 Task: Select the always-in-the-show folding controls.
Action: Mouse moved to (8, 608)
Screenshot: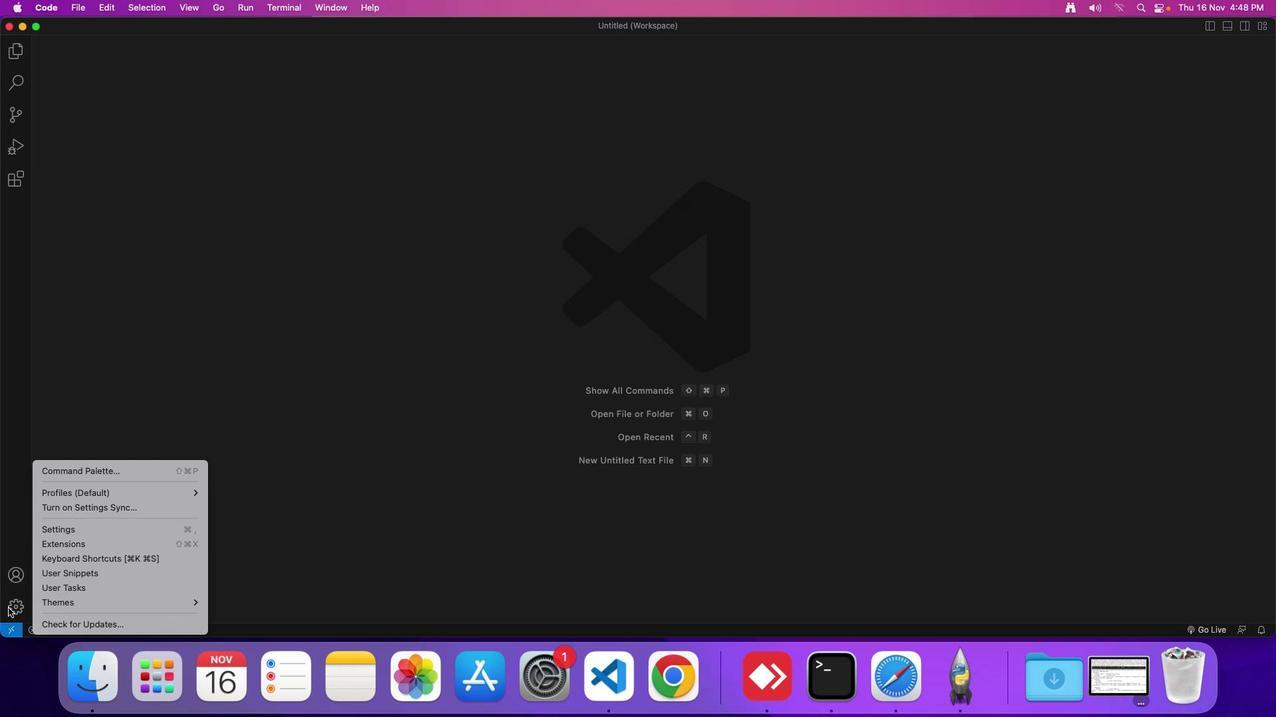 
Action: Mouse pressed left at (8, 608)
Screenshot: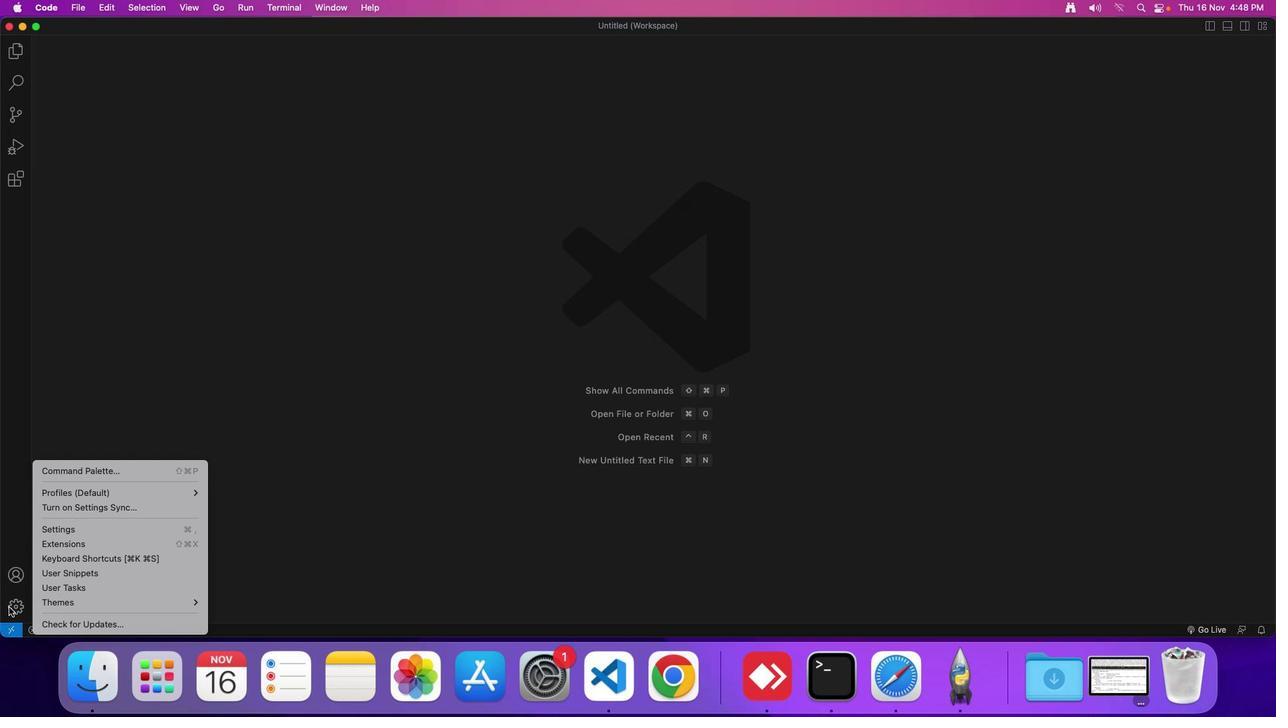 
Action: Mouse moved to (92, 532)
Screenshot: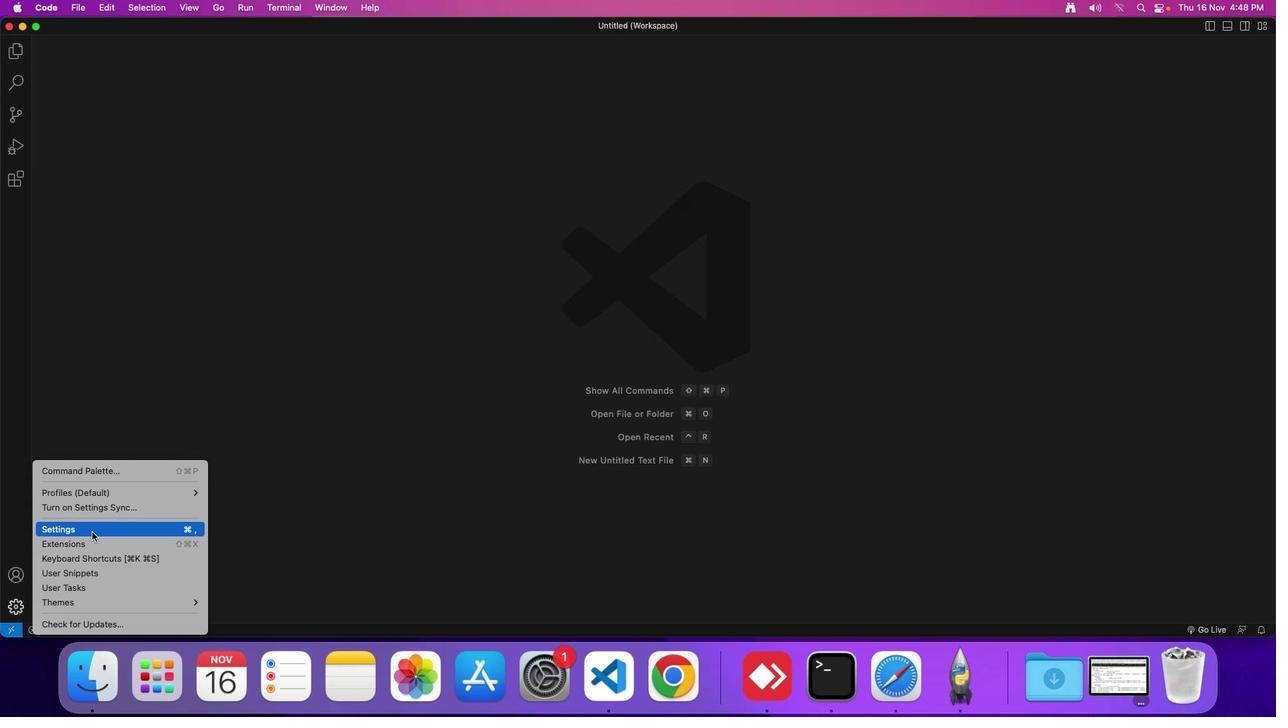 
Action: Mouse pressed left at (92, 532)
Screenshot: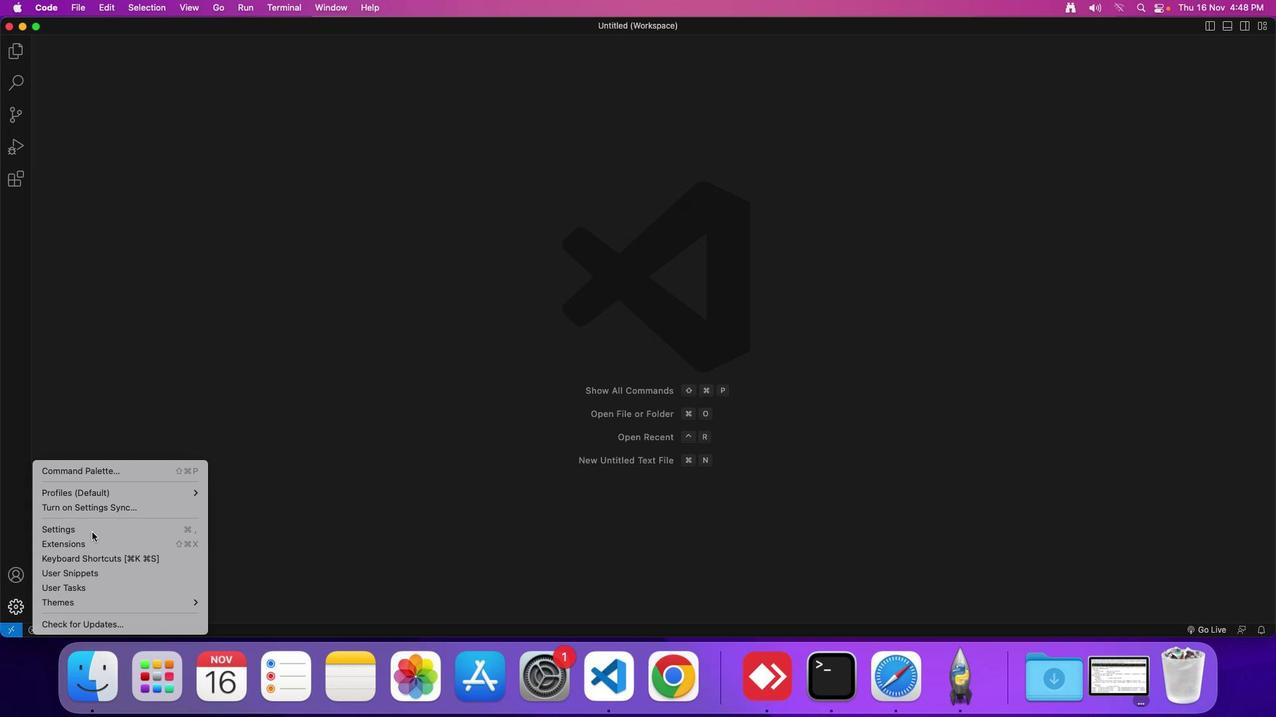 
Action: Mouse moved to (311, 107)
Screenshot: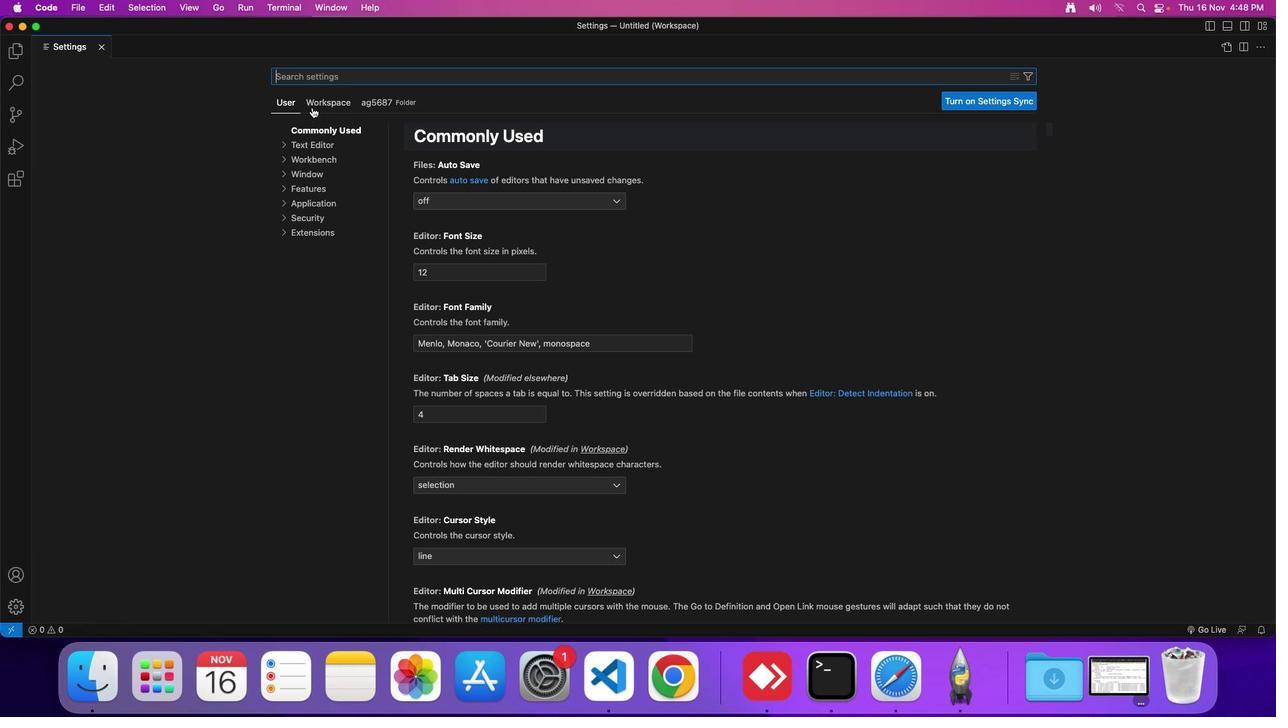 
Action: Mouse pressed left at (311, 107)
Screenshot: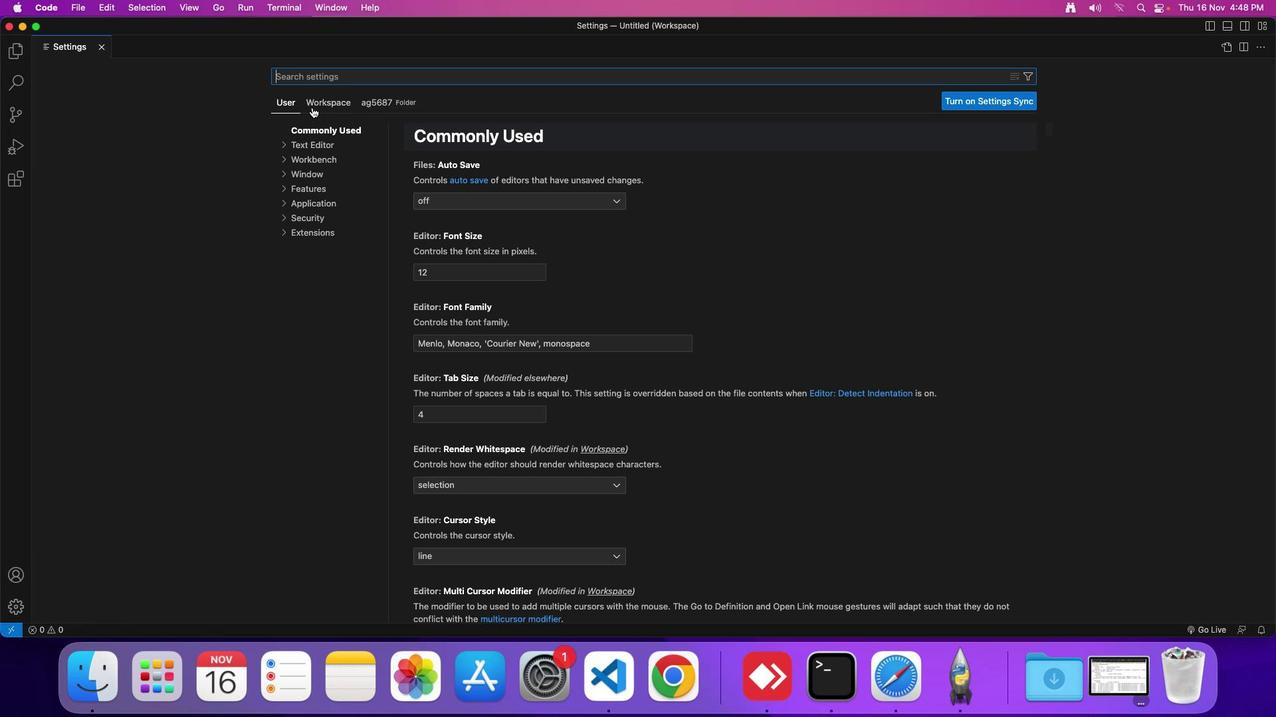 
Action: Mouse moved to (301, 138)
Screenshot: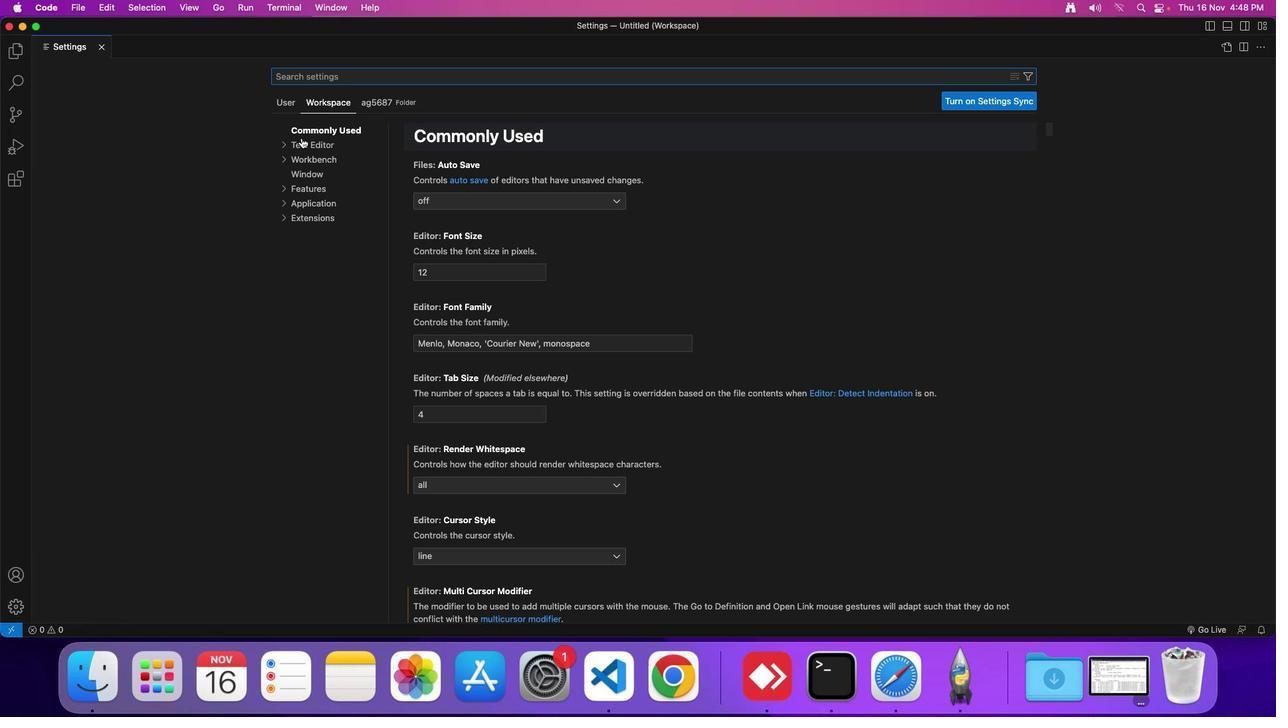 
Action: Mouse pressed left at (301, 138)
Screenshot: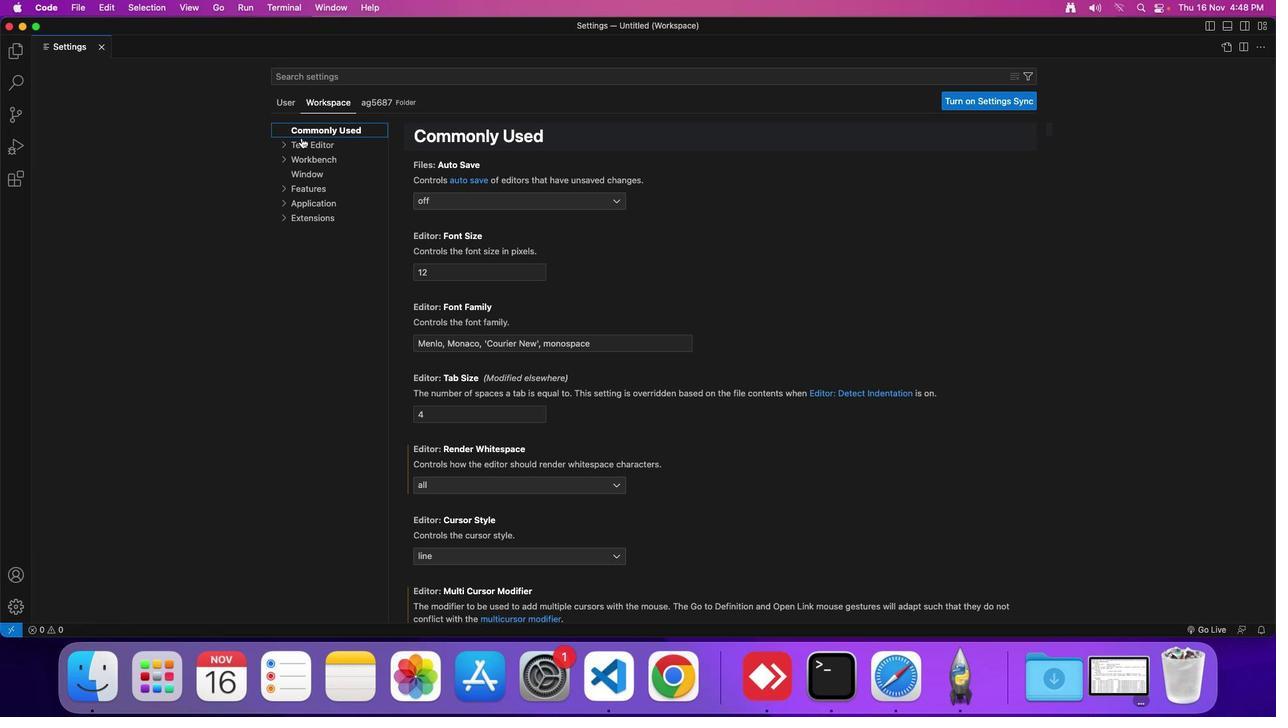 
Action: Mouse moved to (569, 402)
Screenshot: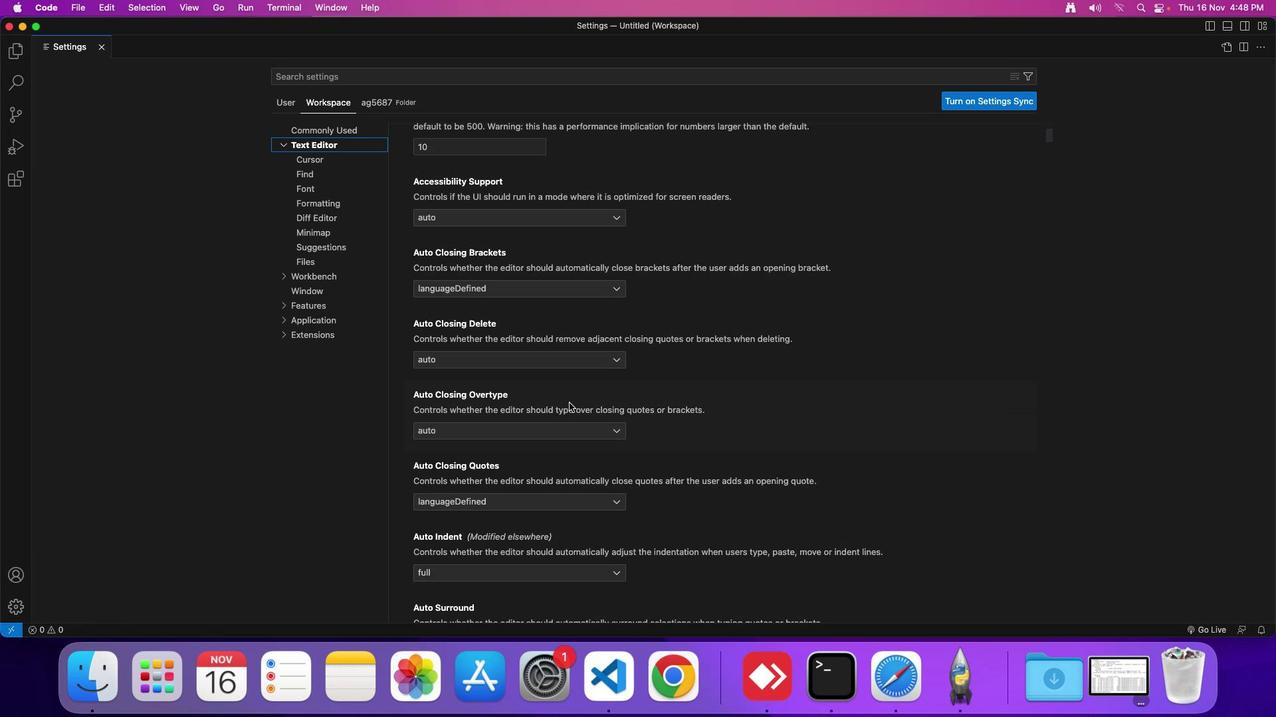 
Action: Mouse scrolled (569, 402) with delta (0, 0)
Screenshot: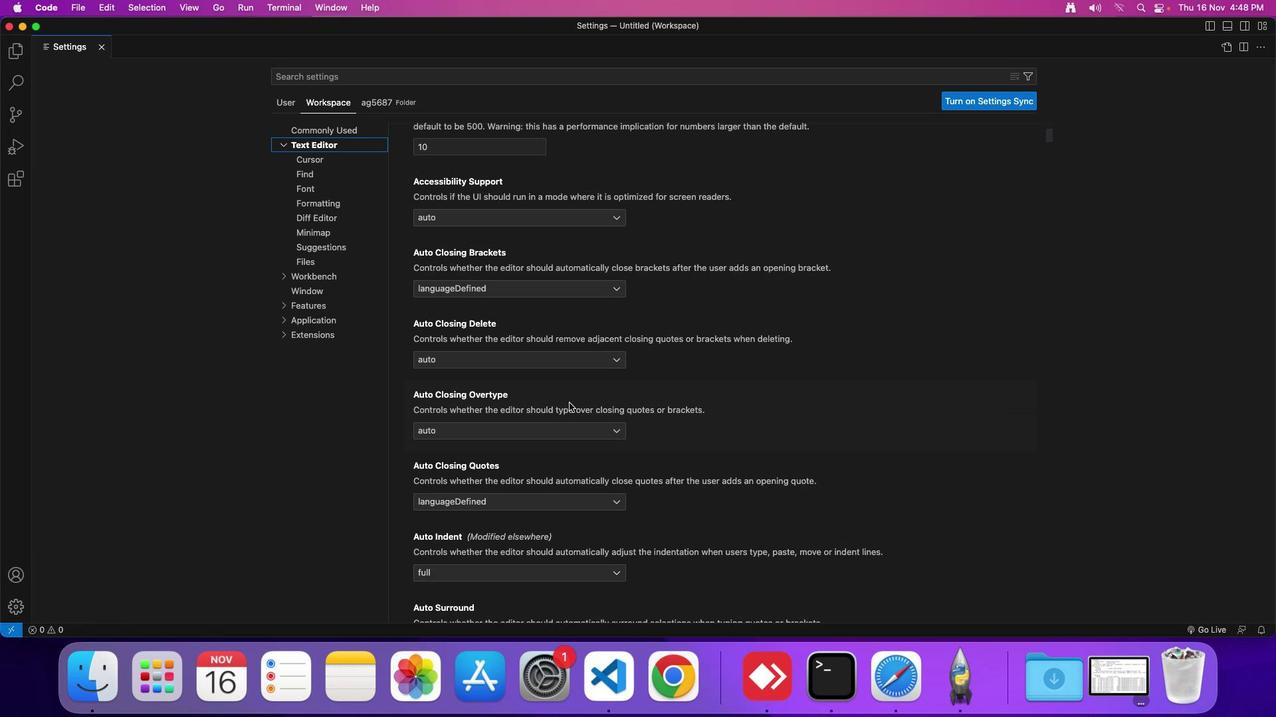 
Action: Mouse scrolled (569, 402) with delta (0, 0)
Screenshot: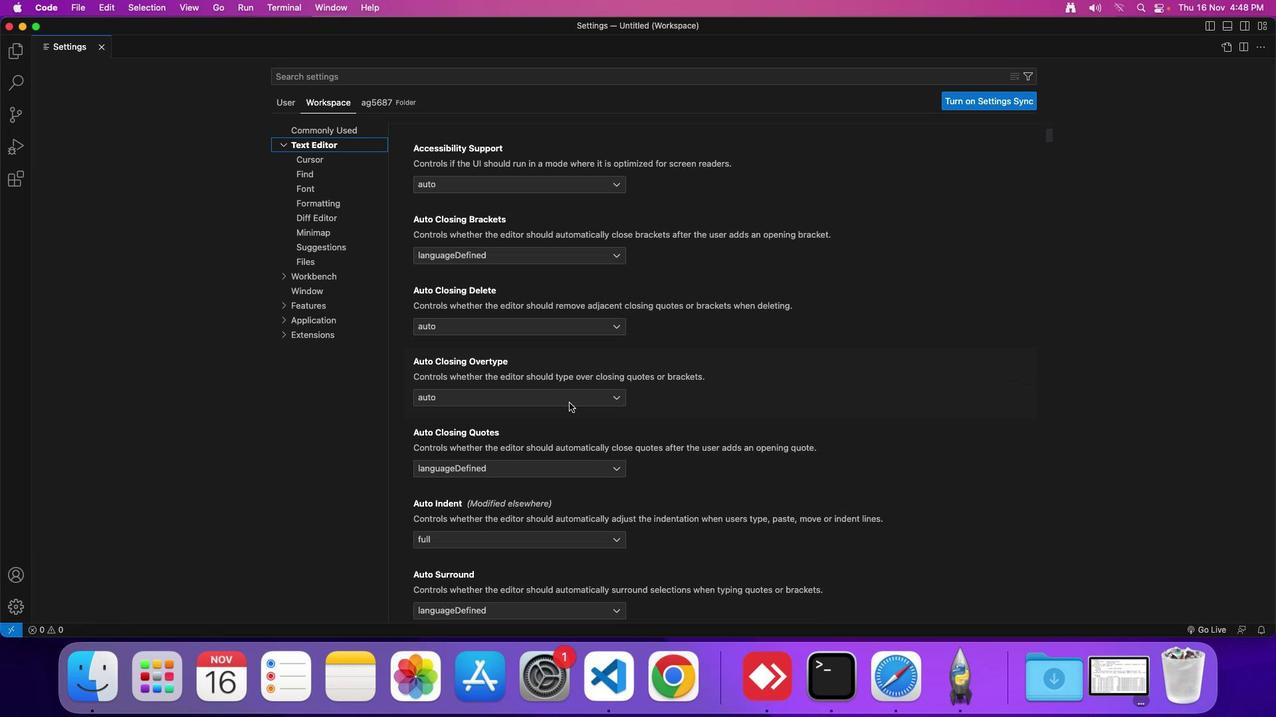 
Action: Mouse scrolled (569, 402) with delta (0, 0)
Screenshot: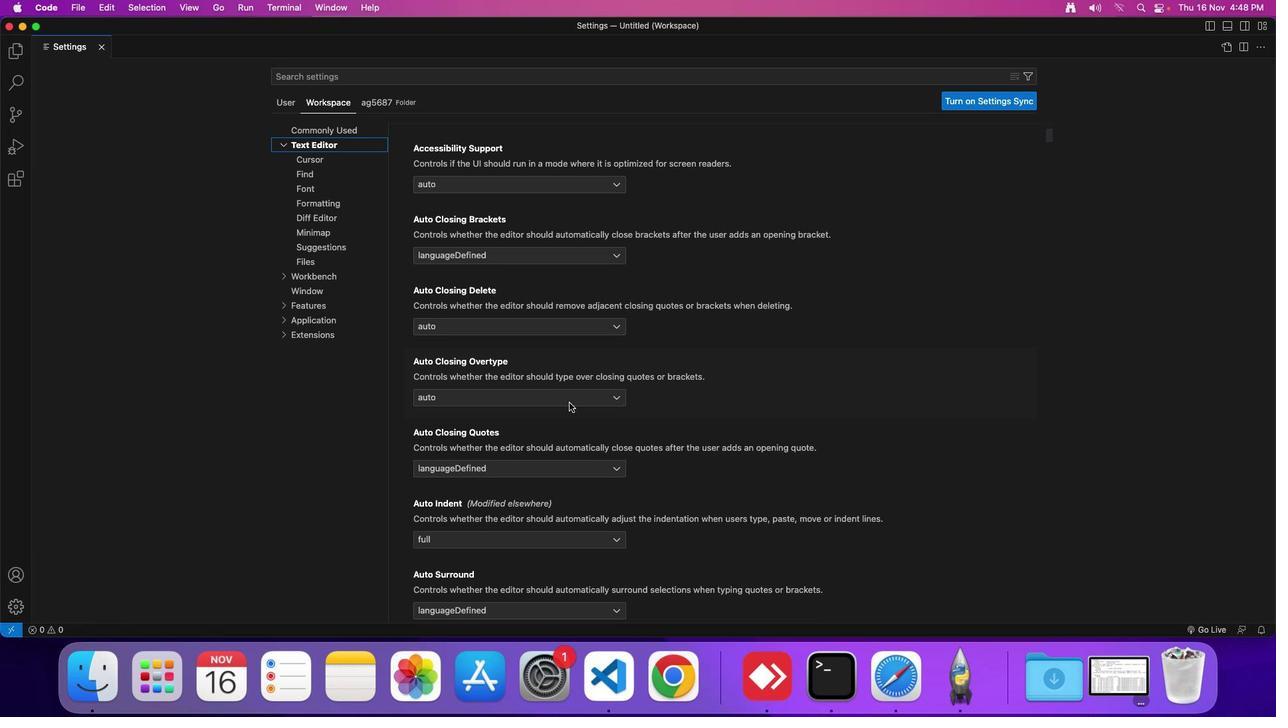 
Action: Mouse scrolled (569, 402) with delta (0, 0)
Screenshot: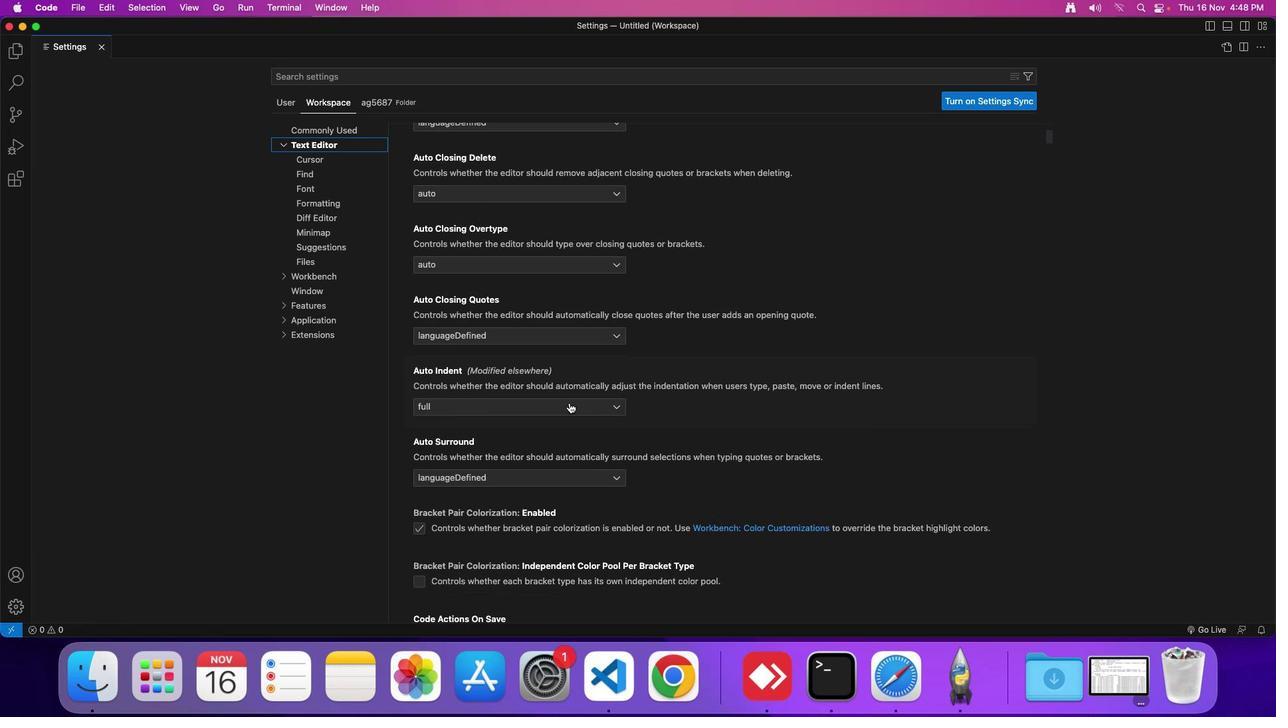 
Action: Mouse scrolled (569, 402) with delta (0, 0)
Screenshot: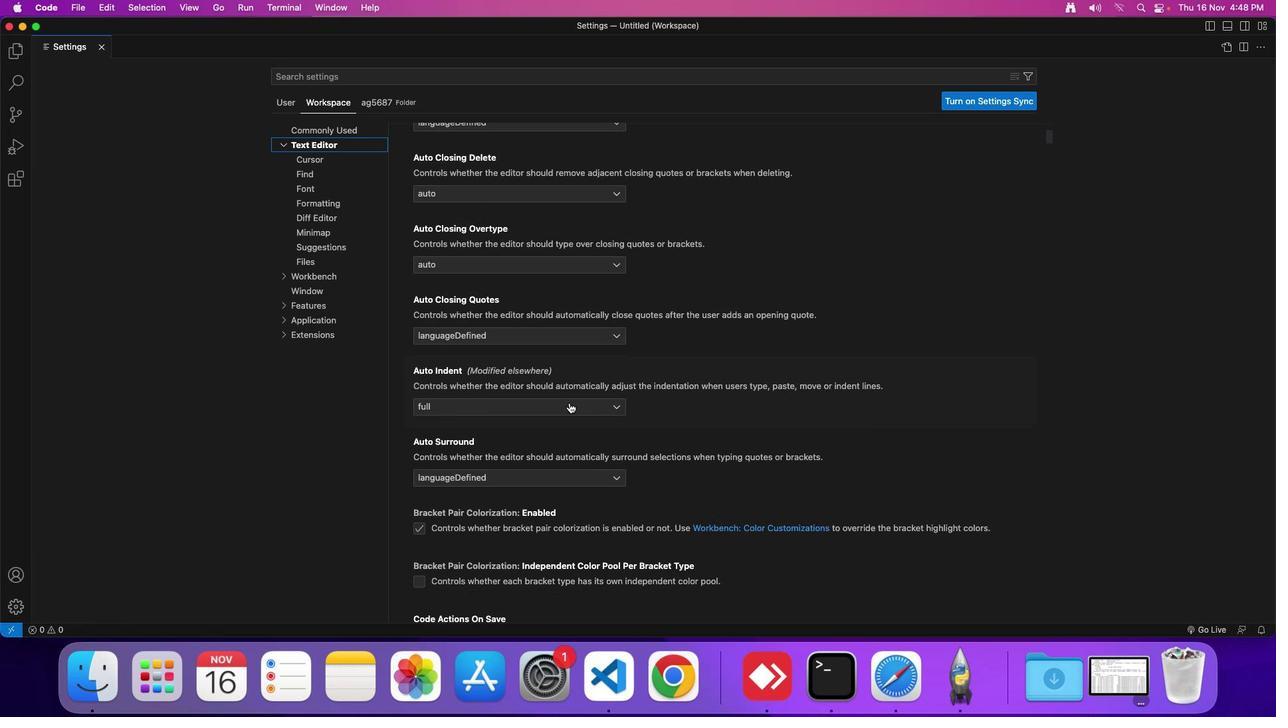 
Action: Mouse scrolled (569, 402) with delta (0, -1)
Screenshot: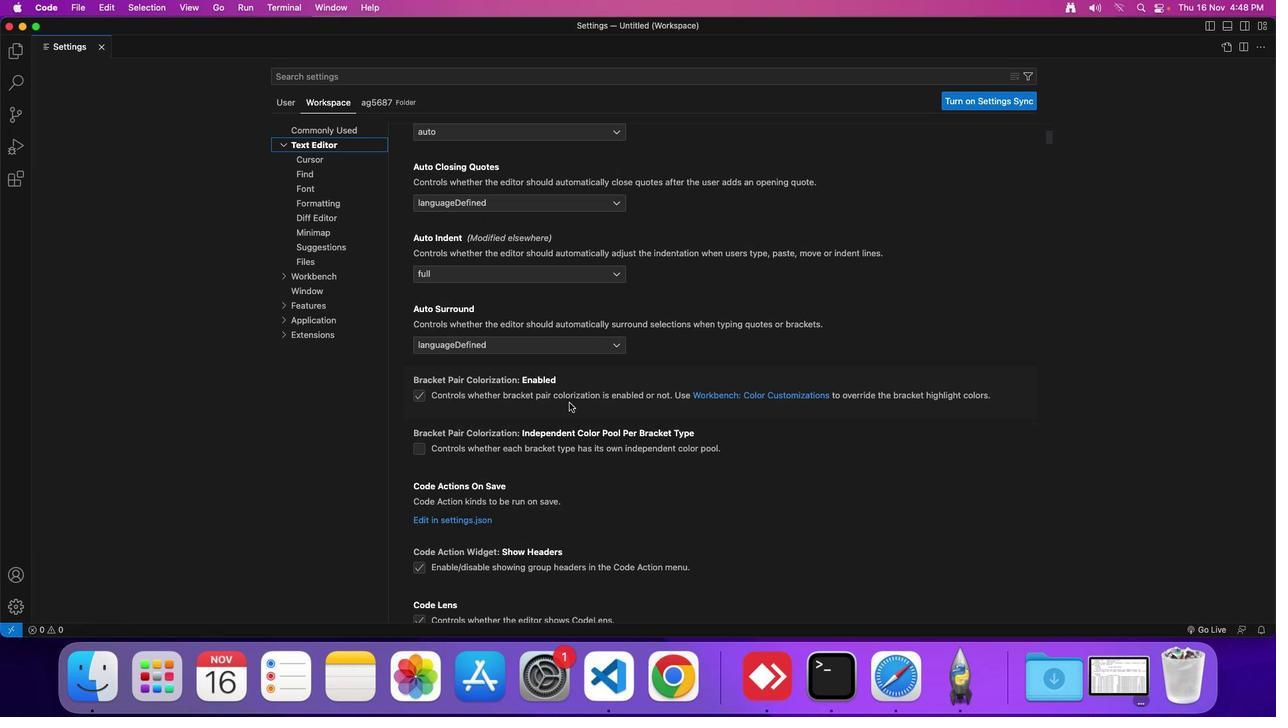 
Action: Mouse scrolled (569, 402) with delta (0, -2)
Screenshot: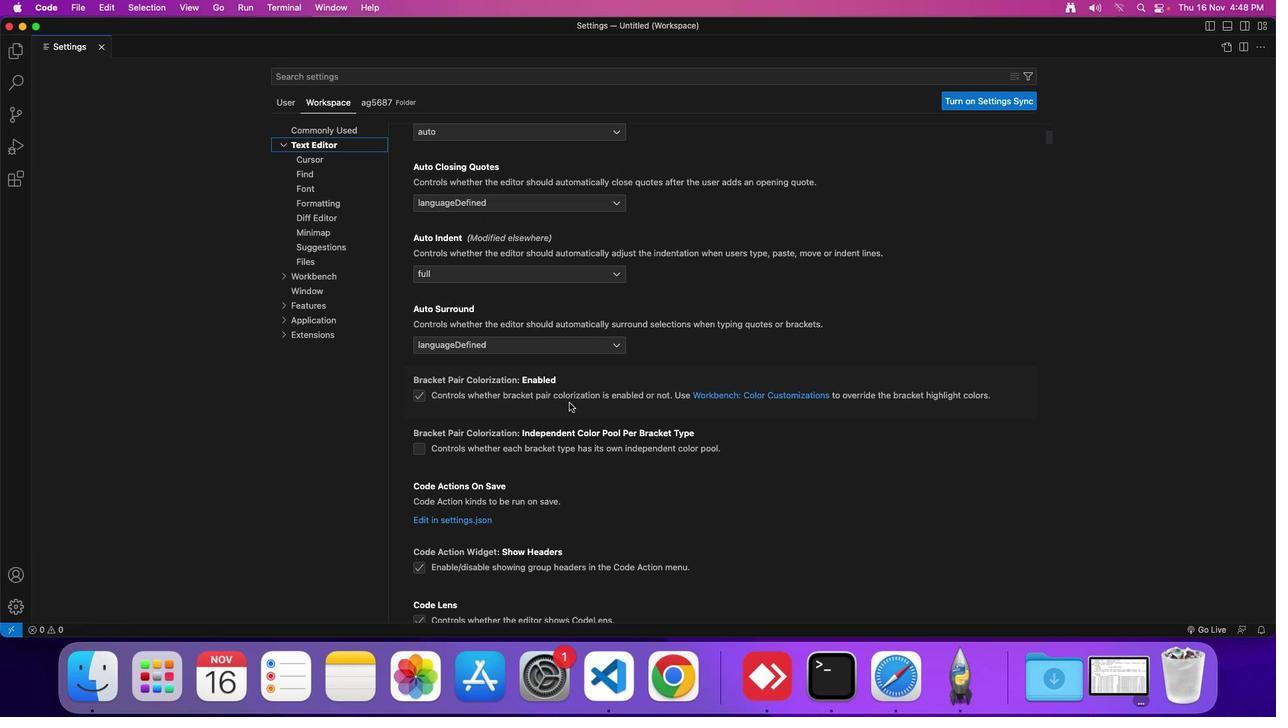 
Action: Mouse scrolled (569, 402) with delta (0, 0)
Screenshot: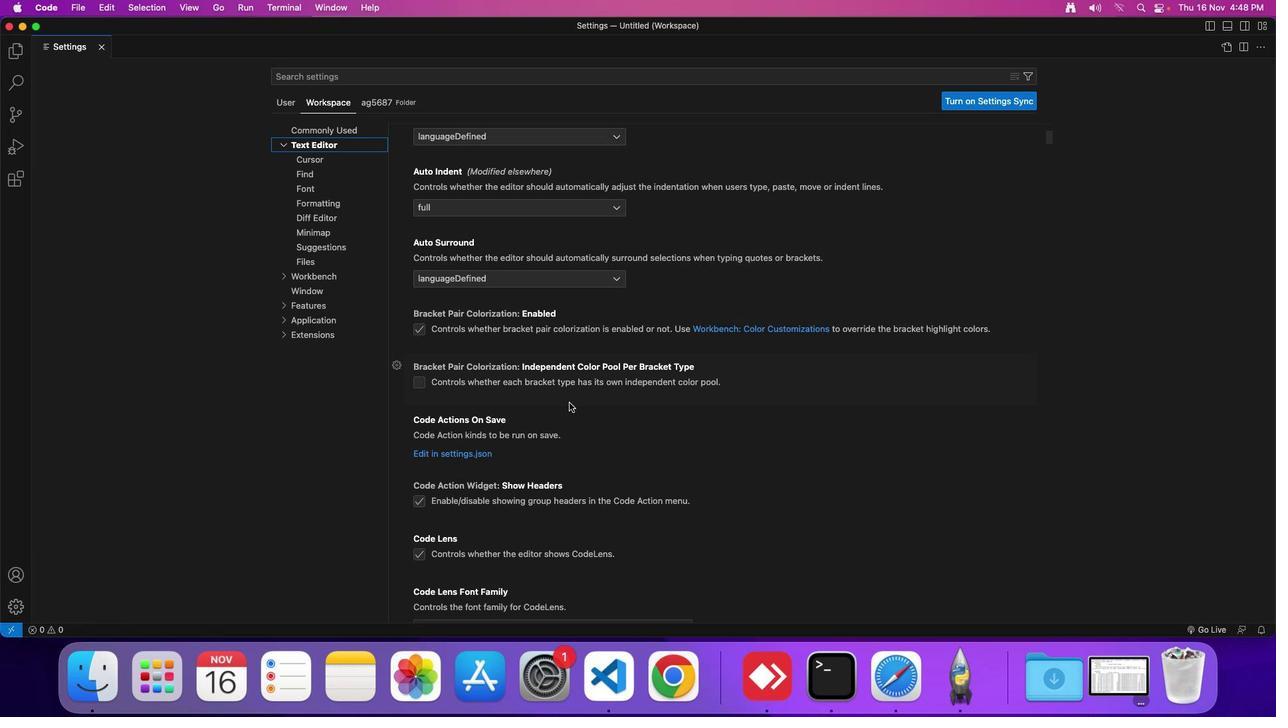 
Action: Mouse scrolled (569, 402) with delta (0, 0)
Screenshot: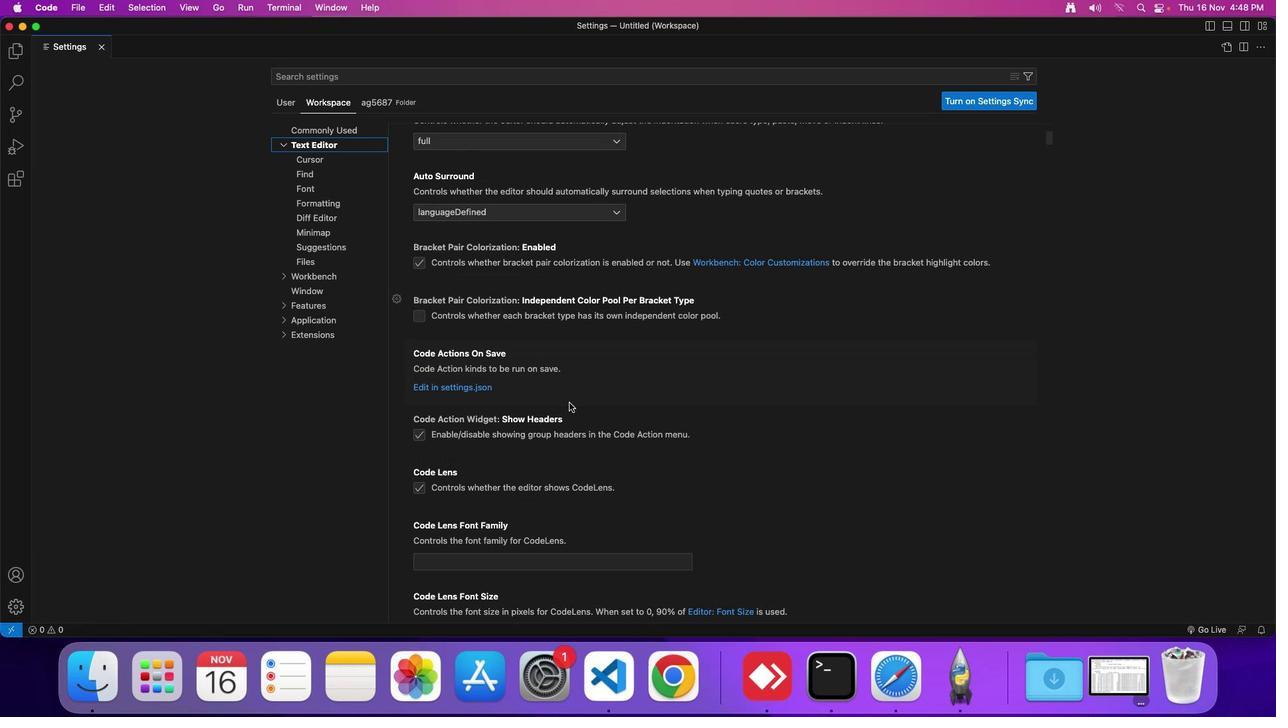 
Action: Mouse scrolled (569, 402) with delta (0, -1)
Screenshot: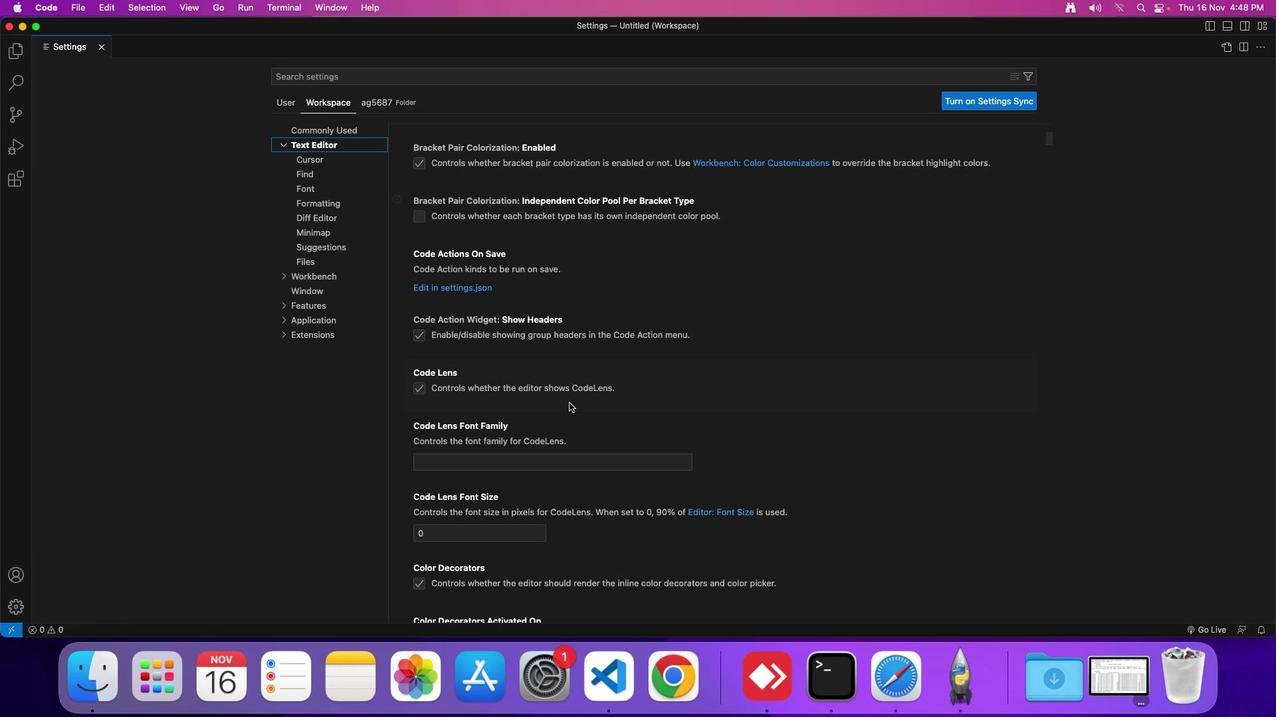 
Action: Mouse scrolled (569, 402) with delta (0, -1)
Screenshot: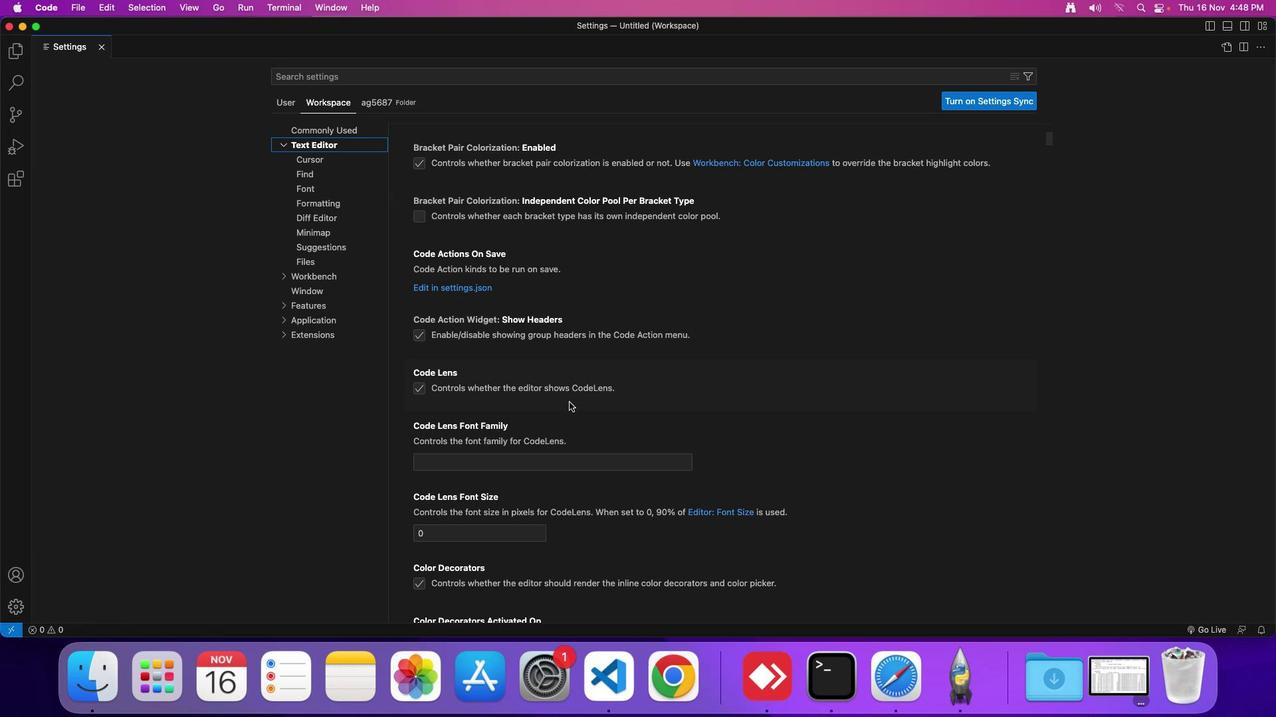 
Action: Mouse moved to (569, 403)
Screenshot: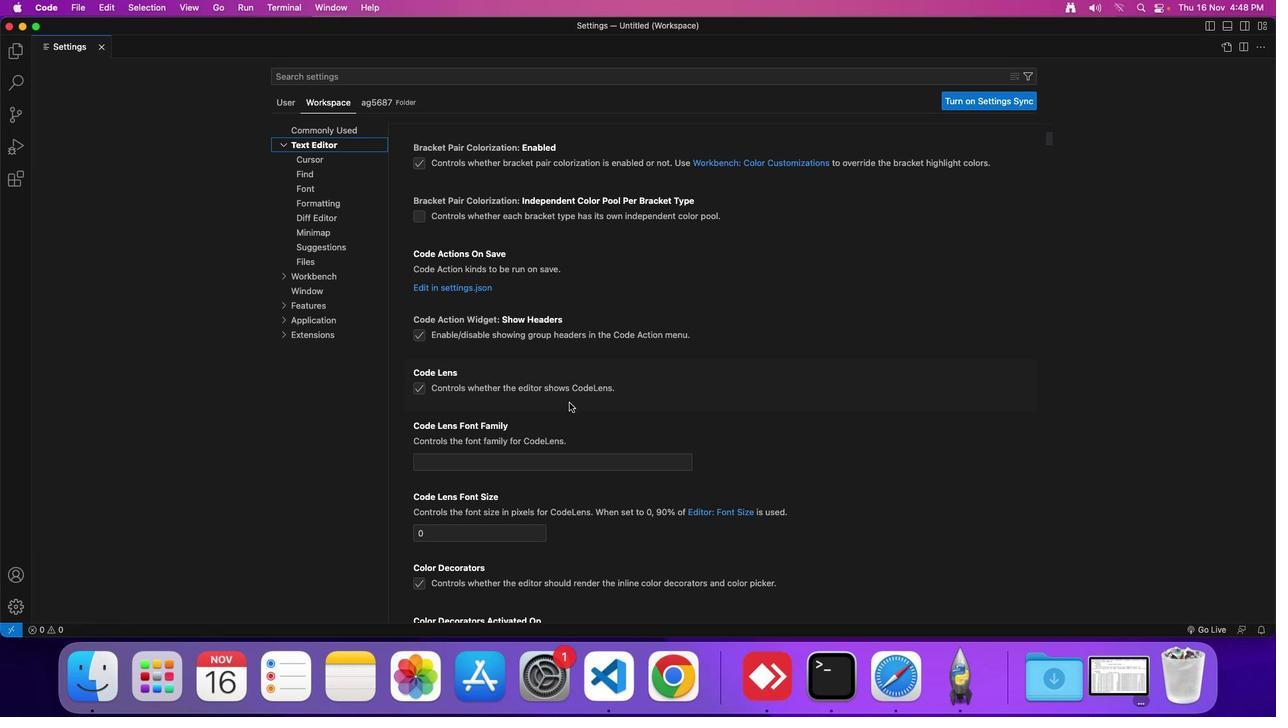 
Action: Mouse scrolled (569, 403) with delta (0, 0)
Screenshot: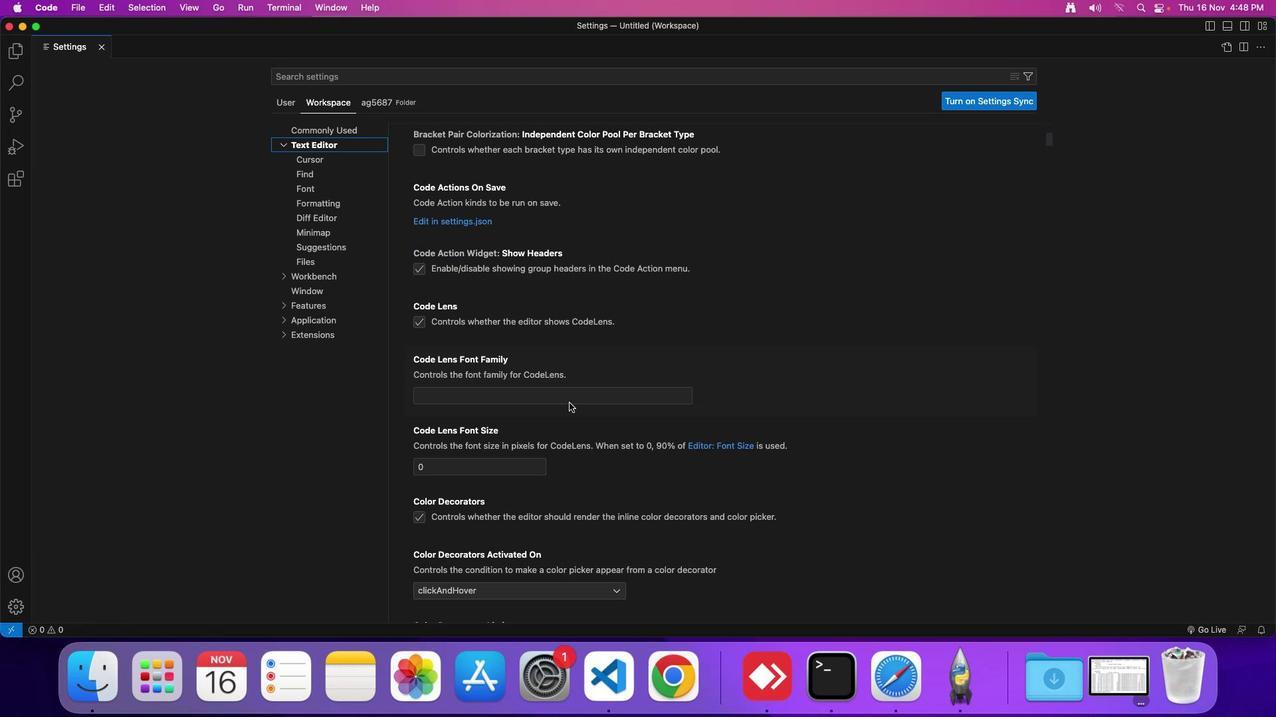
Action: Mouse scrolled (569, 403) with delta (0, 0)
Screenshot: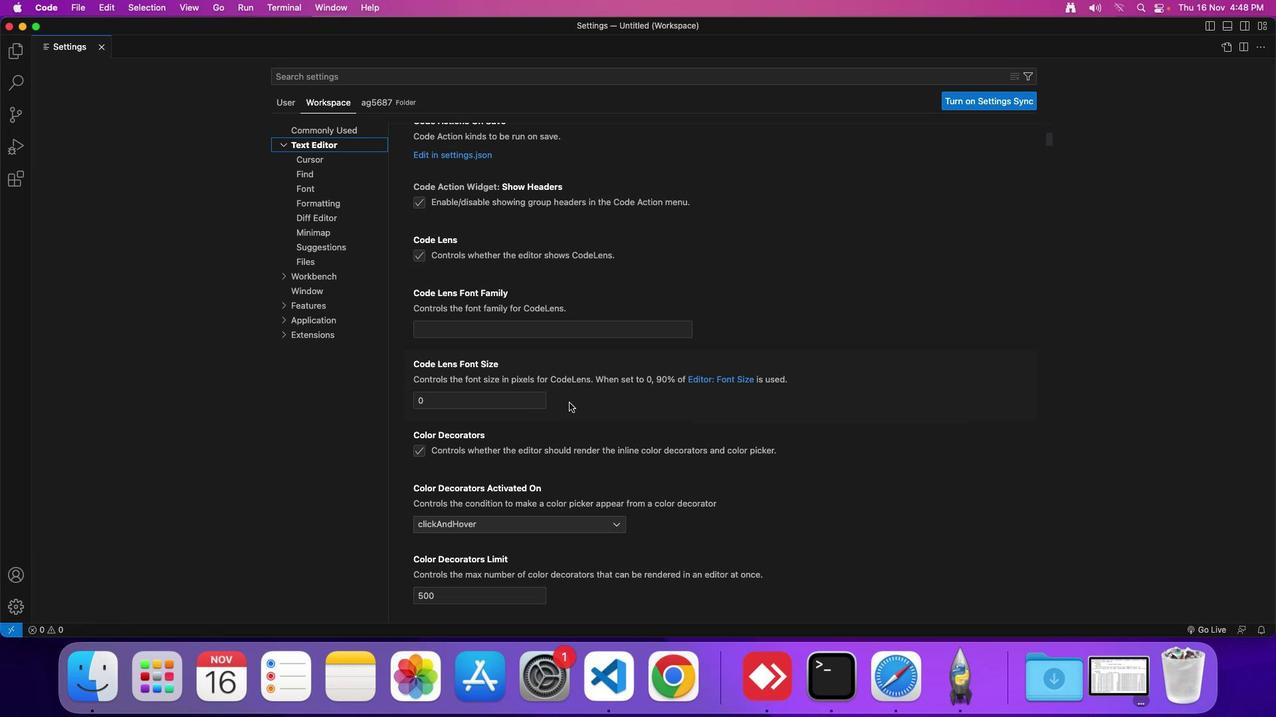 
Action: Mouse scrolled (569, 403) with delta (0, -1)
Screenshot: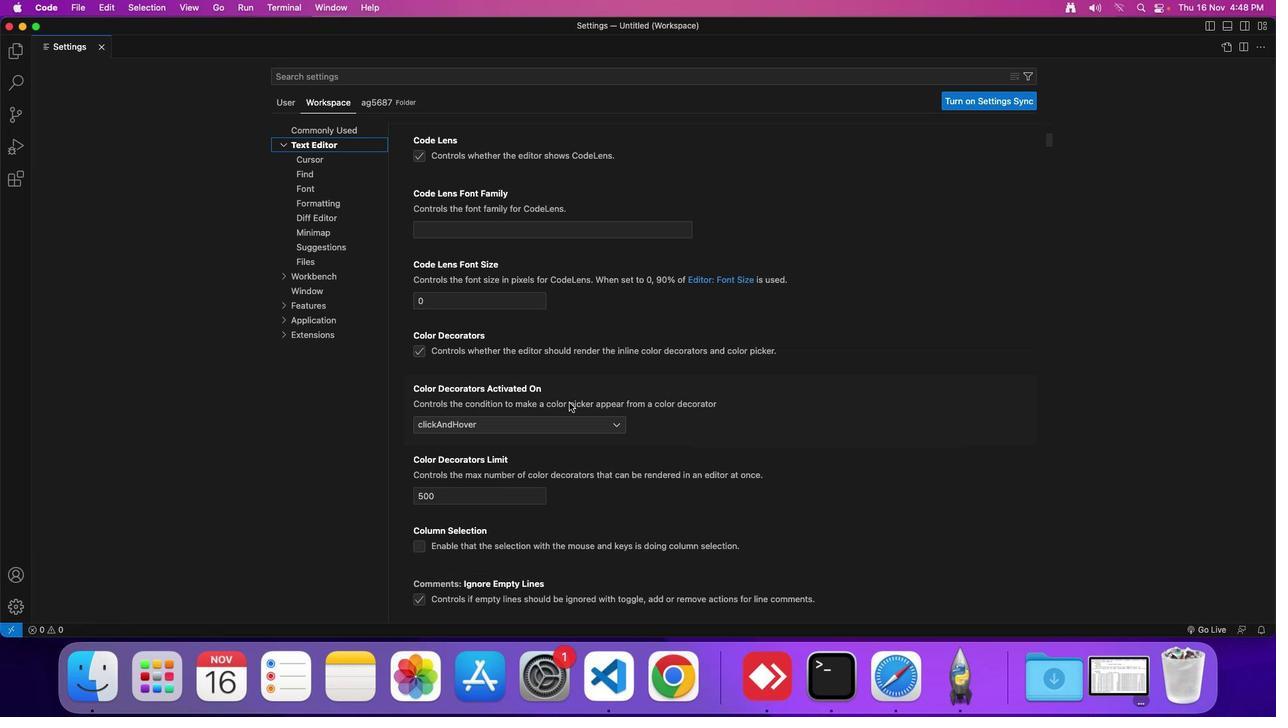 
Action: Mouse scrolled (569, 403) with delta (0, -1)
Screenshot: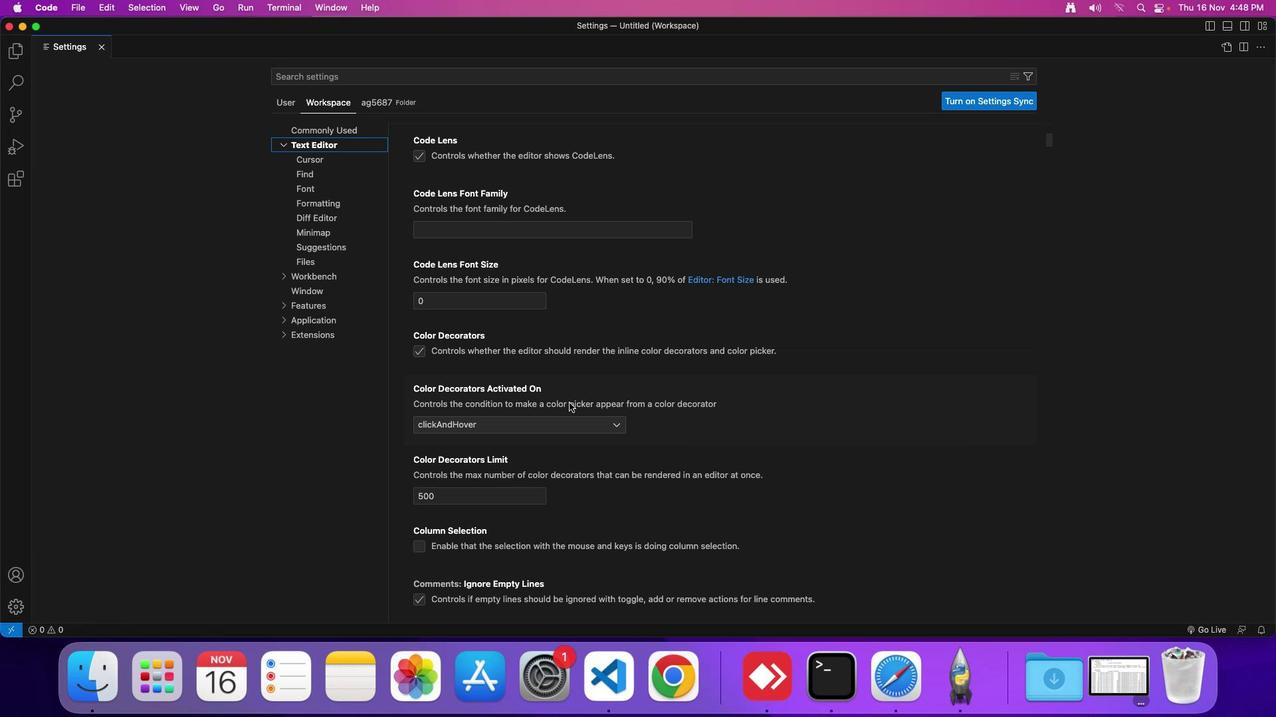 
Action: Mouse scrolled (569, 403) with delta (0, 0)
Screenshot: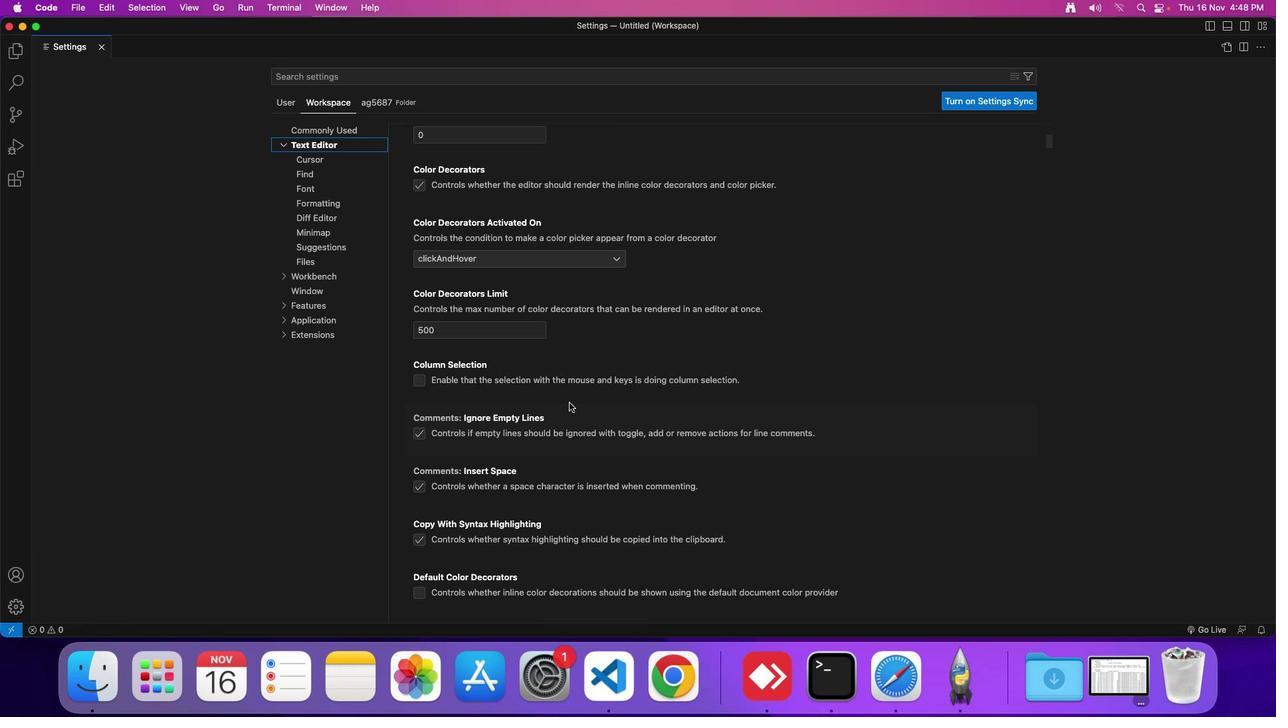 
Action: Mouse scrolled (569, 403) with delta (0, 0)
Screenshot: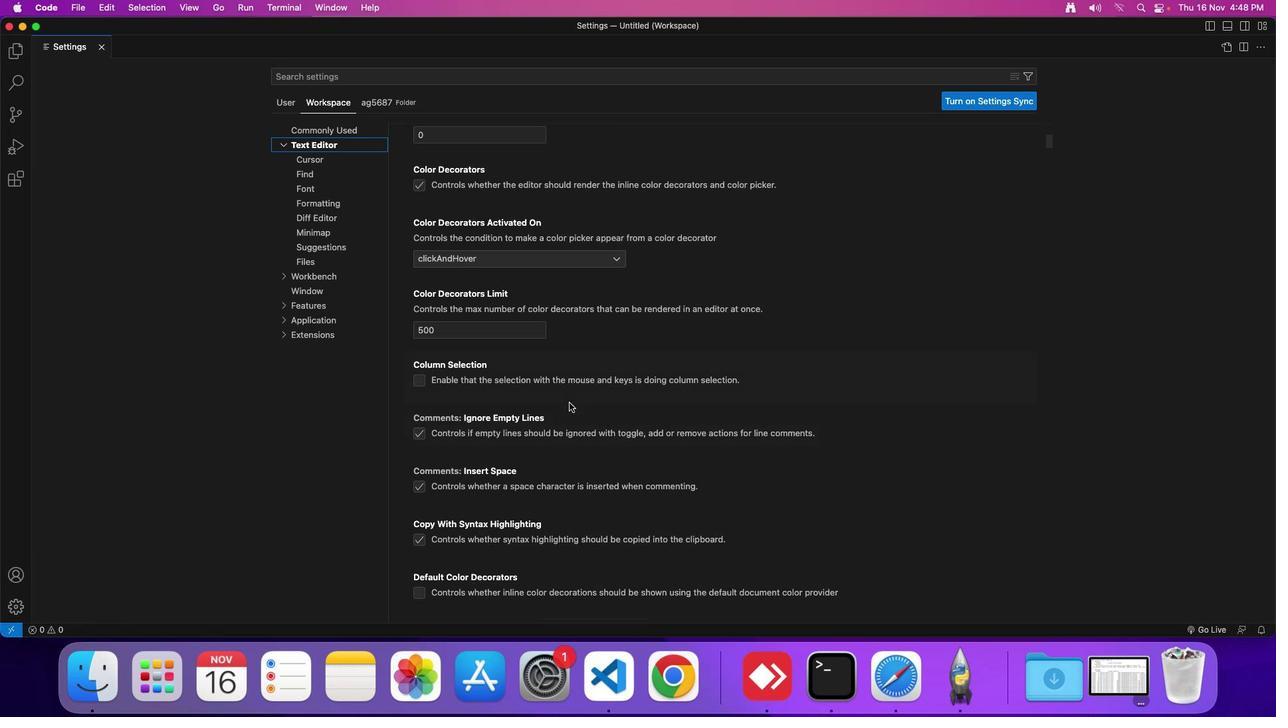 
Action: Mouse scrolled (569, 403) with delta (0, -1)
Screenshot: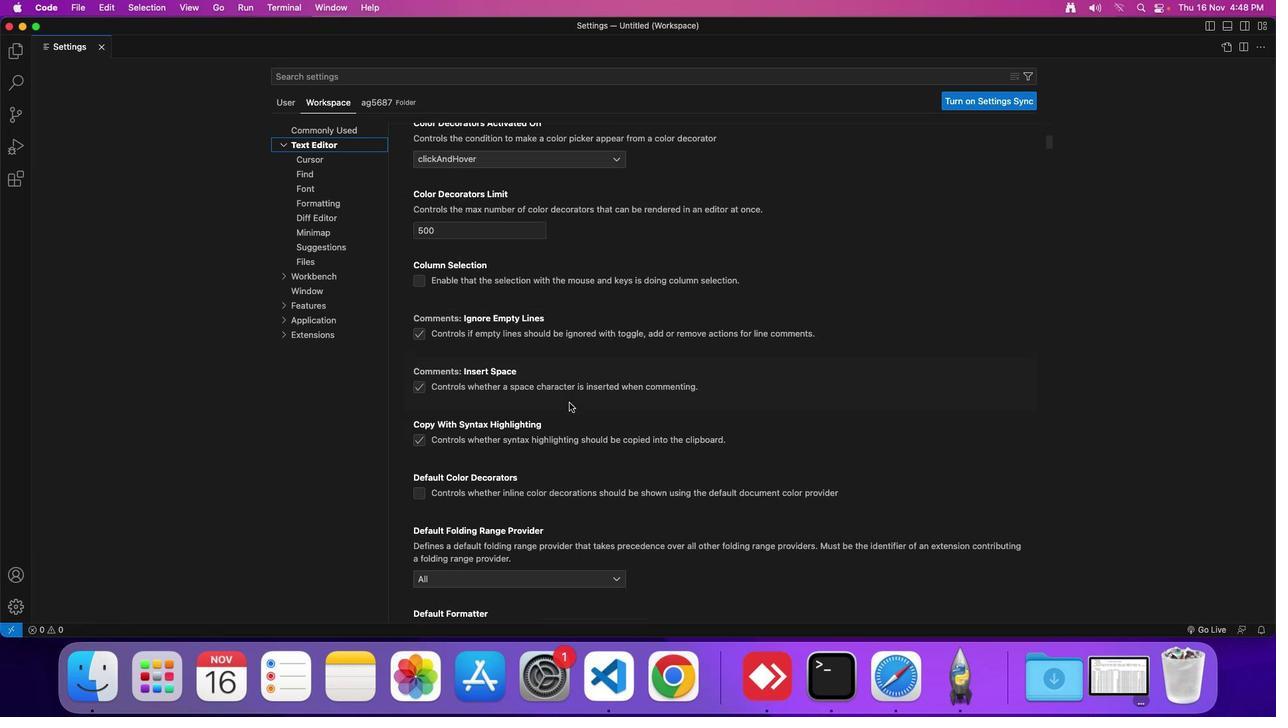 
Action: Mouse moved to (569, 402)
Screenshot: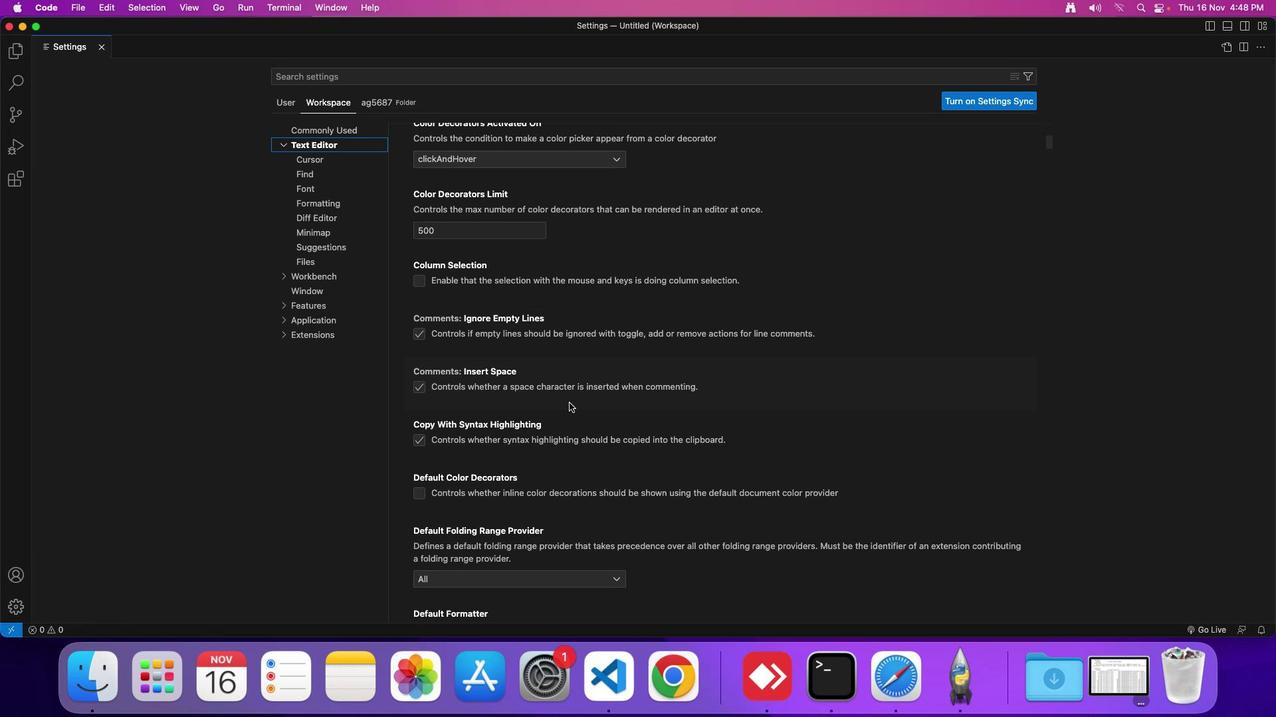 
Action: Mouse scrolled (569, 402) with delta (0, -1)
Screenshot: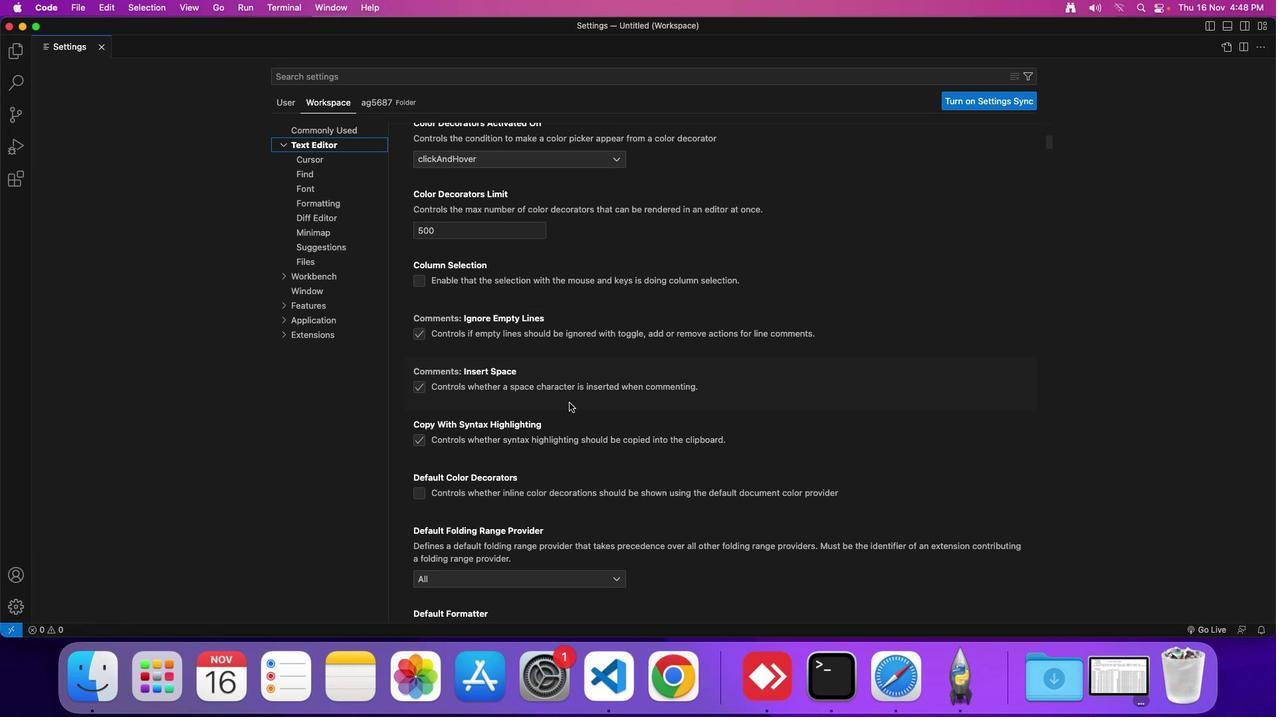 
Action: Mouse scrolled (569, 402) with delta (0, 0)
Screenshot: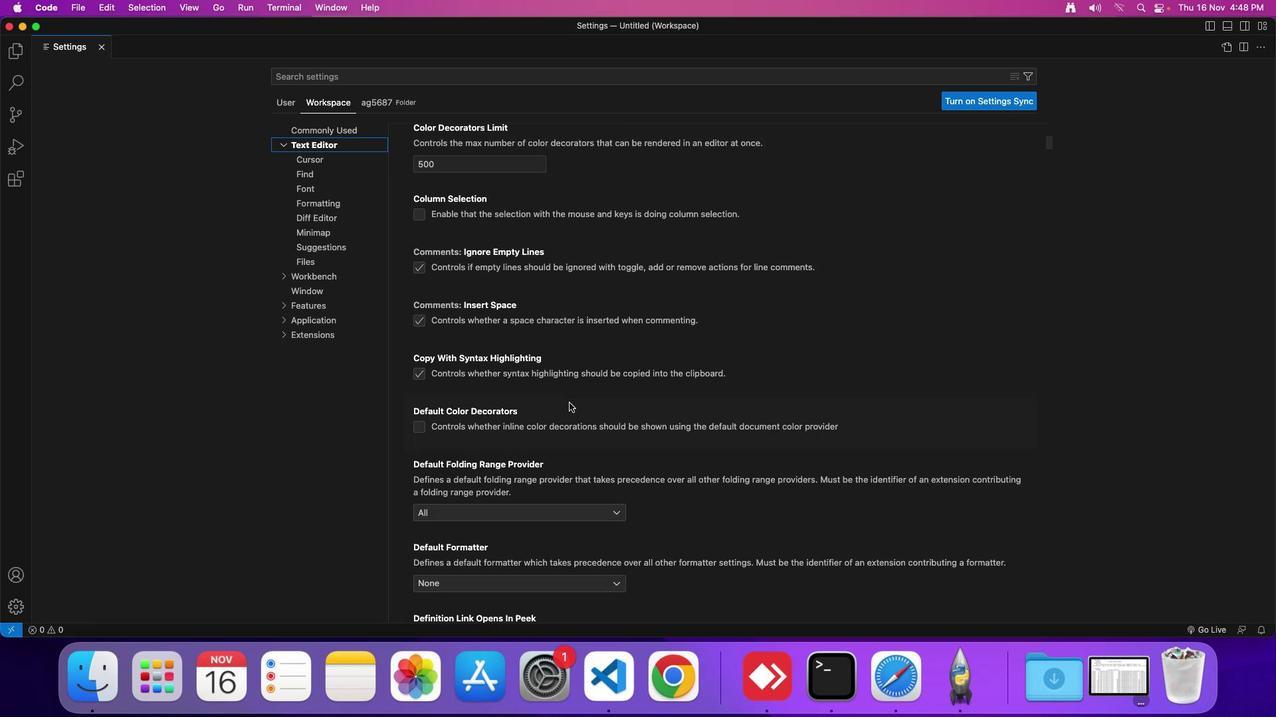 
Action: Mouse scrolled (569, 402) with delta (0, 0)
Screenshot: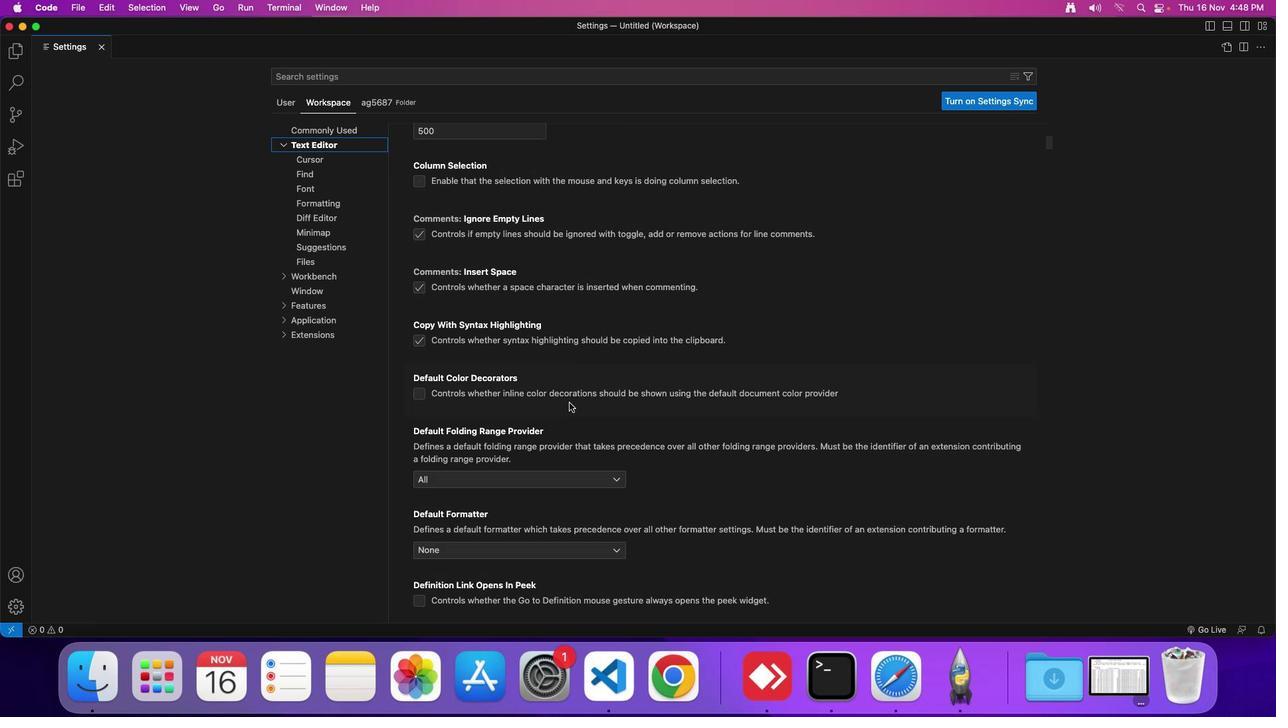 
Action: Mouse scrolled (569, 402) with delta (0, 0)
Screenshot: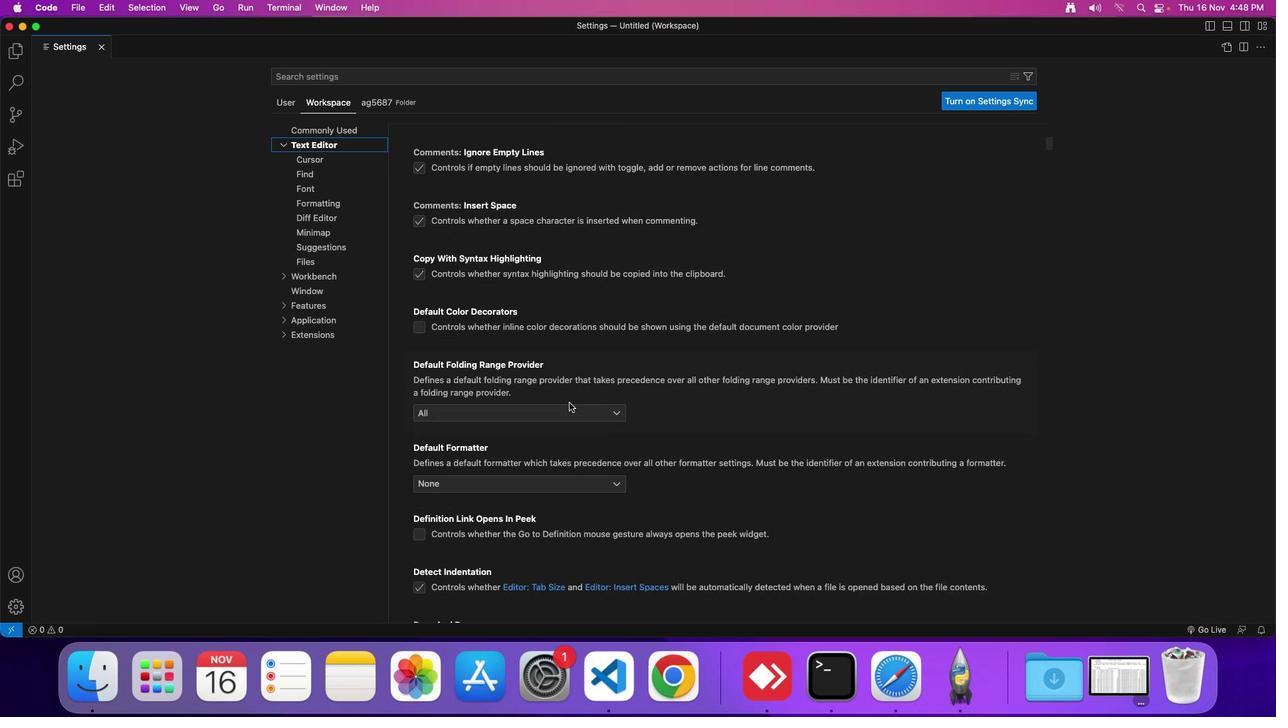 
Action: Mouse moved to (569, 402)
Screenshot: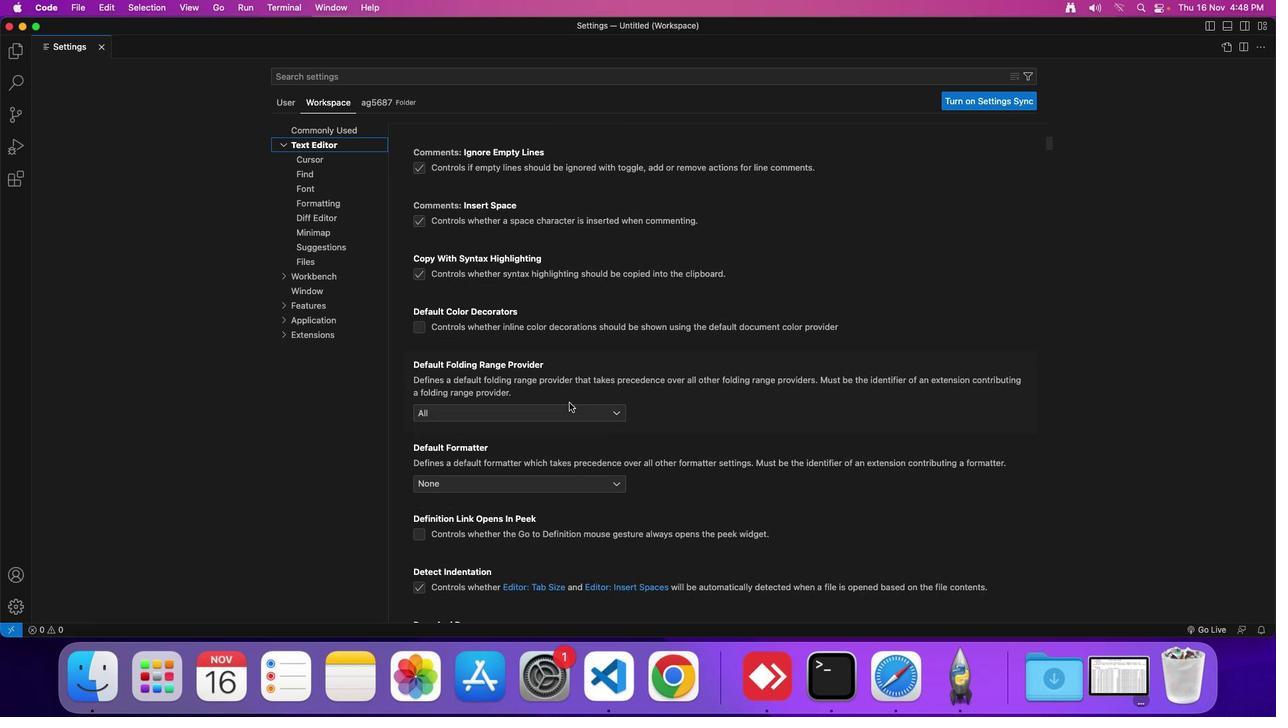 
Action: Mouse scrolled (569, 402) with delta (0, -1)
Screenshot: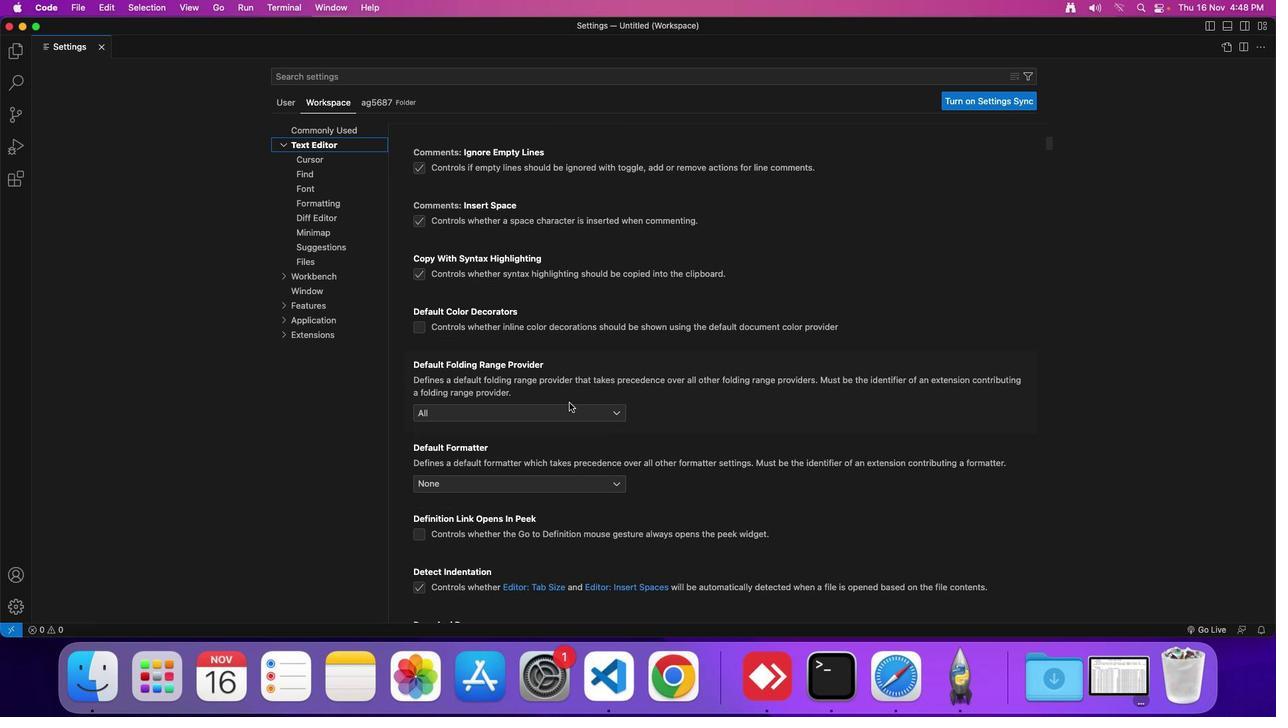 
Action: Mouse moved to (569, 403)
Screenshot: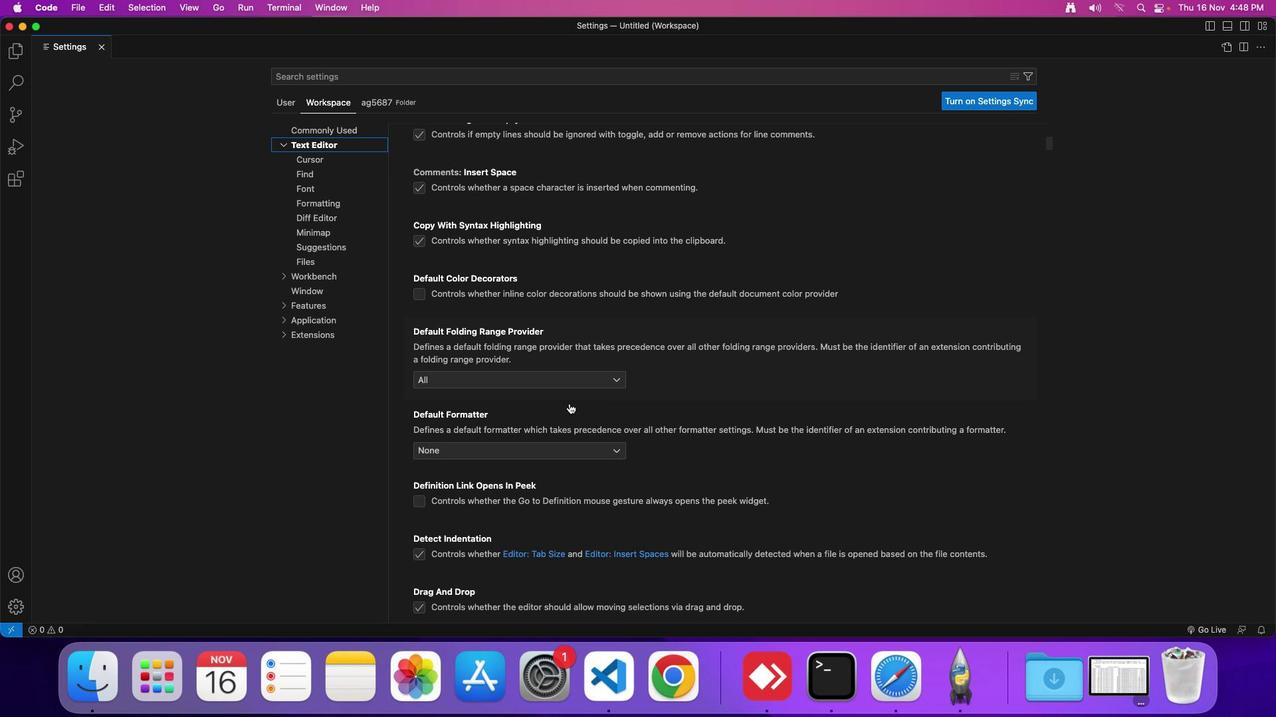 
Action: Mouse scrolled (569, 403) with delta (0, 0)
Screenshot: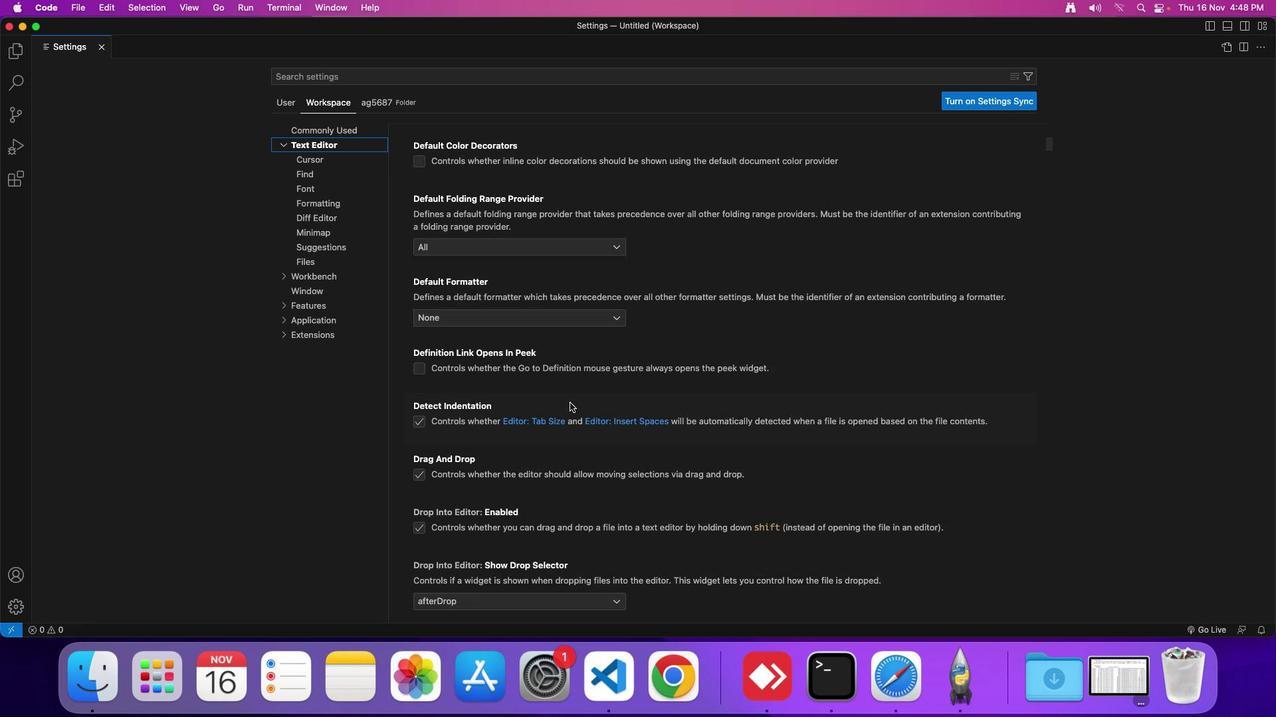 
Action: Mouse scrolled (569, 403) with delta (0, 0)
Screenshot: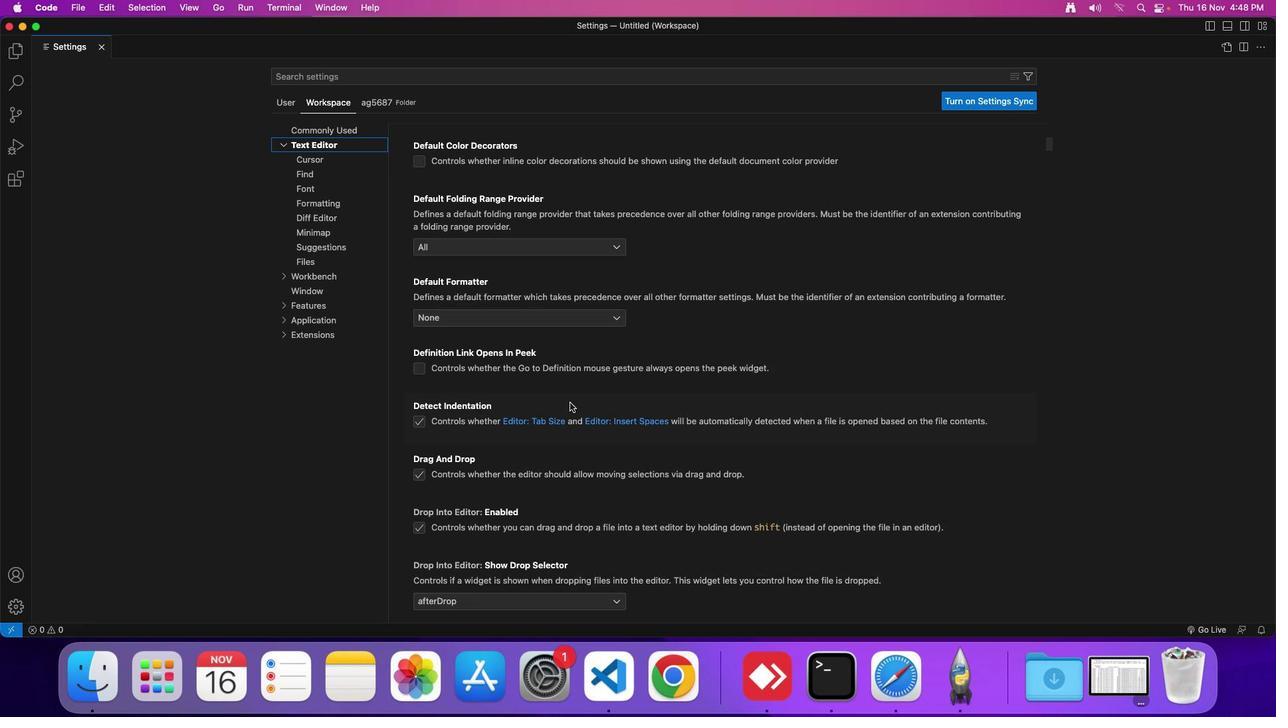 
Action: Mouse moved to (569, 403)
Screenshot: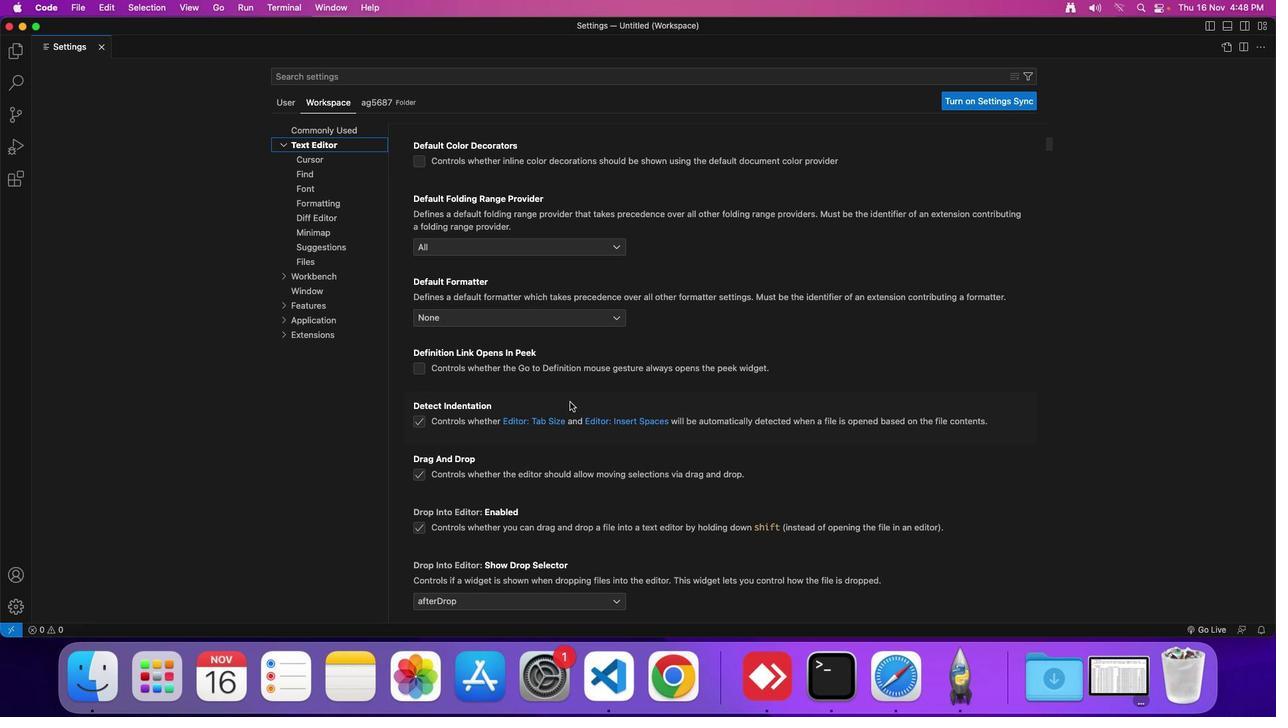 
Action: Mouse scrolled (569, 403) with delta (0, -1)
Screenshot: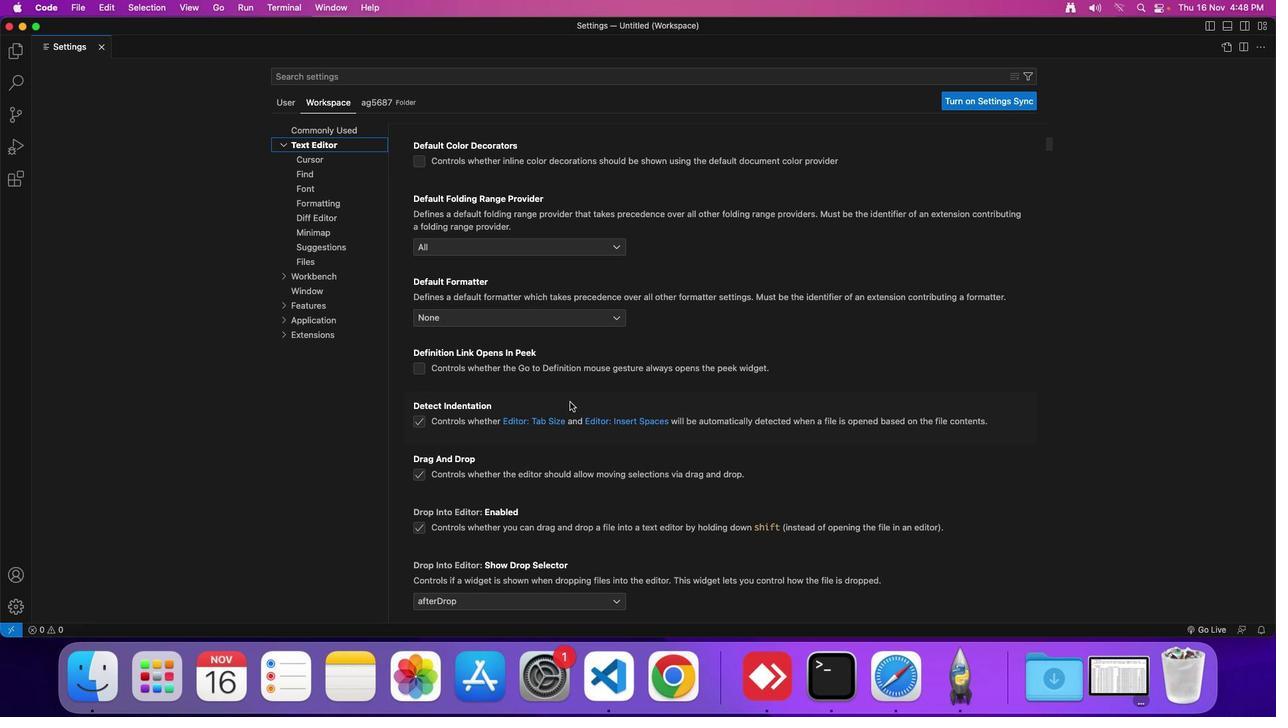 
Action: Mouse moved to (570, 402)
Screenshot: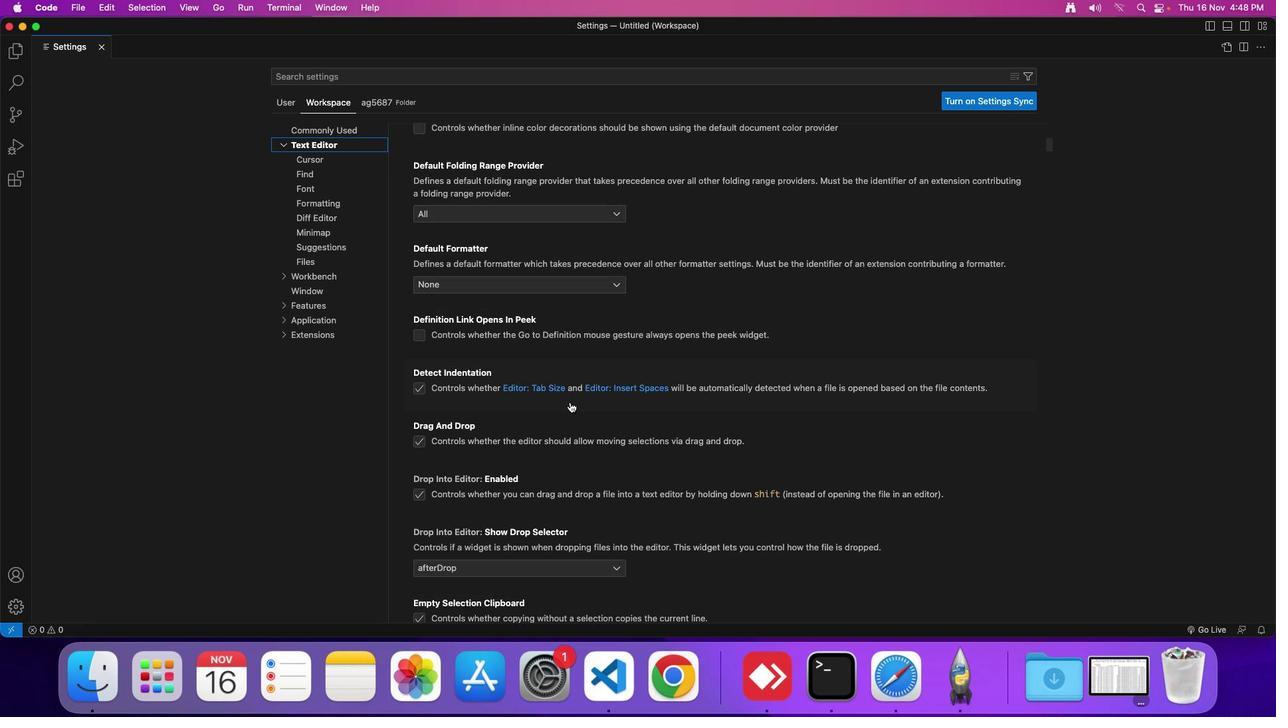 
Action: Mouse scrolled (570, 402) with delta (0, 0)
Screenshot: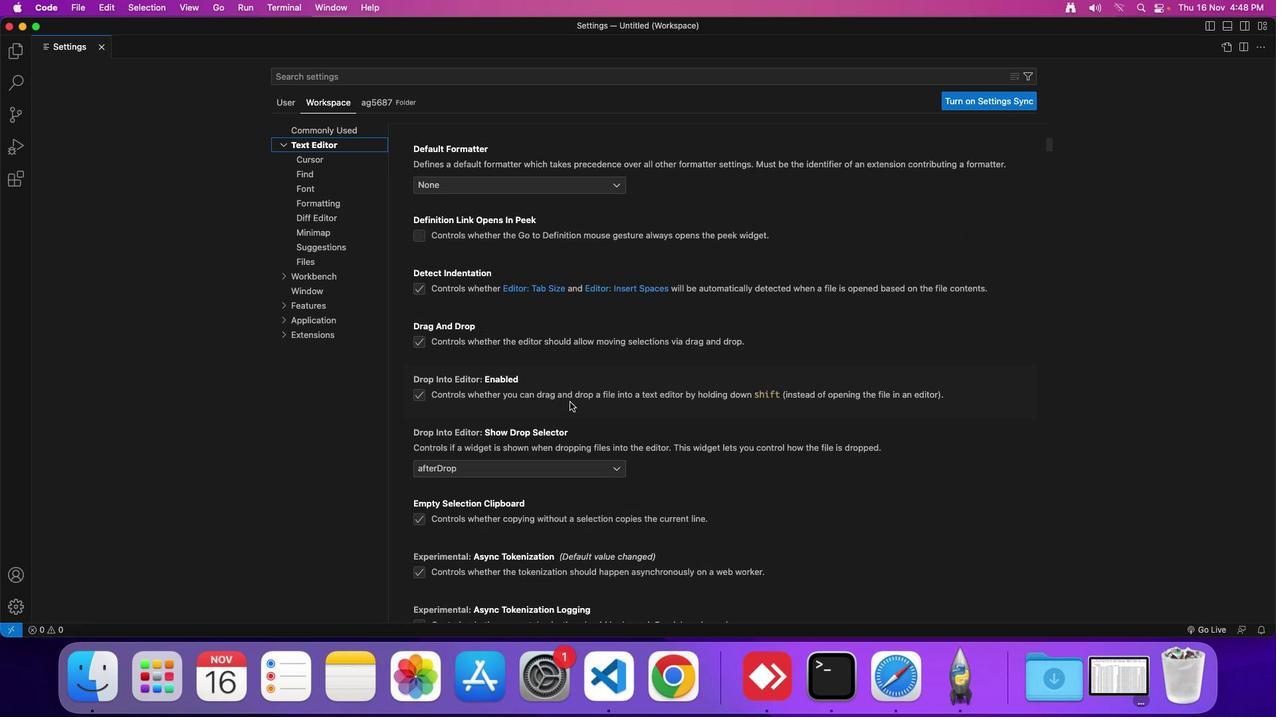 
Action: Mouse scrolled (570, 402) with delta (0, 0)
Screenshot: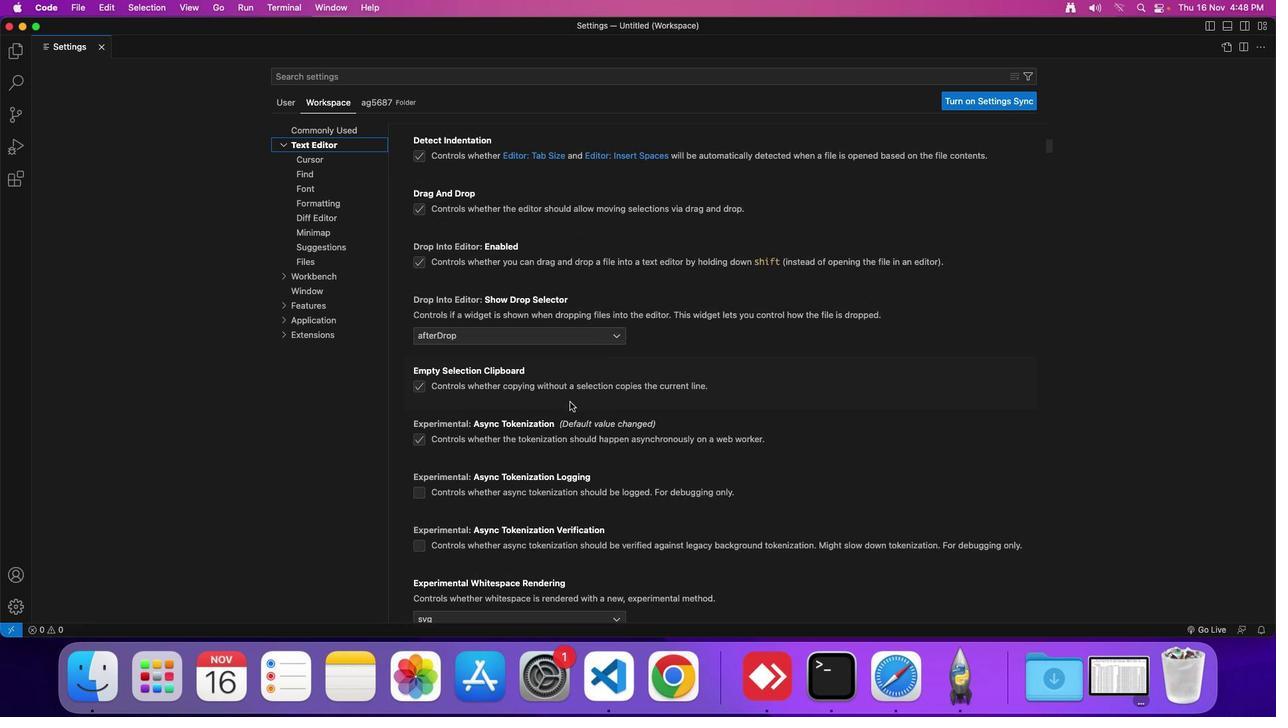 
Action: Mouse scrolled (570, 402) with delta (0, -1)
Screenshot: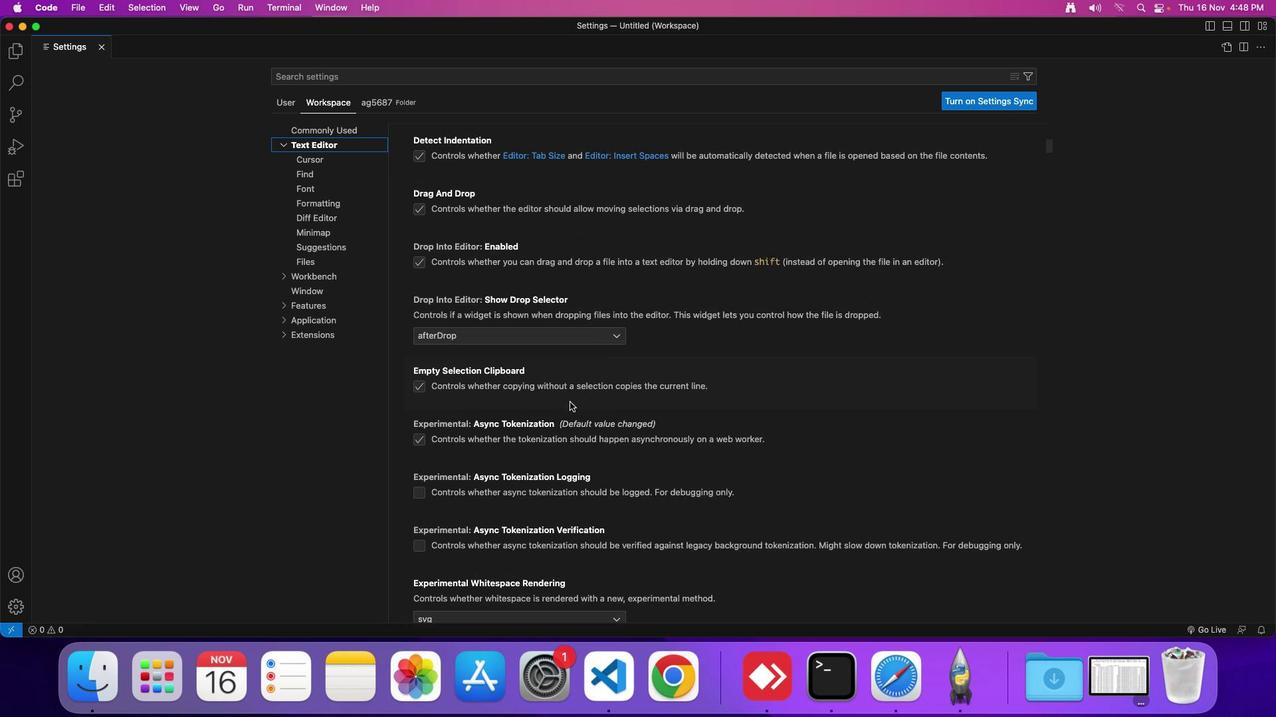 
Action: Mouse scrolled (570, 402) with delta (0, -2)
Screenshot: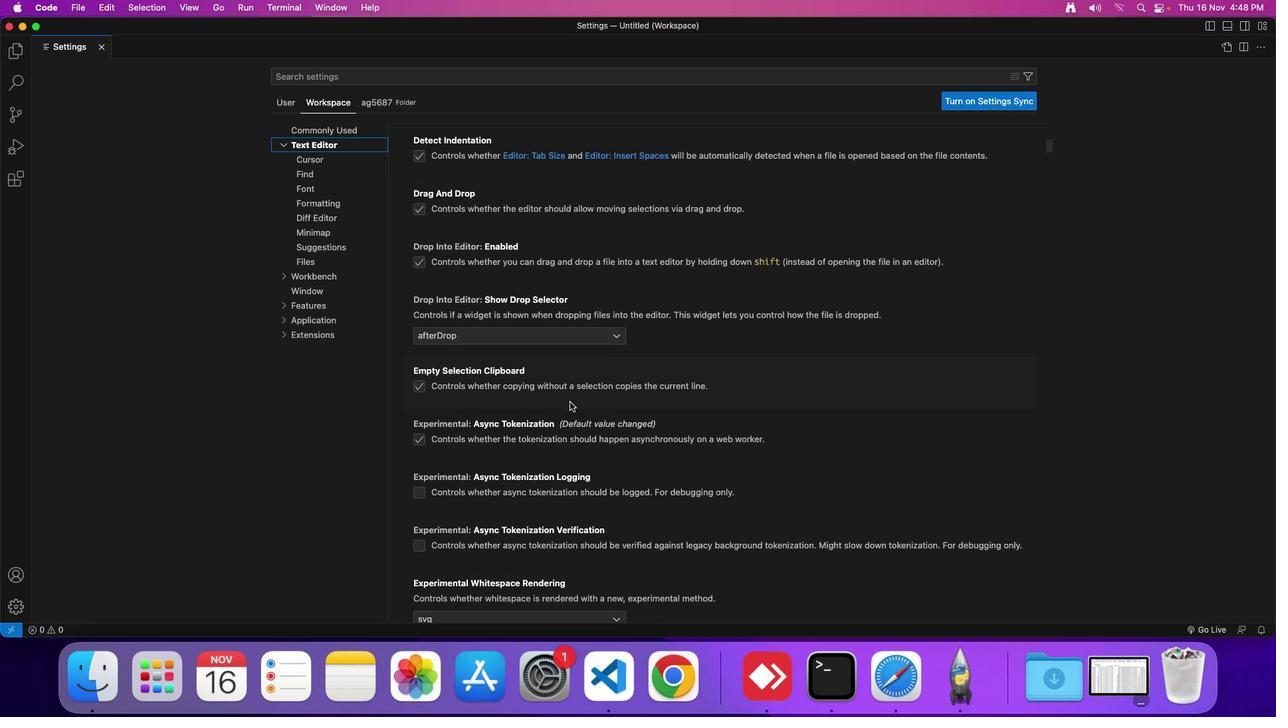 
Action: Mouse moved to (570, 402)
Screenshot: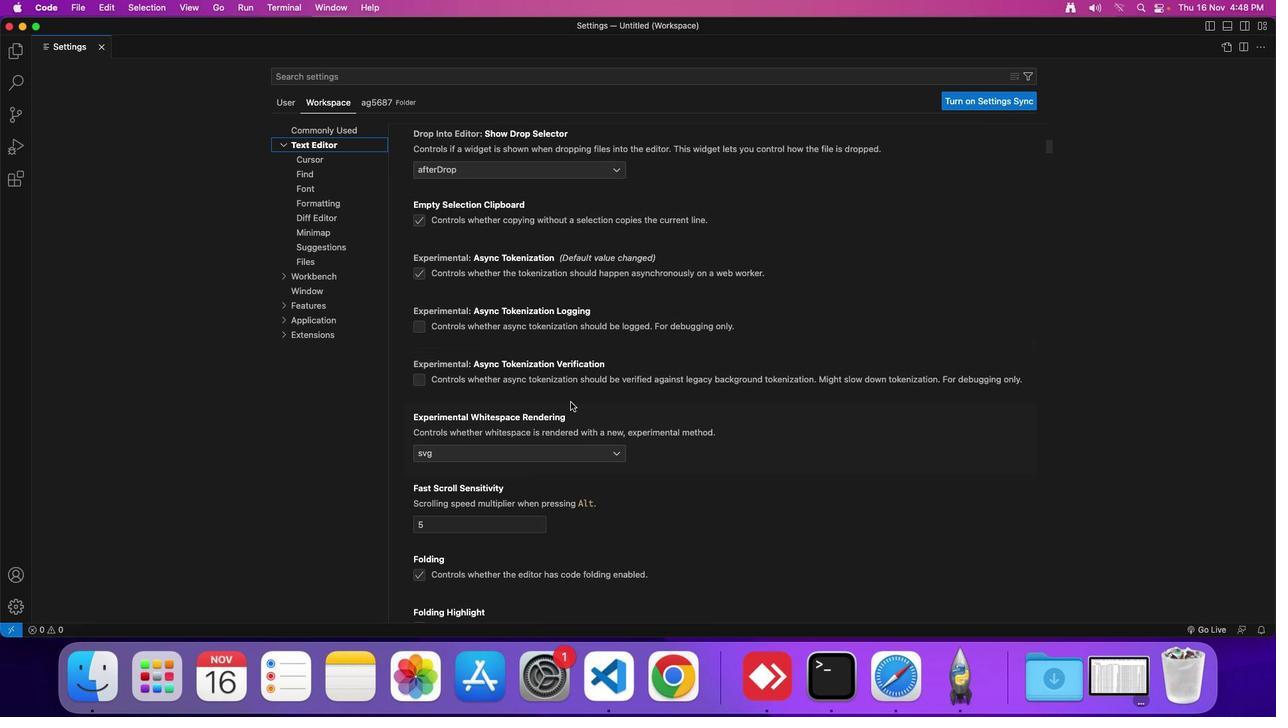 
Action: Mouse scrolled (570, 402) with delta (0, 0)
Screenshot: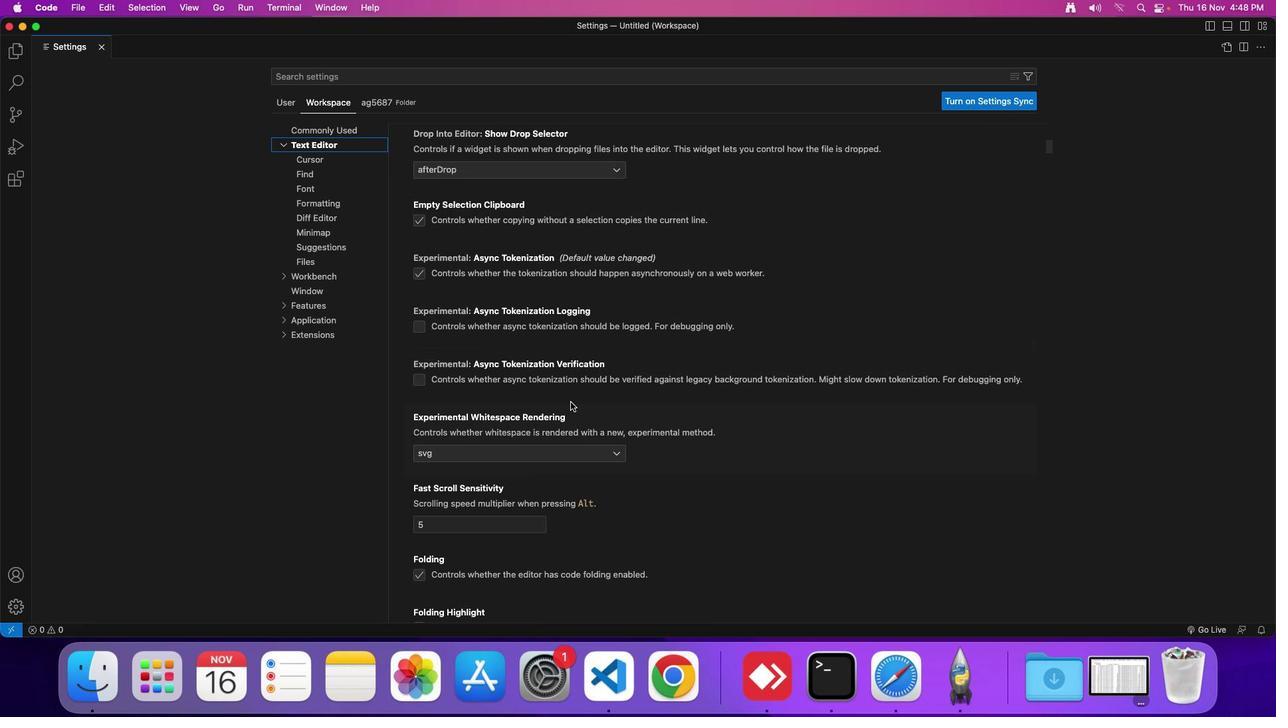 
Action: Mouse scrolled (570, 402) with delta (0, 0)
Screenshot: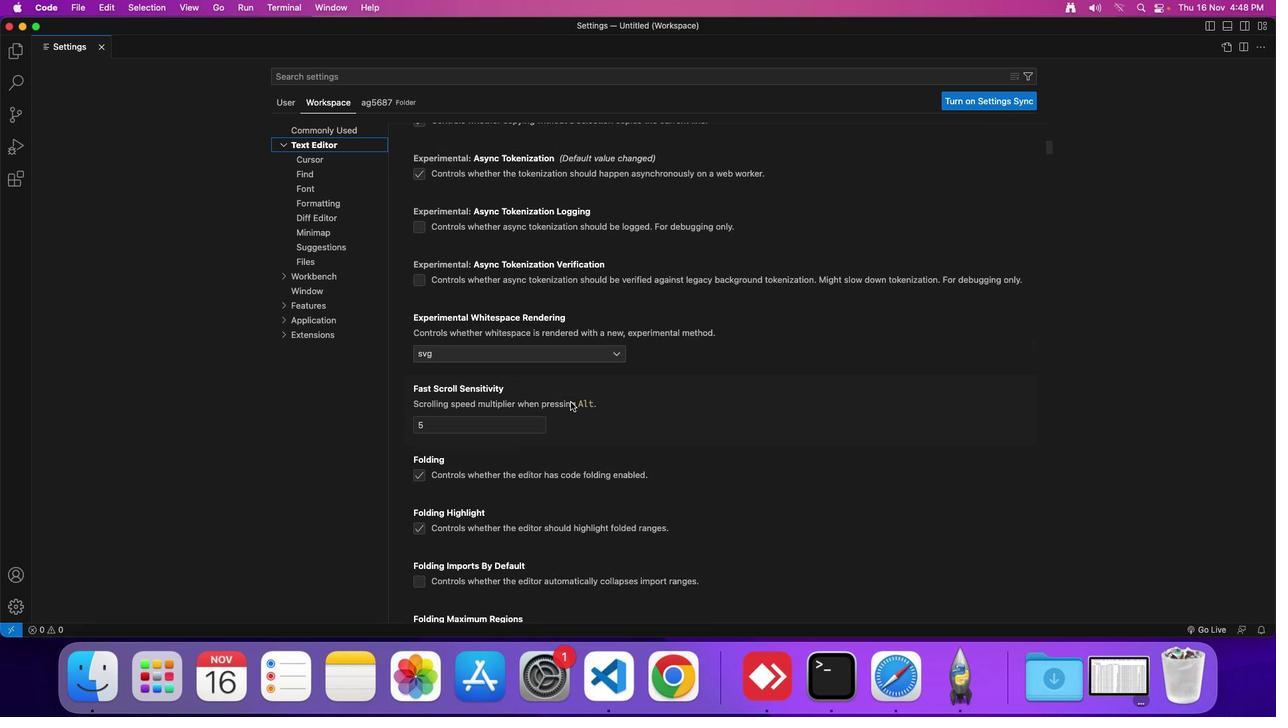 
Action: Mouse scrolled (570, 402) with delta (0, -1)
Screenshot: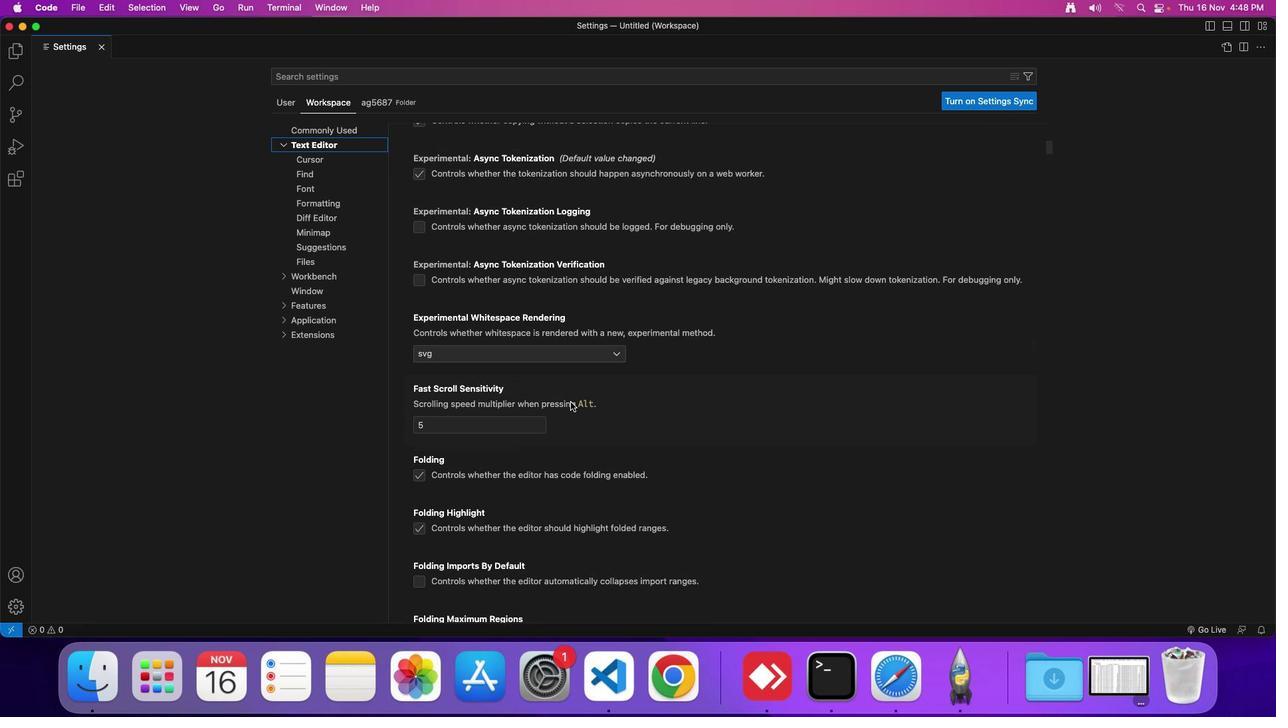 
Action: Mouse scrolled (570, 402) with delta (0, -1)
Screenshot: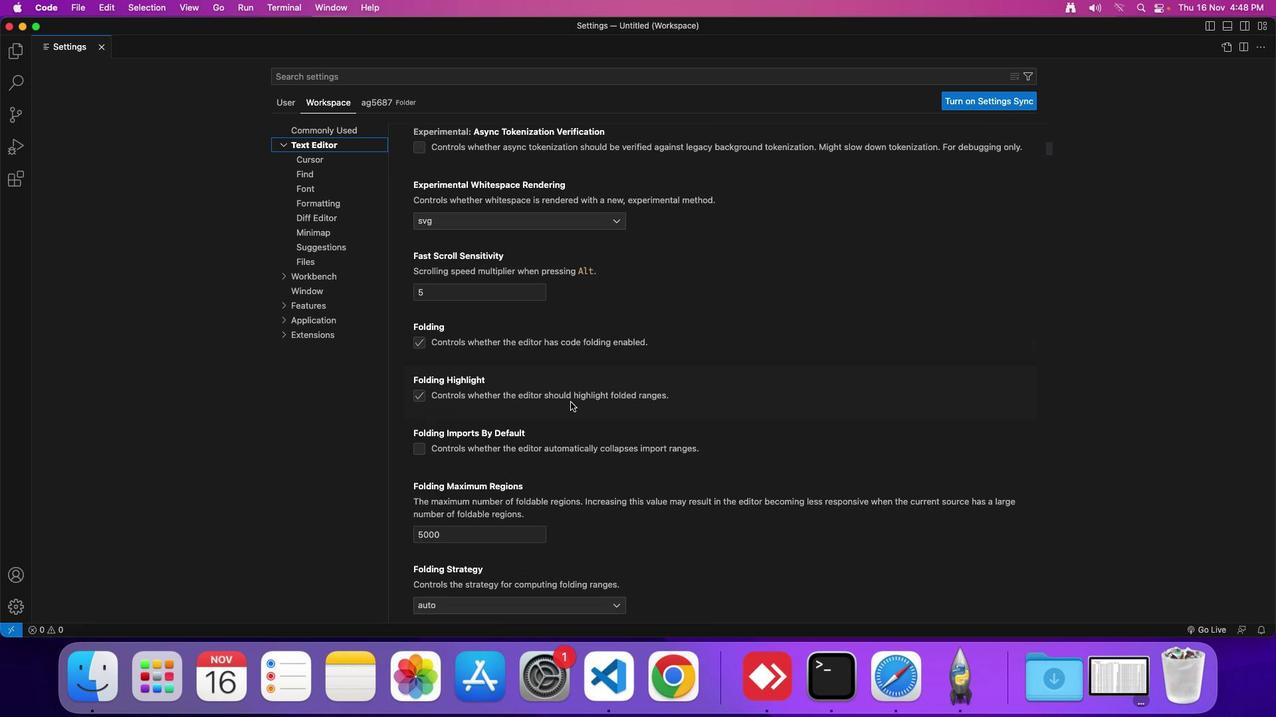 
Action: Mouse scrolled (570, 402) with delta (0, -2)
Screenshot: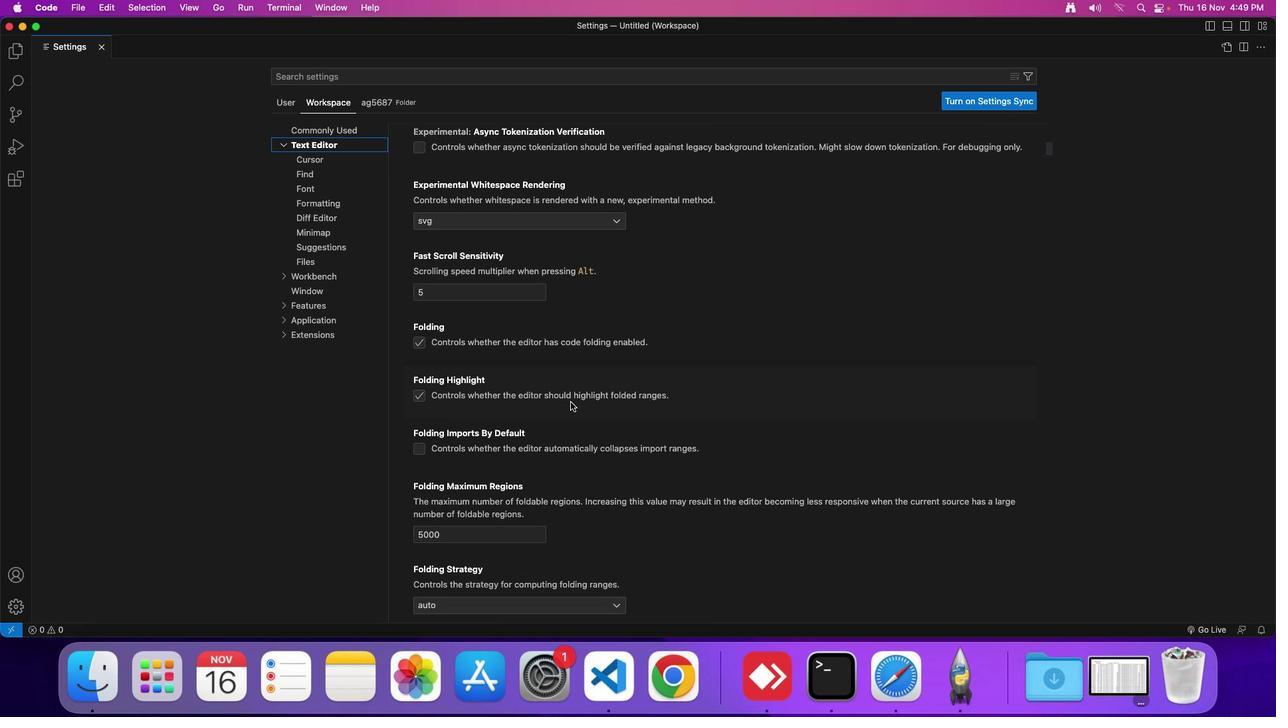 
Action: Mouse moved to (570, 402)
Screenshot: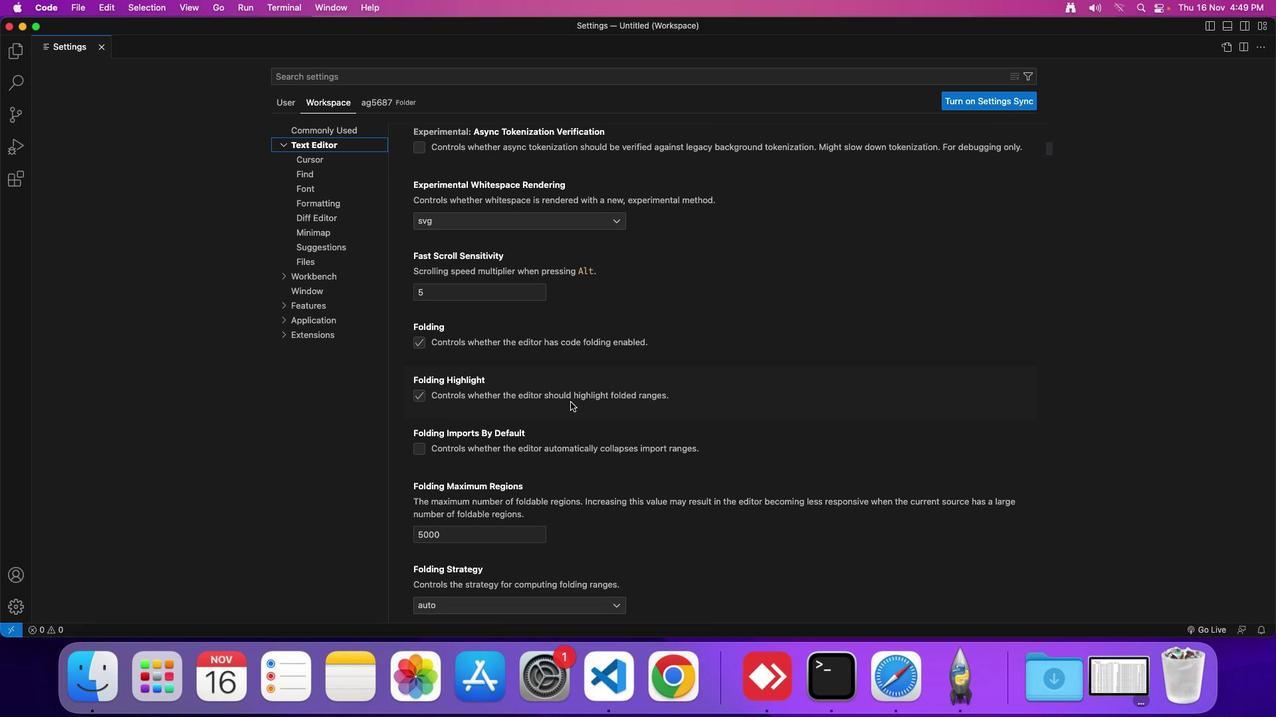 
Action: Mouse scrolled (570, 402) with delta (0, 0)
Screenshot: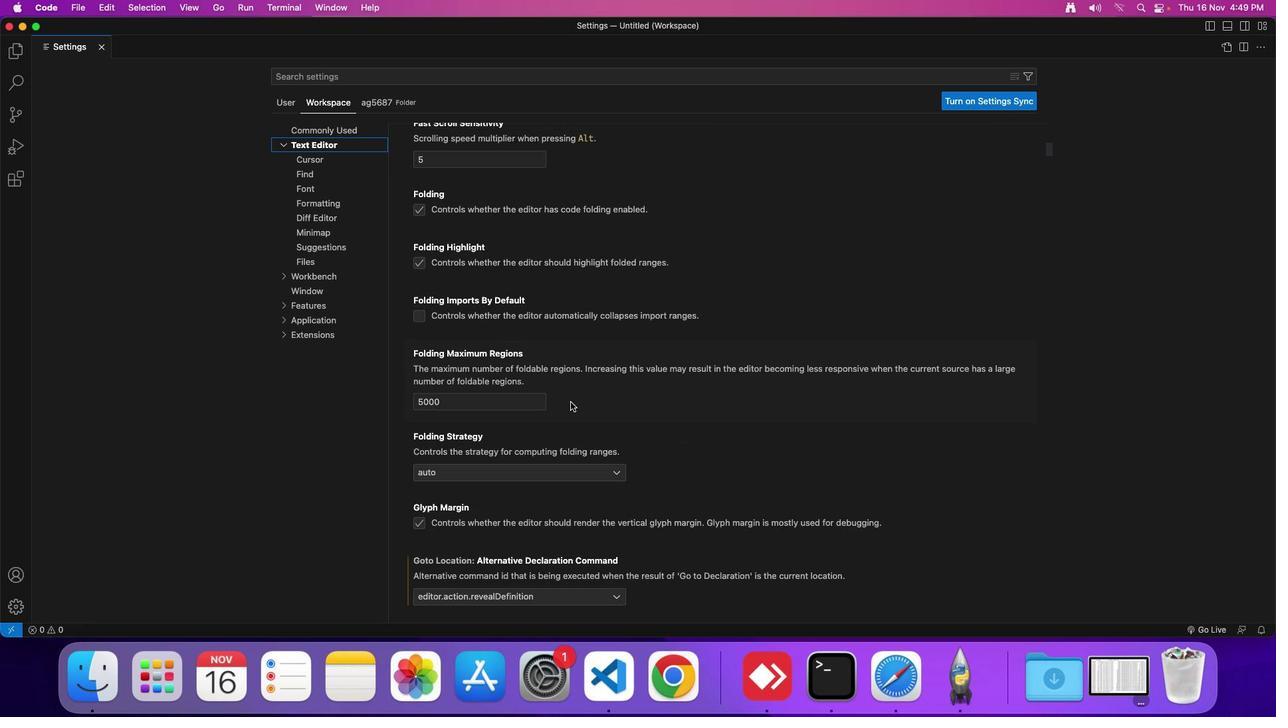 
Action: Mouse scrolled (570, 402) with delta (0, 0)
Screenshot: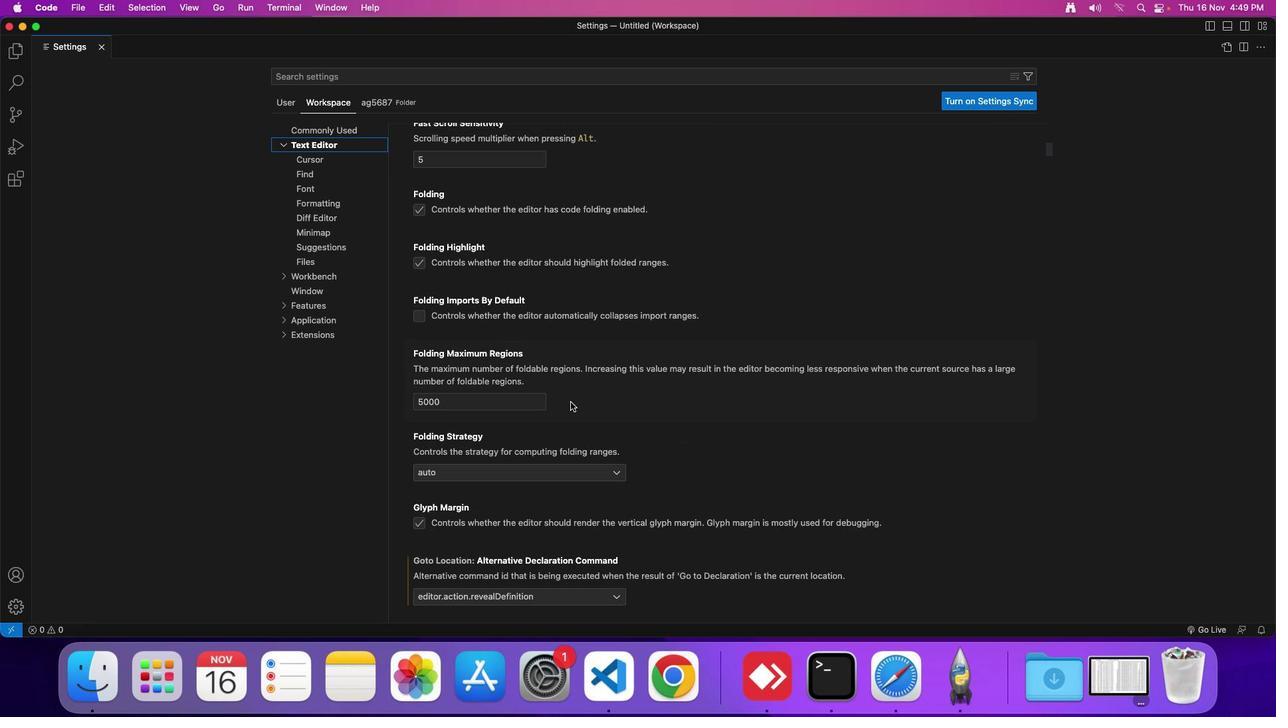 
Action: Mouse scrolled (570, 402) with delta (0, -1)
Screenshot: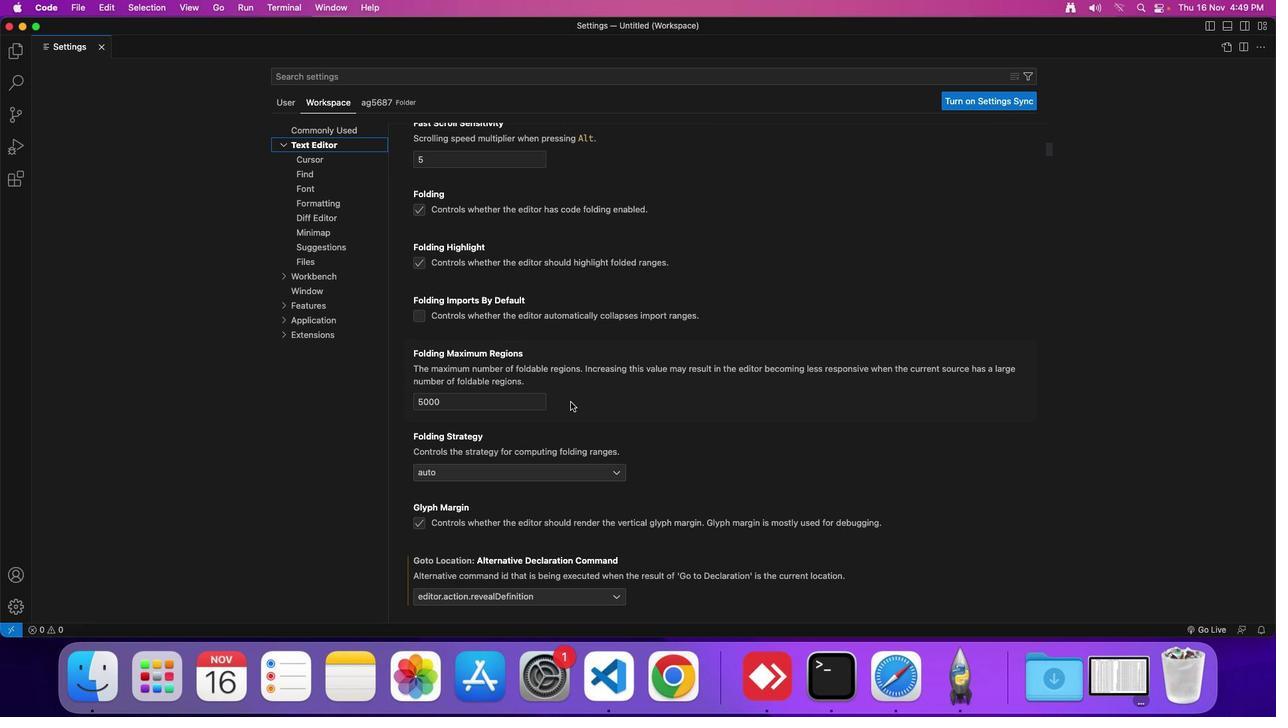 
Action: Mouse moved to (570, 404)
Screenshot: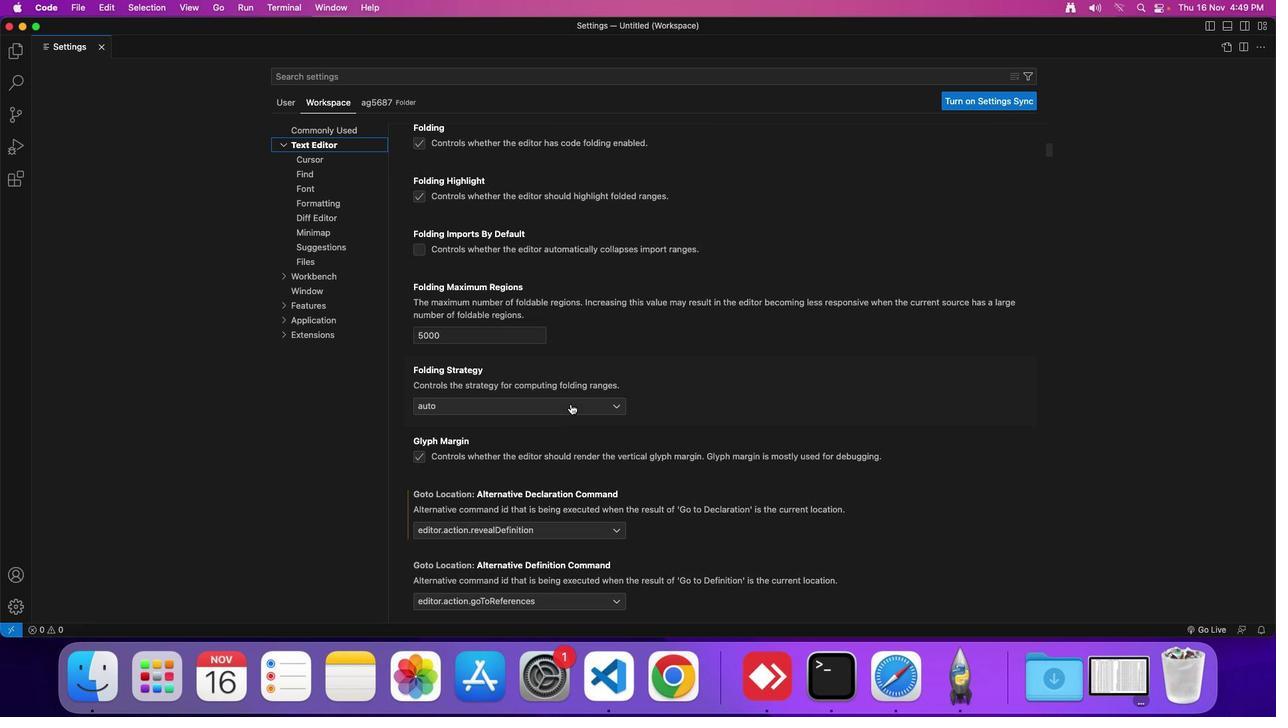 
Action: Mouse scrolled (570, 404) with delta (0, 0)
Screenshot: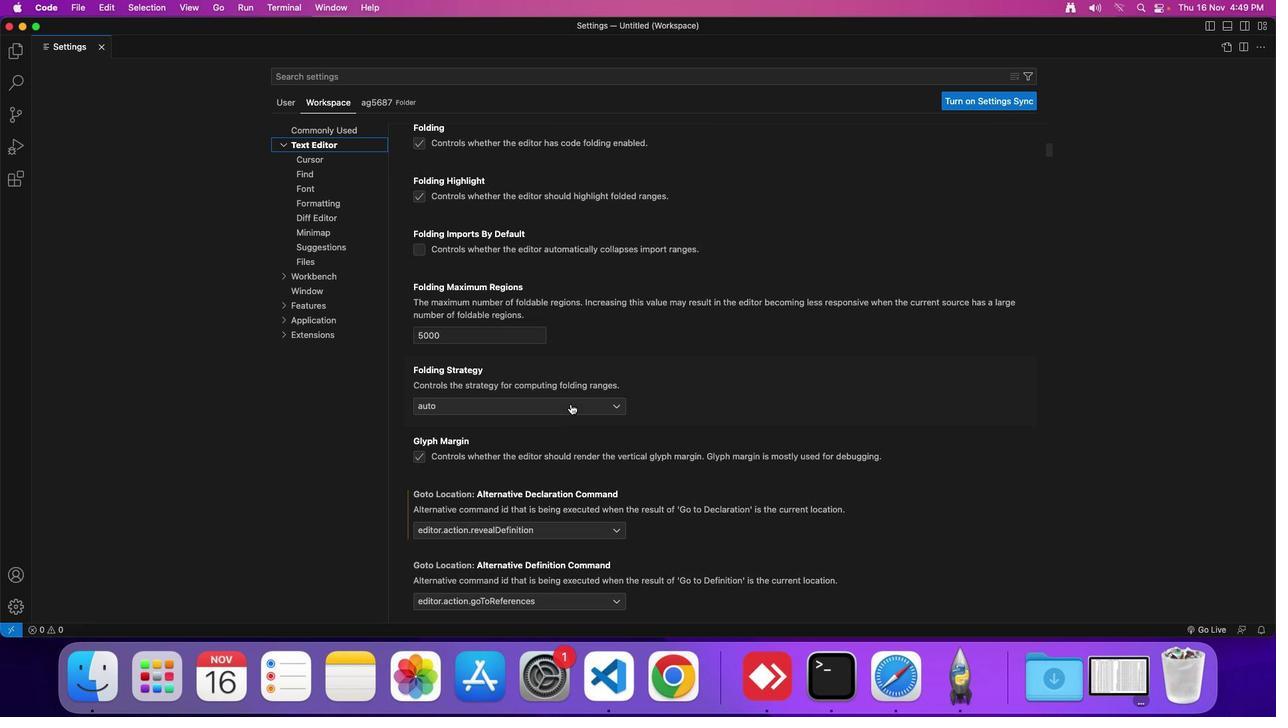 
Action: Mouse scrolled (570, 404) with delta (0, 0)
Screenshot: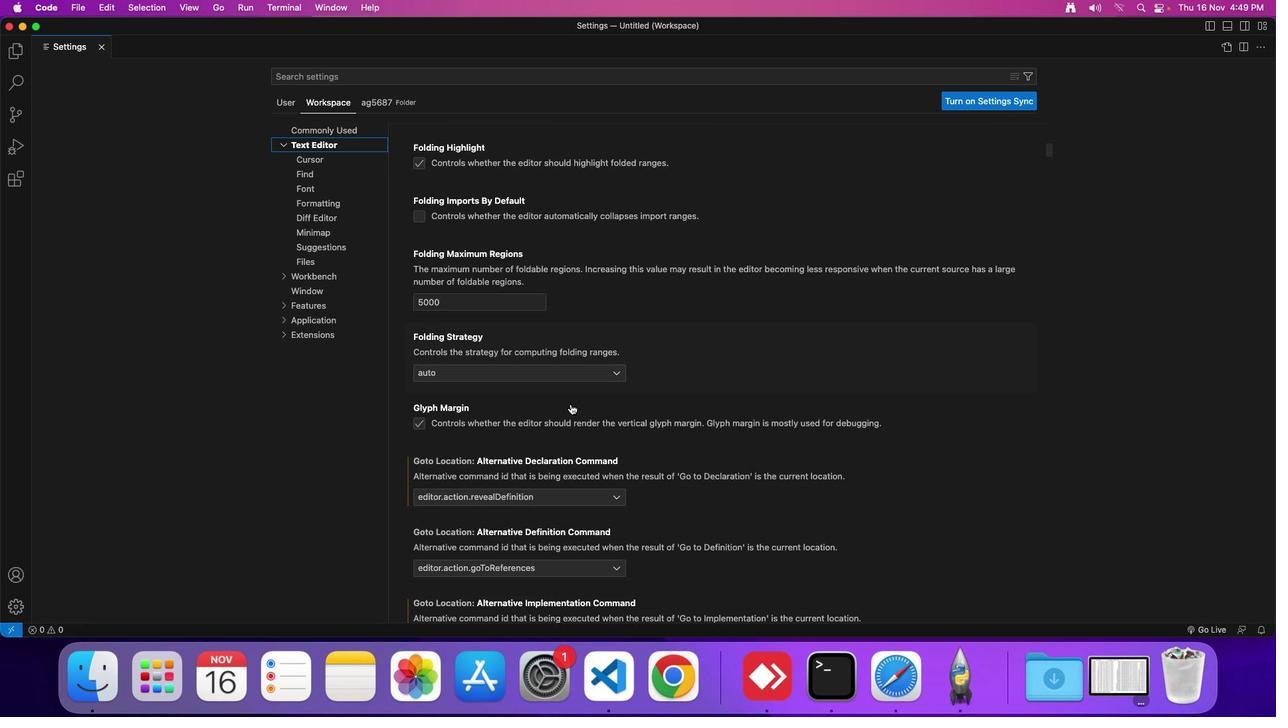 
Action: Mouse scrolled (570, 404) with delta (0, 0)
Screenshot: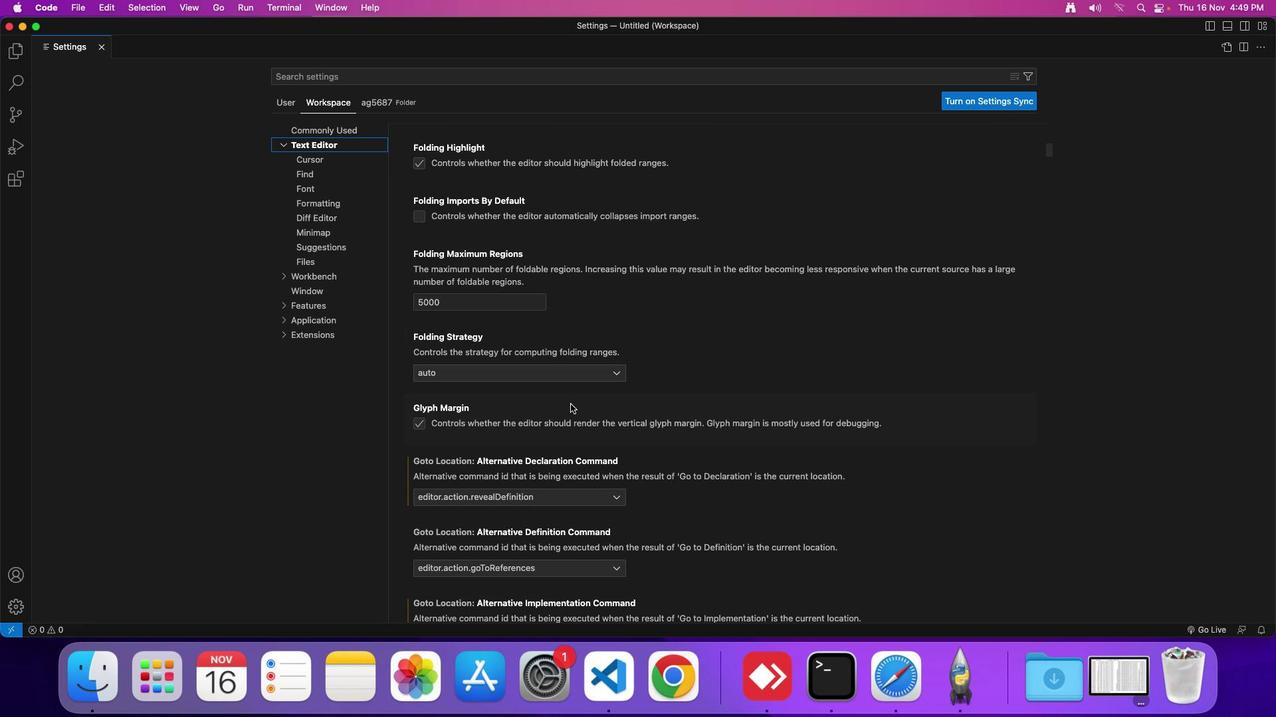 
Action: Mouse moved to (570, 404)
Screenshot: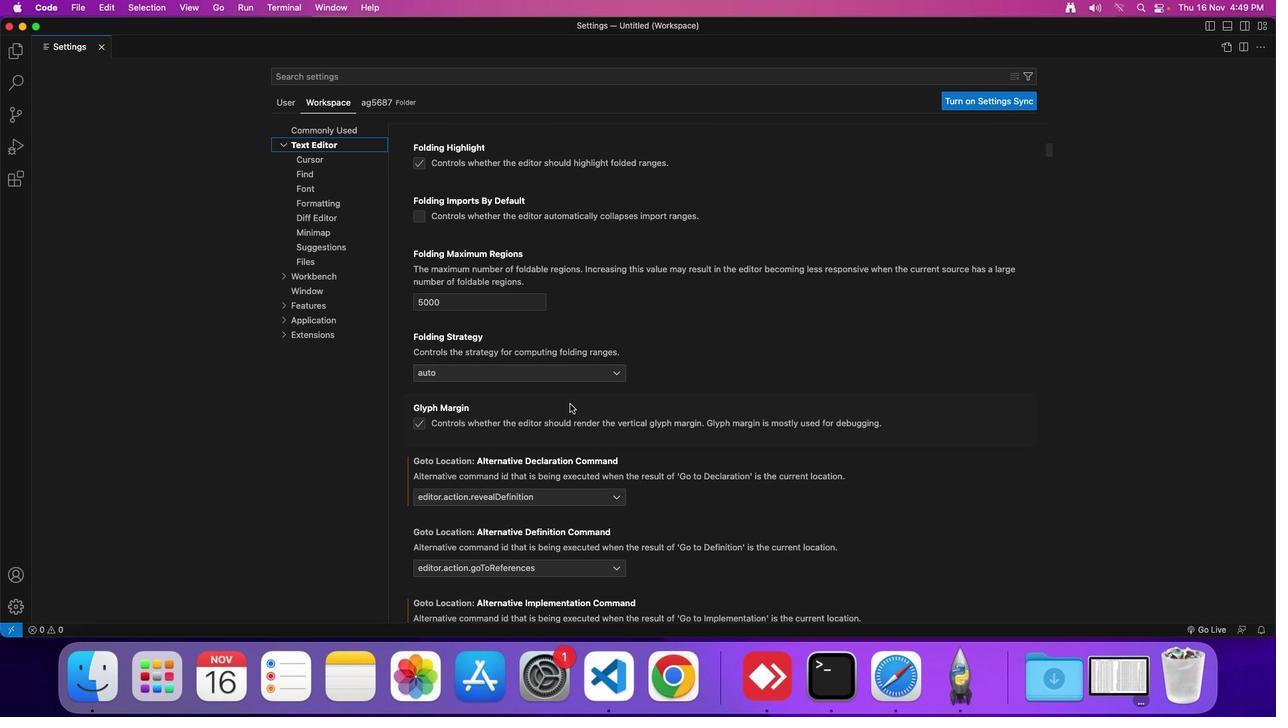 
Action: Mouse scrolled (570, 404) with delta (0, 0)
Screenshot: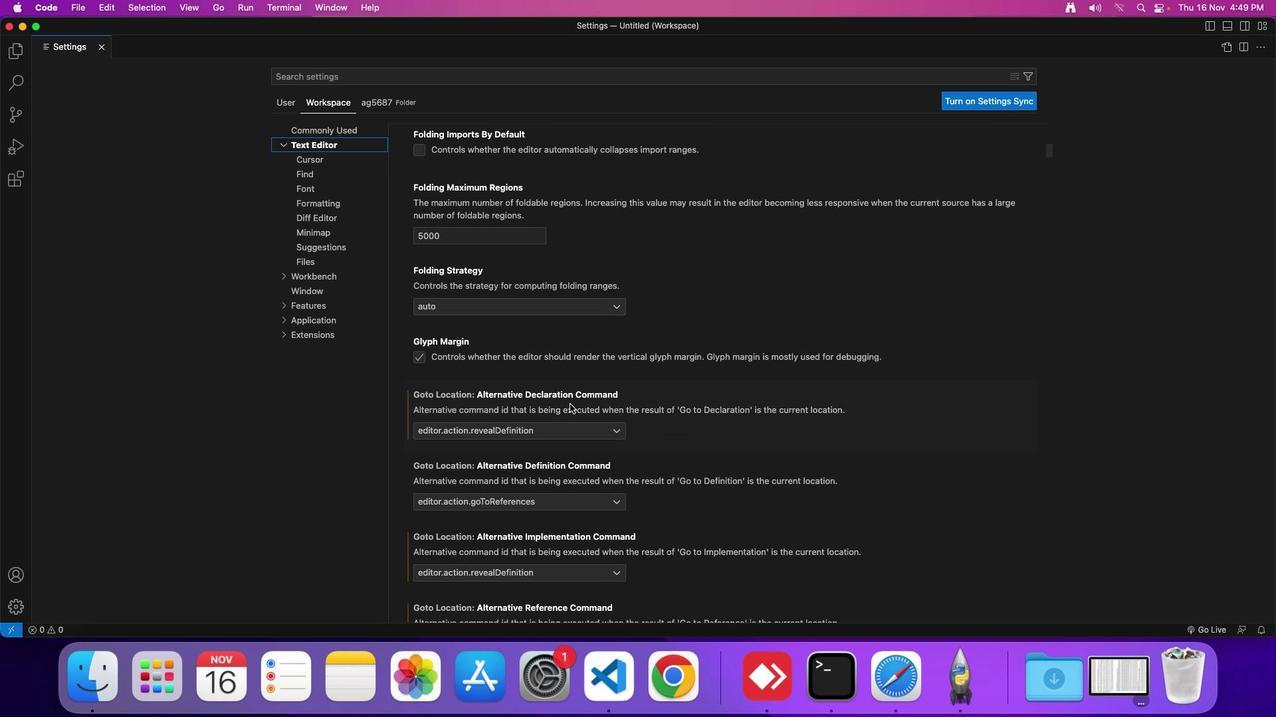 
Action: Mouse scrolled (570, 404) with delta (0, 0)
Screenshot: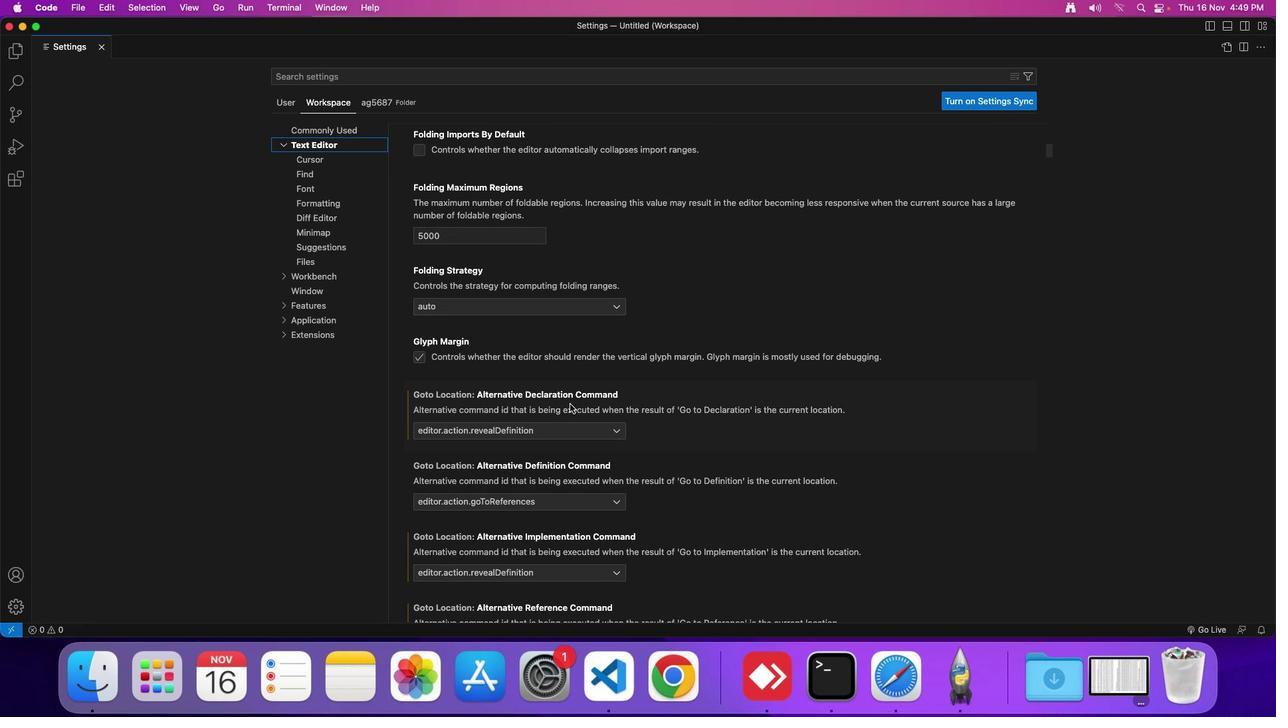 
Action: Mouse moved to (569, 404)
Screenshot: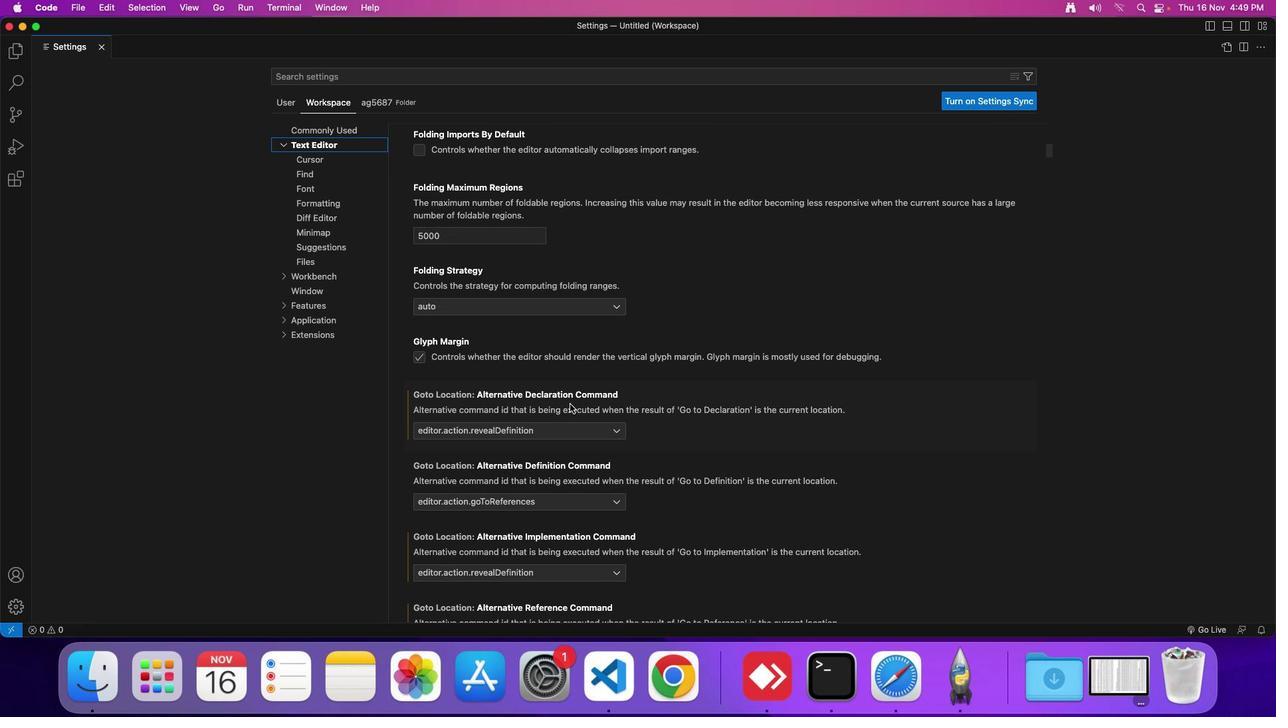 
Action: Mouse scrolled (569, 404) with delta (0, 0)
Screenshot: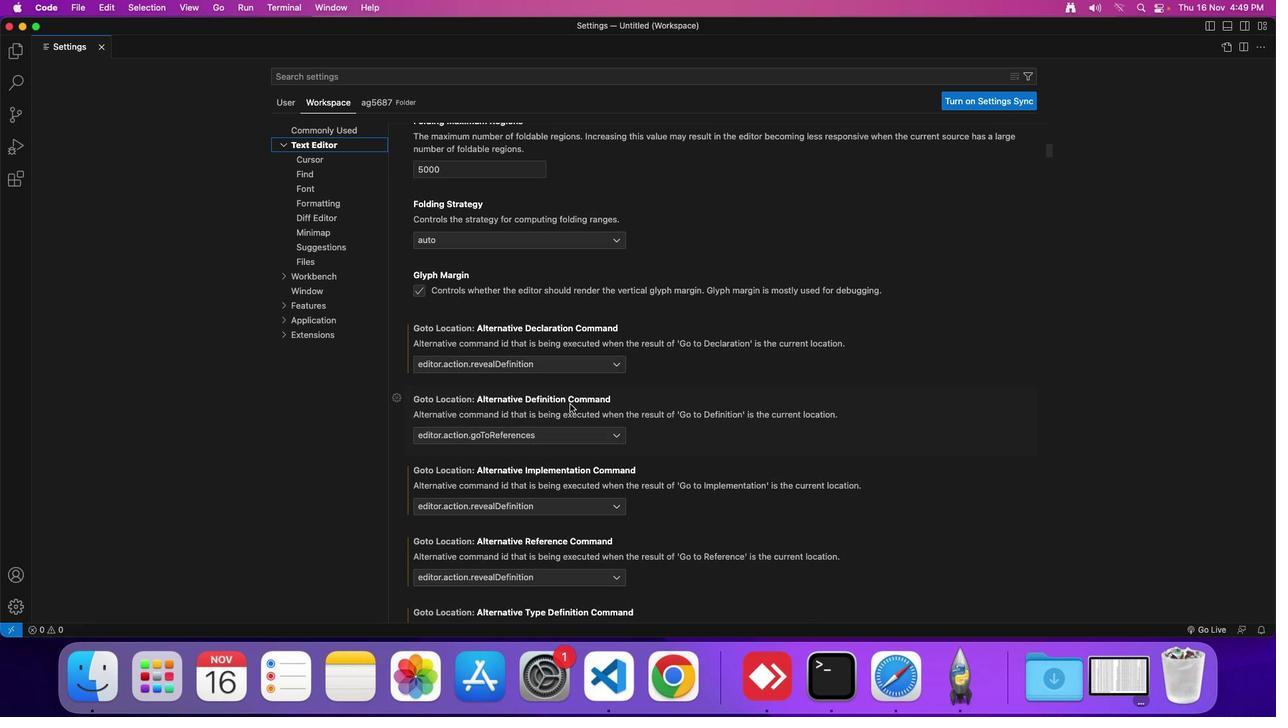 
Action: Mouse scrolled (569, 404) with delta (0, 0)
Screenshot: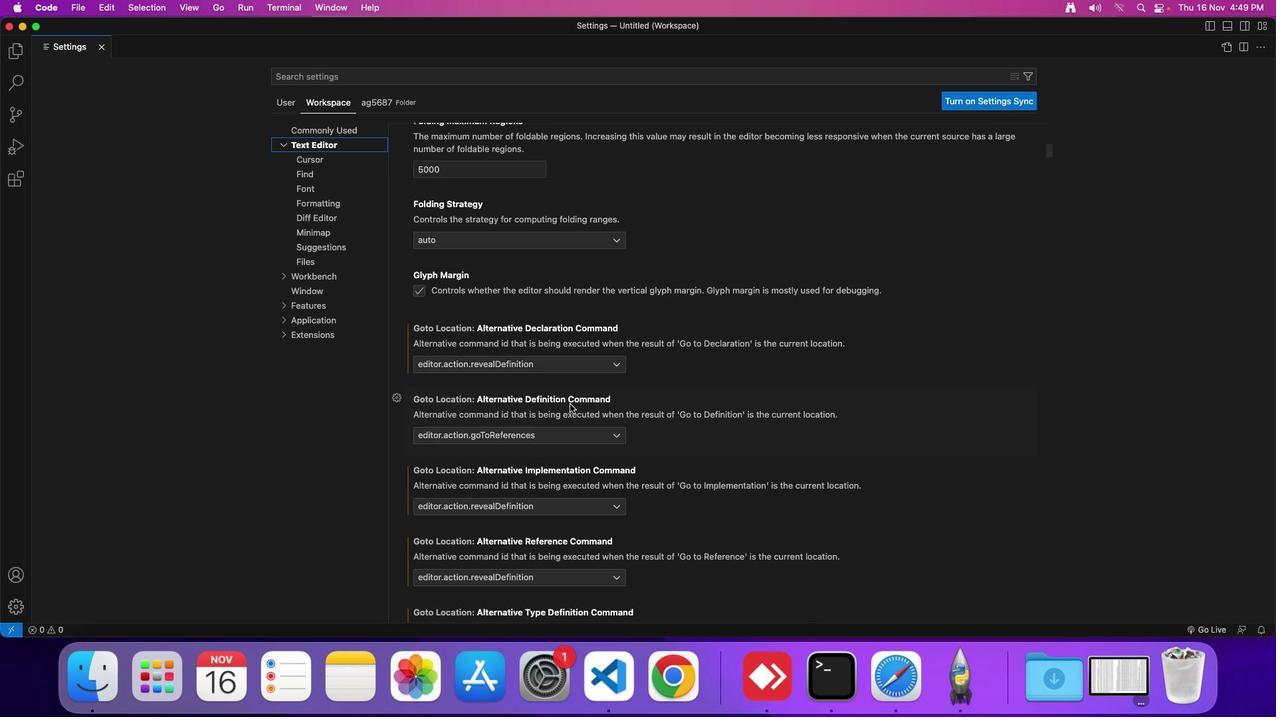 
Action: Mouse scrolled (569, 404) with delta (0, 0)
Screenshot: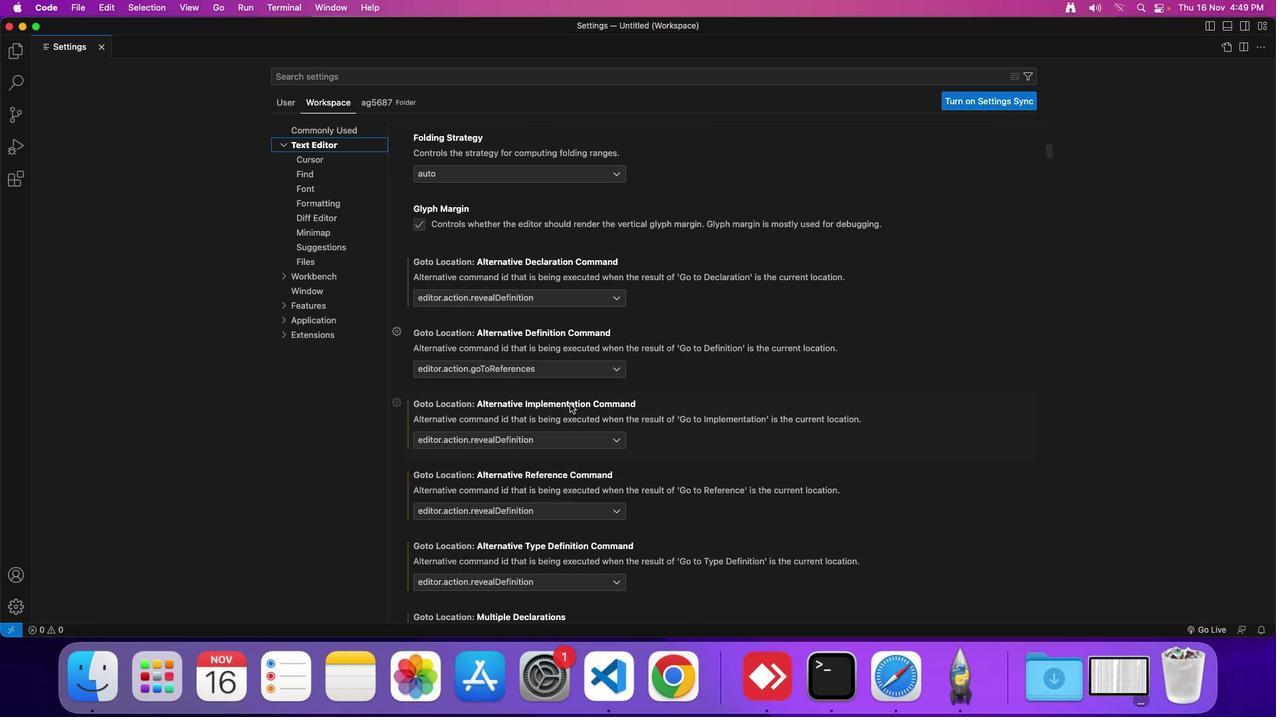 
Action: Mouse scrolled (569, 404) with delta (0, 0)
Screenshot: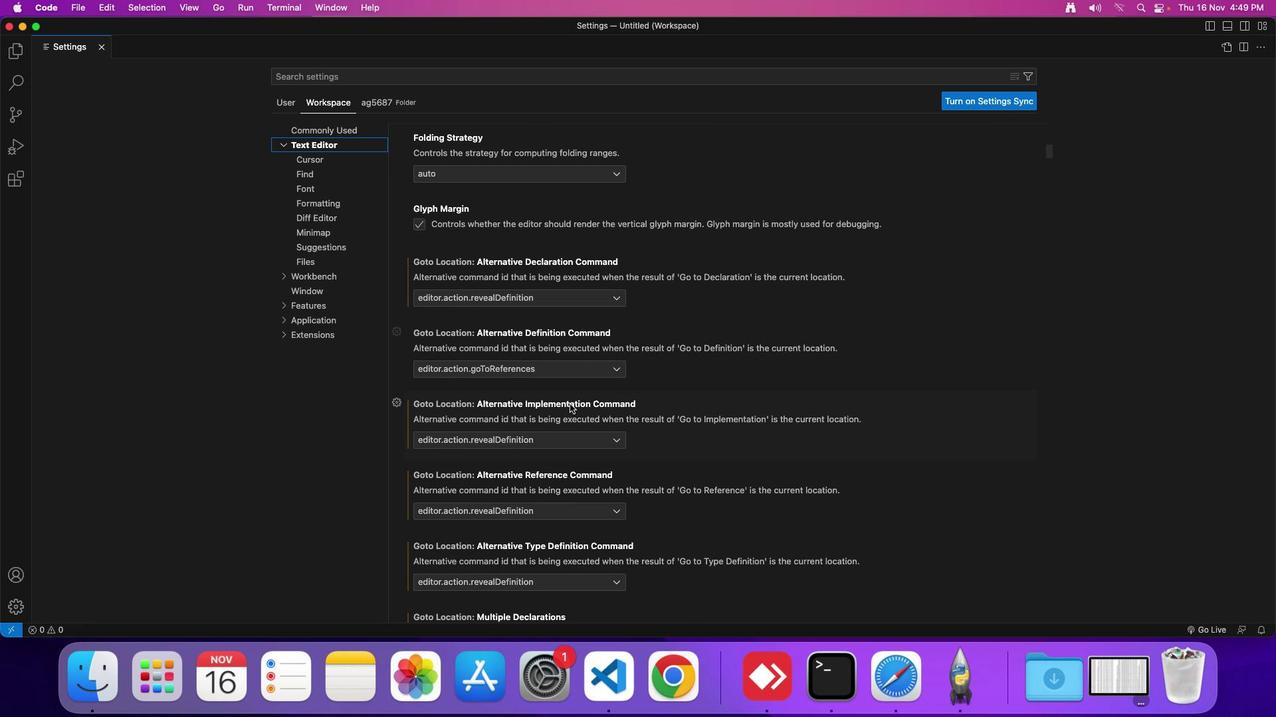 
Action: Mouse moved to (569, 404)
Screenshot: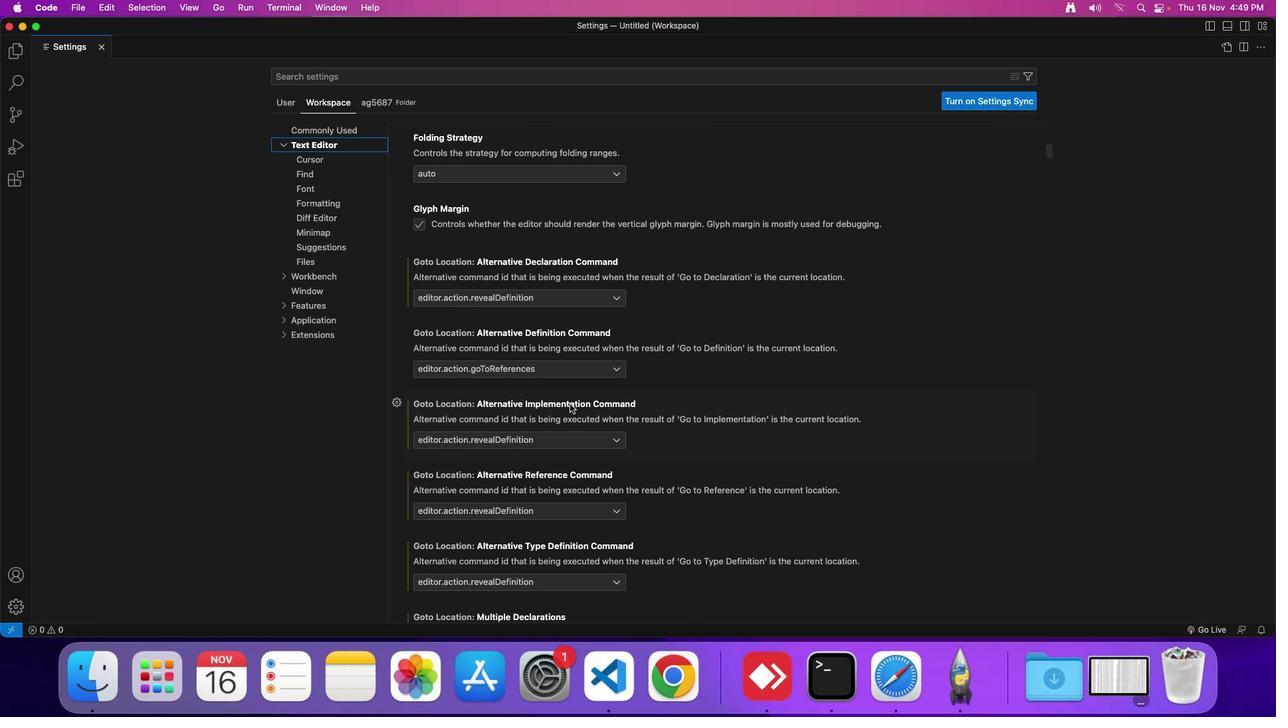 
Action: Mouse scrolled (569, 404) with delta (0, 0)
Screenshot: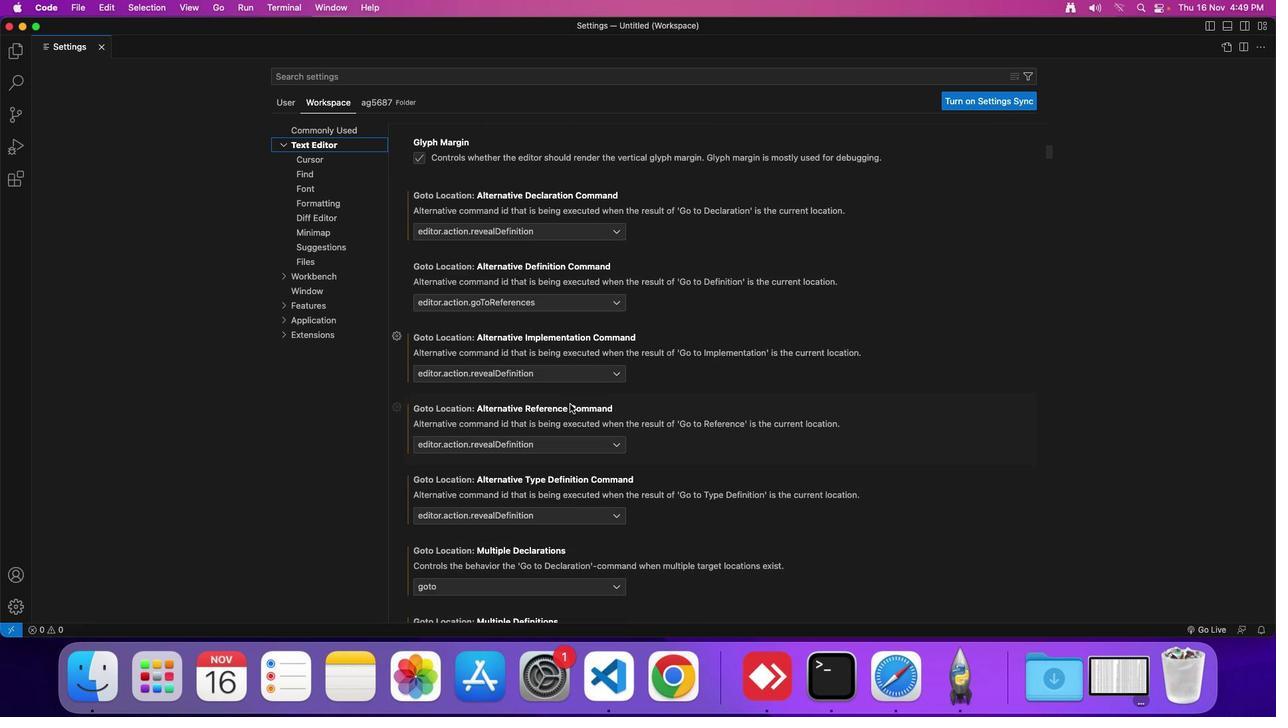 
Action: Mouse scrolled (569, 404) with delta (0, 0)
Screenshot: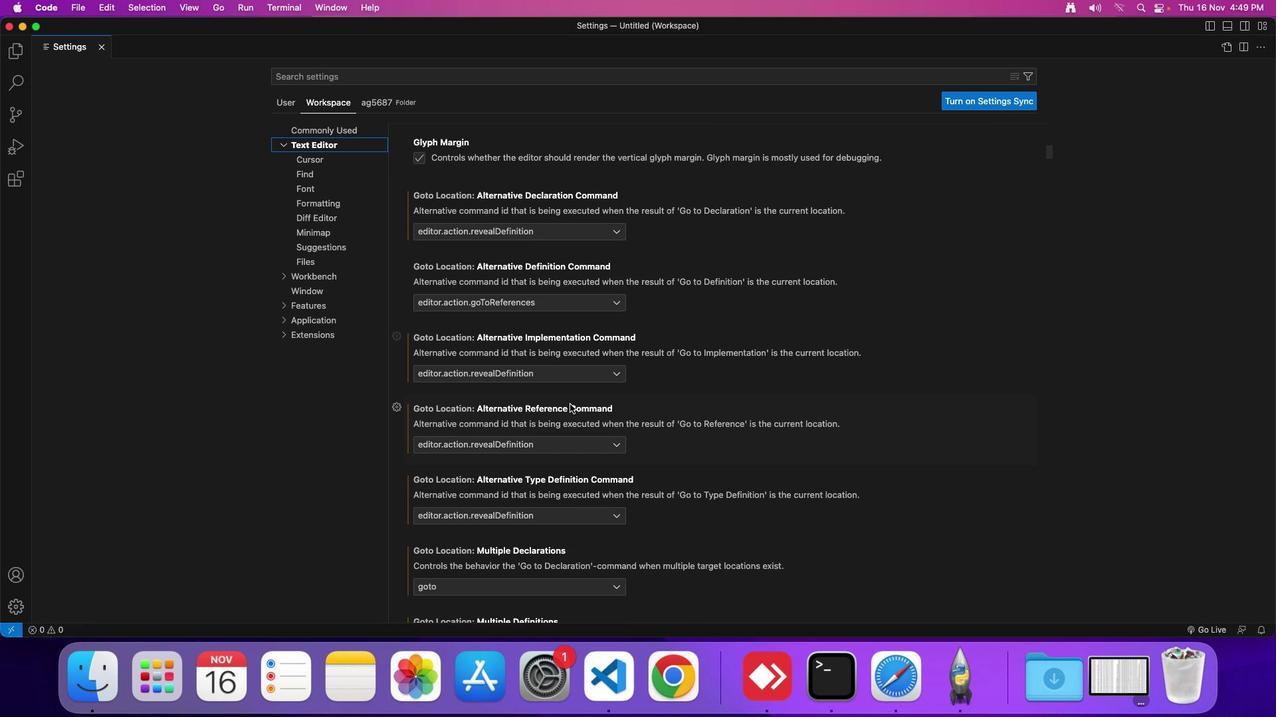 
Action: Mouse scrolled (569, 404) with delta (0, 0)
Screenshot: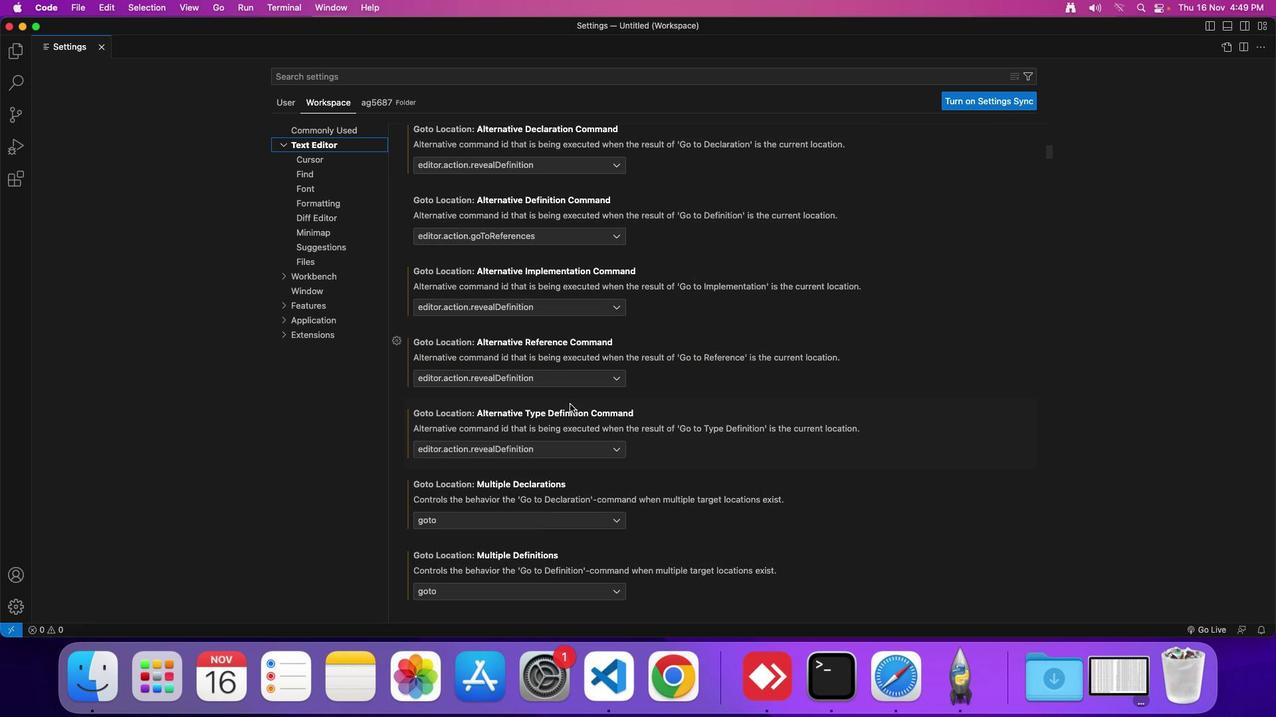 
Action: Mouse scrolled (569, 404) with delta (0, 0)
Screenshot: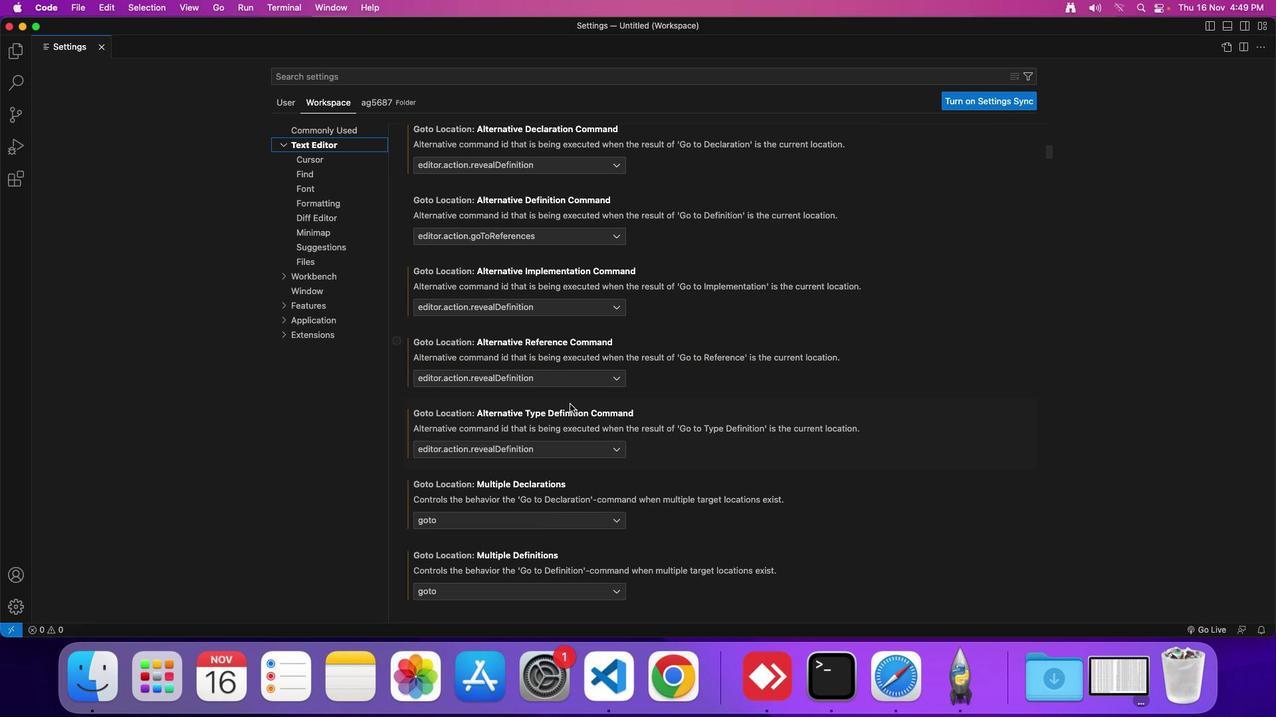 
Action: Mouse scrolled (569, 404) with delta (0, 0)
Screenshot: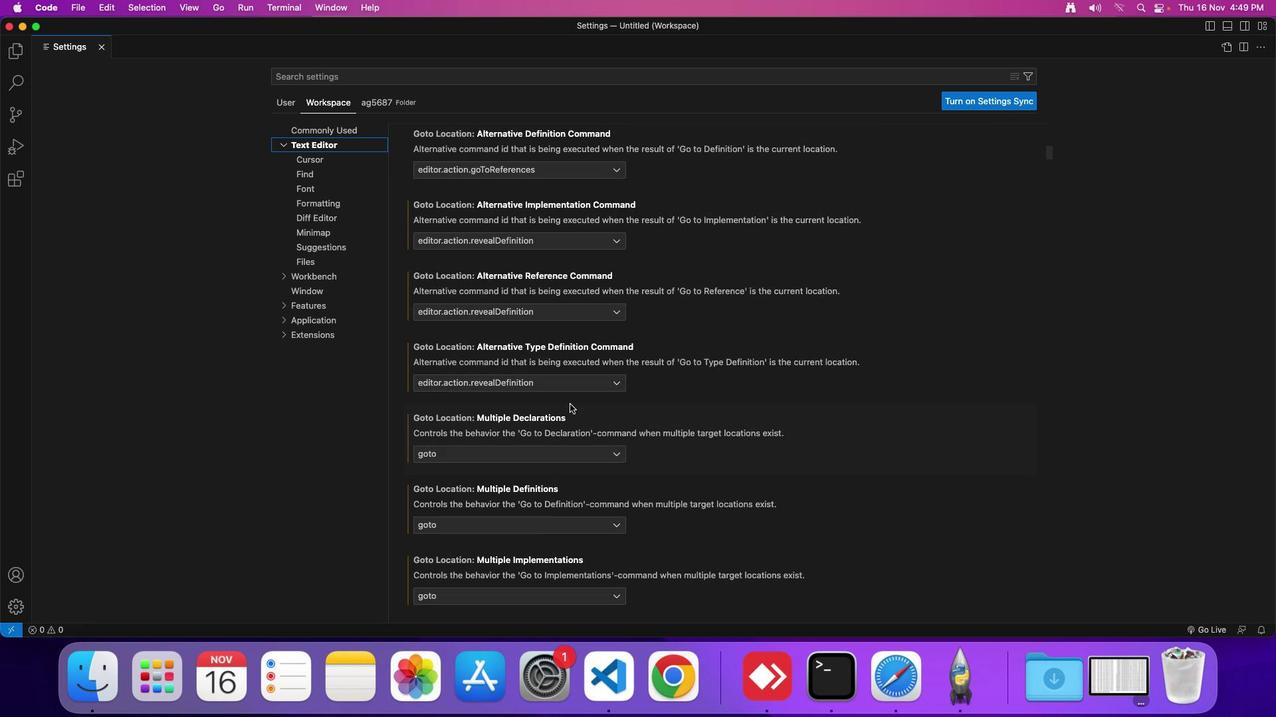 
Action: Mouse moved to (569, 404)
Screenshot: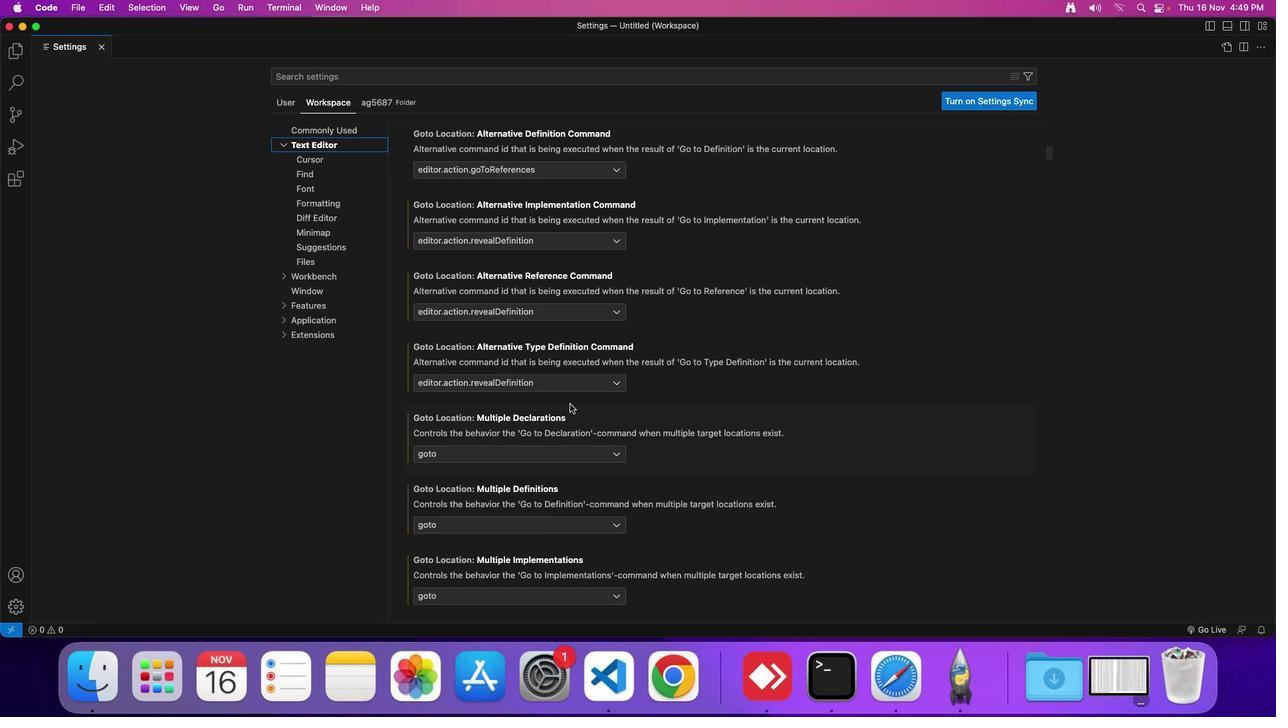 
Action: Mouse scrolled (569, 404) with delta (0, 0)
Screenshot: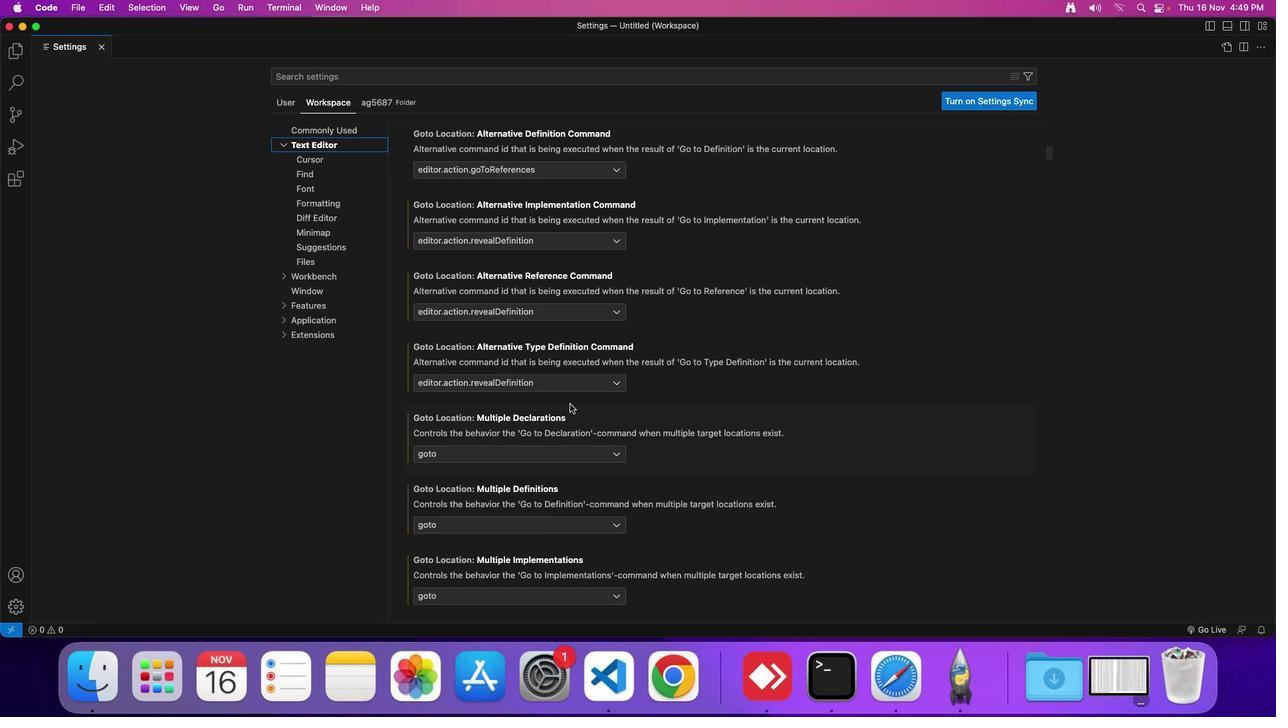 
Action: Mouse moved to (569, 404)
Screenshot: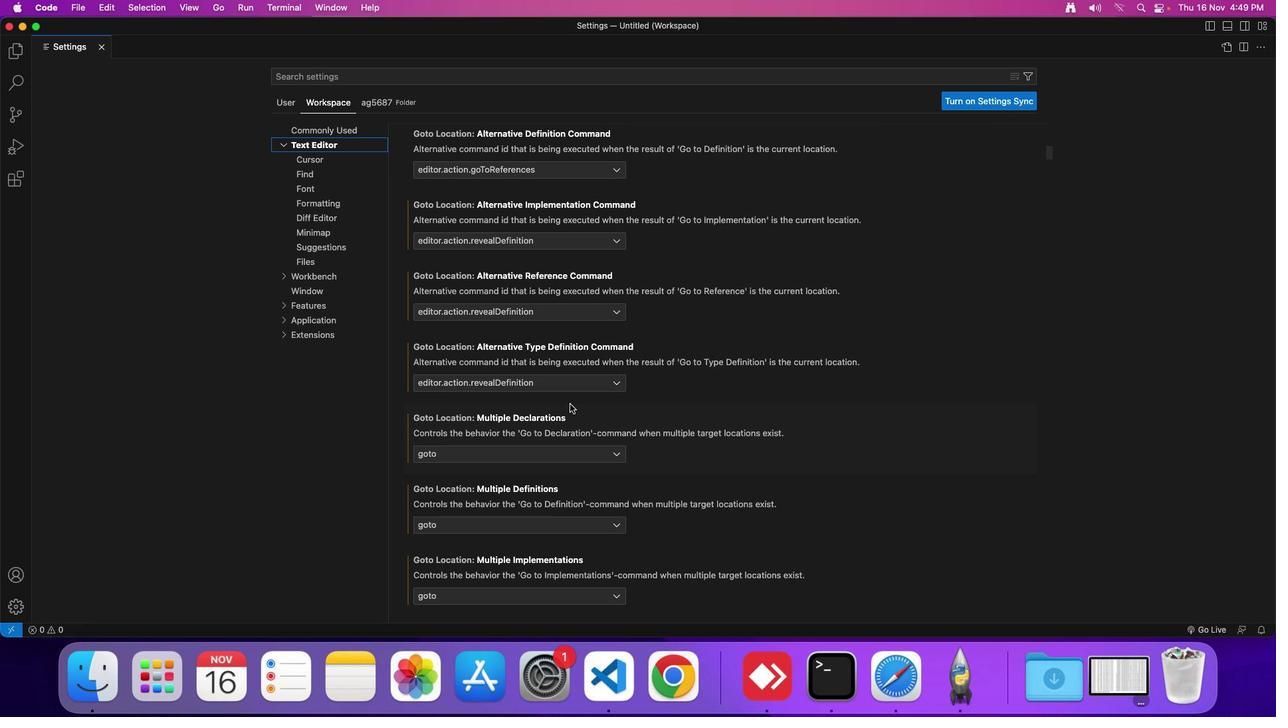 
Action: Mouse scrolled (569, 404) with delta (0, 0)
Screenshot: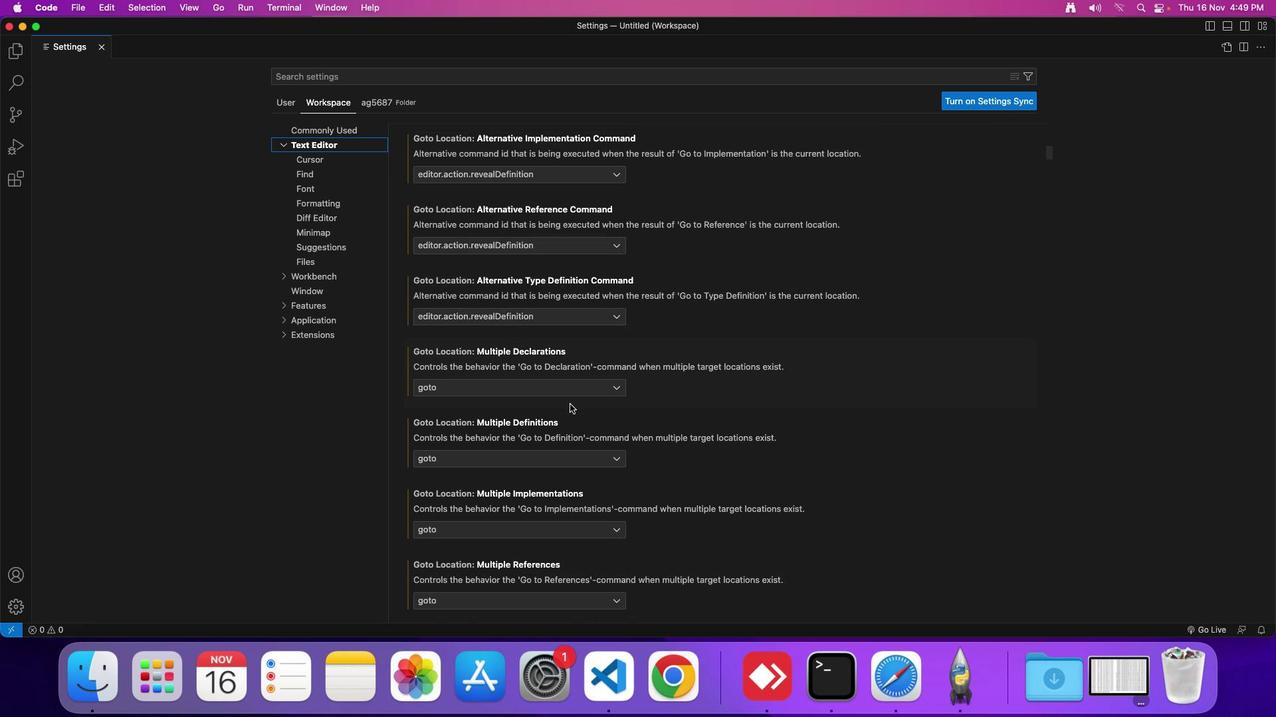 
Action: Mouse scrolled (569, 404) with delta (0, 0)
Screenshot: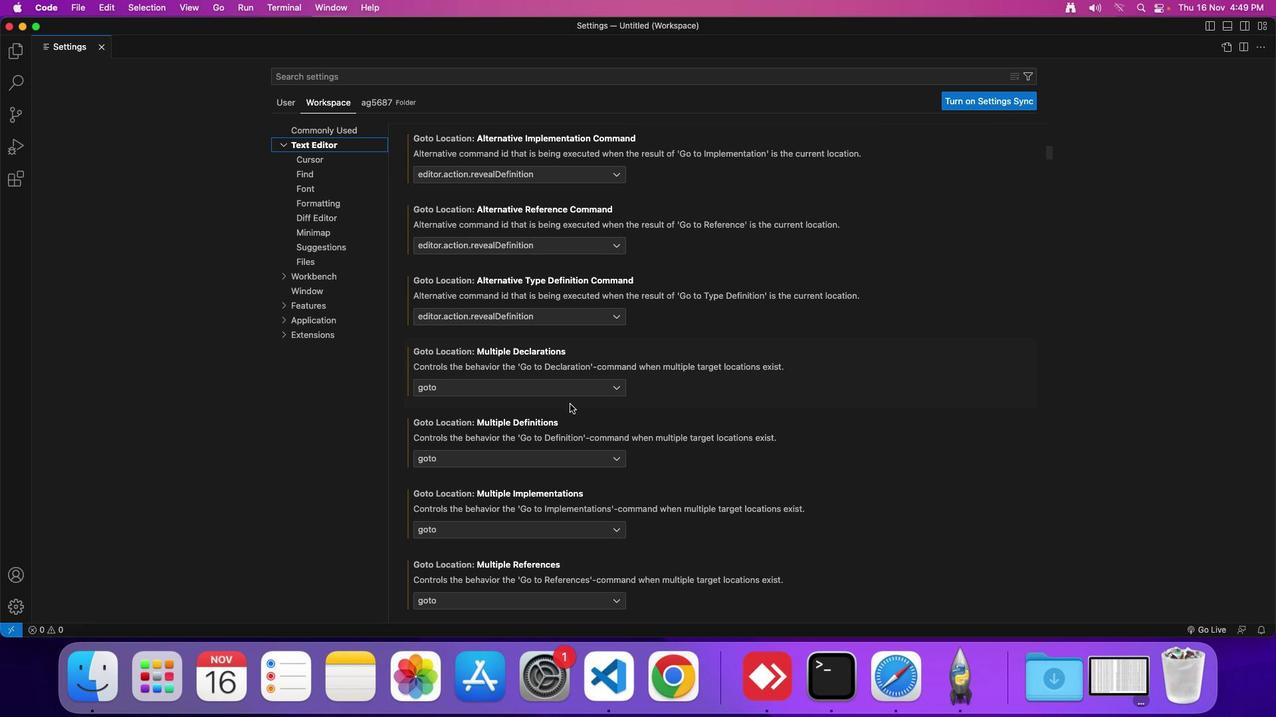 
Action: Mouse scrolled (569, 404) with delta (0, 0)
Screenshot: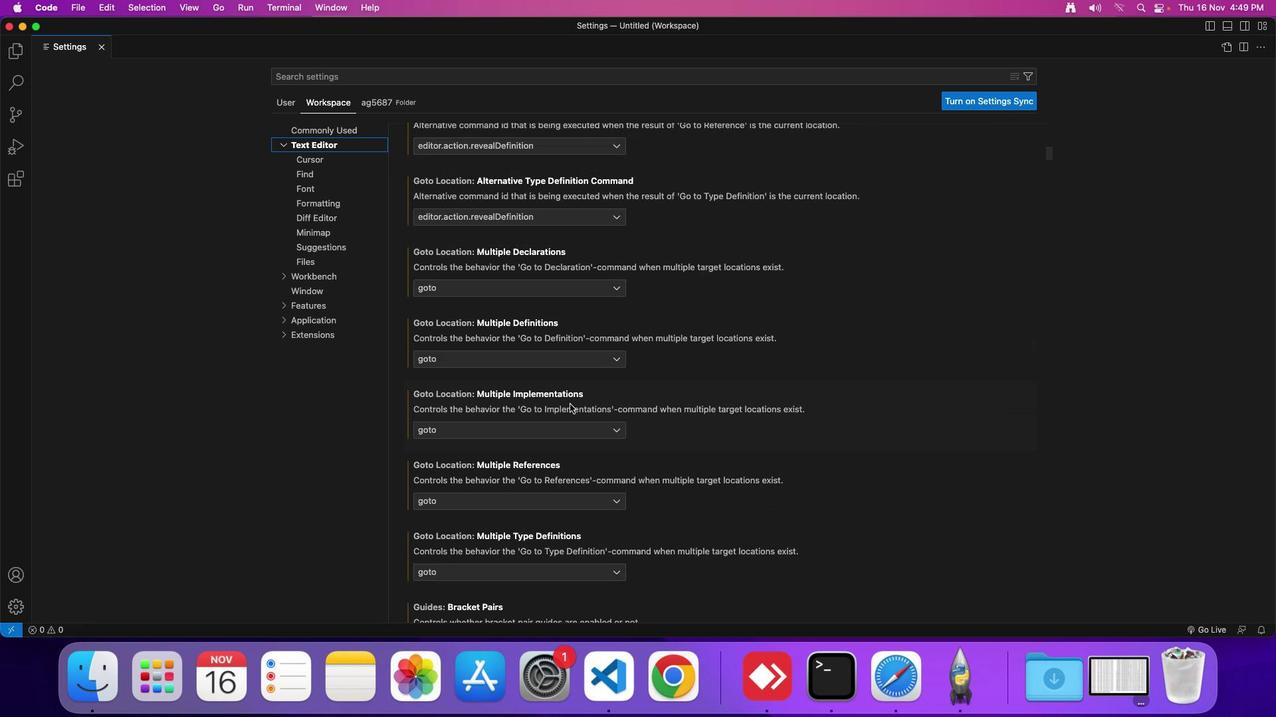 
Action: Mouse scrolled (569, 404) with delta (0, 0)
Screenshot: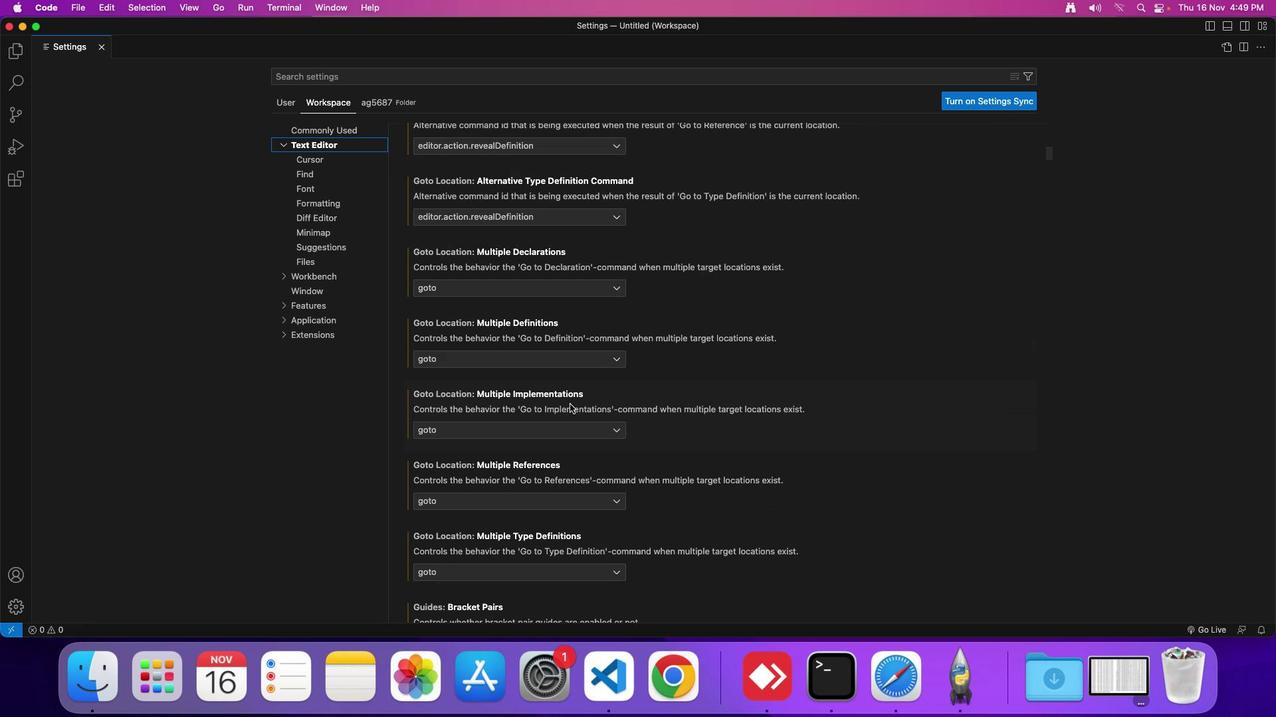 
Action: Mouse scrolled (569, 404) with delta (0, 0)
Screenshot: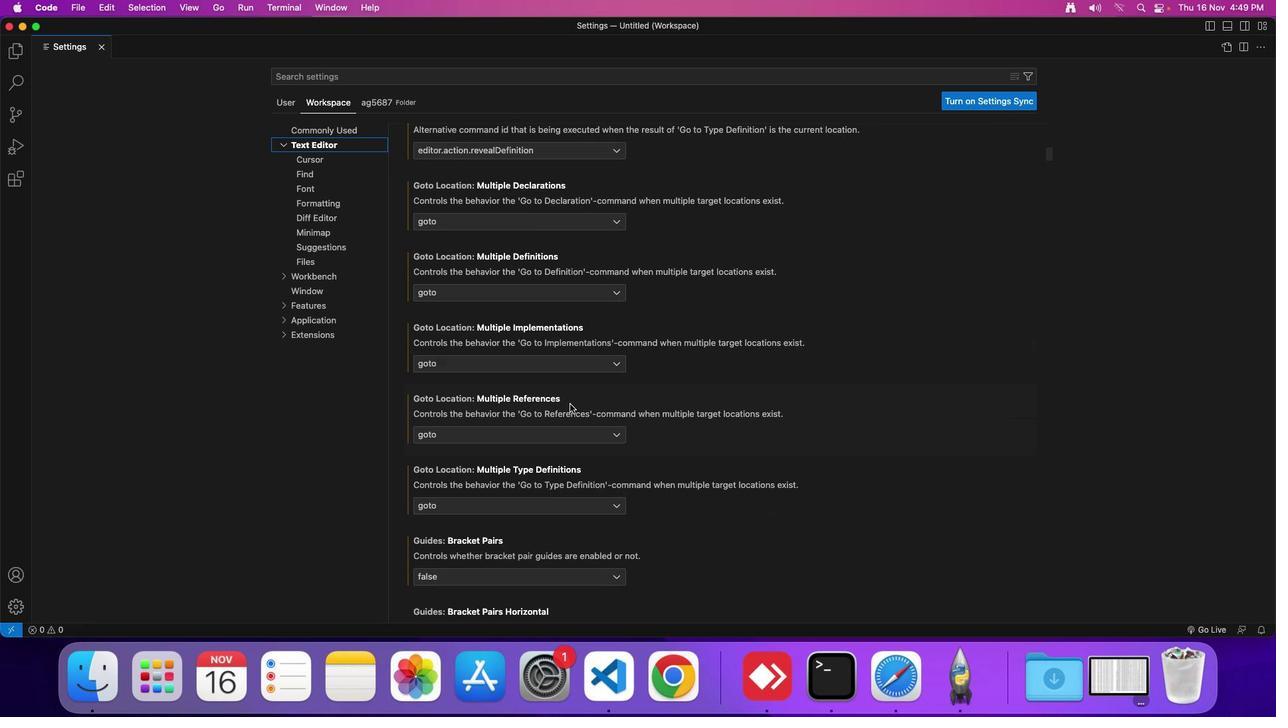 
Action: Mouse scrolled (569, 404) with delta (0, -1)
Screenshot: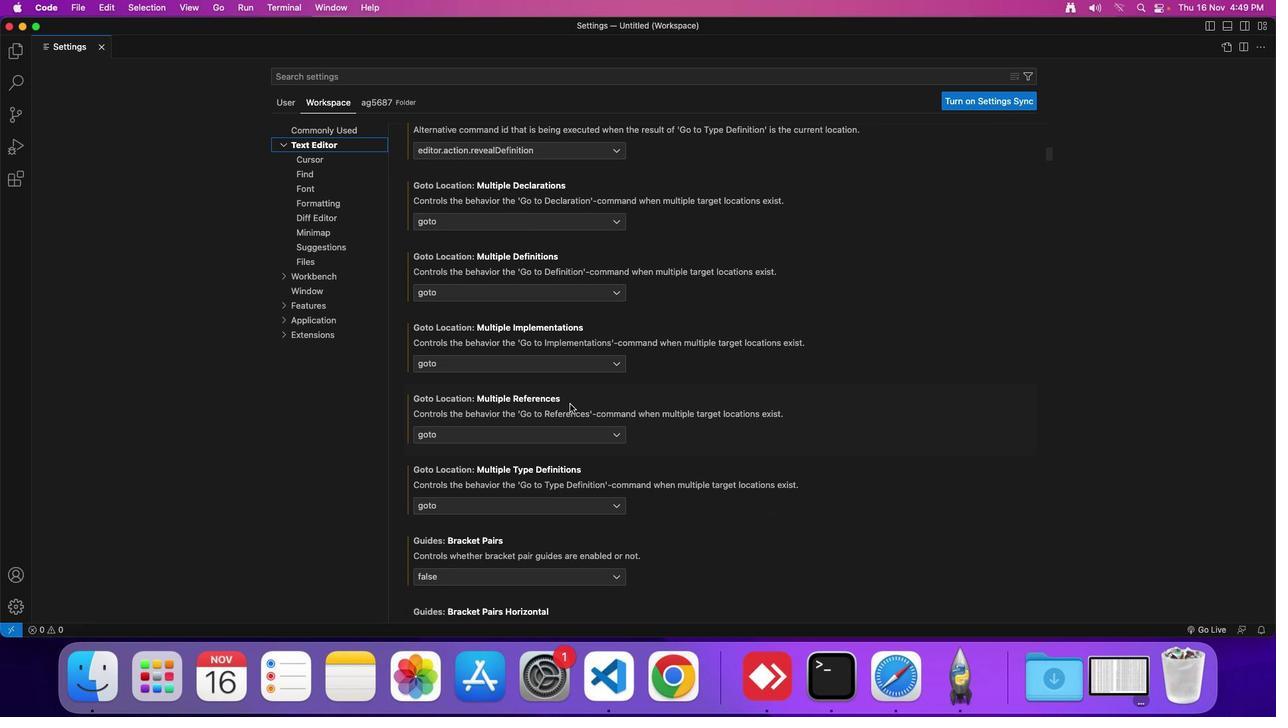 
Action: Mouse scrolled (569, 404) with delta (0, 0)
Screenshot: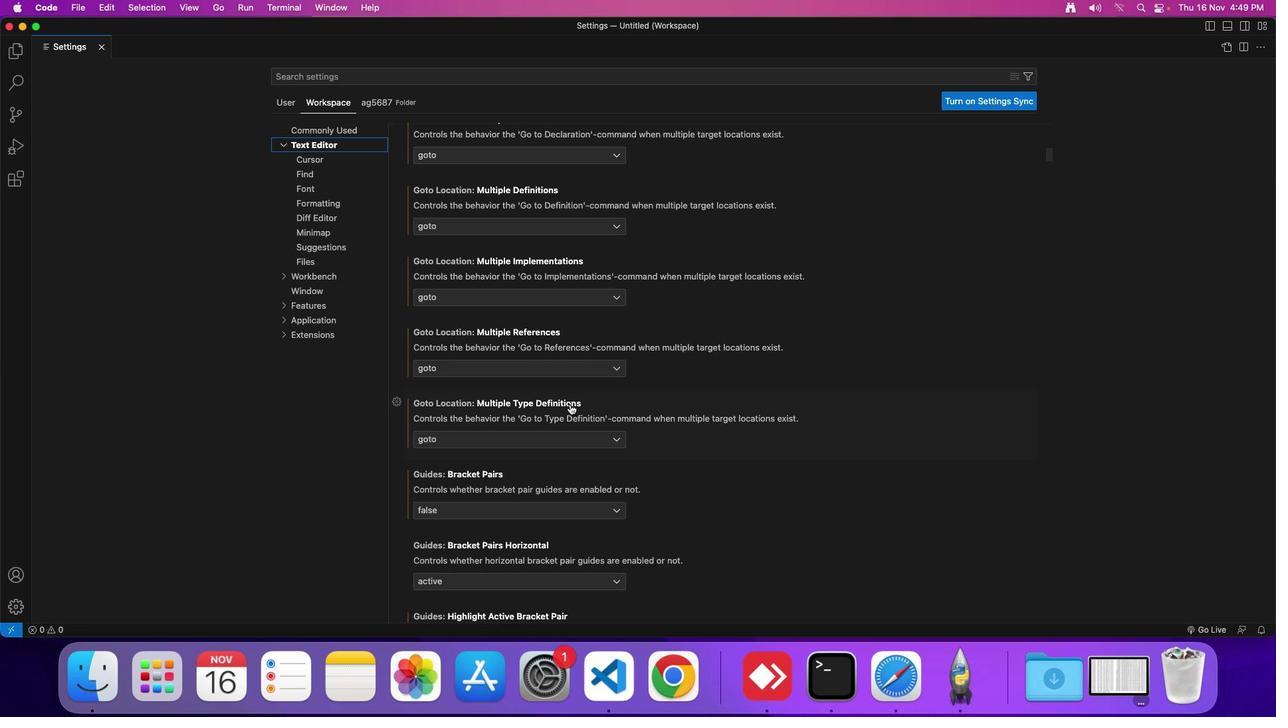 
Action: Mouse scrolled (569, 404) with delta (0, 0)
Screenshot: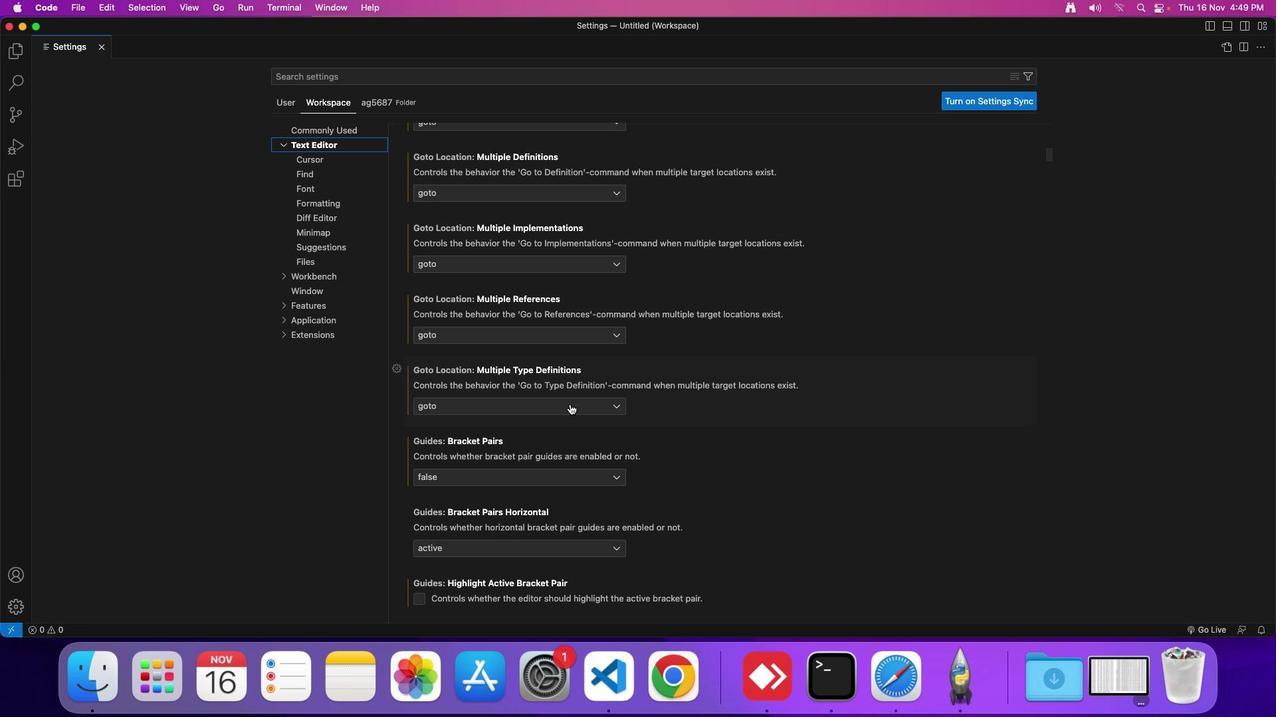 
Action: Mouse scrolled (569, 404) with delta (0, 0)
Screenshot: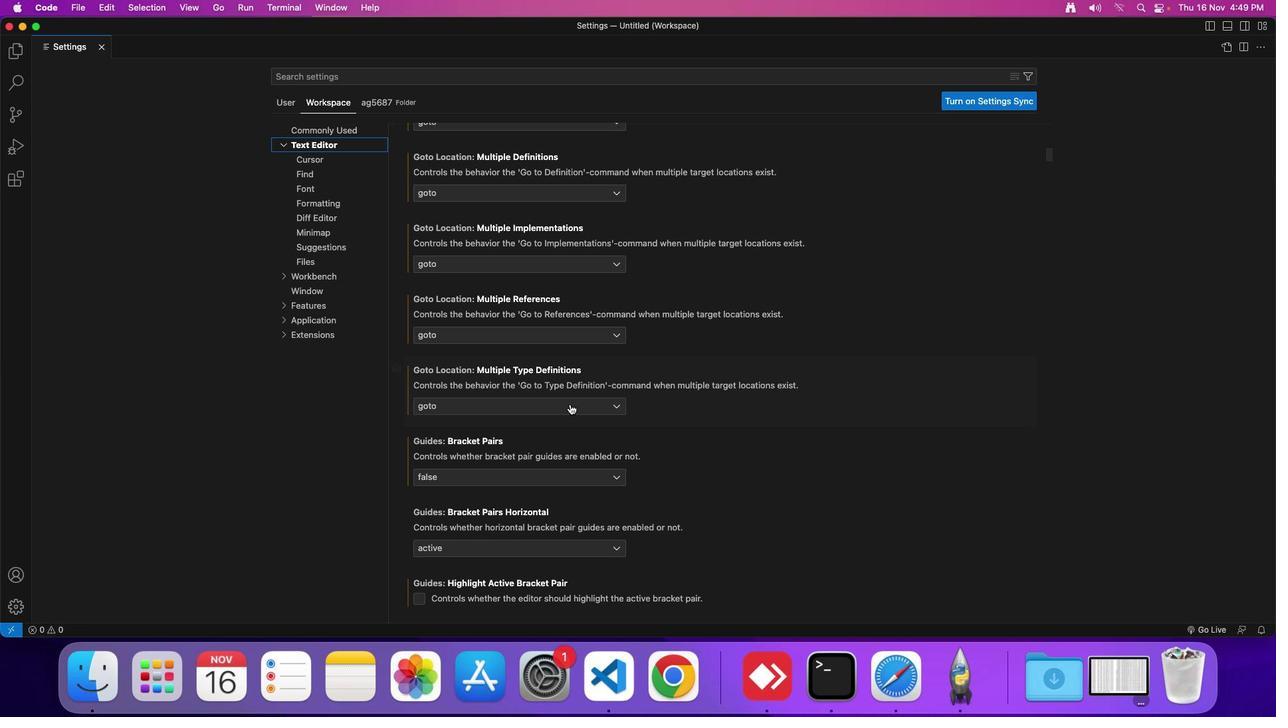 
Action: Mouse scrolled (569, 404) with delta (0, 0)
Screenshot: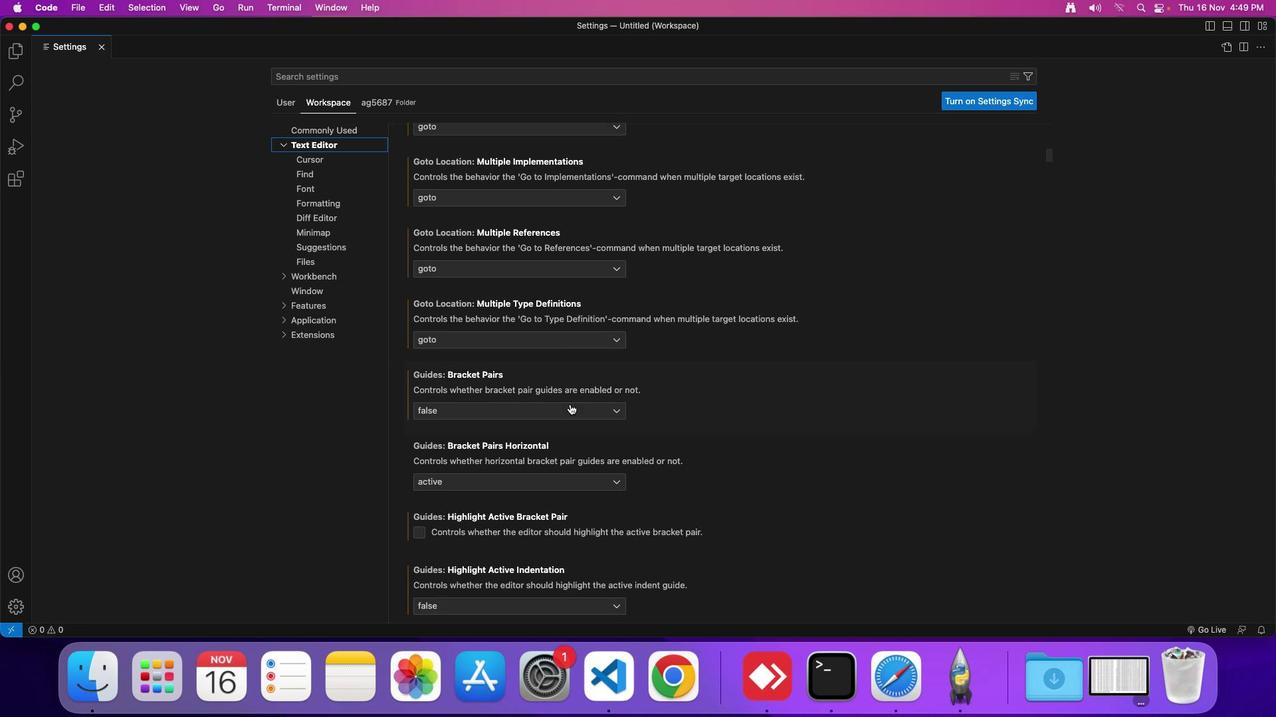 
Action: Mouse scrolled (569, 404) with delta (0, 0)
Screenshot: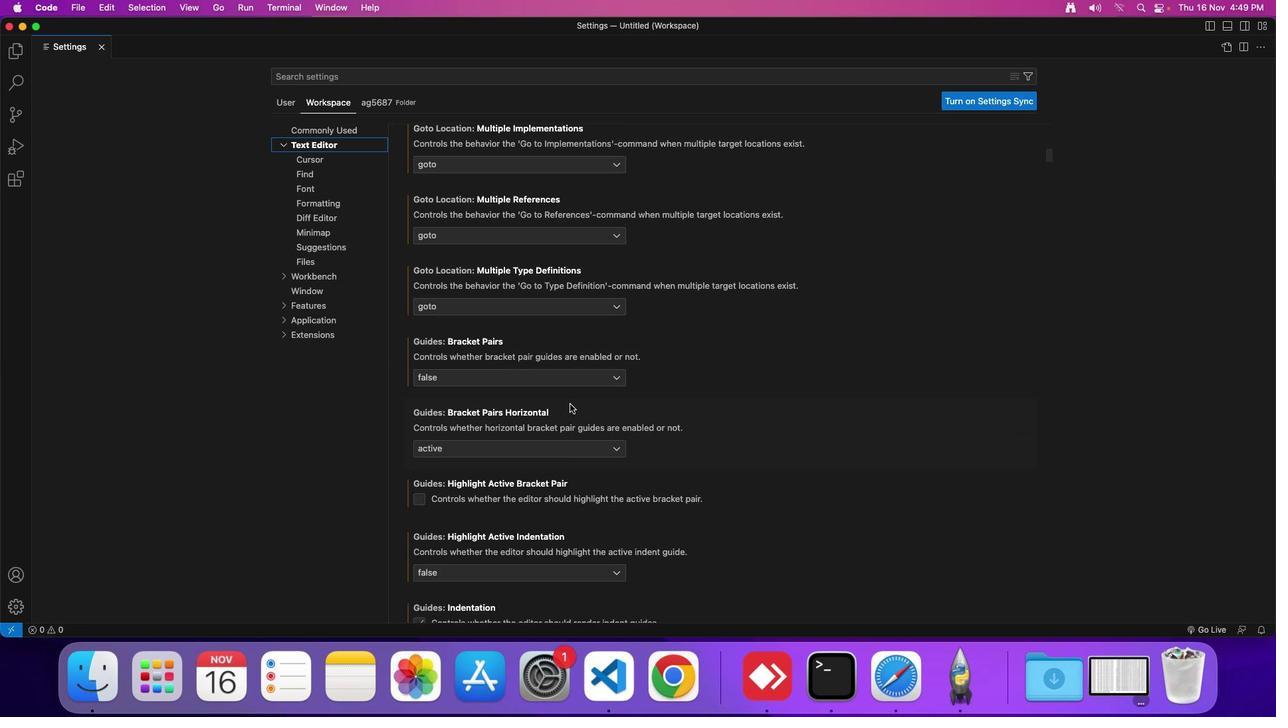 
Action: Mouse scrolled (569, 404) with delta (0, 0)
Screenshot: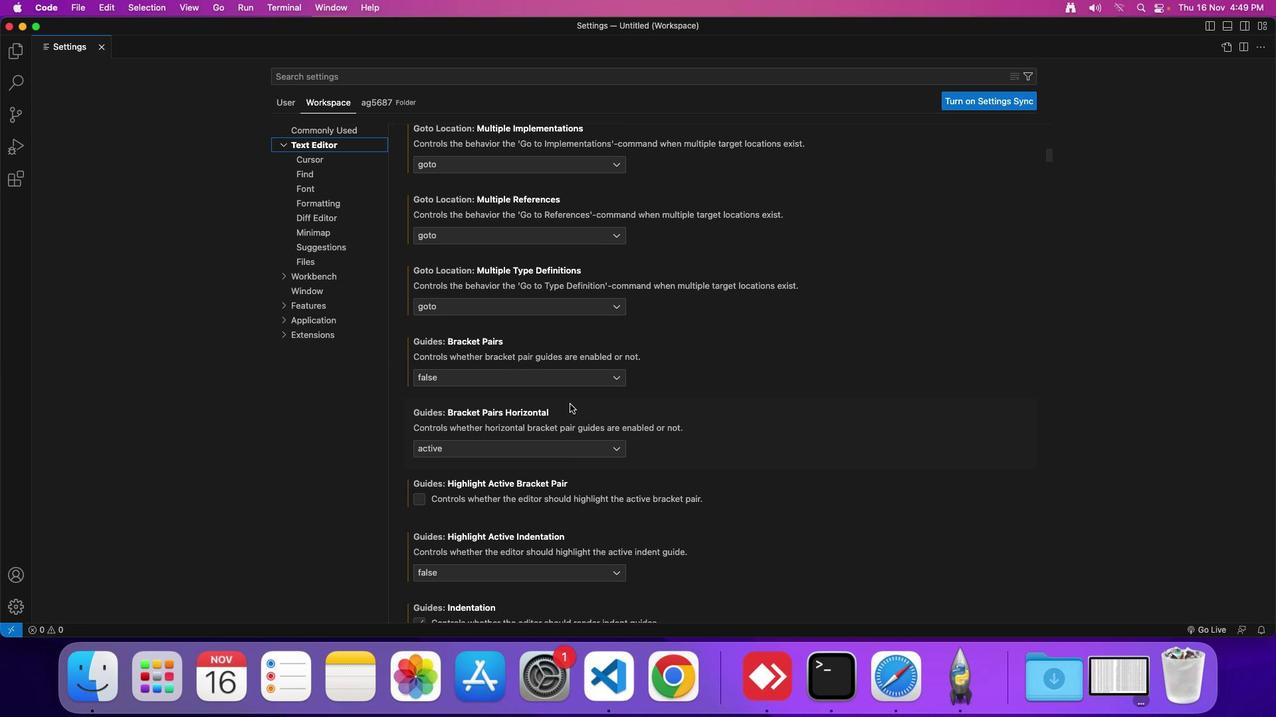 
Action: Mouse scrolled (569, 404) with delta (0, 0)
Screenshot: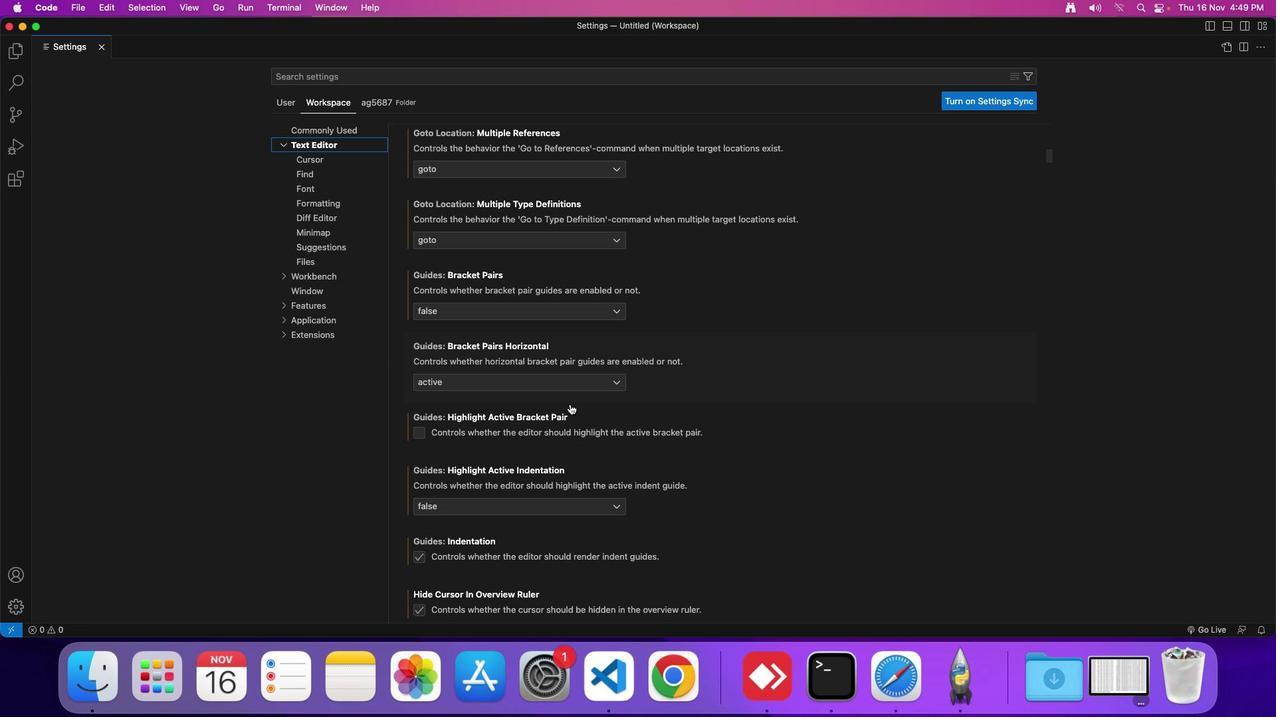 
Action: Mouse scrolled (569, 404) with delta (0, 0)
Screenshot: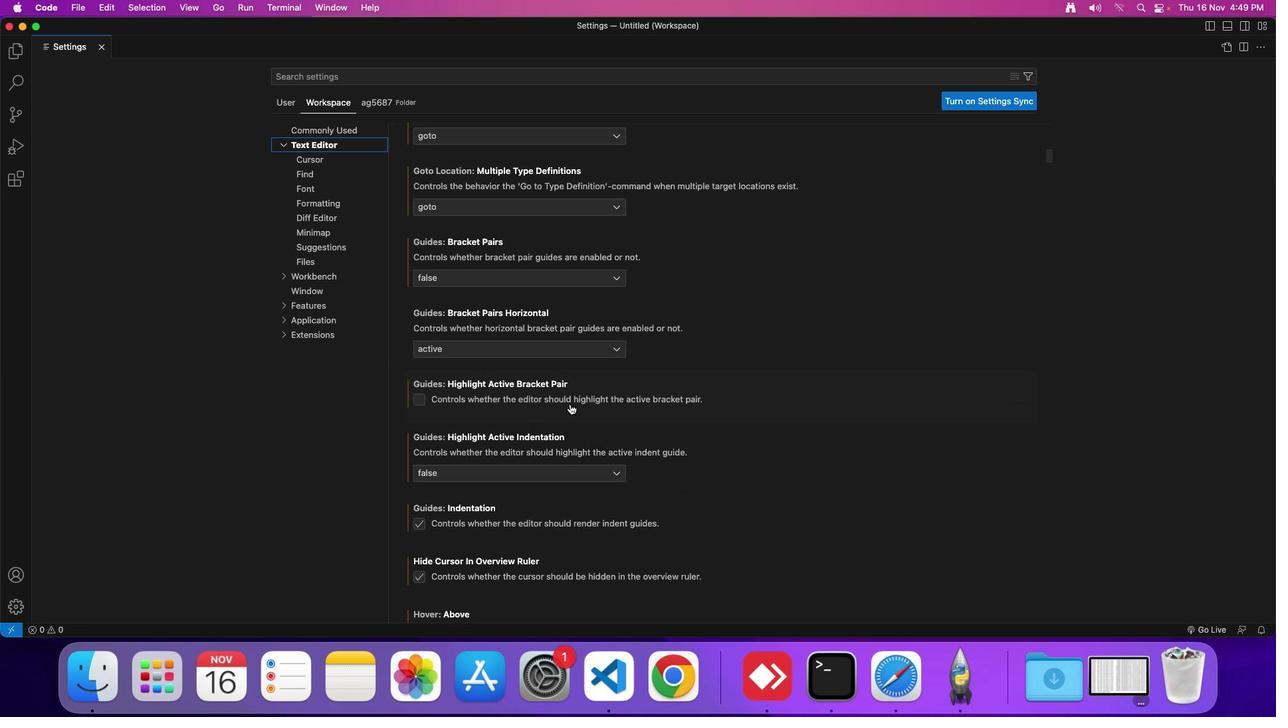 
Action: Mouse scrolled (569, 404) with delta (0, 0)
Screenshot: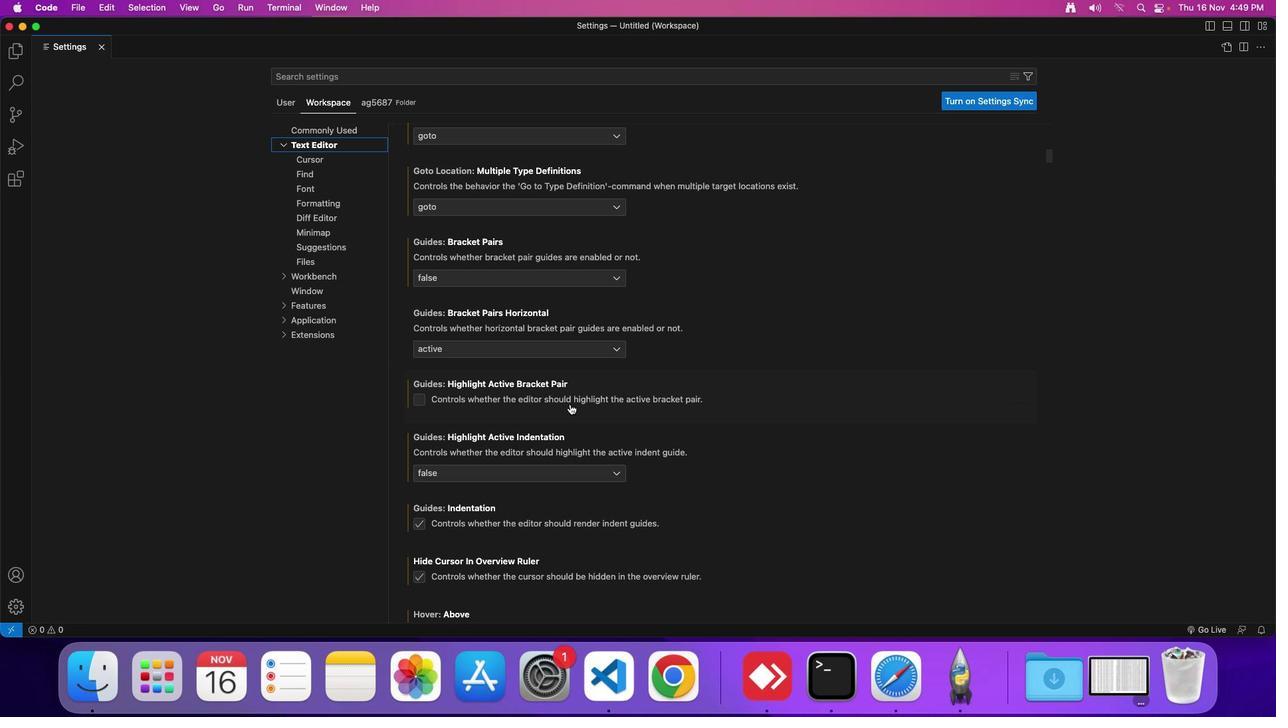 
Action: Mouse scrolled (569, 404) with delta (0, 0)
Screenshot: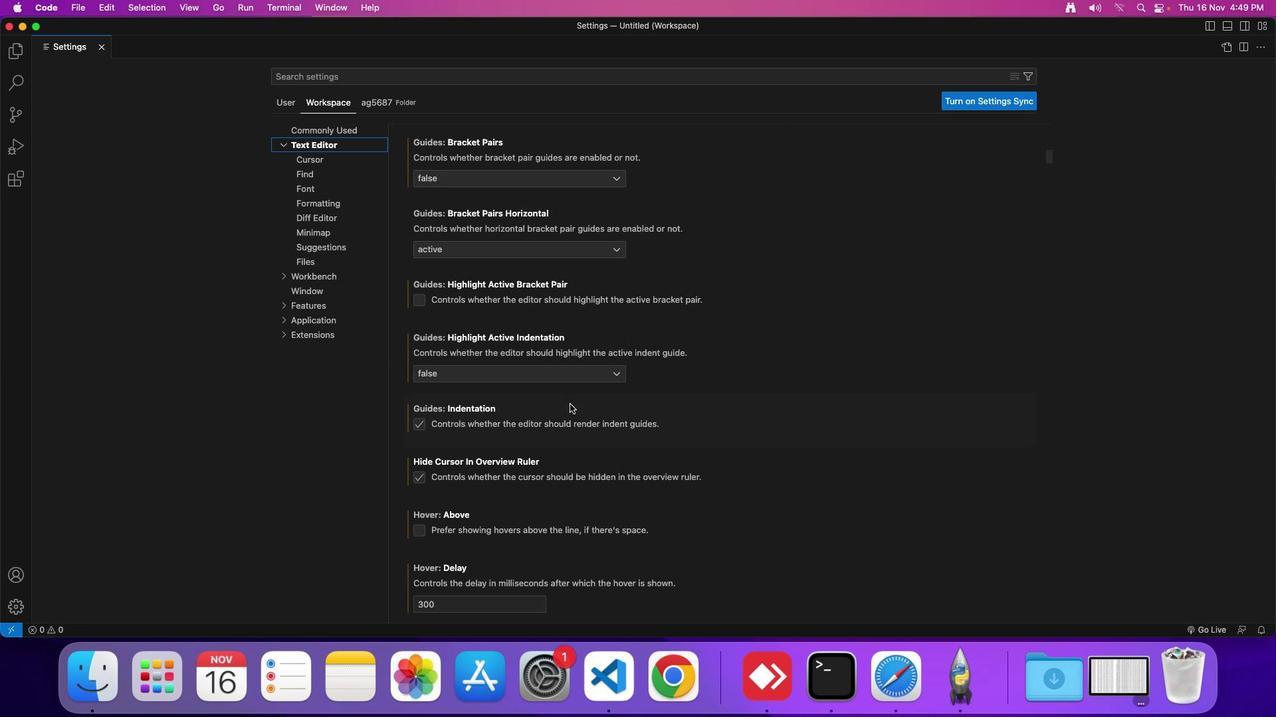 
Action: Mouse scrolled (569, 404) with delta (0, 0)
Screenshot: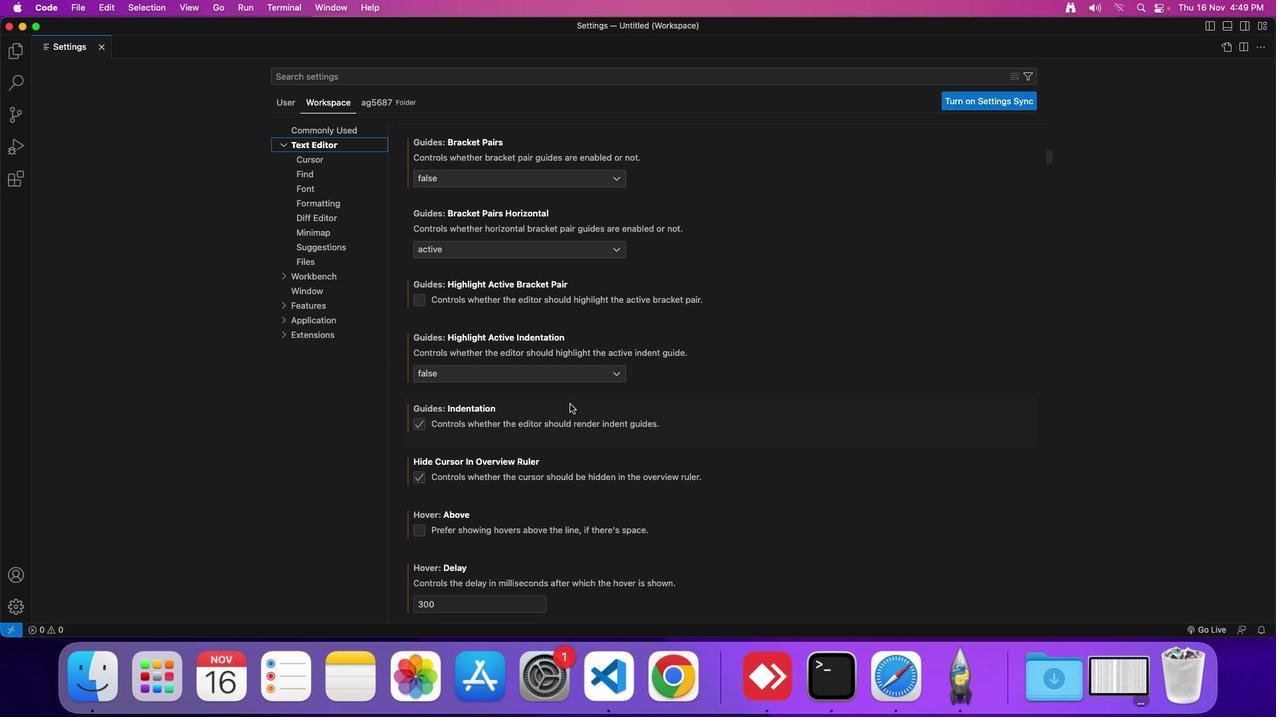 
Action: Mouse scrolled (569, 404) with delta (0, 0)
Screenshot: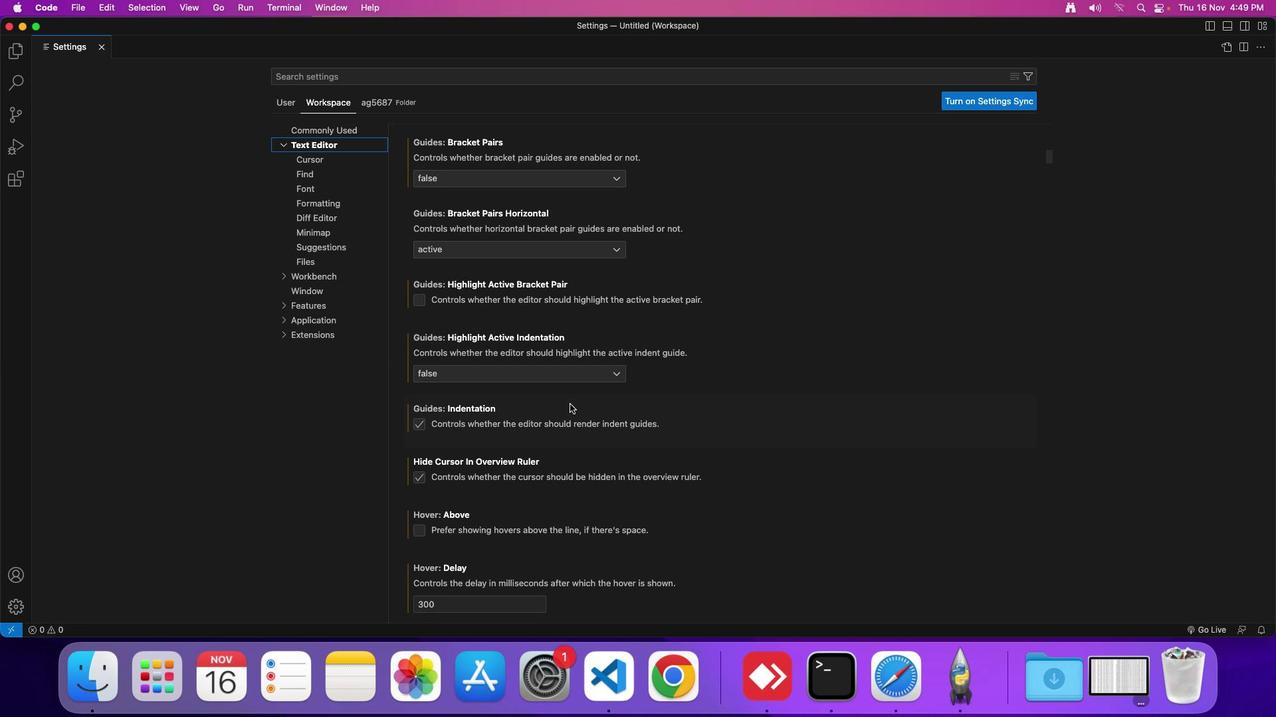 
Action: Mouse scrolled (569, 404) with delta (0, 0)
Screenshot: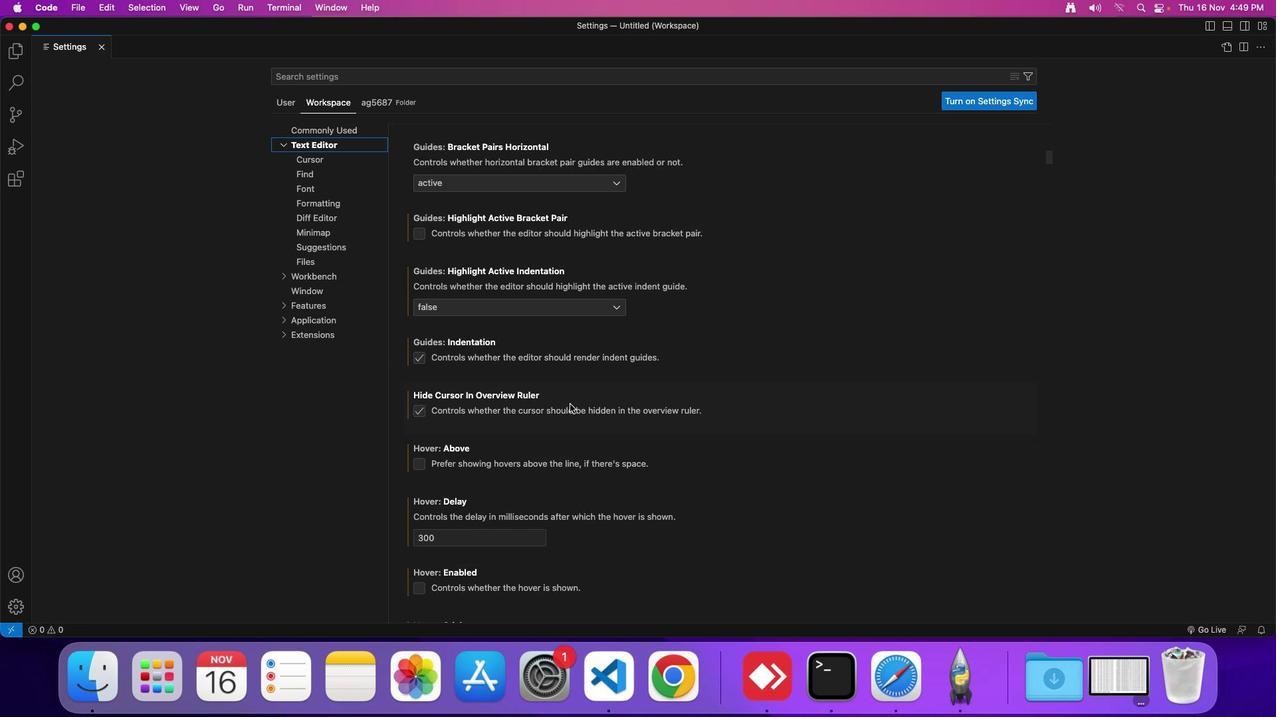 
Action: Mouse scrolled (569, 404) with delta (0, 0)
Screenshot: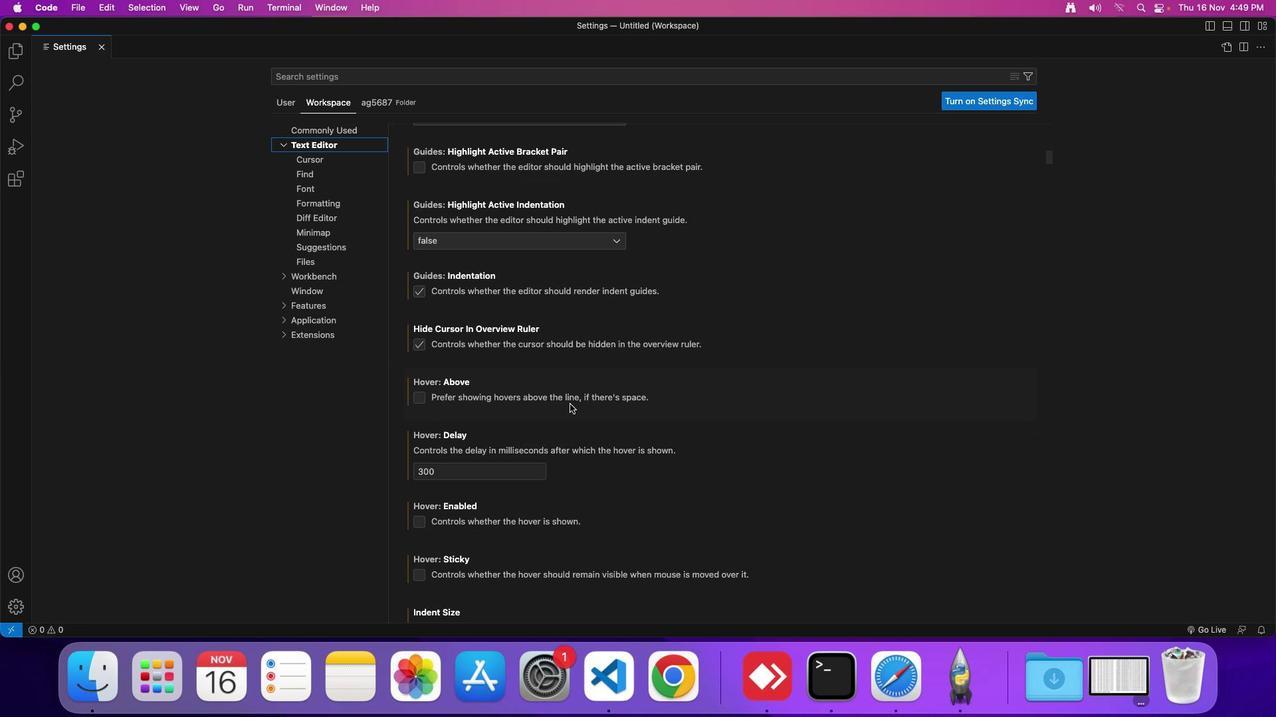 
Action: Mouse scrolled (569, 404) with delta (0, -1)
Screenshot: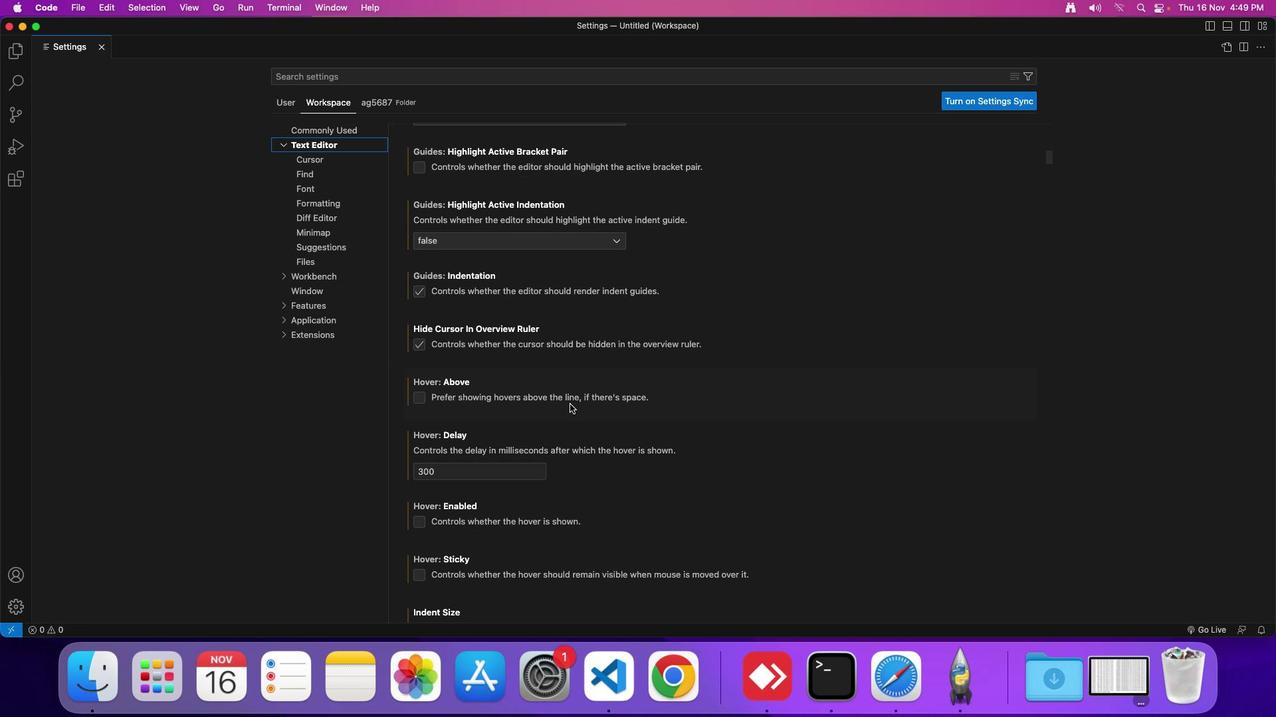 
Action: Mouse moved to (570, 404)
Screenshot: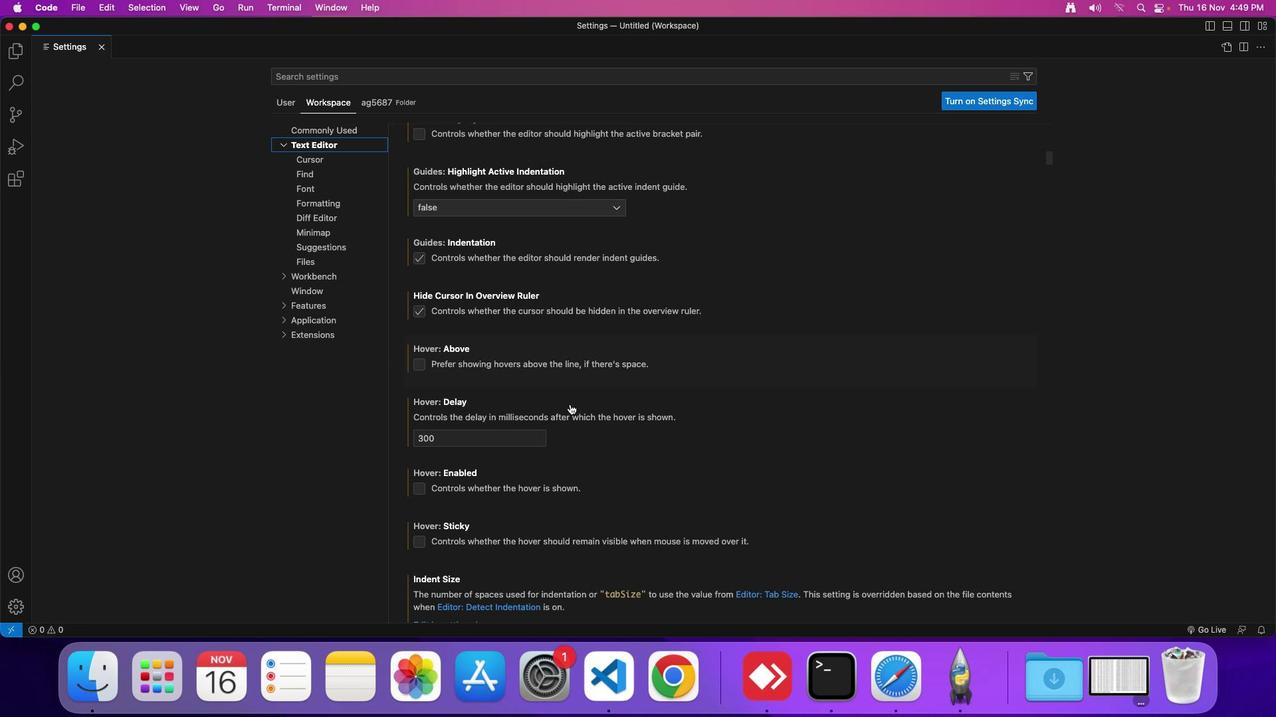 
Action: Mouse scrolled (570, 404) with delta (0, 0)
Screenshot: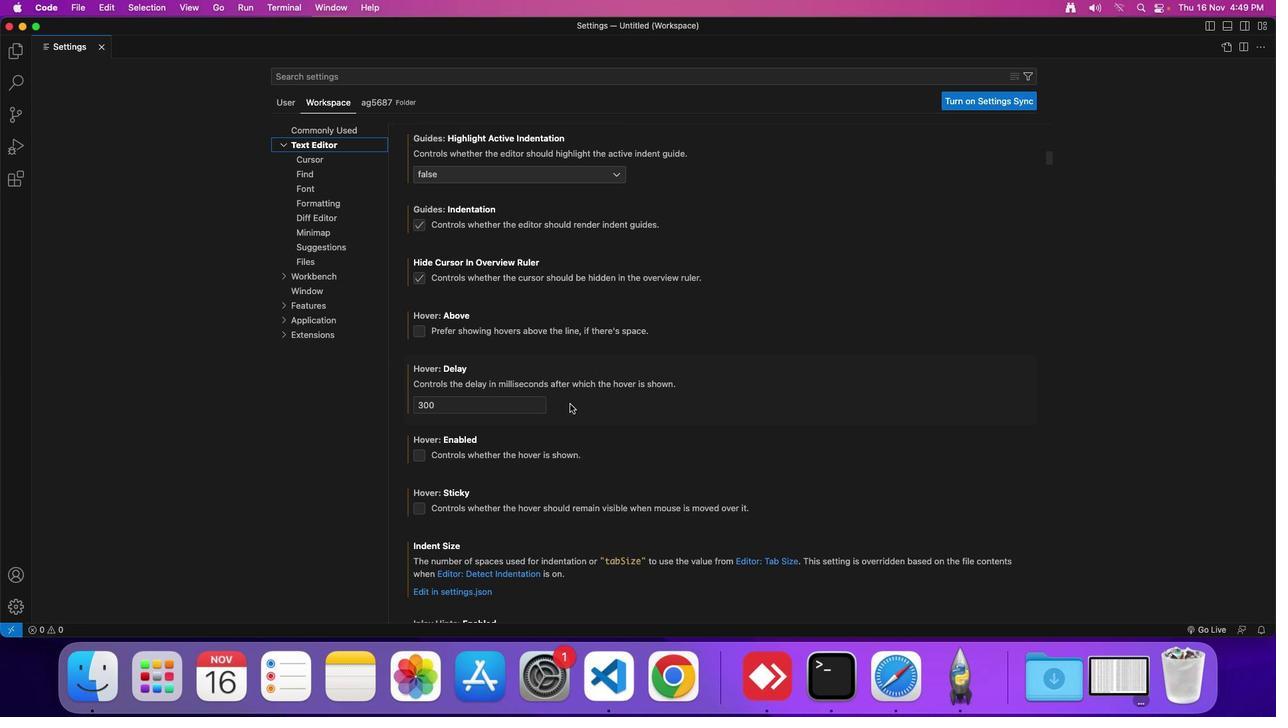 
Action: Mouse scrolled (570, 404) with delta (0, 0)
Screenshot: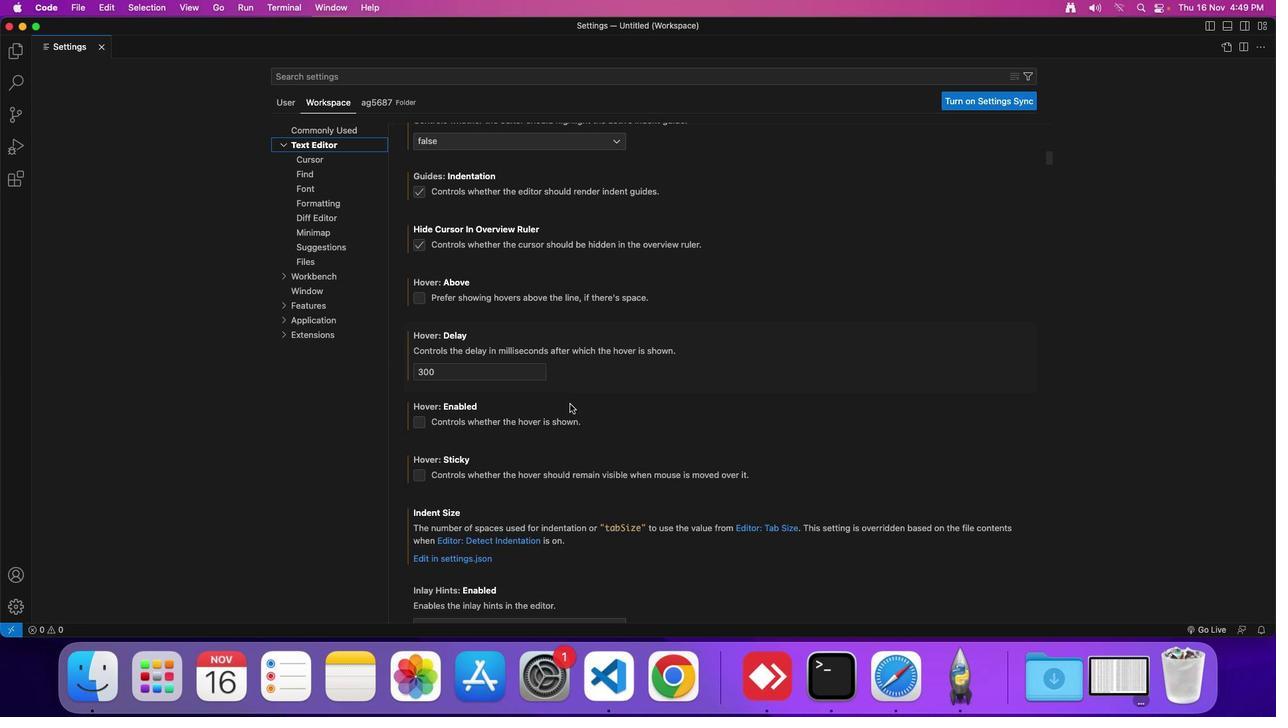
Action: Mouse scrolled (570, 404) with delta (0, 0)
Screenshot: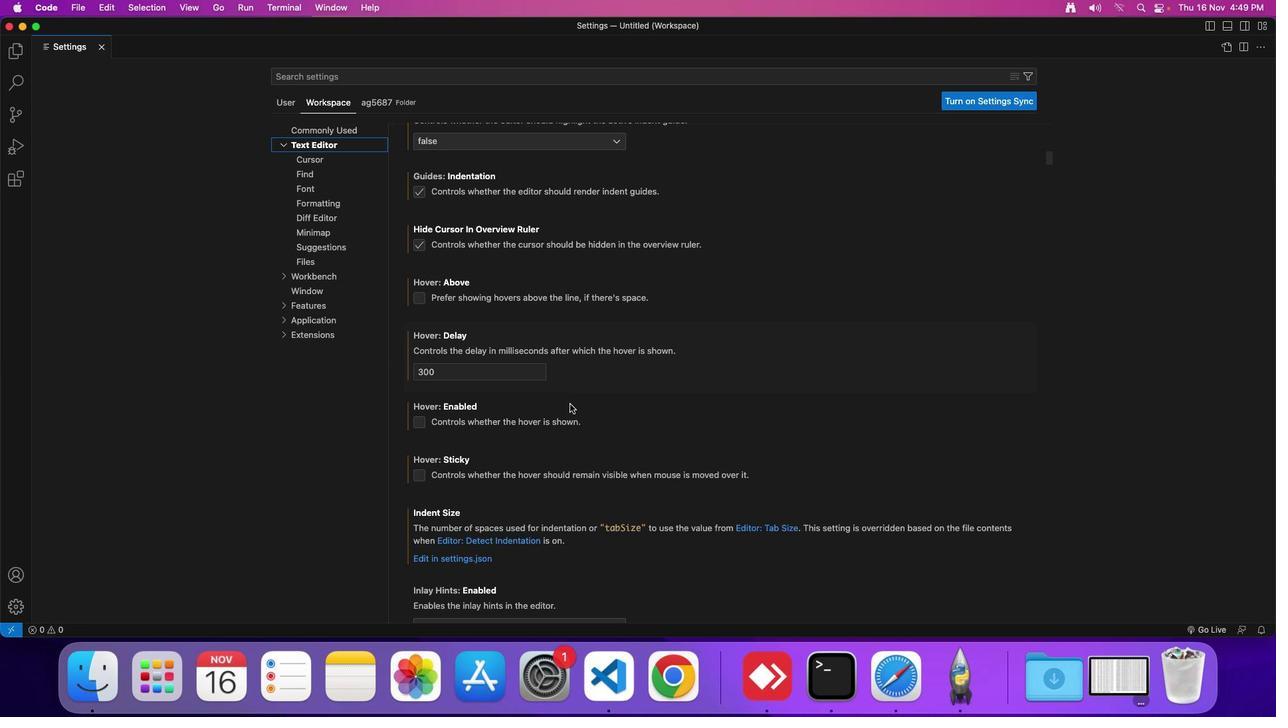 
Action: Mouse moved to (570, 404)
Screenshot: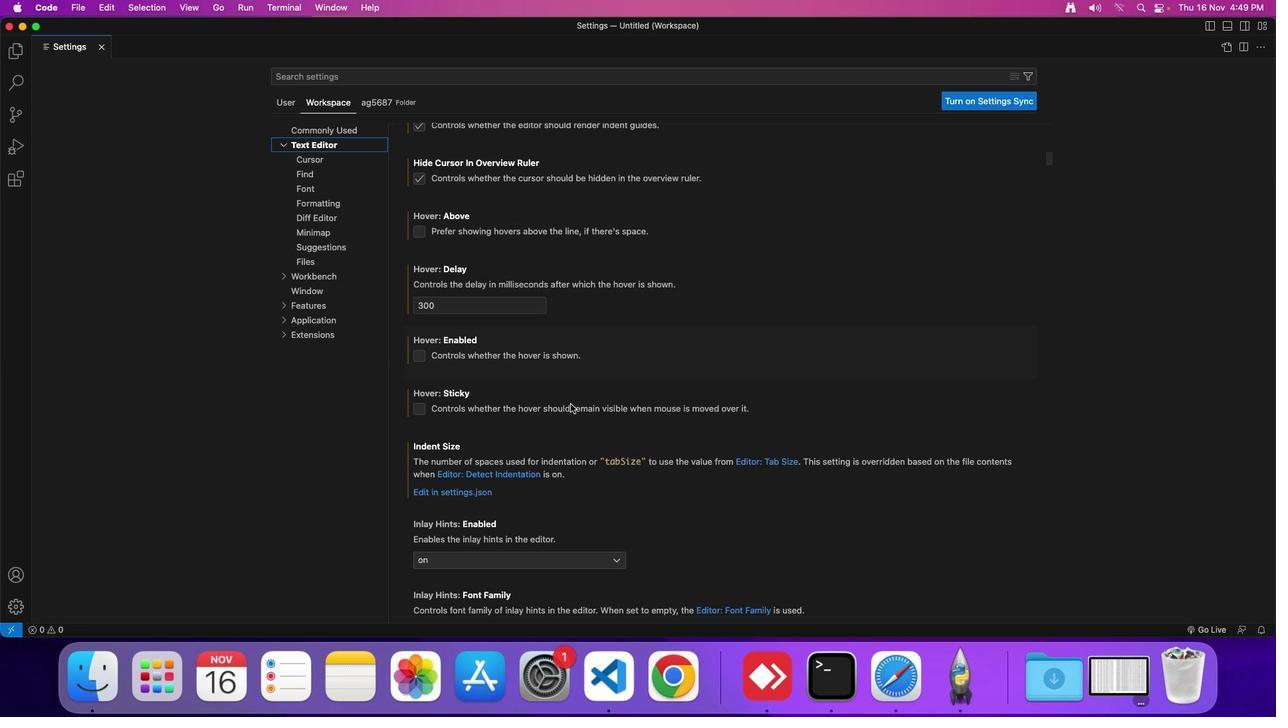 
Action: Mouse scrolled (570, 404) with delta (0, 0)
Screenshot: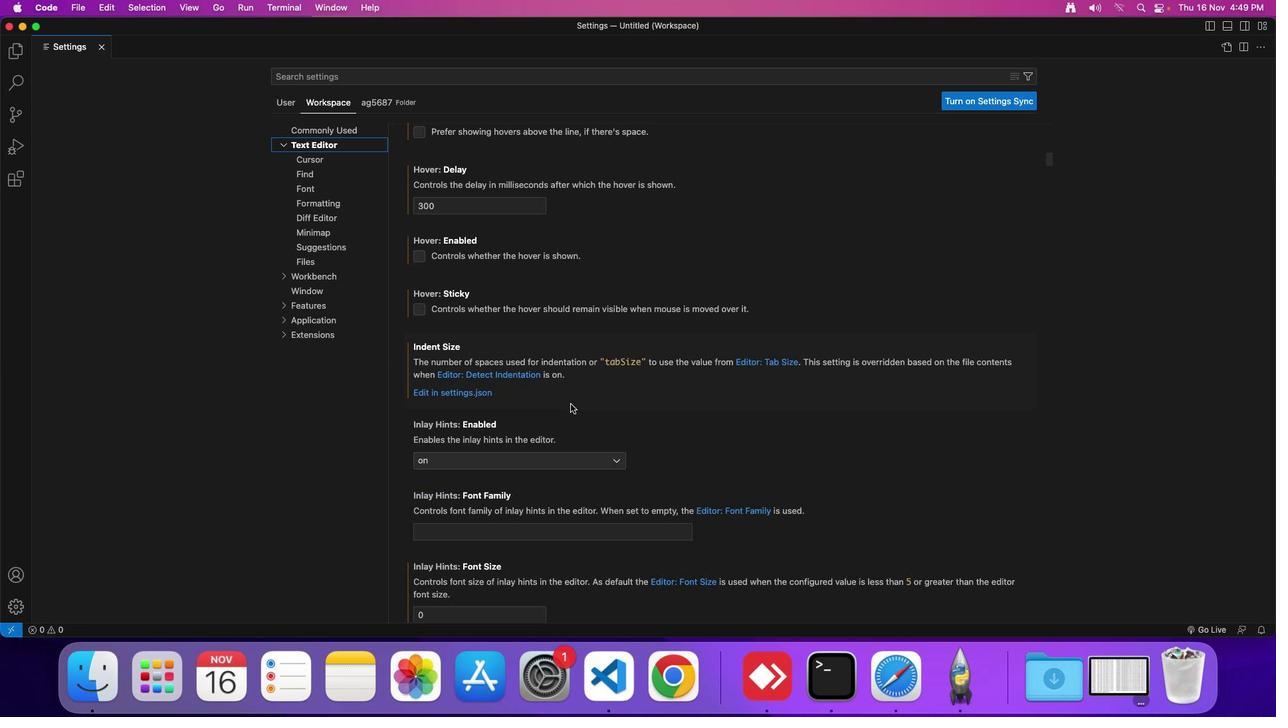 
Action: Mouse moved to (570, 404)
Screenshot: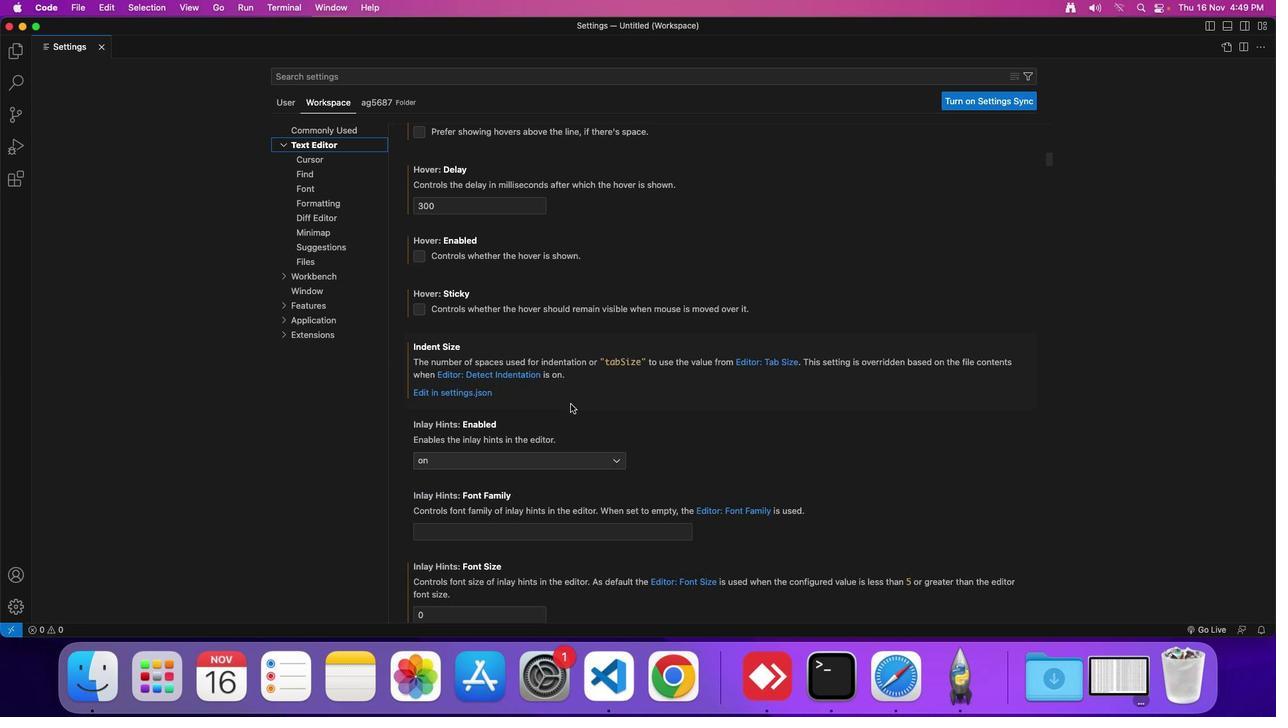 
Action: Mouse scrolled (570, 404) with delta (0, 0)
Screenshot: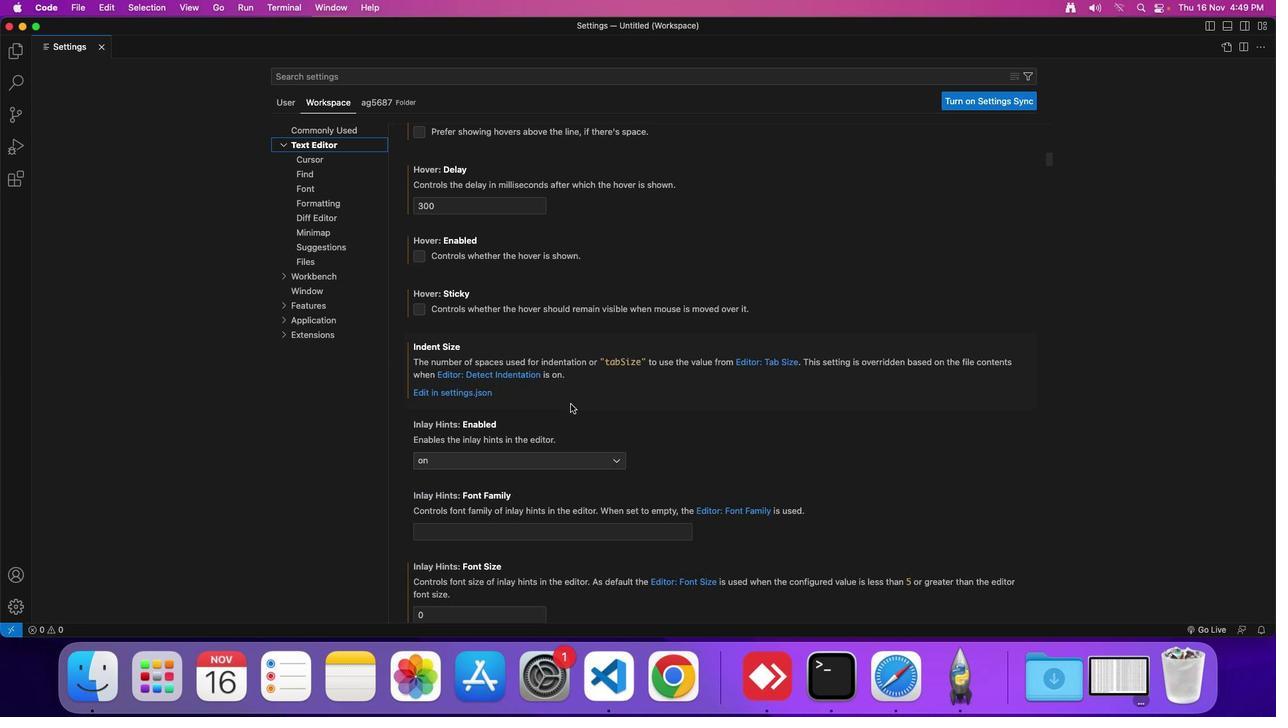 
Action: Mouse scrolled (570, 404) with delta (0, -1)
Screenshot: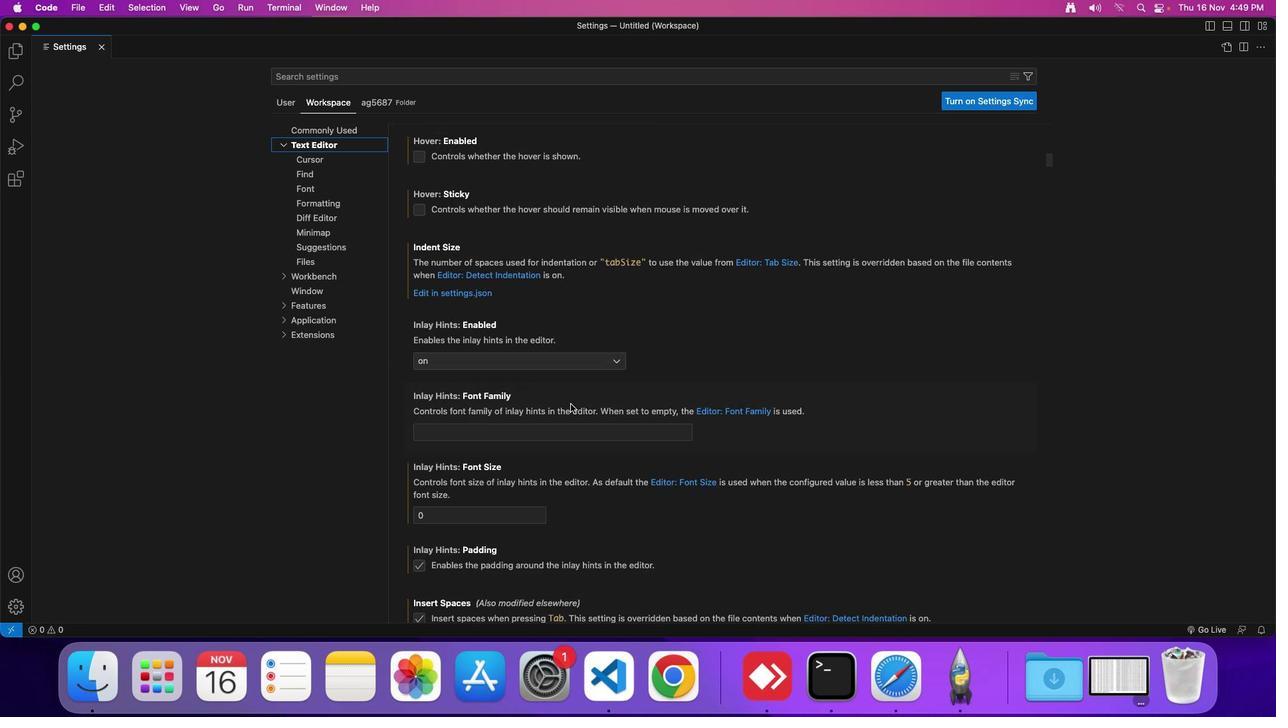 
Action: Mouse scrolled (570, 404) with delta (0, -1)
Screenshot: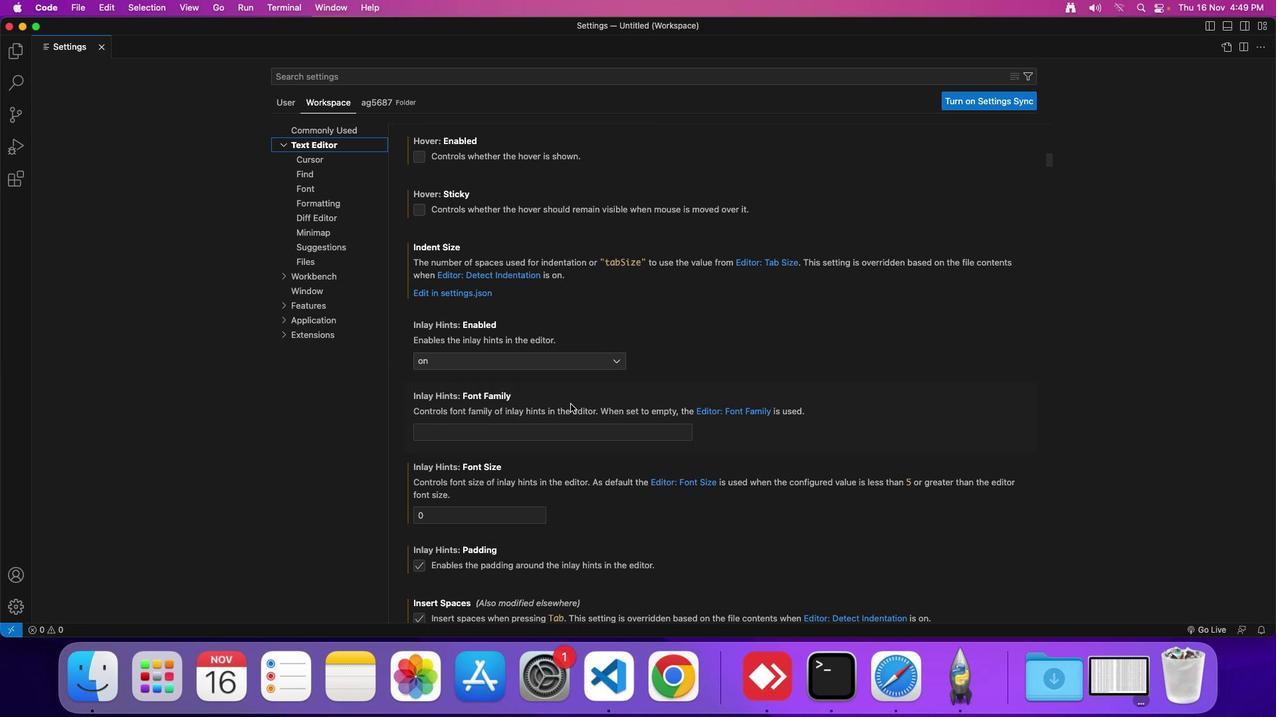 
Action: Mouse scrolled (570, 404) with delta (0, 0)
Screenshot: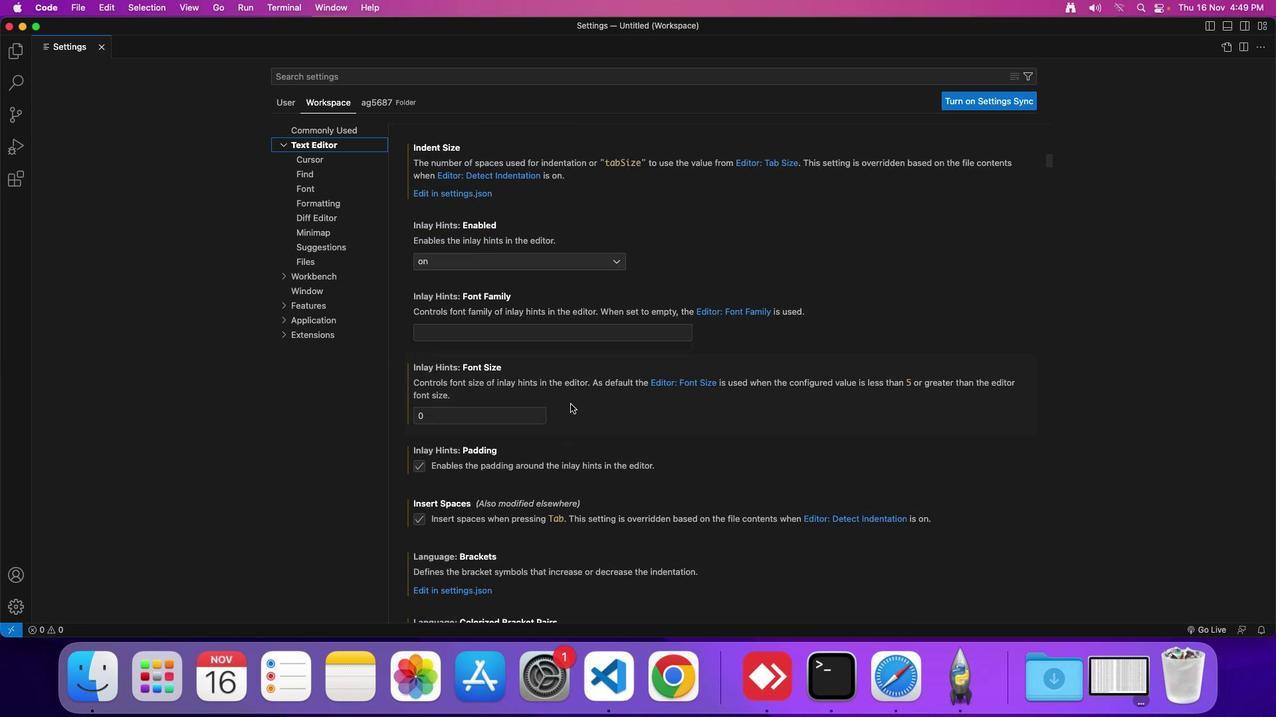 
Action: Mouse scrolled (570, 404) with delta (0, 0)
Screenshot: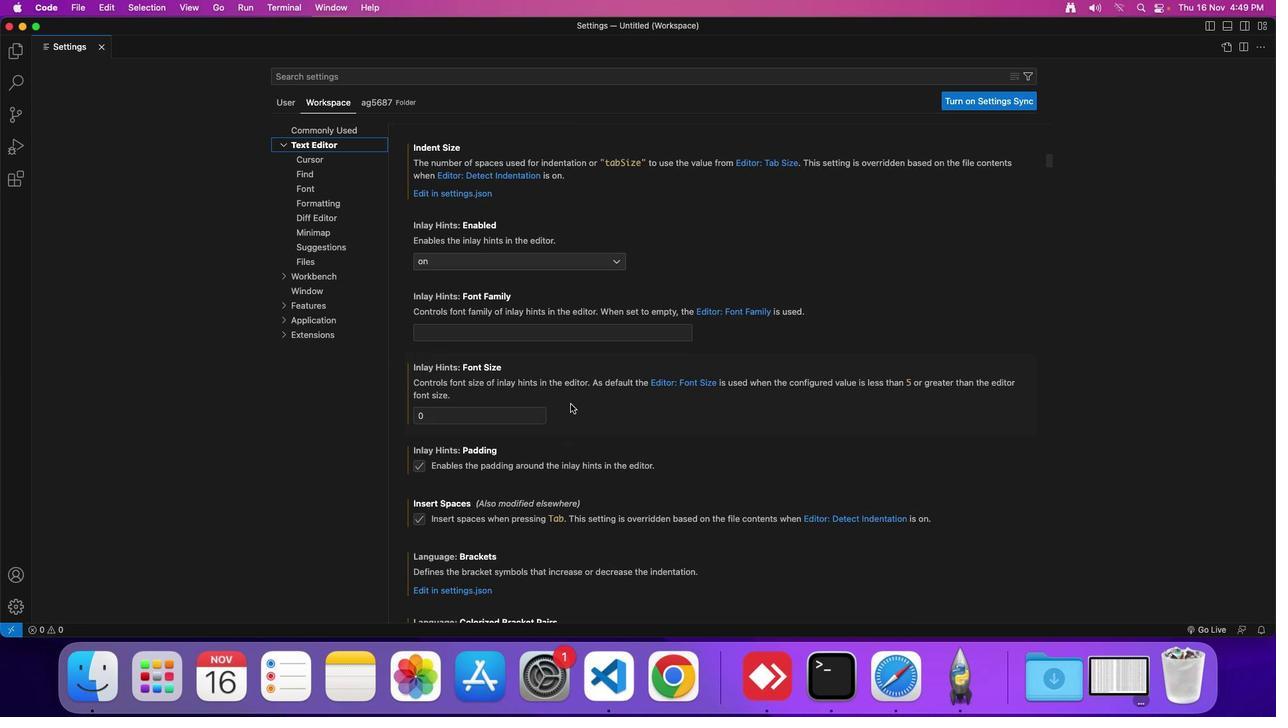 
Action: Mouse scrolled (570, 404) with delta (0, 0)
Screenshot: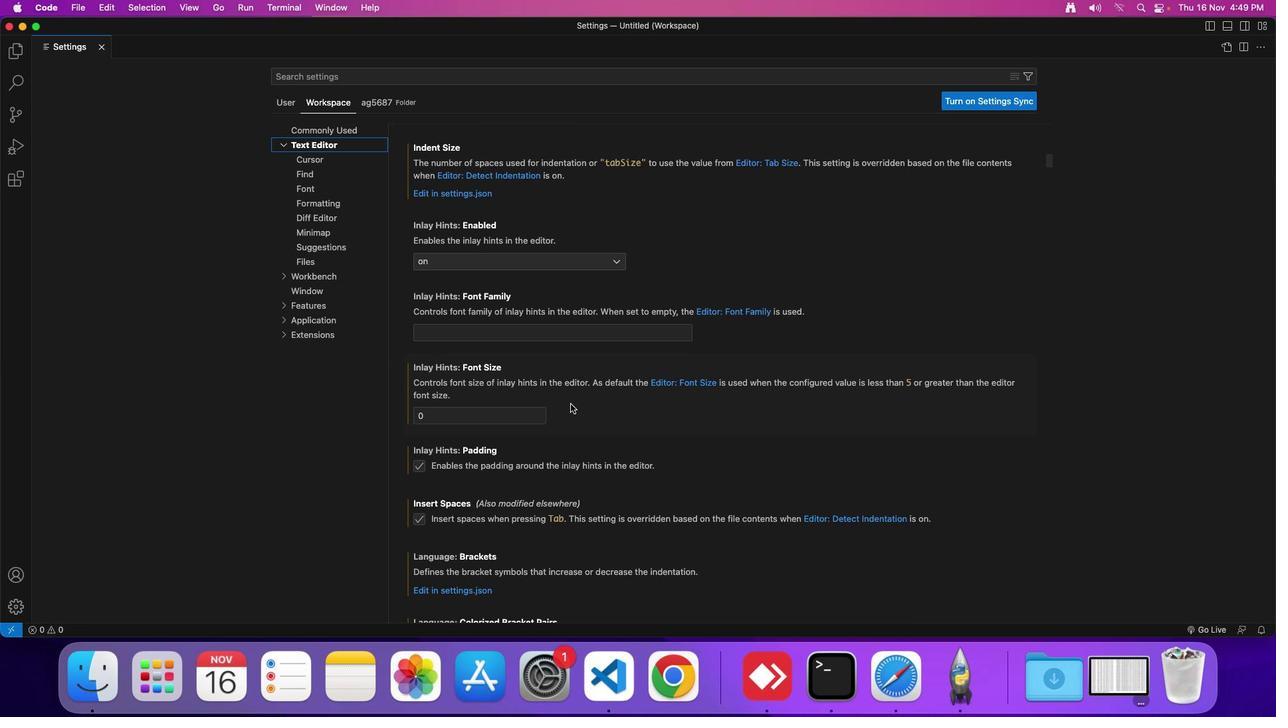 
Action: Mouse scrolled (570, 404) with delta (0, 0)
Screenshot: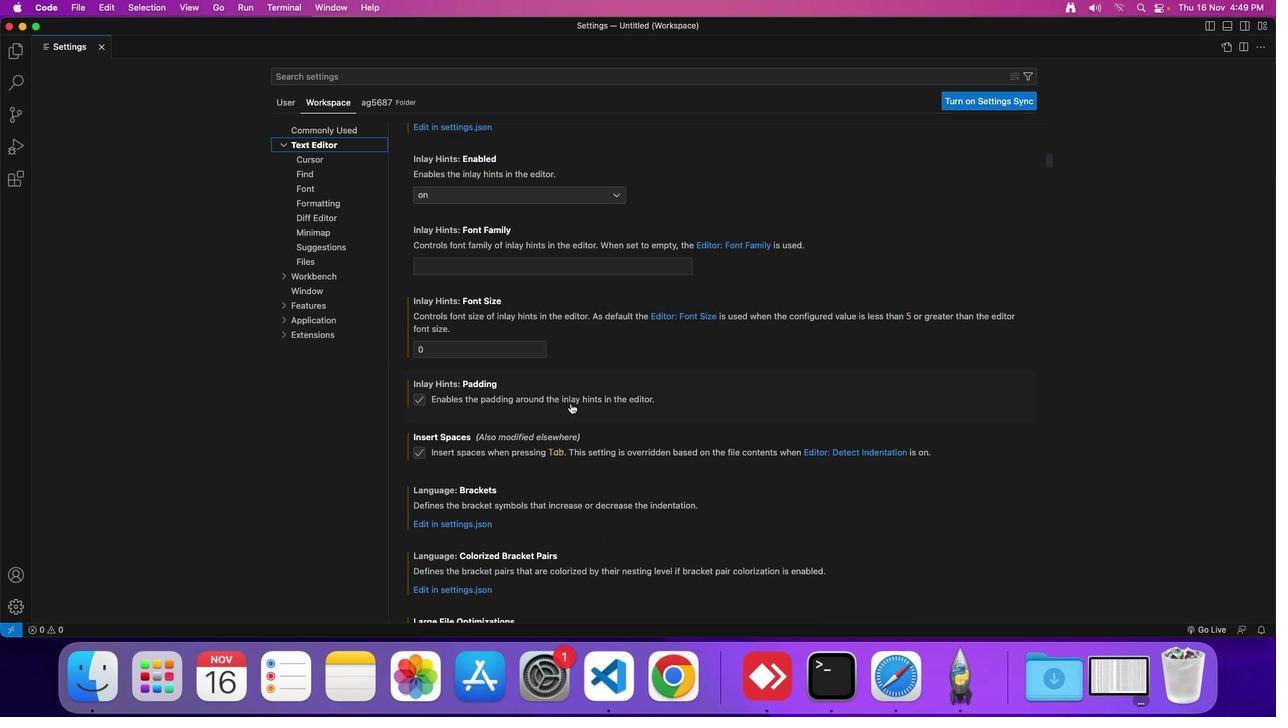 
Action: Mouse moved to (570, 404)
Screenshot: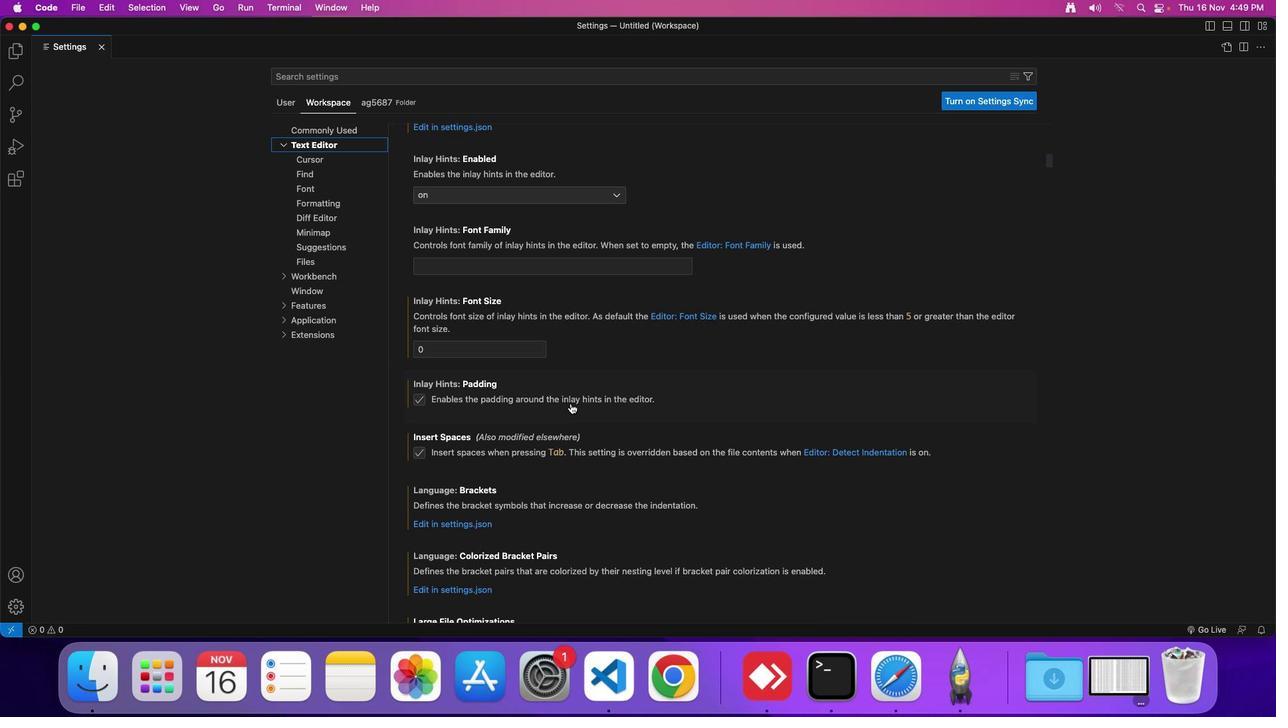 
Action: Mouse scrolled (570, 404) with delta (0, 0)
Screenshot: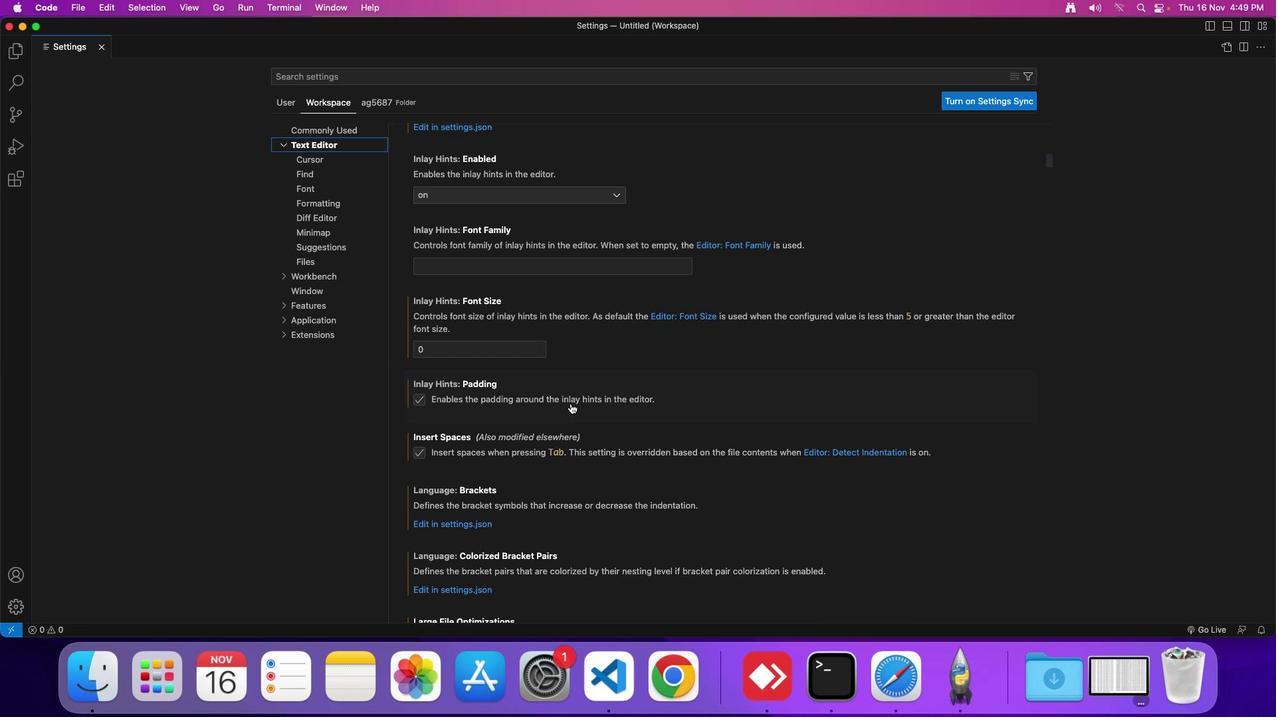 
Action: Mouse scrolled (570, 404) with delta (0, 0)
Screenshot: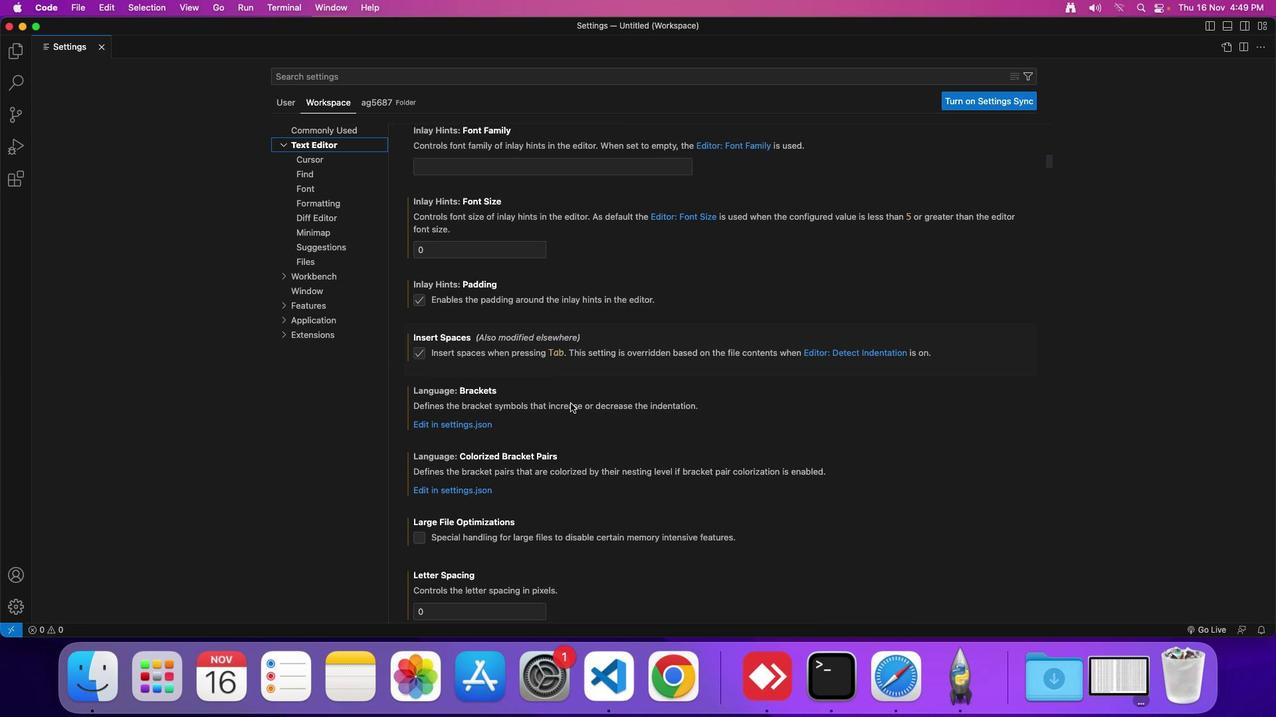 
Action: Mouse scrolled (570, 404) with delta (0, 0)
Screenshot: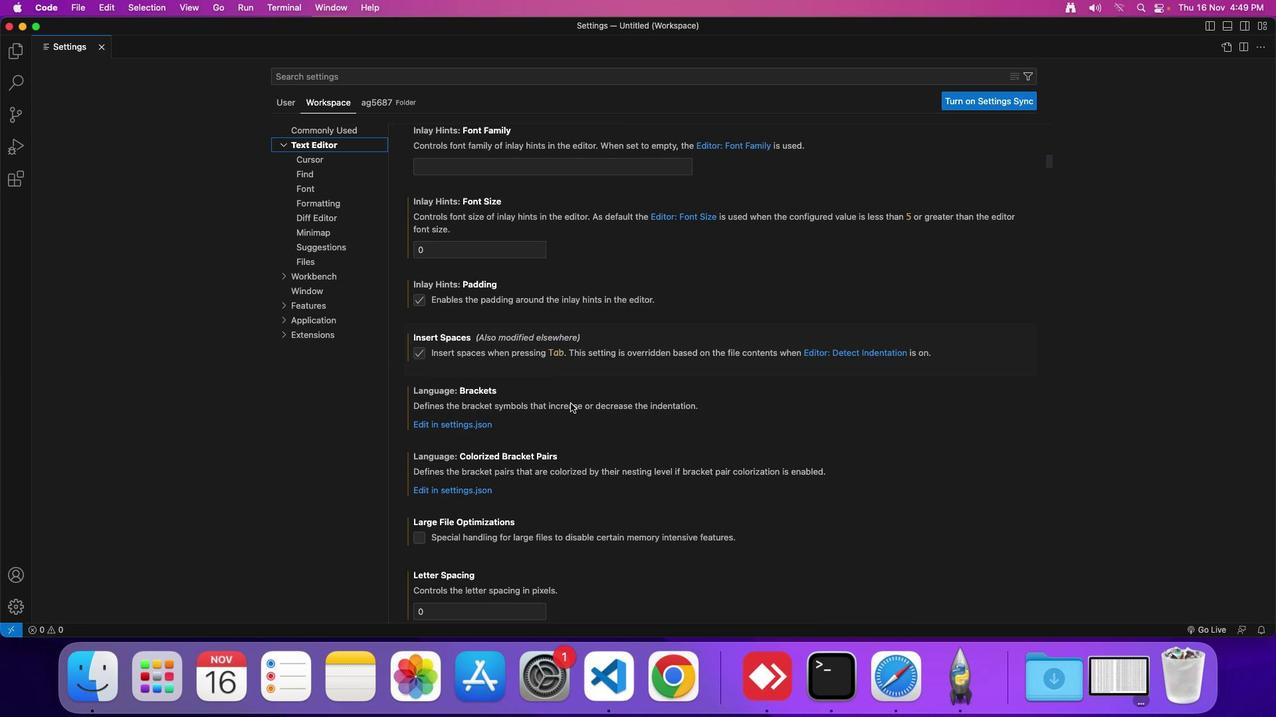 
Action: Mouse scrolled (570, 404) with delta (0, 0)
Screenshot: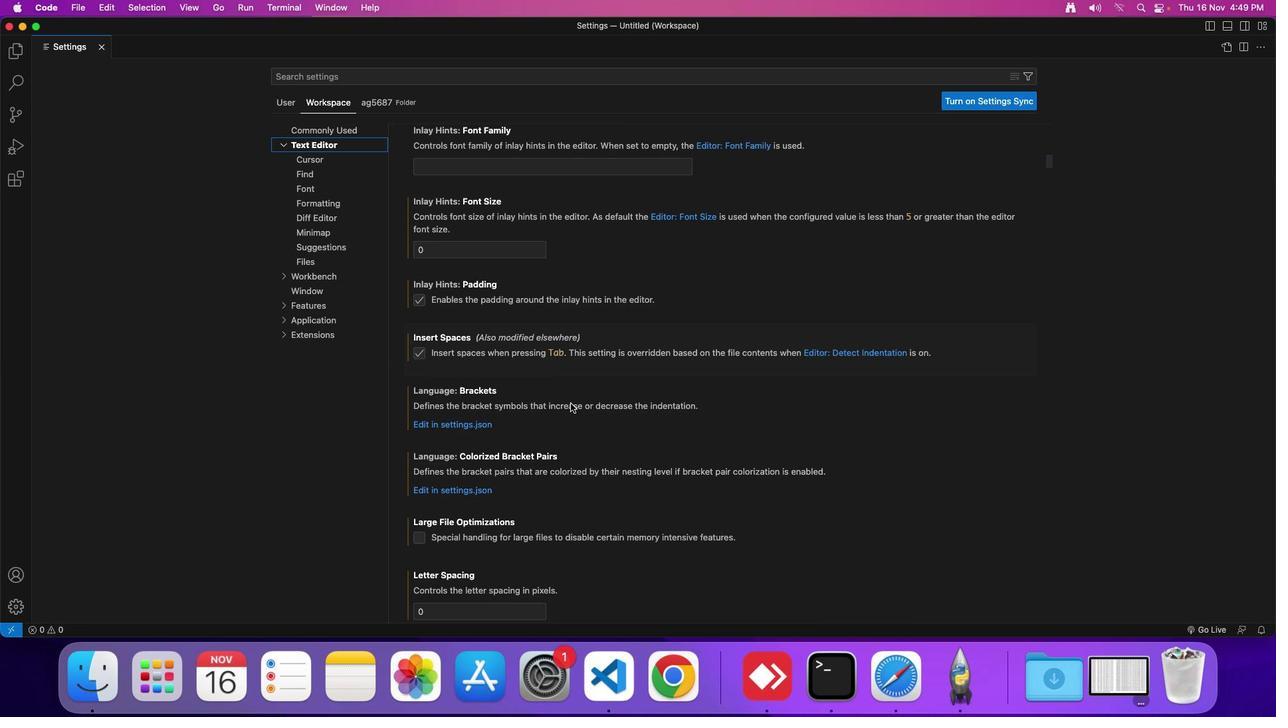 
Action: Mouse scrolled (570, 404) with delta (0, 0)
Screenshot: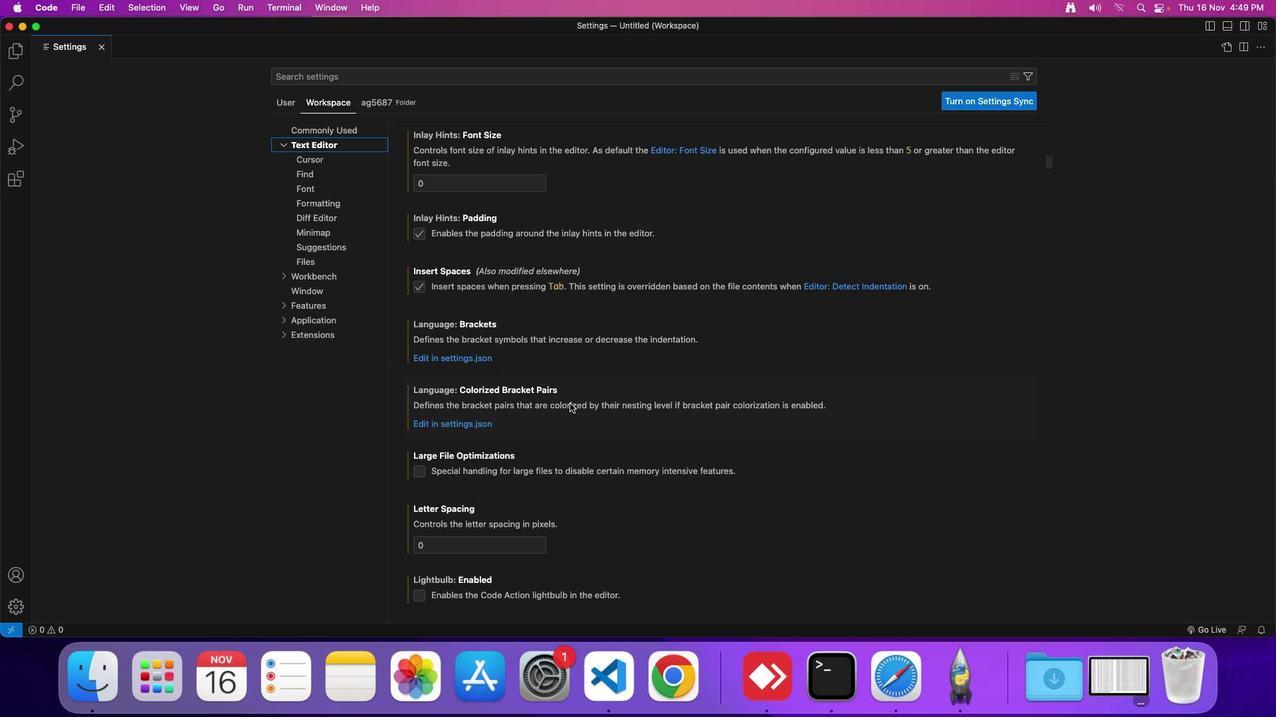 
Action: Mouse moved to (570, 404)
Screenshot: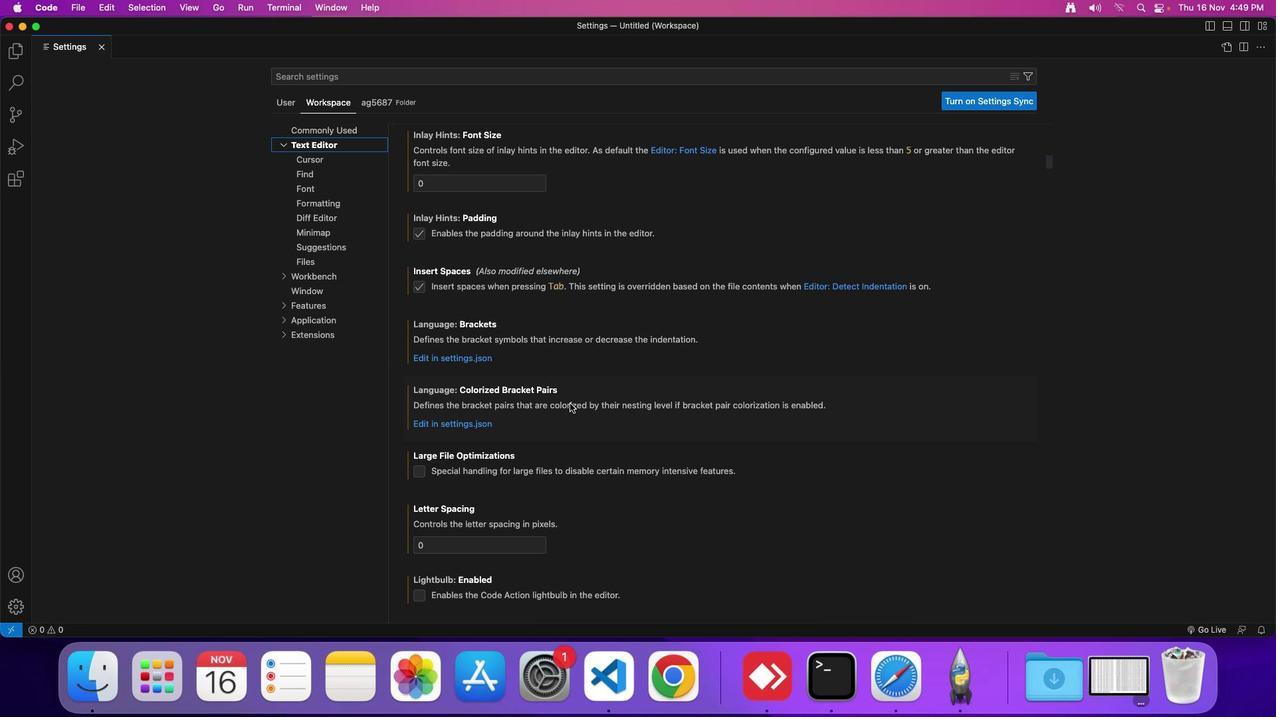 
Action: Mouse scrolled (570, 404) with delta (0, 0)
Screenshot: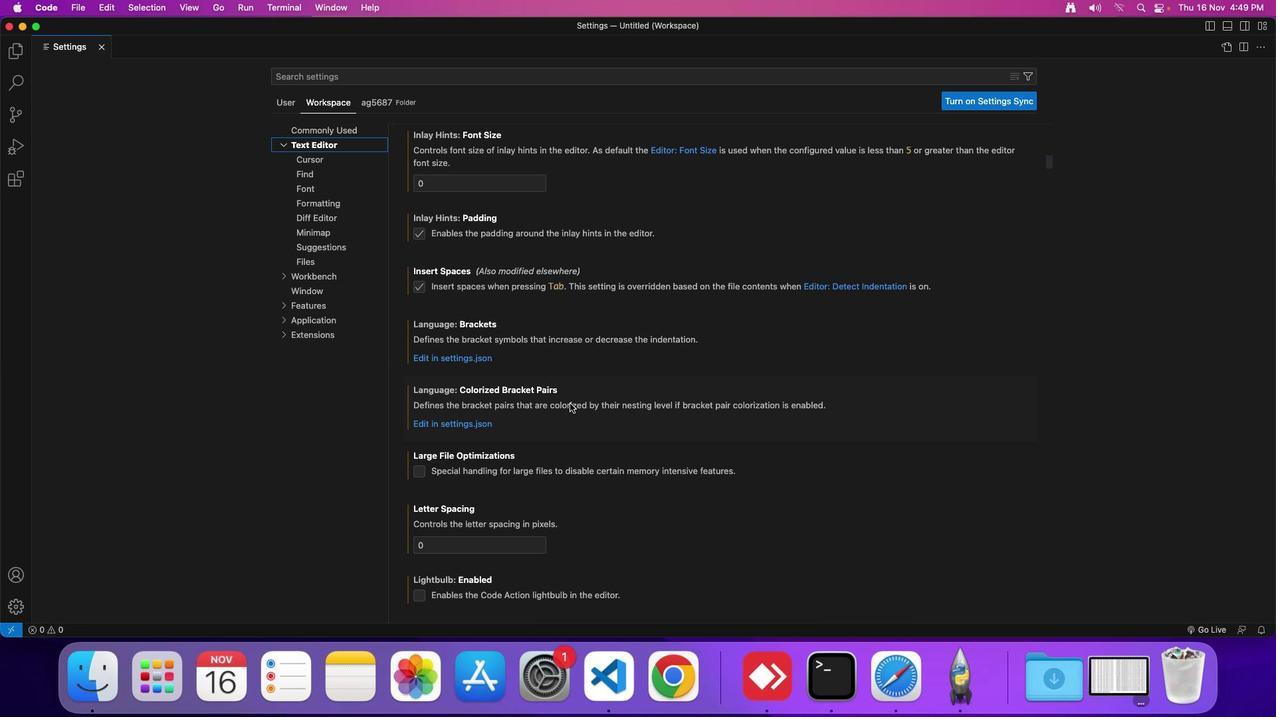 
Action: Mouse moved to (570, 403)
Screenshot: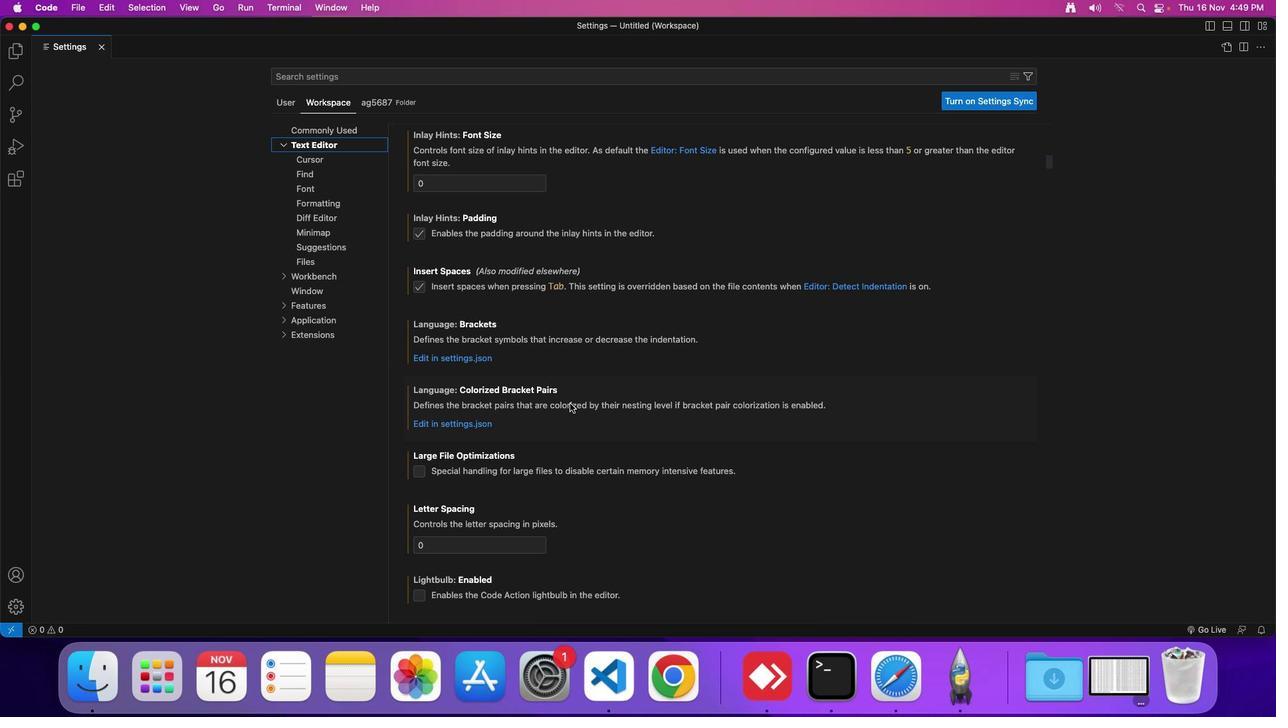 
Action: Mouse scrolled (570, 403) with delta (0, 0)
Screenshot: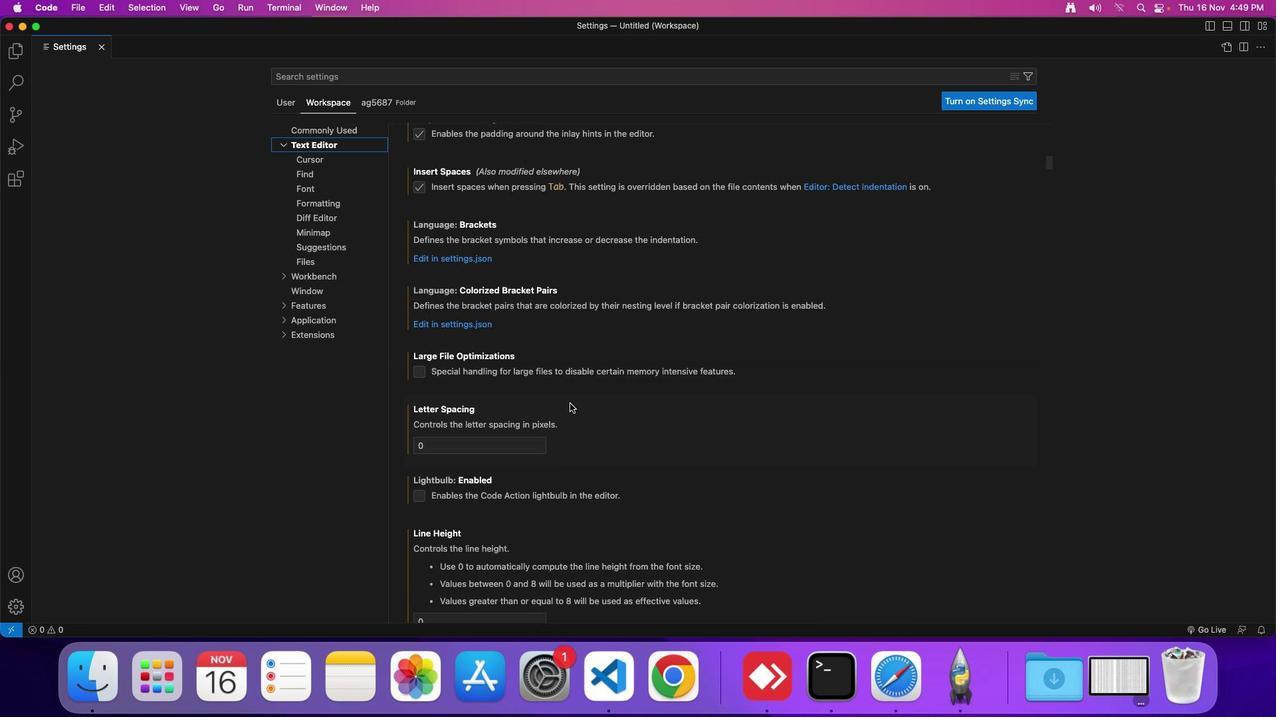 
Action: Mouse scrolled (570, 403) with delta (0, 0)
Screenshot: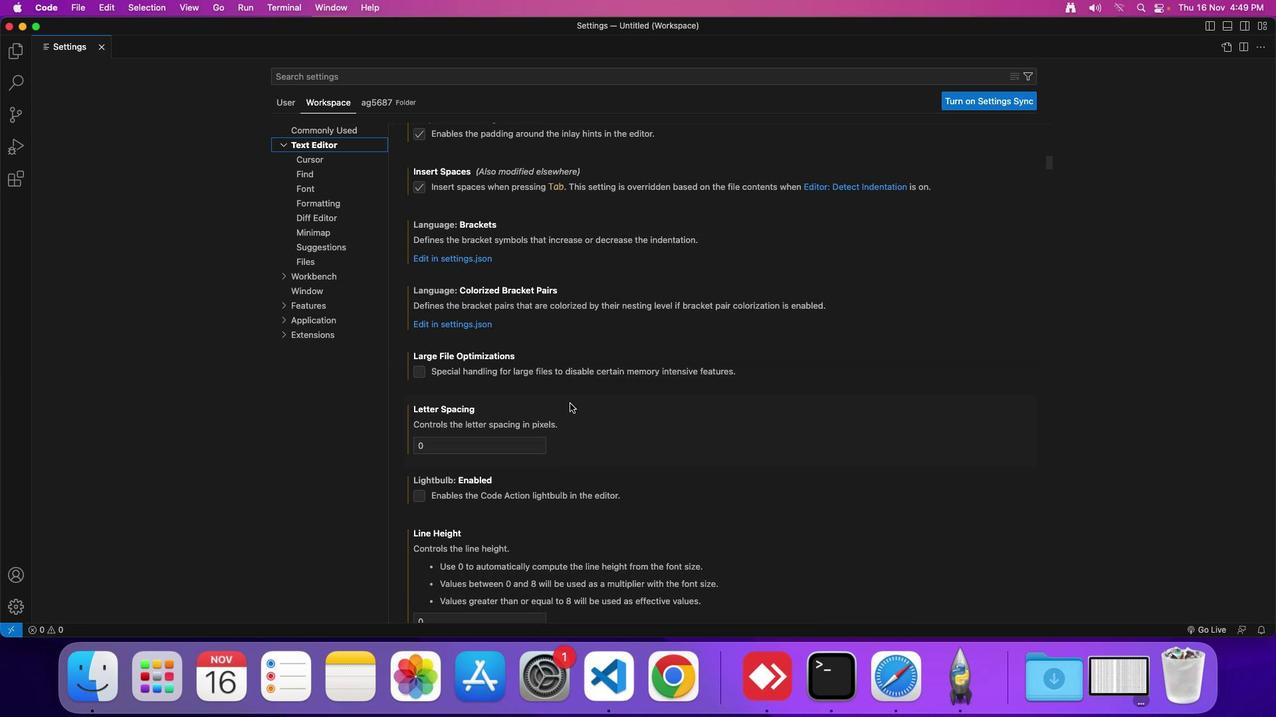 
Action: Mouse scrolled (570, 403) with delta (0, 0)
Screenshot: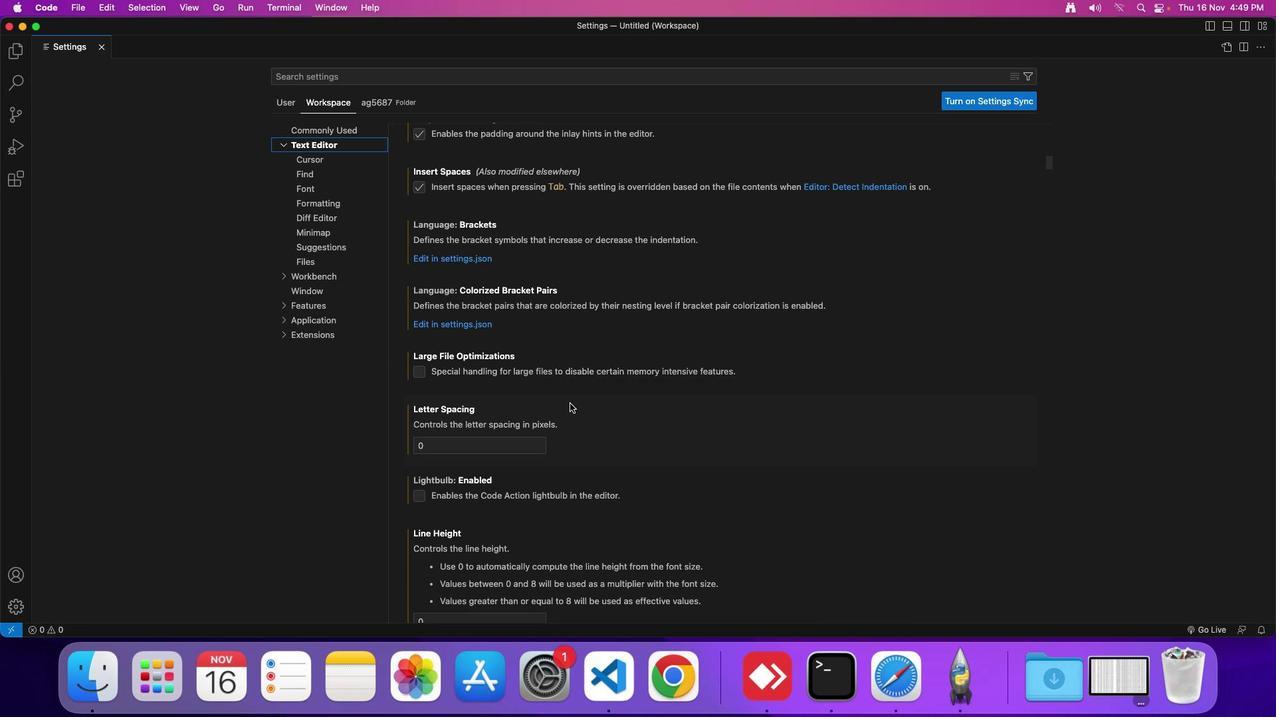
Action: Mouse scrolled (570, 403) with delta (0, 0)
Screenshot: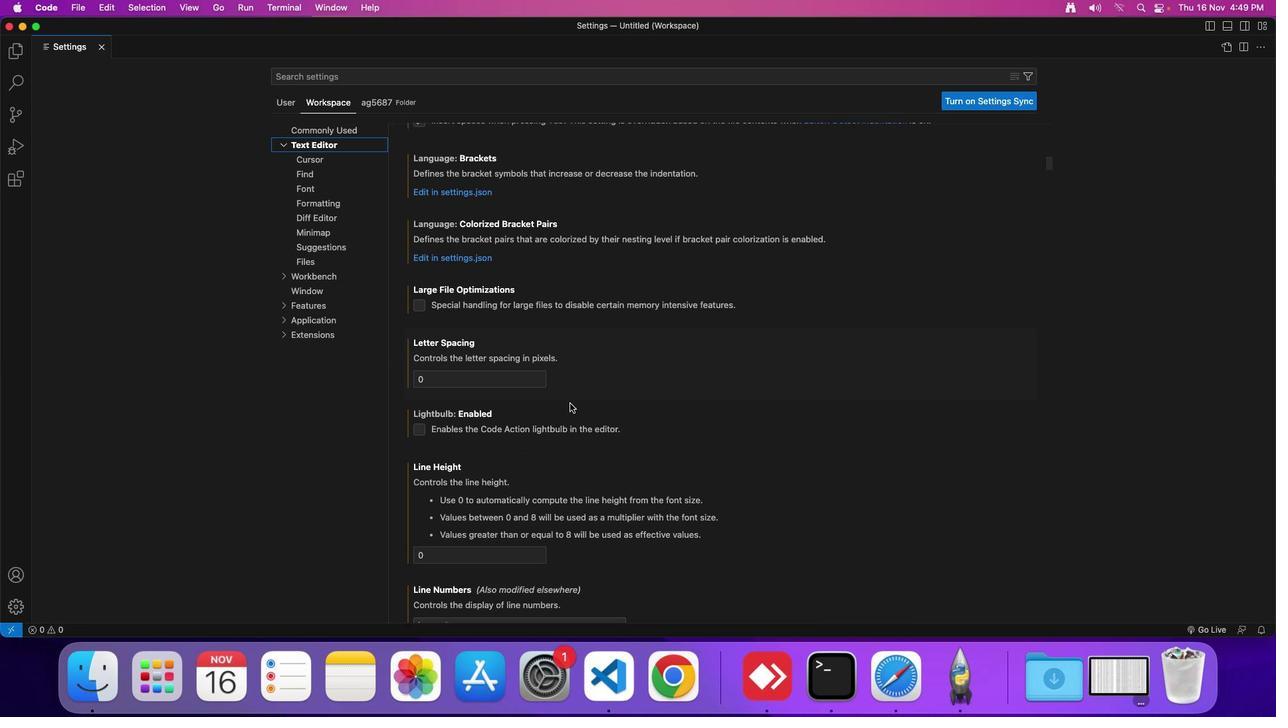 
Action: Mouse scrolled (570, 403) with delta (0, 0)
Screenshot: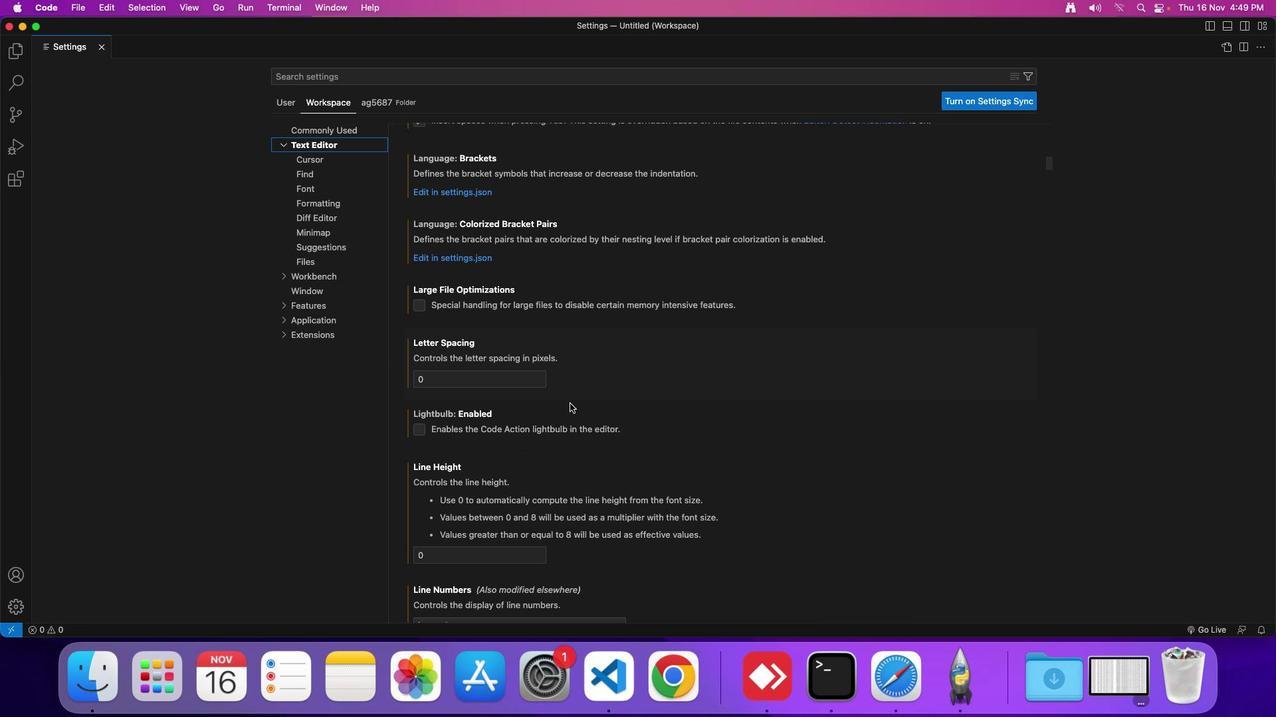 
Action: Mouse scrolled (570, 403) with delta (0, 0)
Screenshot: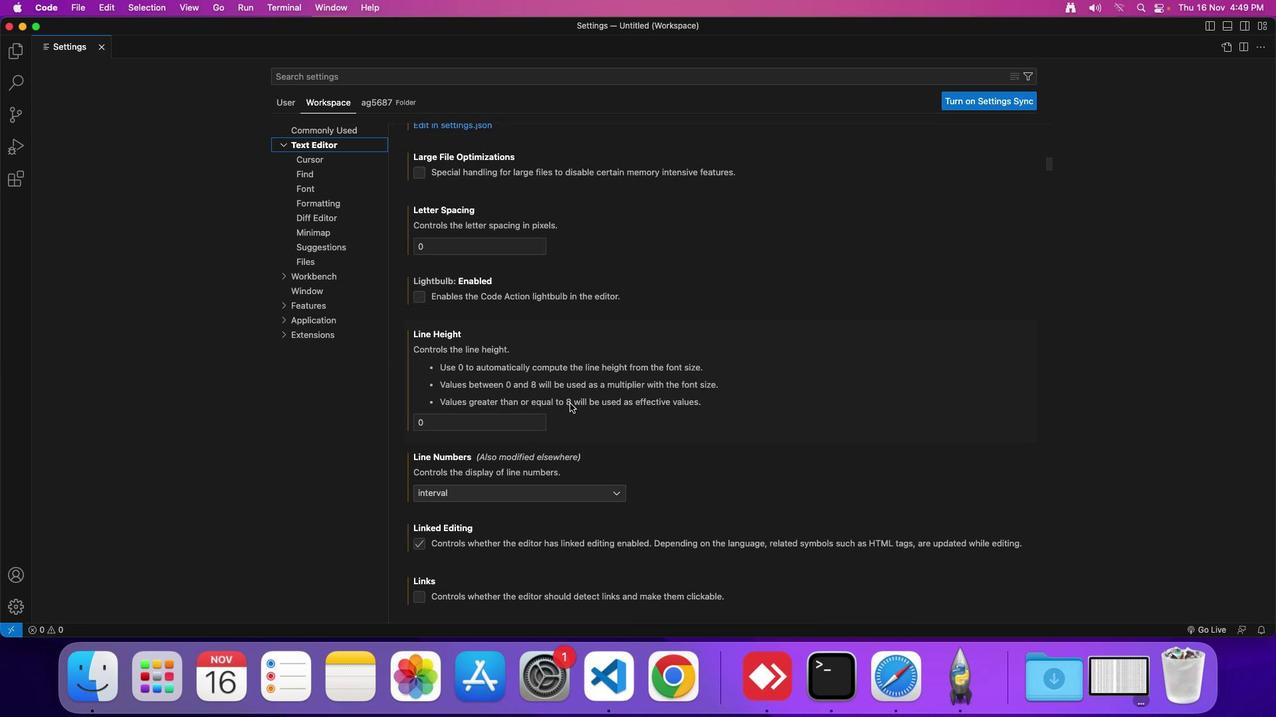 
Action: Mouse scrolled (570, 403) with delta (0, 0)
Screenshot: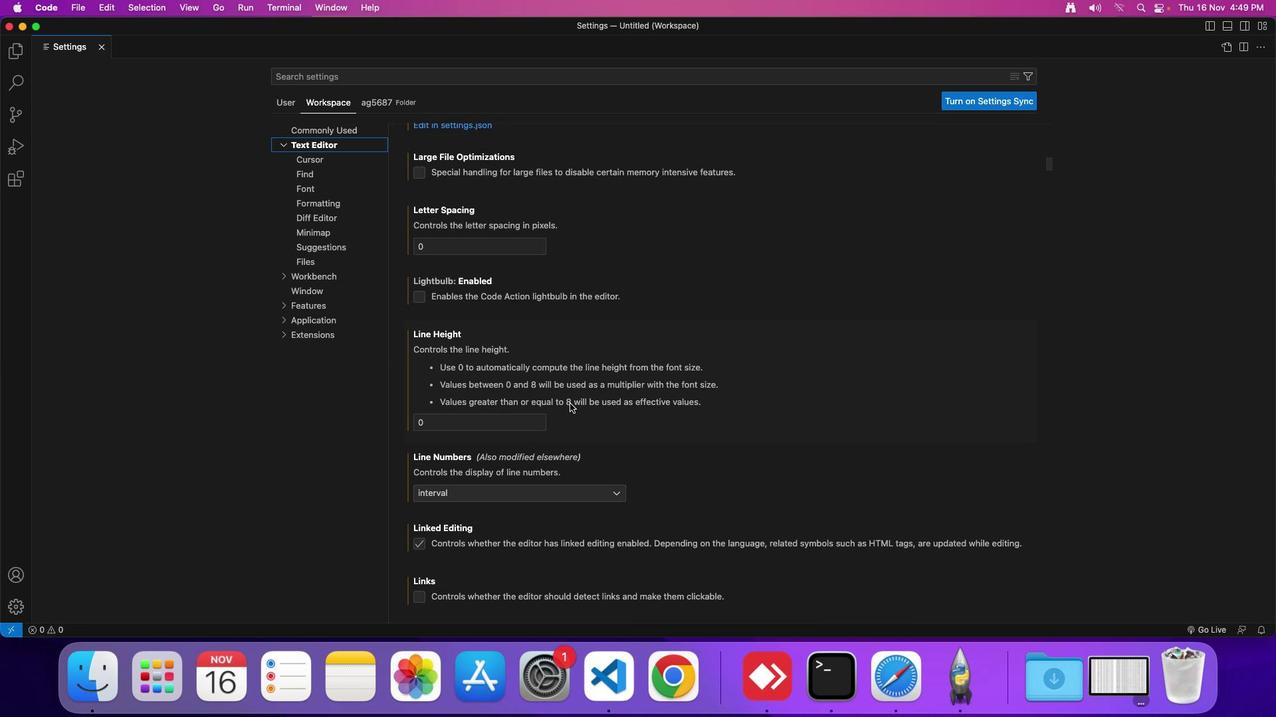 
Action: Mouse scrolled (570, 403) with delta (0, -1)
Screenshot: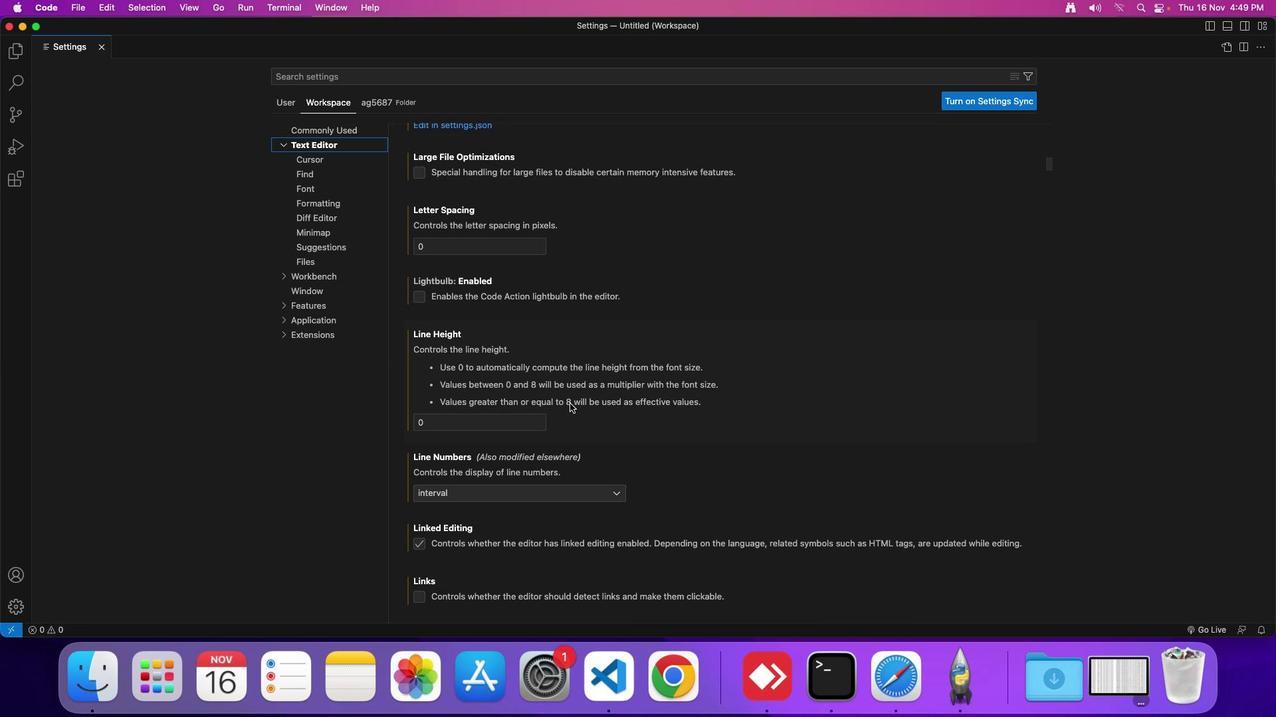 
Action: Mouse scrolled (570, 403) with delta (0, 0)
Screenshot: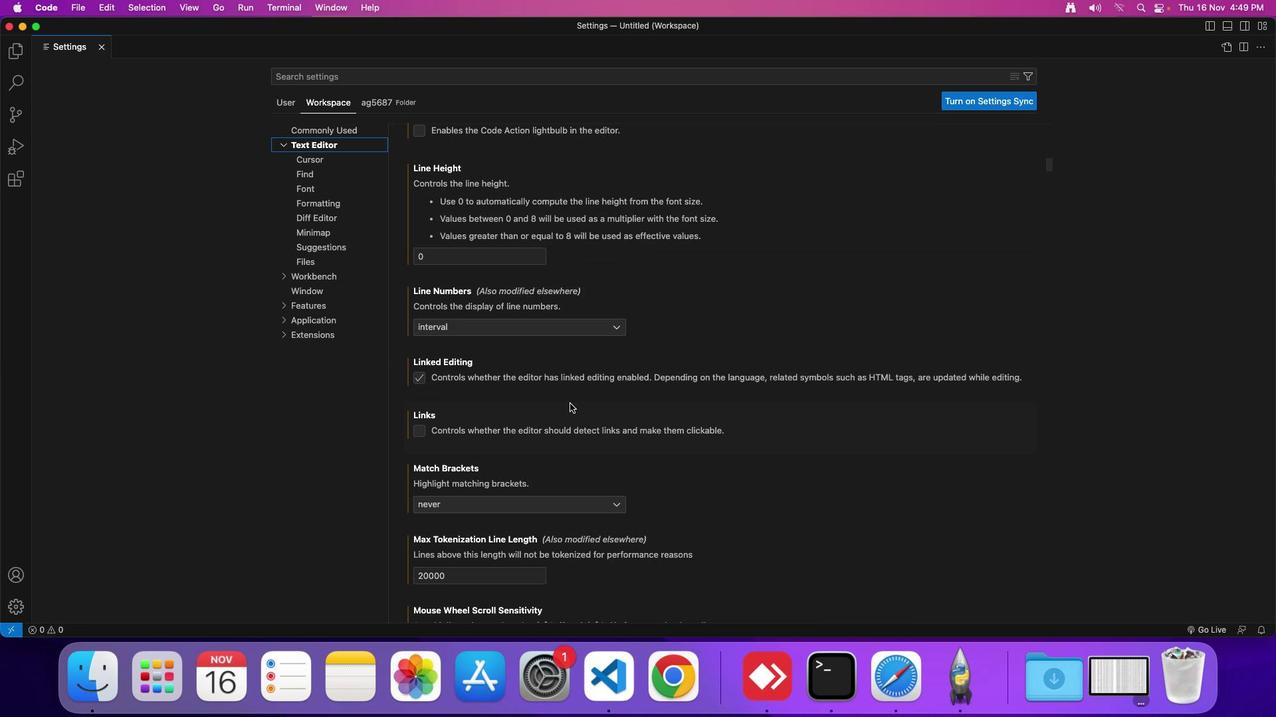 
Action: Mouse scrolled (570, 403) with delta (0, 0)
Screenshot: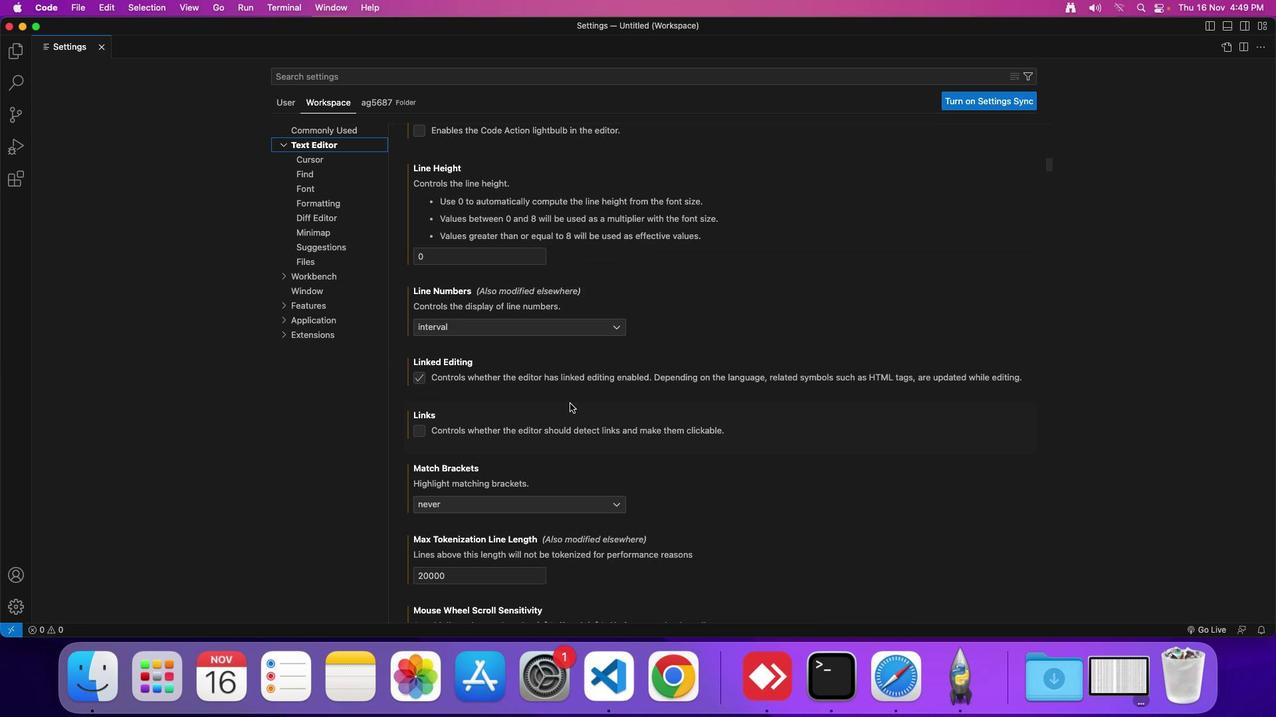 
Action: Mouse scrolled (570, 403) with delta (0, -1)
Screenshot: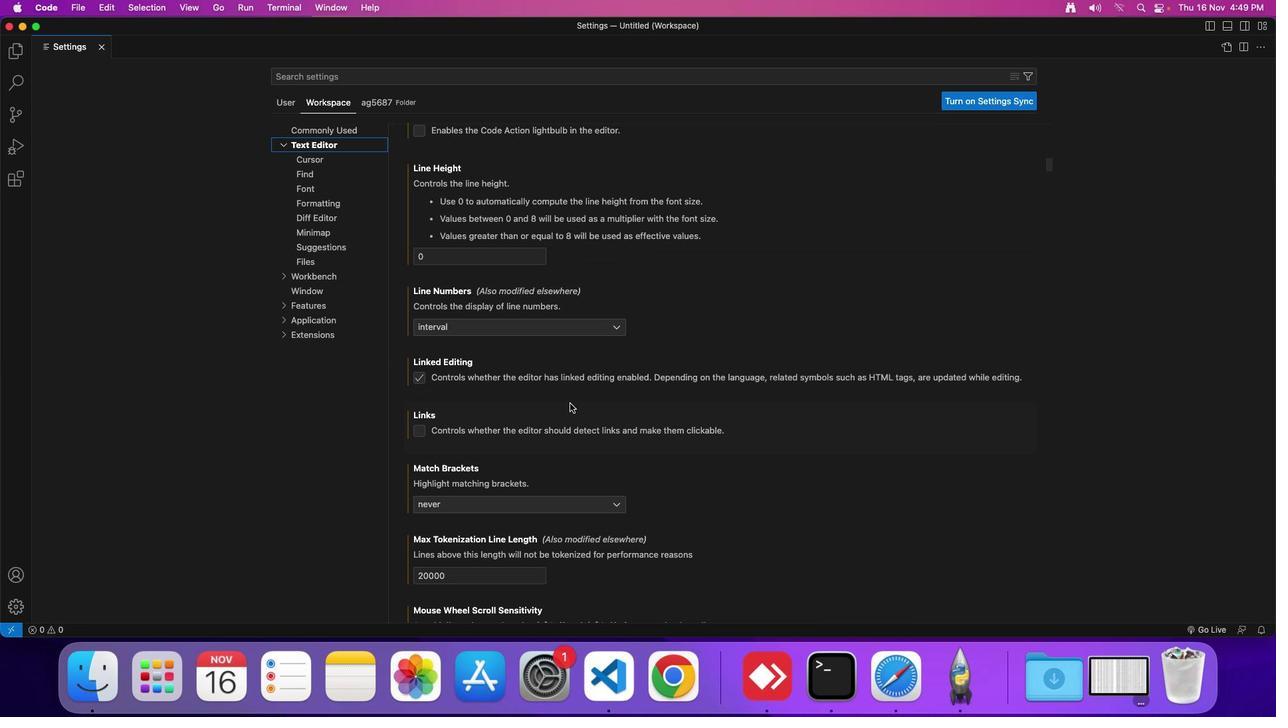 
Action: Mouse moved to (570, 403)
Screenshot: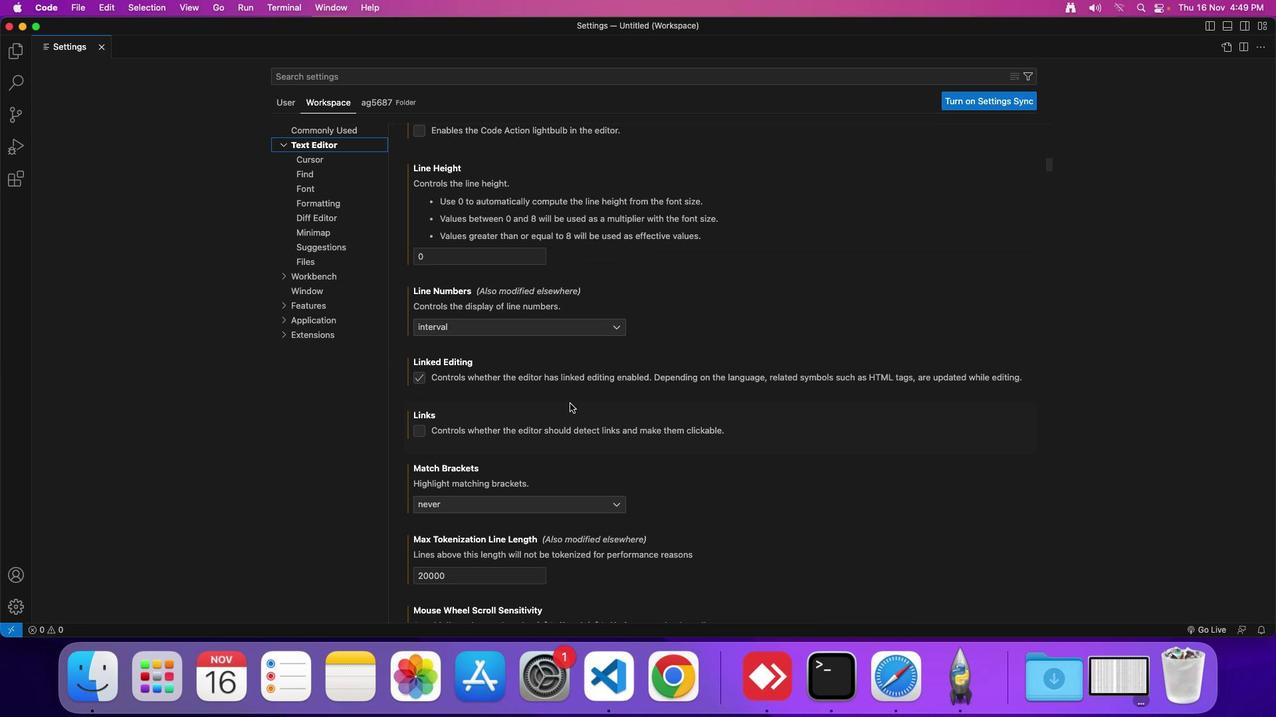 
Action: Mouse scrolled (570, 403) with delta (0, 0)
Screenshot: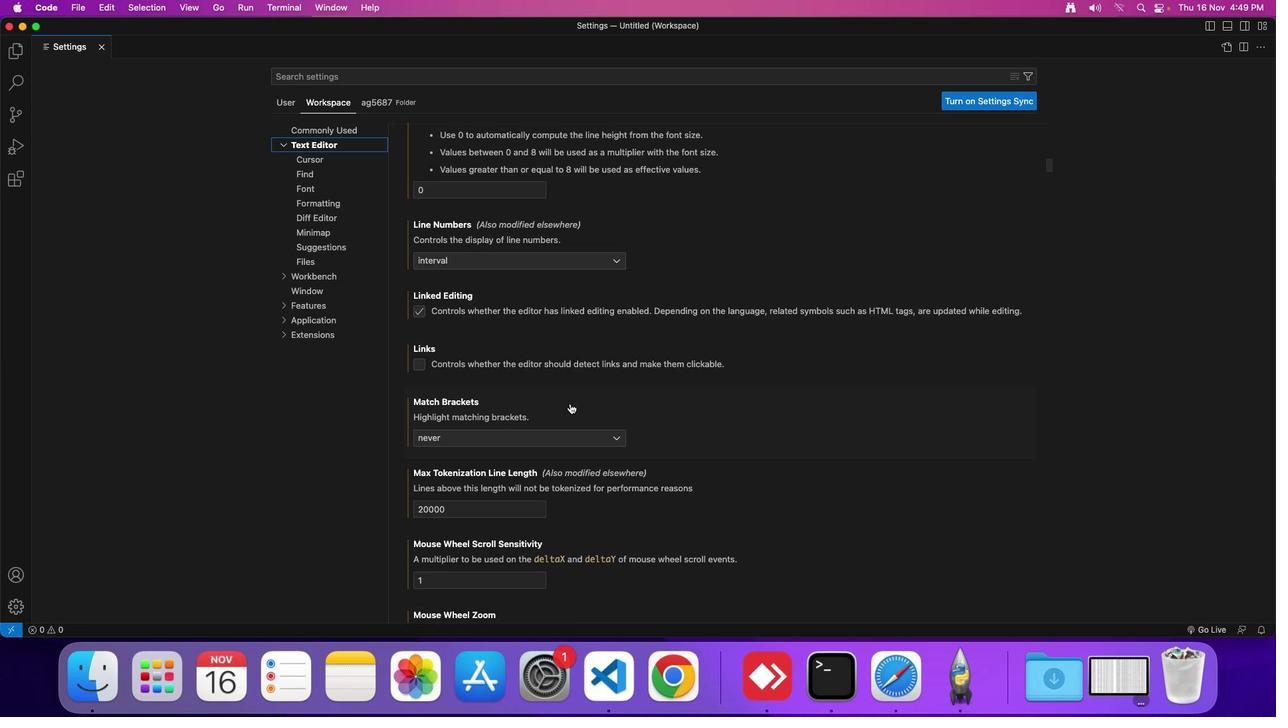 
Action: Mouse scrolled (570, 403) with delta (0, 0)
Screenshot: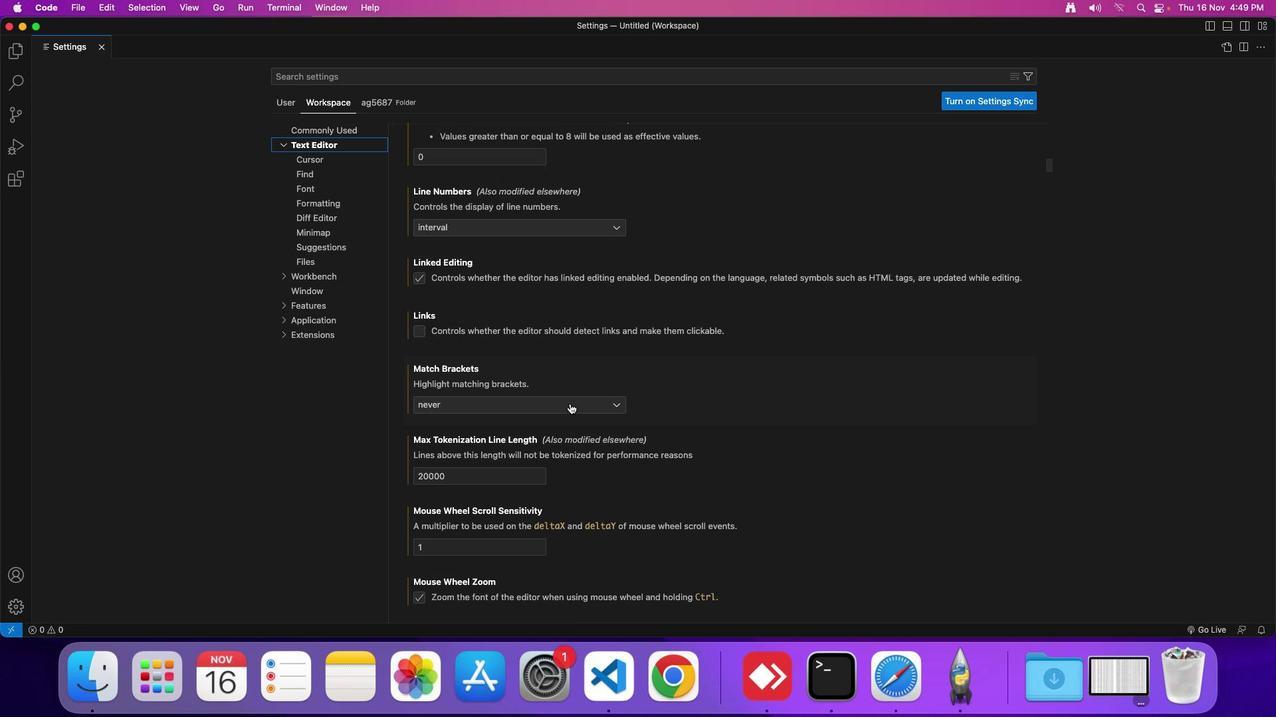
Action: Mouse scrolled (570, 403) with delta (0, 0)
Screenshot: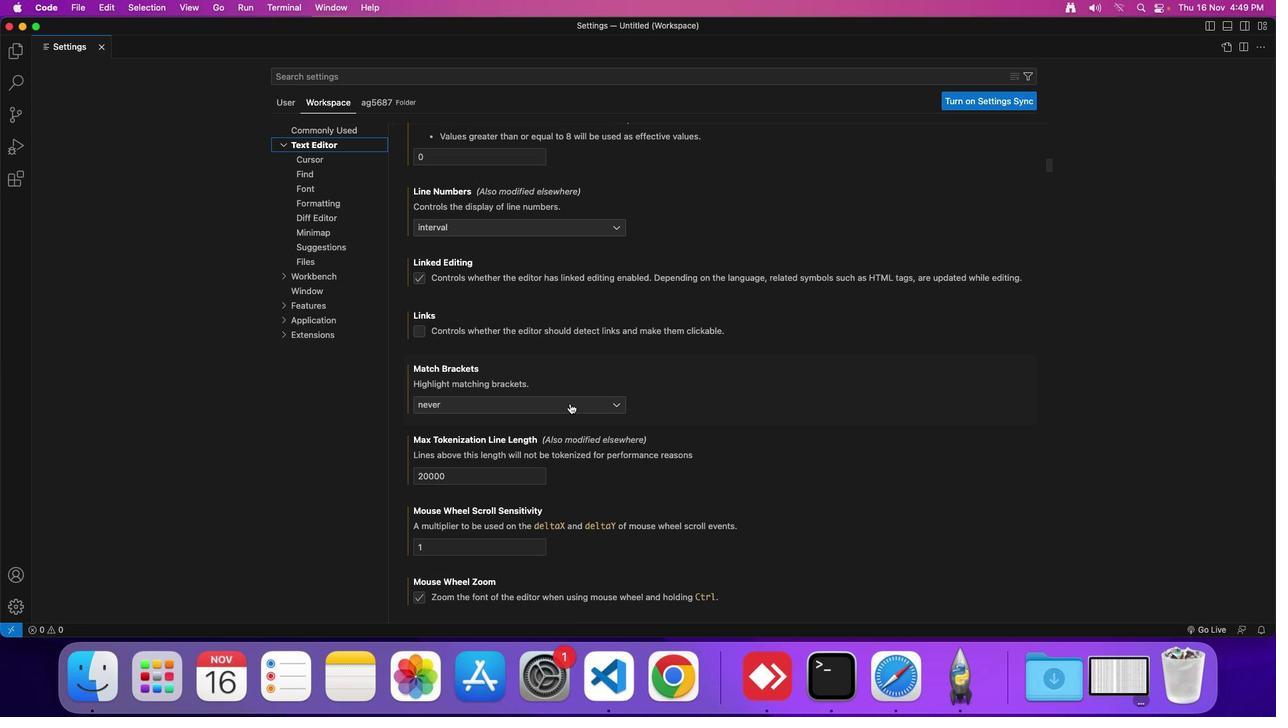 
Action: Mouse scrolled (570, 403) with delta (0, 0)
Screenshot: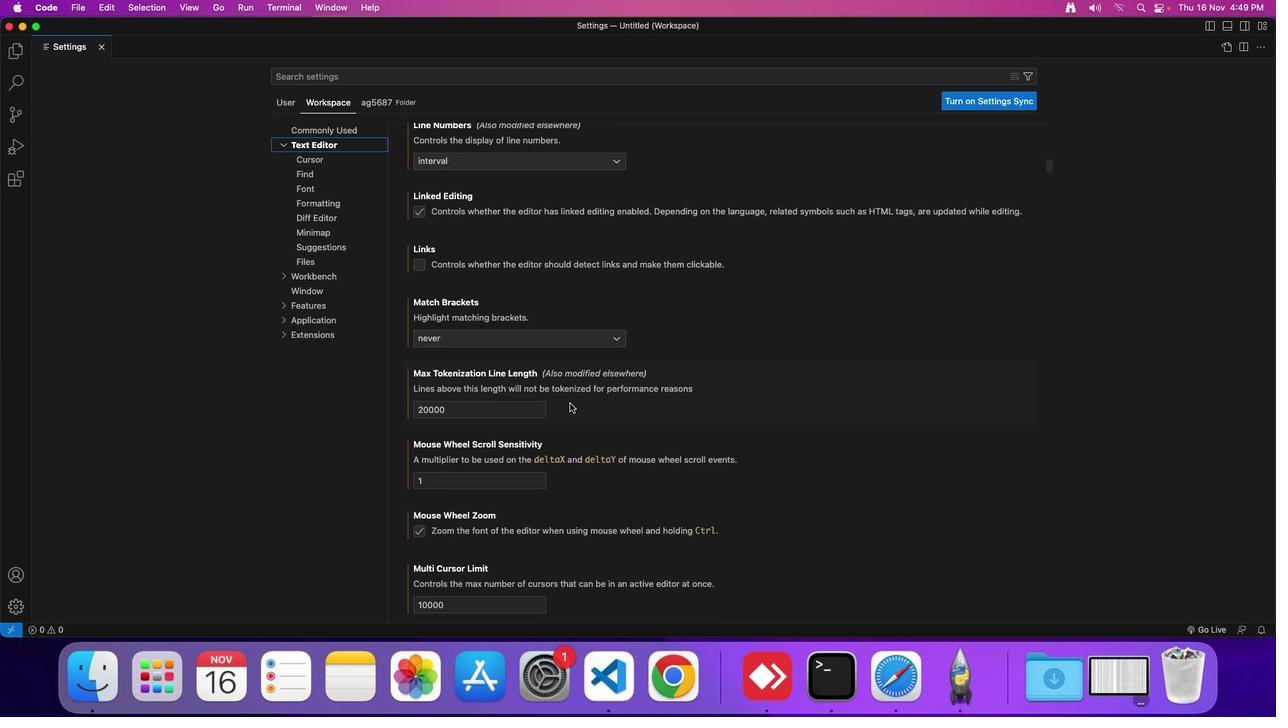 
Action: Mouse scrolled (570, 403) with delta (0, 0)
Screenshot: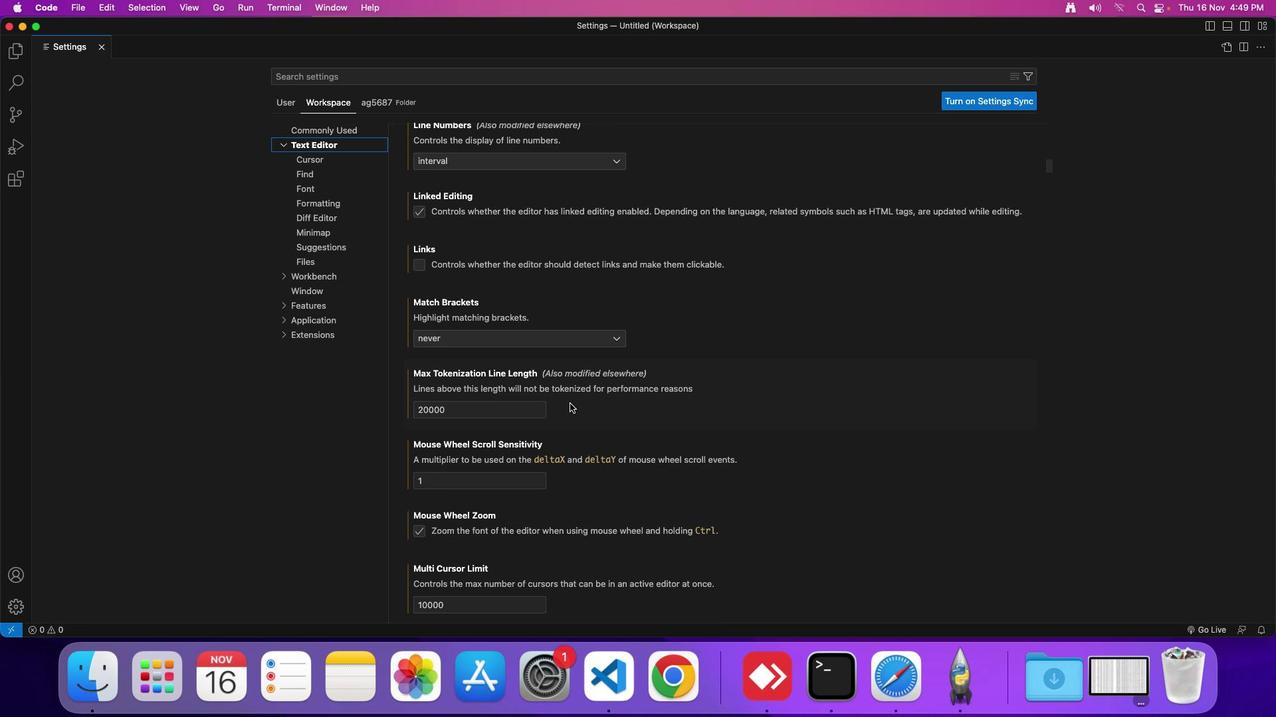 
Action: Mouse scrolled (570, 403) with delta (0, 0)
Screenshot: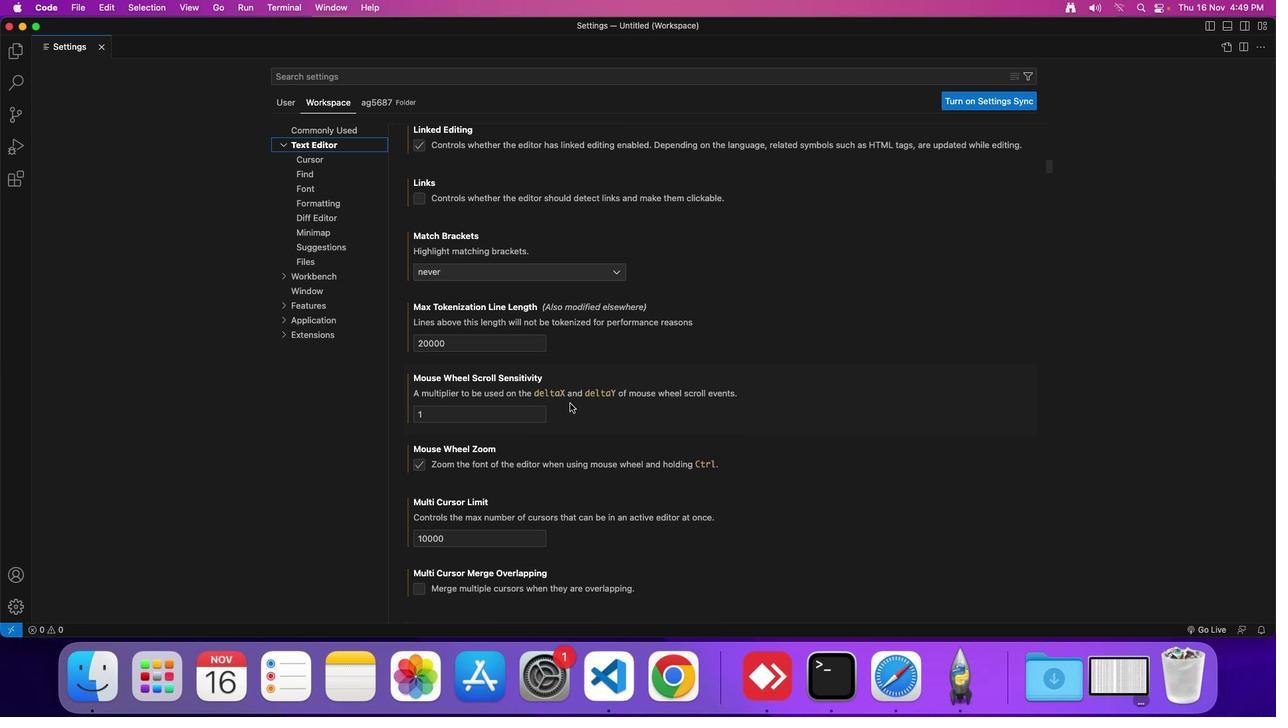 
Action: Mouse scrolled (570, 403) with delta (0, 0)
Screenshot: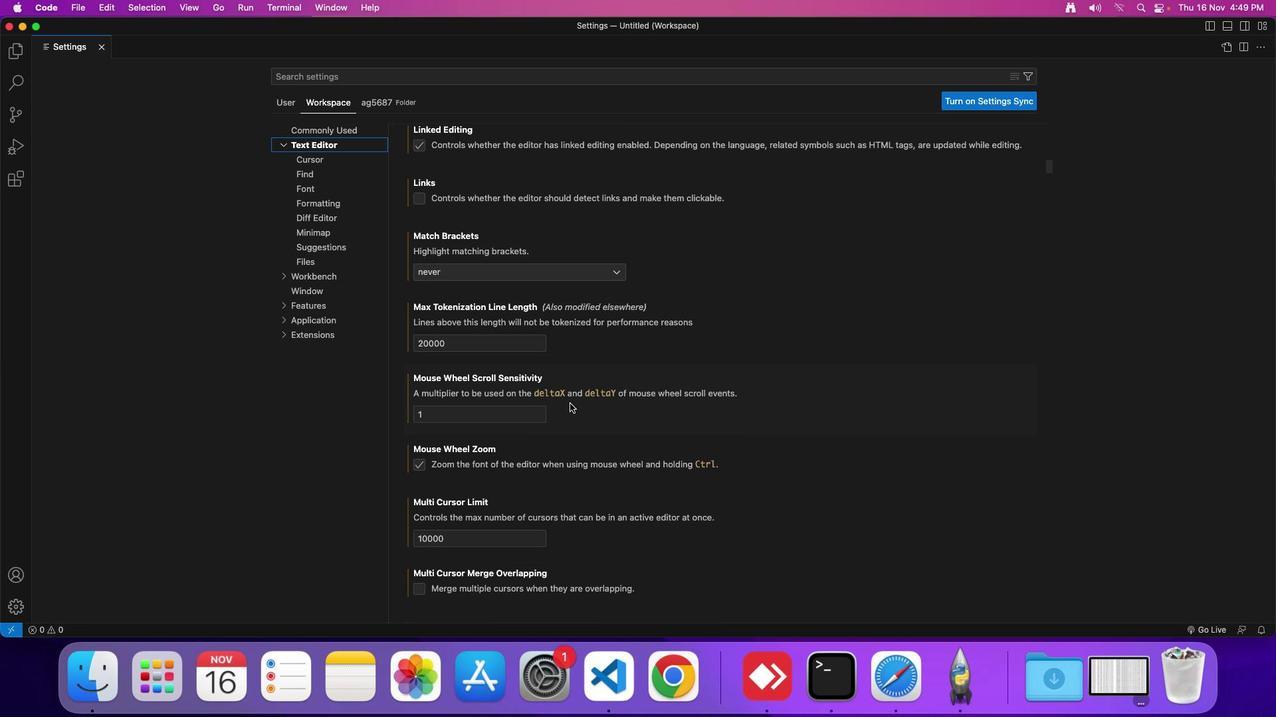 
Action: Mouse scrolled (570, 403) with delta (0, 0)
Screenshot: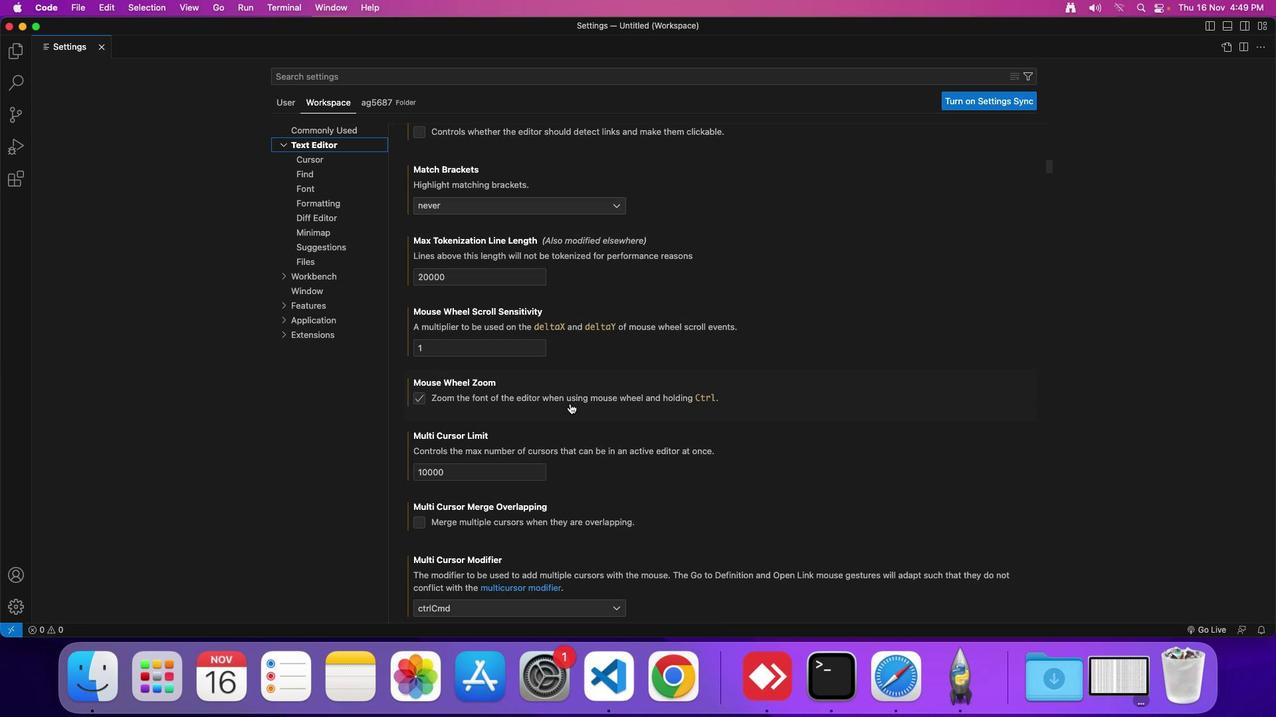 
Action: Mouse scrolled (570, 403) with delta (0, 0)
Screenshot: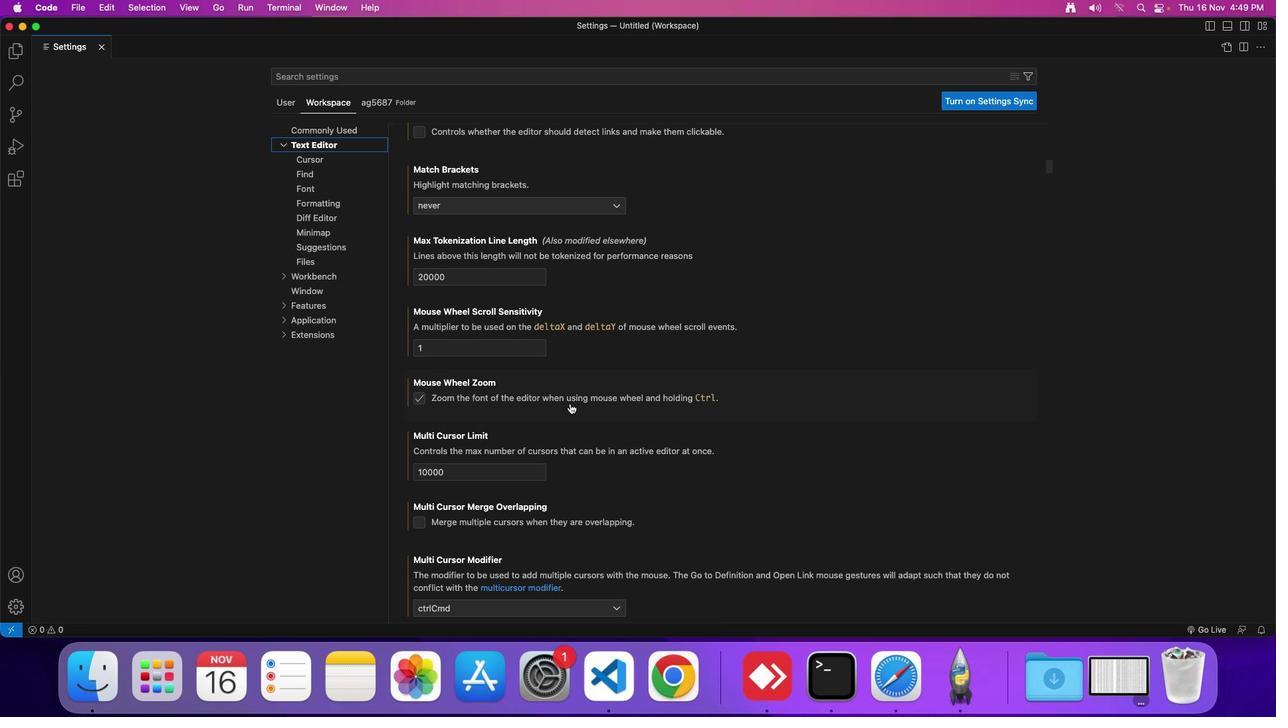 
Action: Mouse moved to (570, 403)
Screenshot: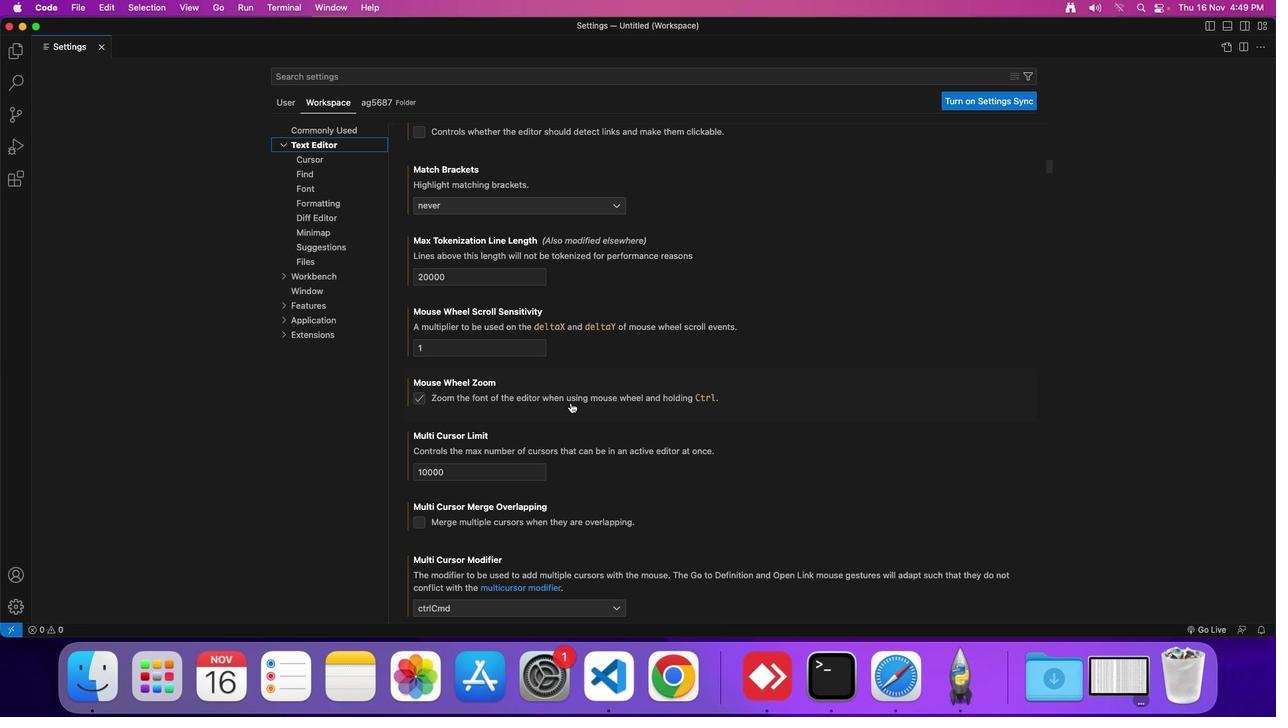 
Action: Mouse scrolled (570, 403) with delta (0, 0)
Screenshot: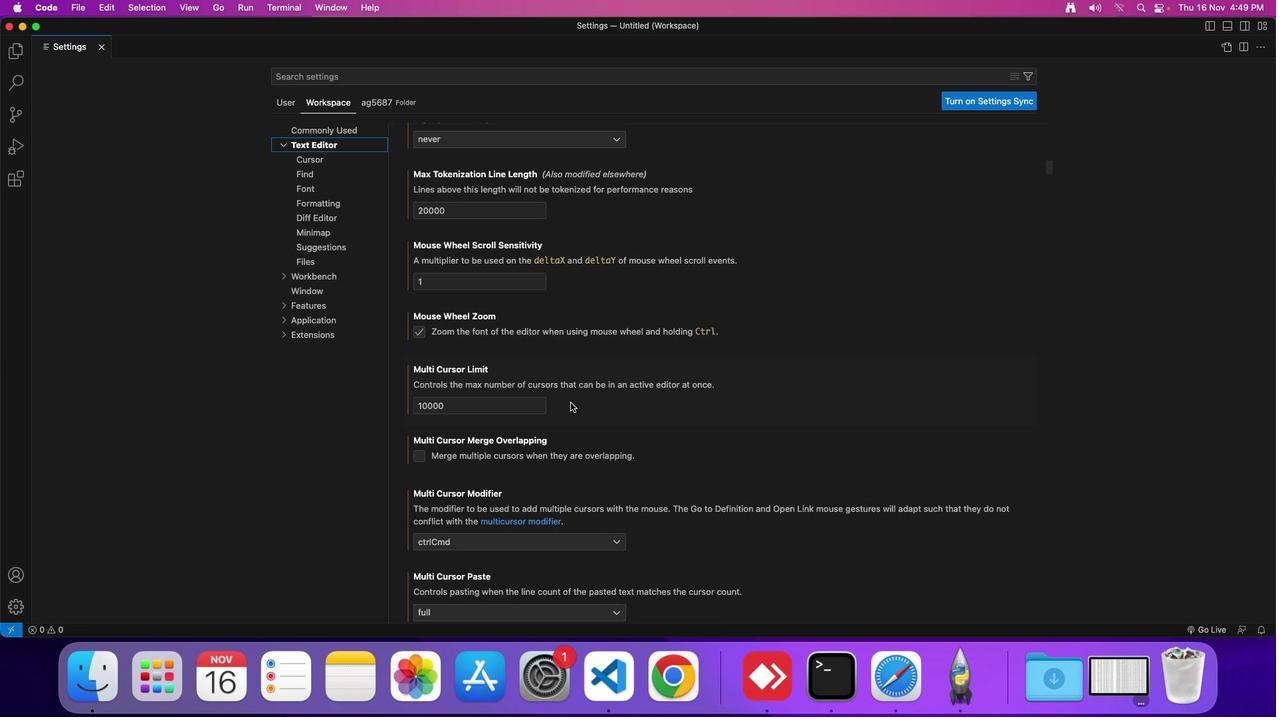 
Action: Mouse scrolled (570, 403) with delta (0, 0)
Screenshot: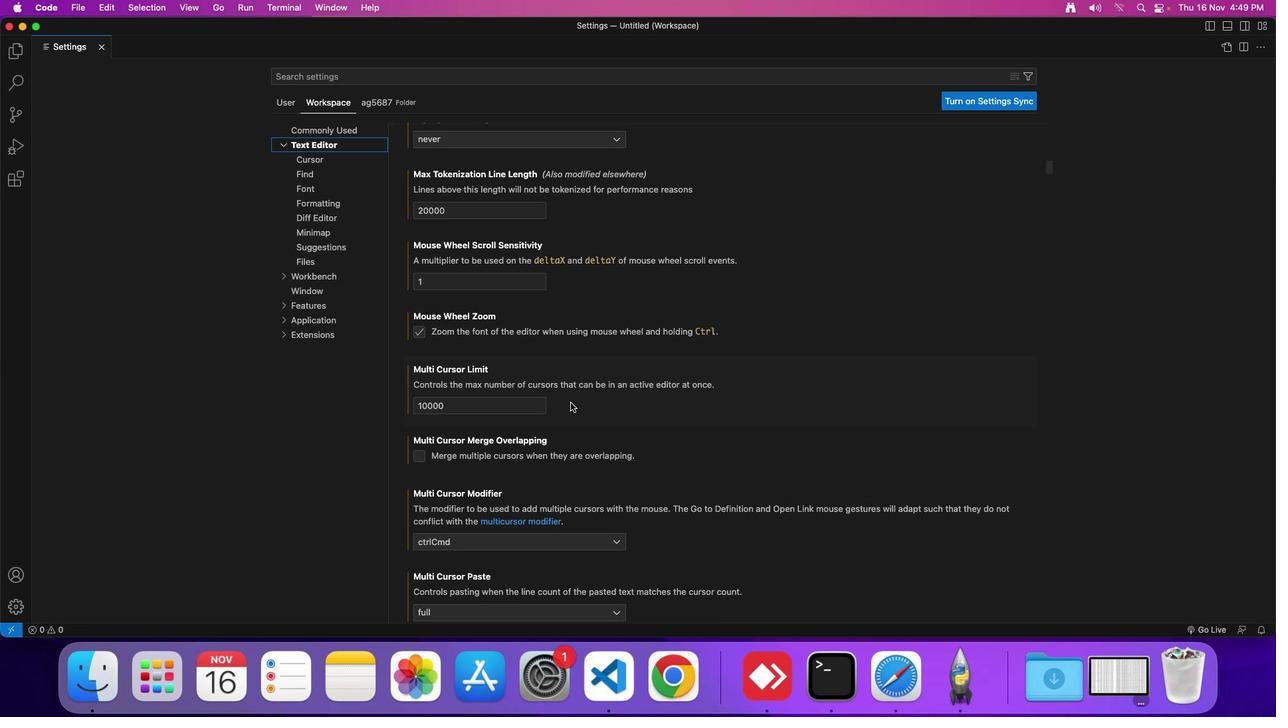 
Action: Mouse scrolled (570, 403) with delta (0, 0)
Screenshot: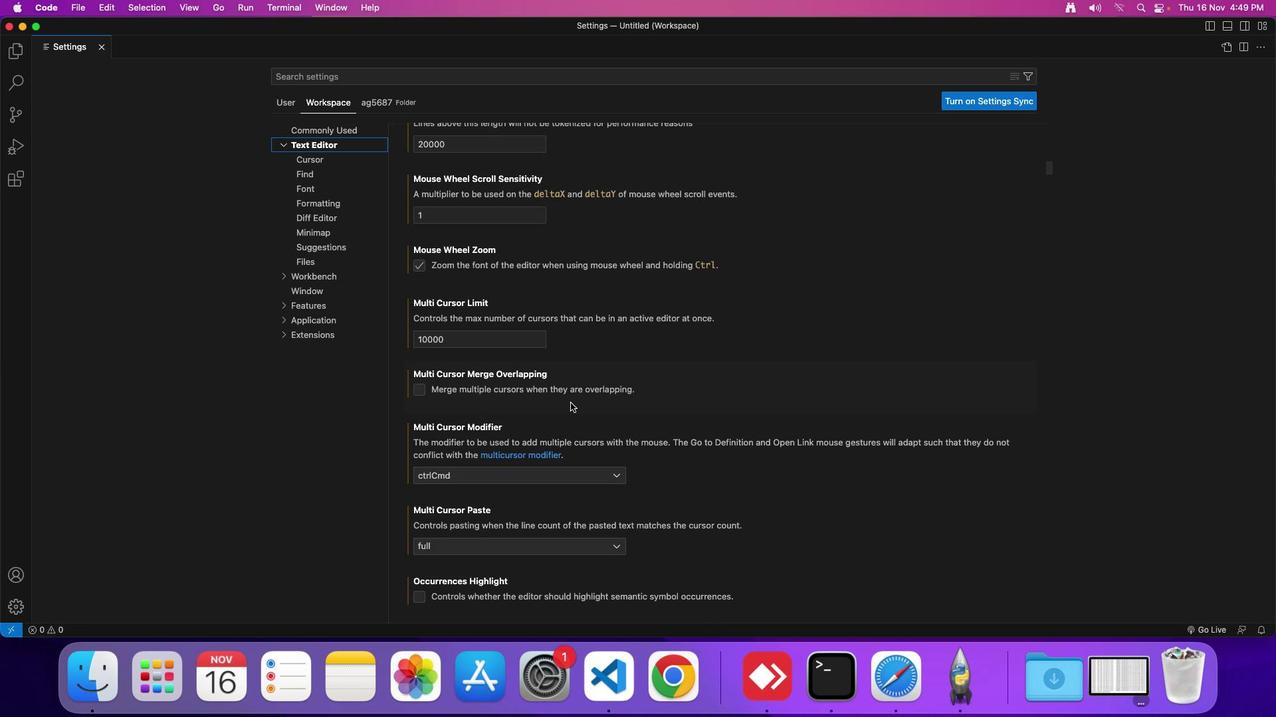 
Action: Mouse scrolled (570, 403) with delta (0, 0)
Screenshot: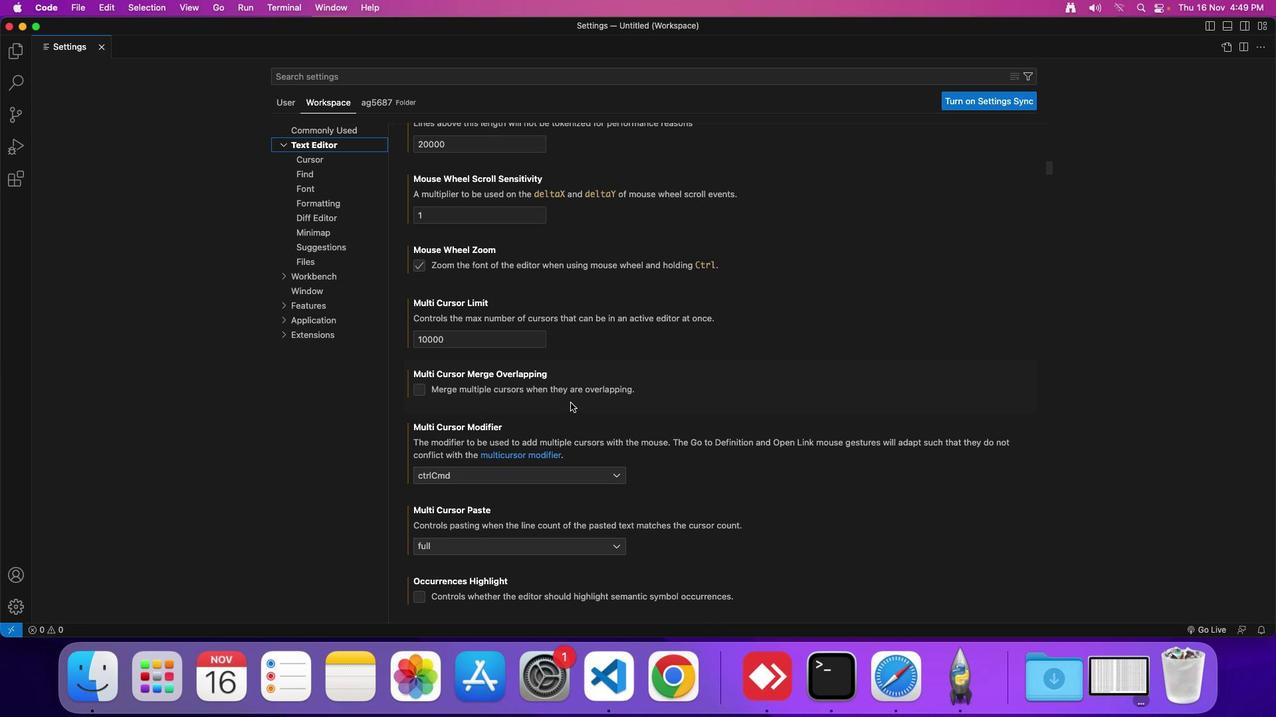 
Action: Mouse moved to (570, 403)
Screenshot: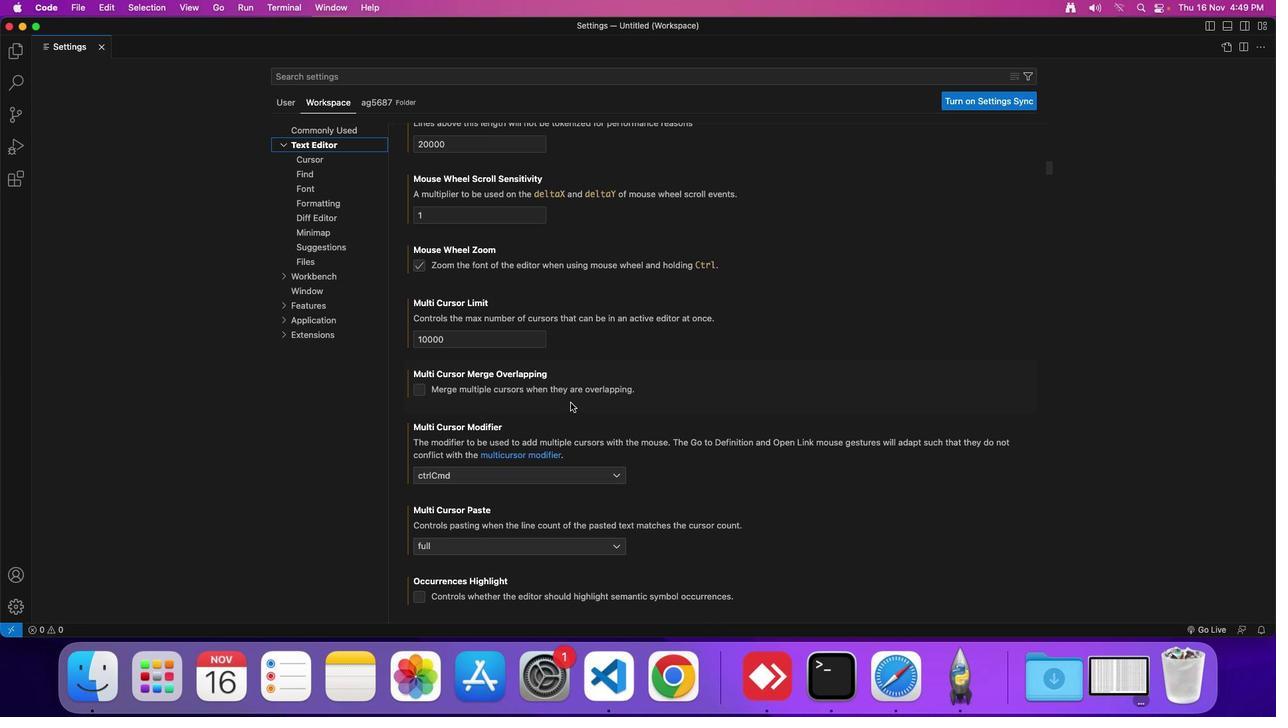 
Action: Mouse scrolled (570, 403) with delta (0, 0)
Screenshot: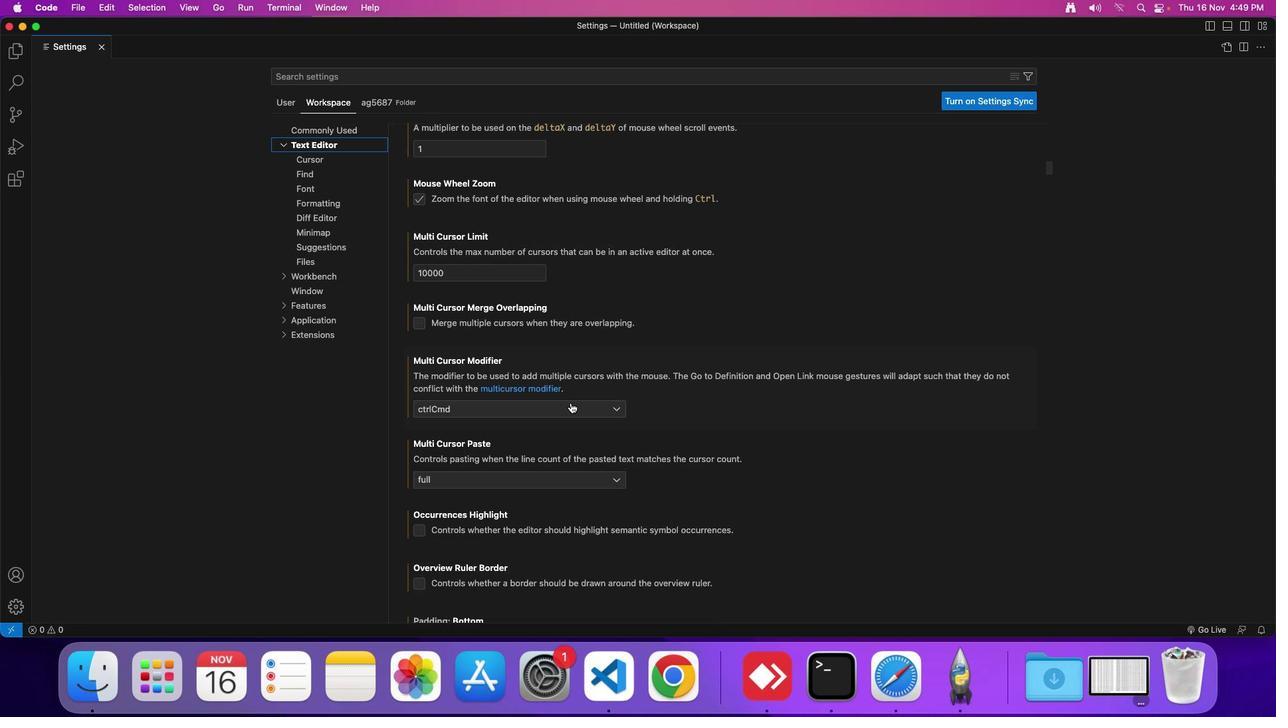 
Action: Mouse scrolled (570, 403) with delta (0, 0)
Screenshot: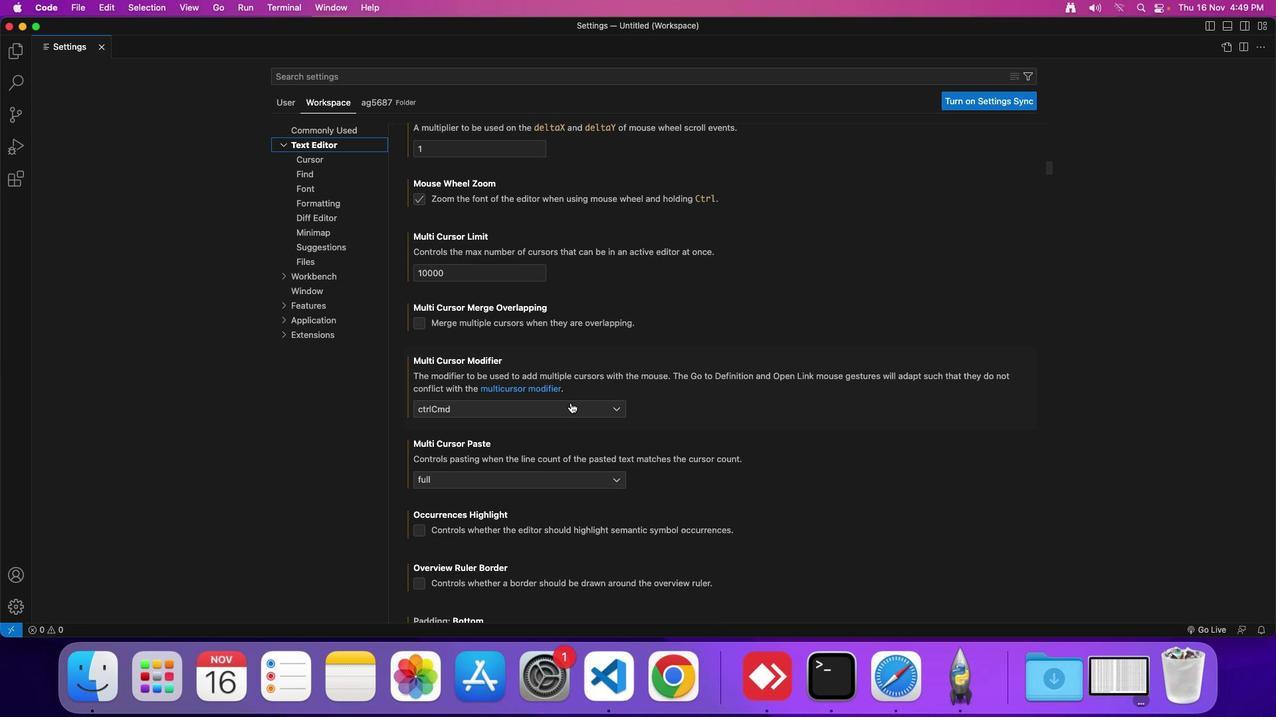 
Action: Mouse scrolled (570, 403) with delta (0, 0)
Screenshot: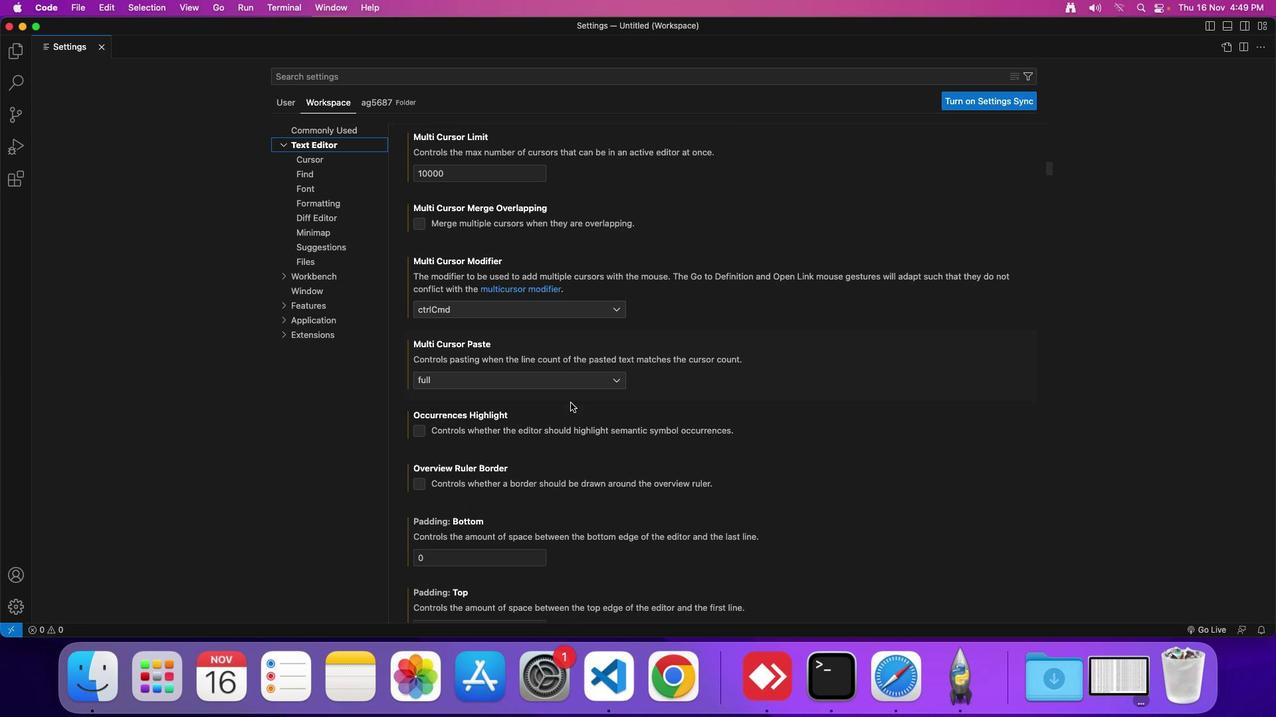 
Action: Mouse scrolled (570, 403) with delta (0, 0)
Screenshot: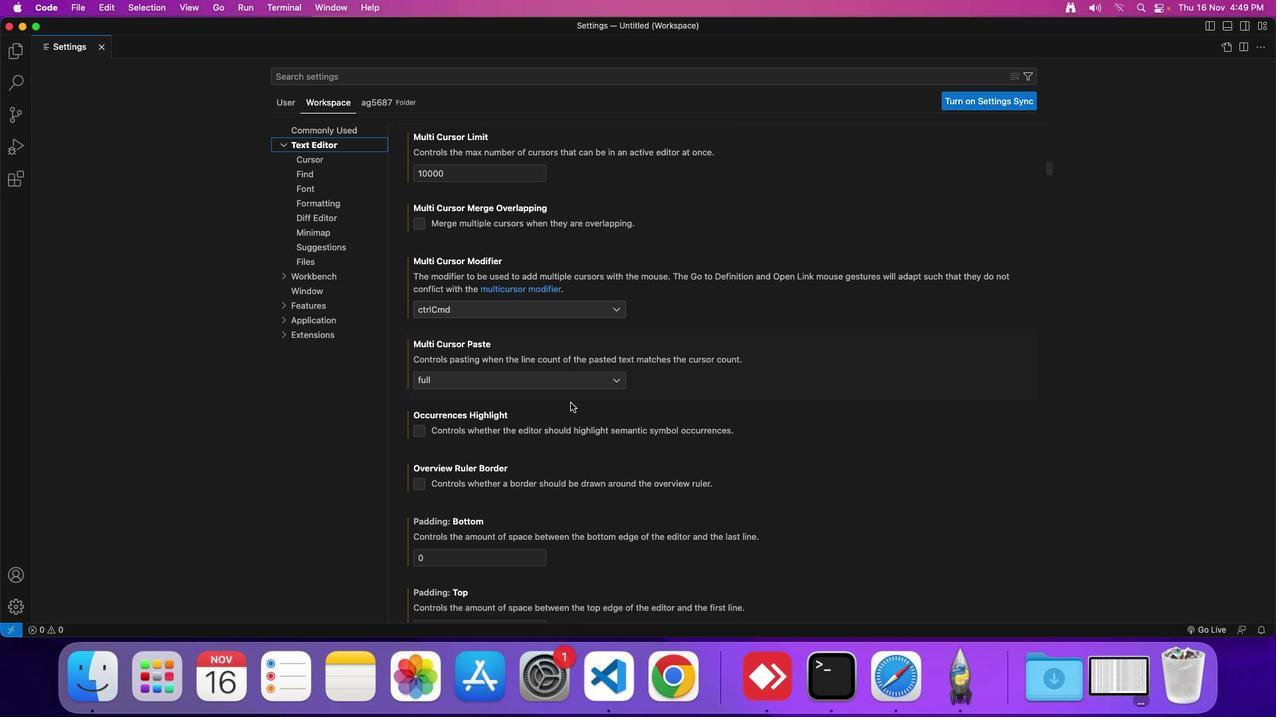 
Action: Mouse scrolled (570, 403) with delta (0, 0)
Screenshot: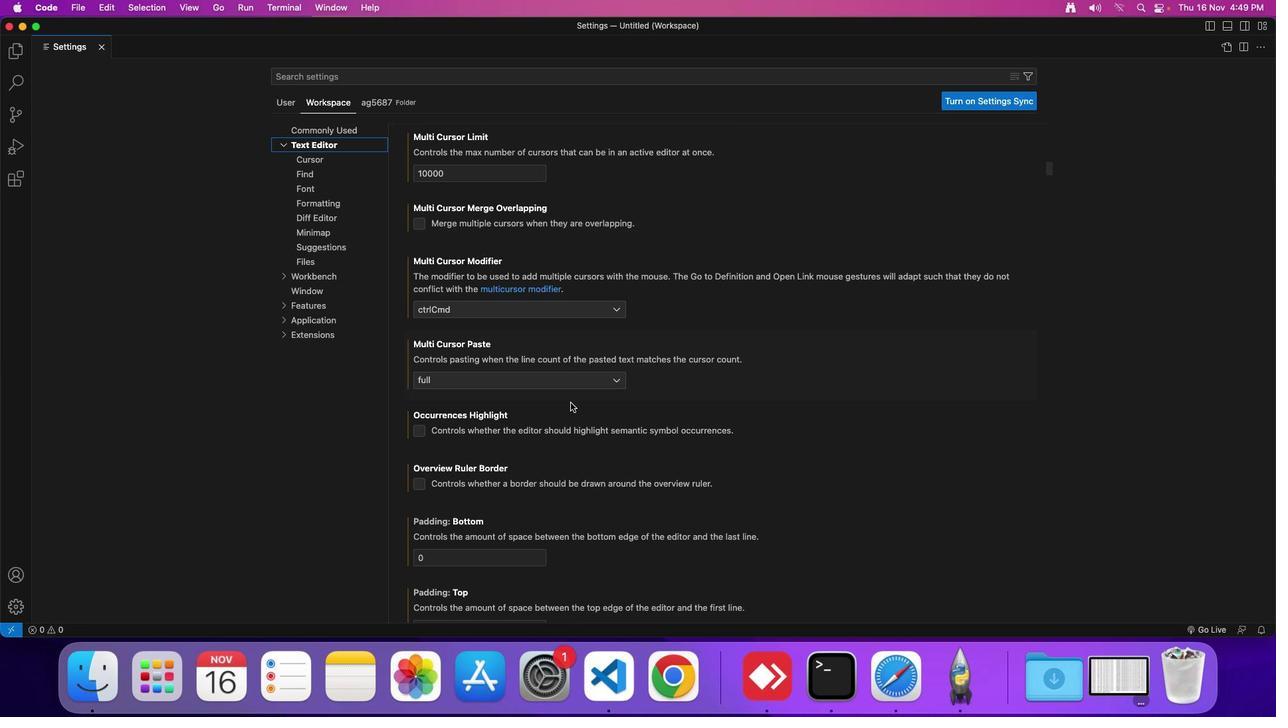 
Action: Mouse scrolled (570, 403) with delta (0, 0)
Screenshot: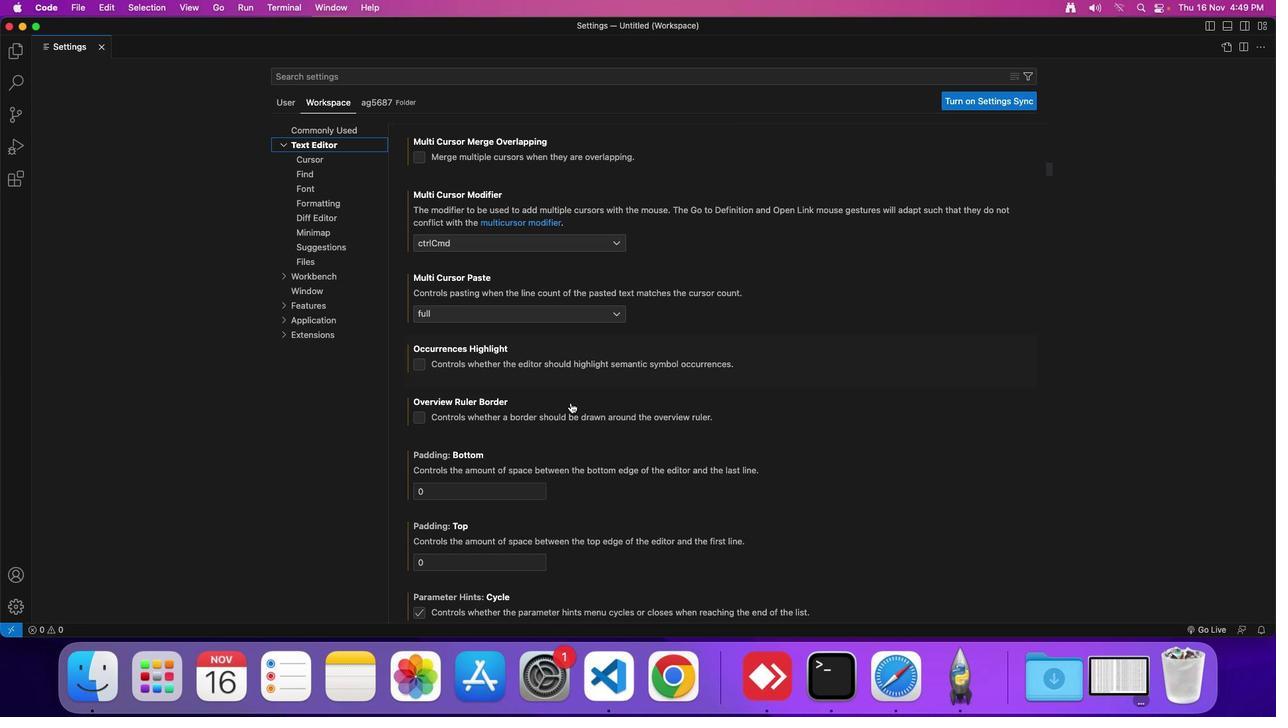 
Action: Mouse scrolled (570, 403) with delta (0, 0)
Screenshot: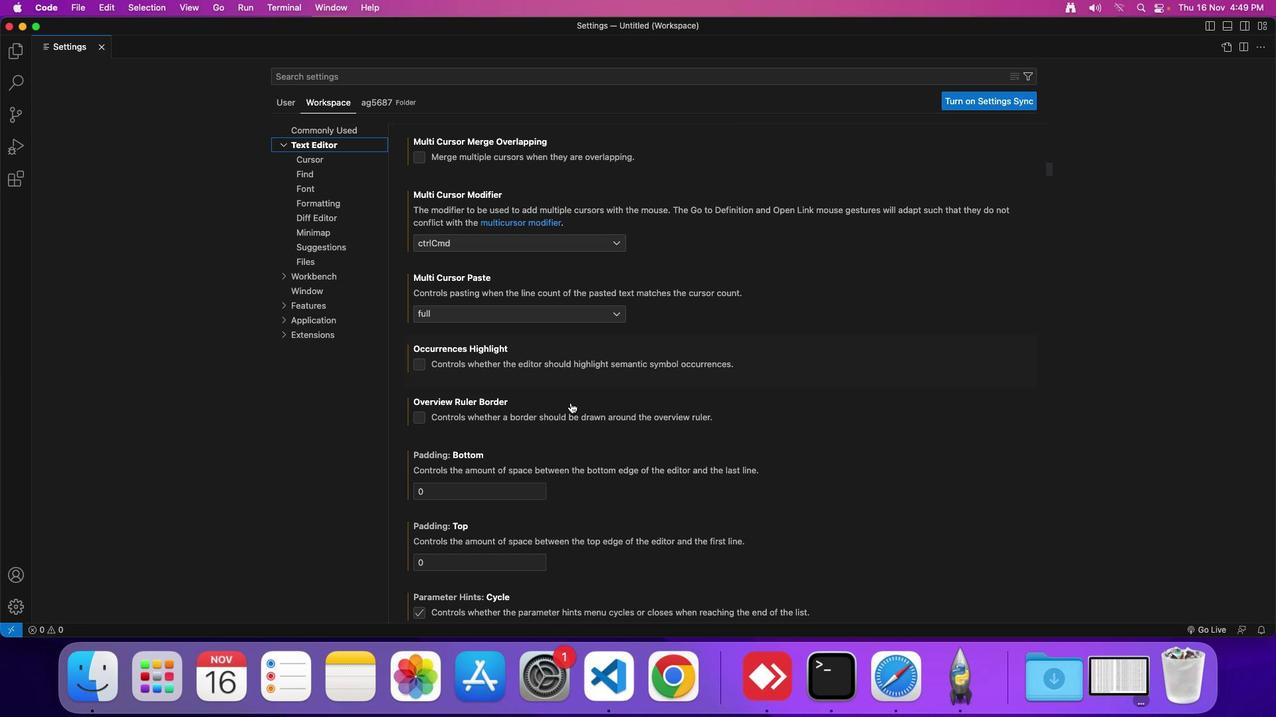 
Action: Mouse scrolled (570, 403) with delta (0, 0)
Screenshot: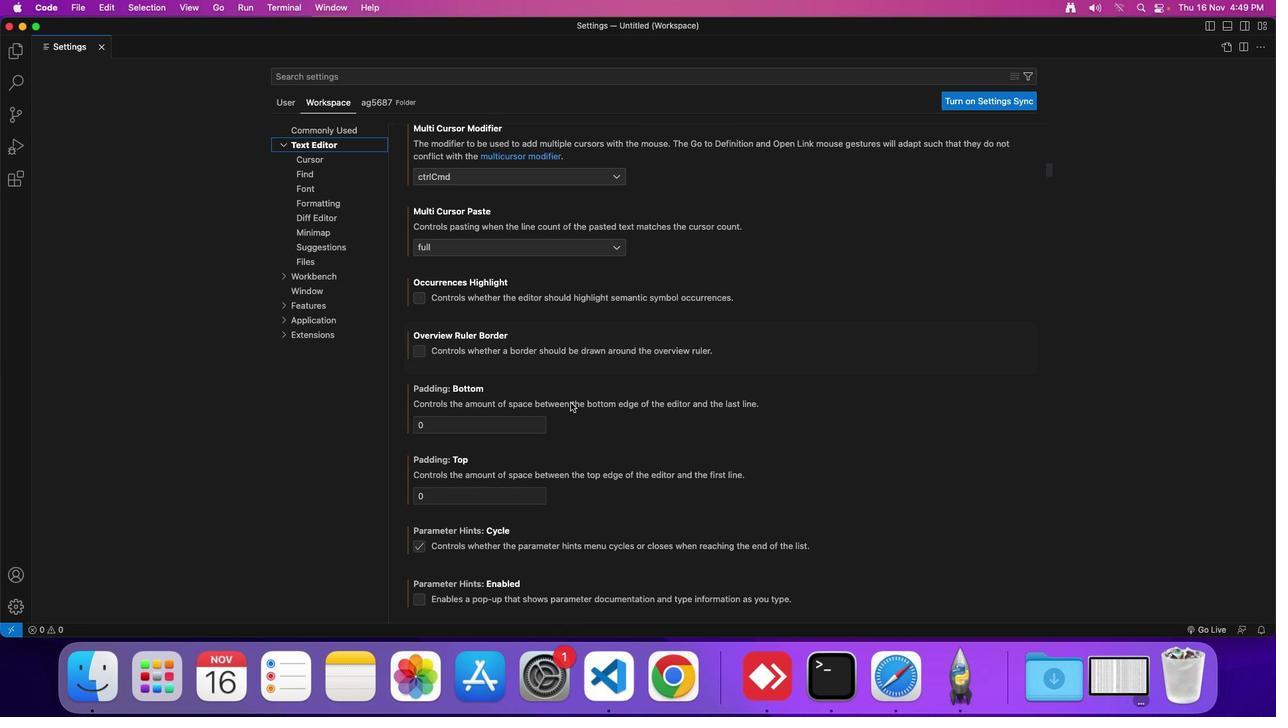 
Action: Mouse scrolled (570, 403) with delta (0, 0)
Screenshot: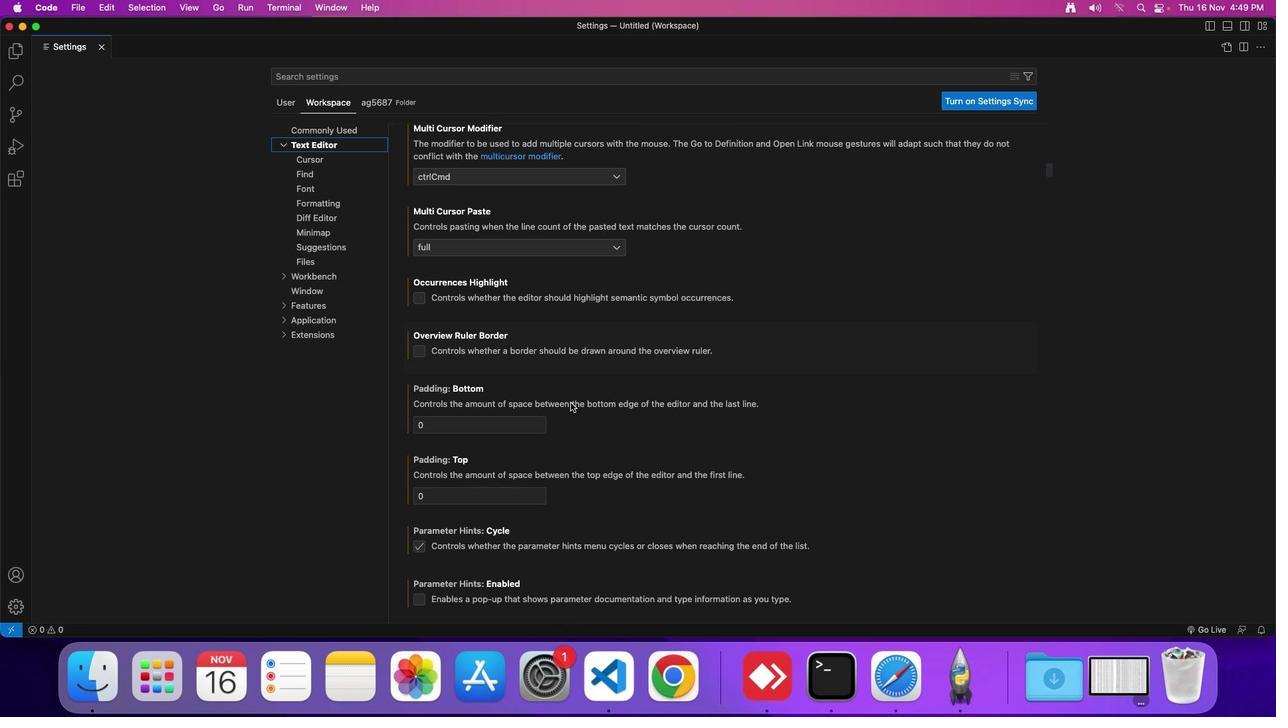 
Action: Mouse scrolled (570, 403) with delta (0, 0)
Screenshot: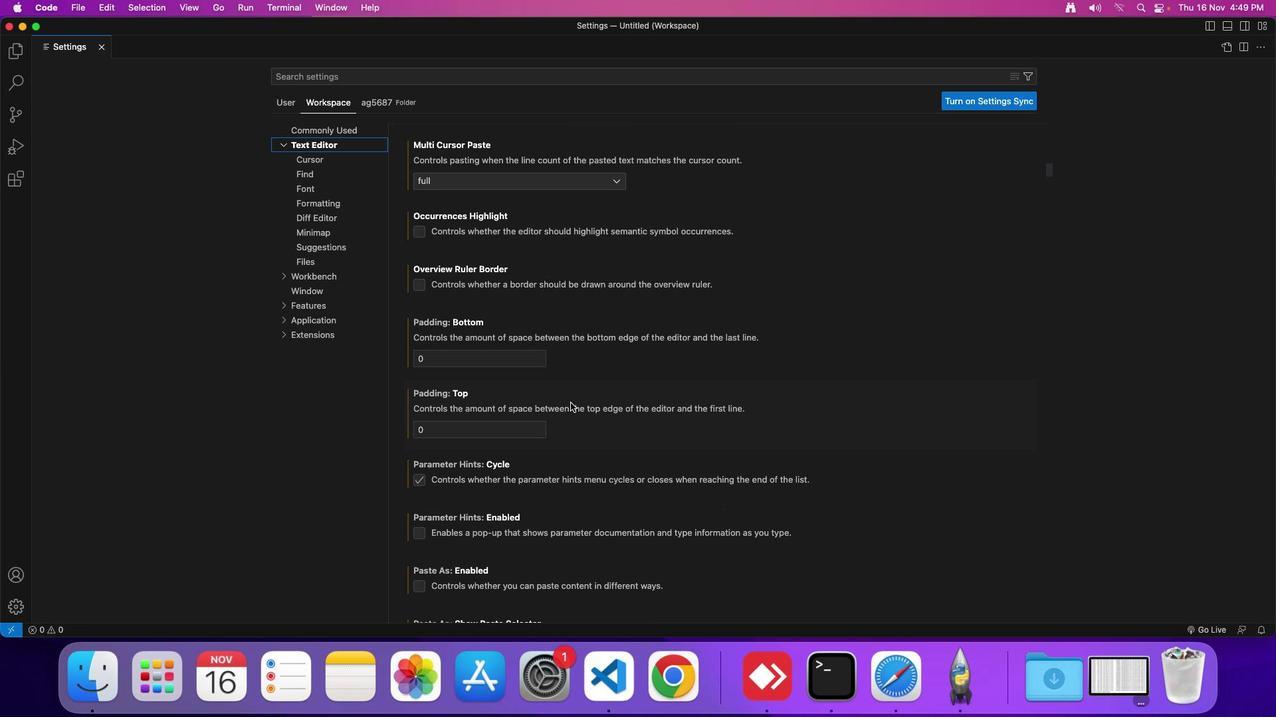 
Action: Mouse scrolled (570, 403) with delta (0, 0)
Screenshot: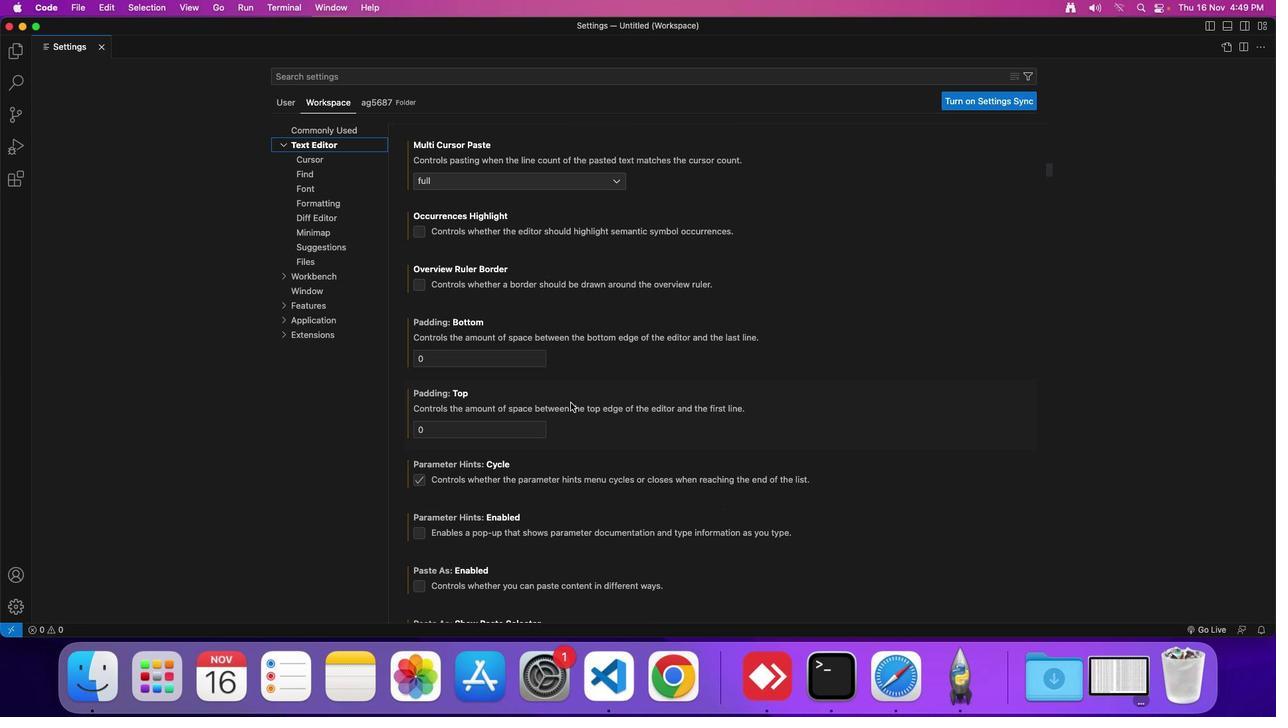 
Action: Mouse scrolled (570, 403) with delta (0, 0)
Screenshot: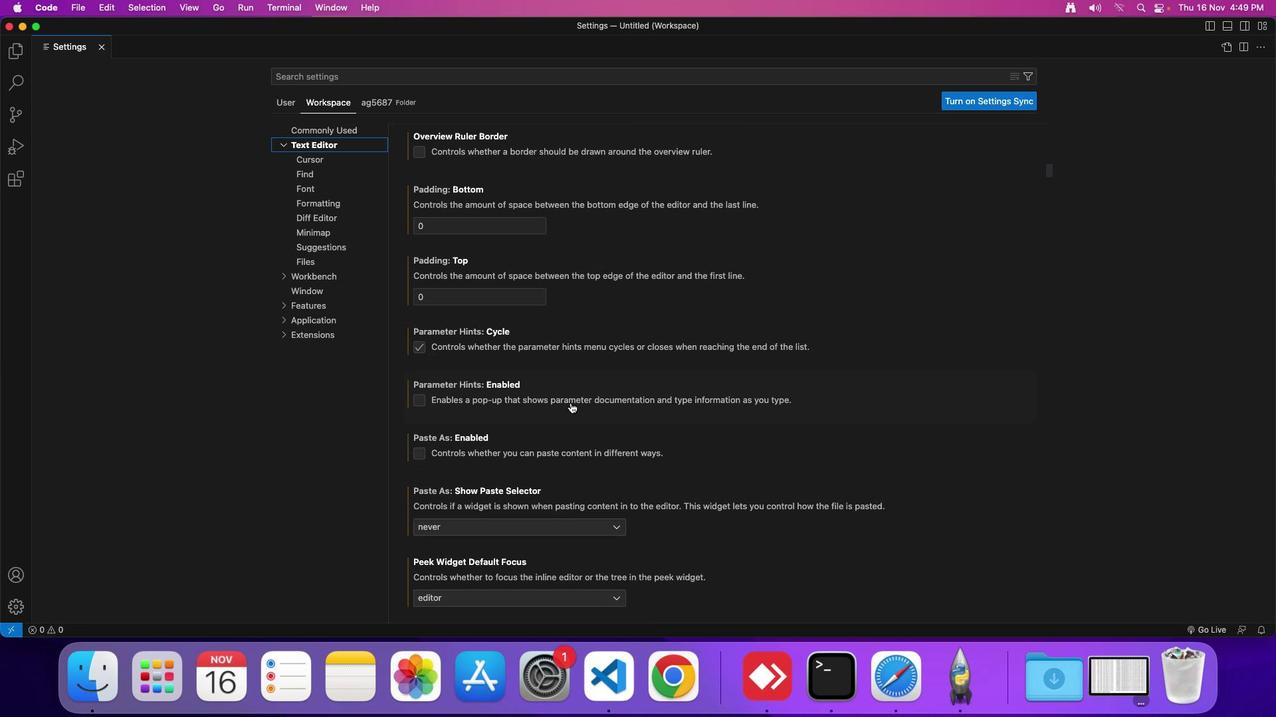 
Action: Mouse scrolled (570, 403) with delta (0, 0)
Screenshot: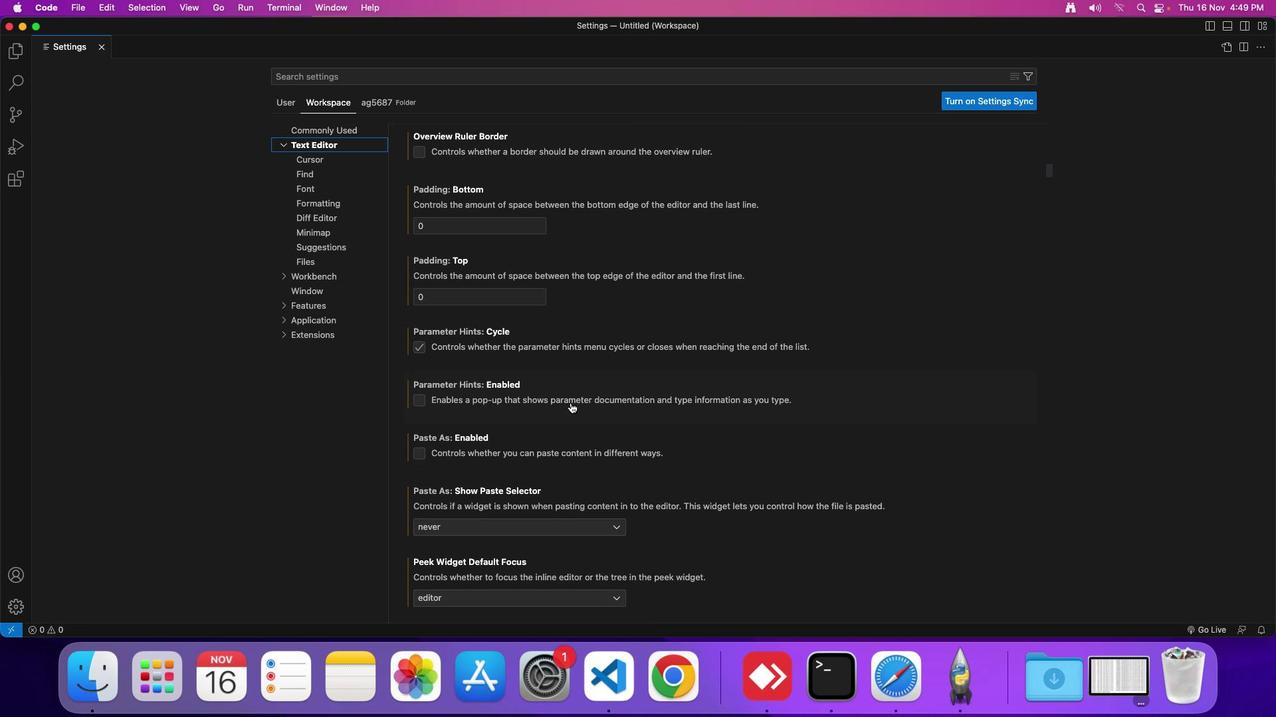 
Action: Mouse scrolled (570, 403) with delta (0, -1)
Screenshot: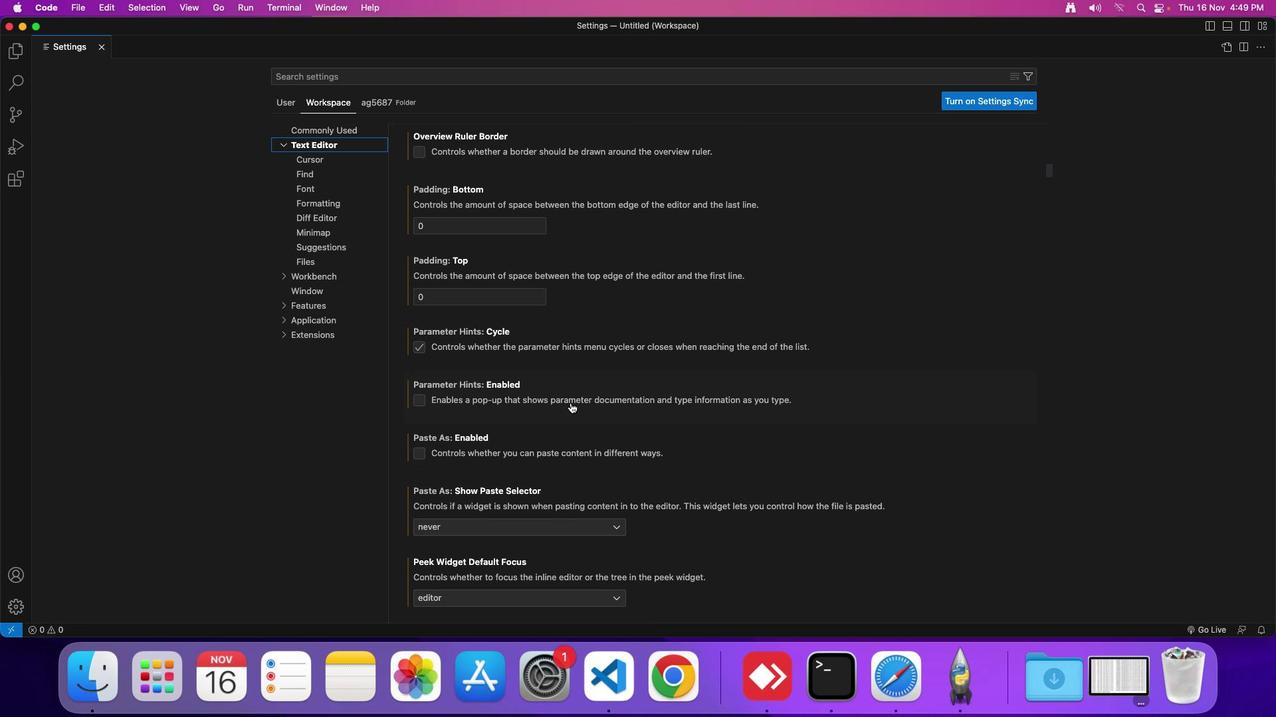 
Action: Mouse scrolled (570, 403) with delta (0, 0)
Screenshot: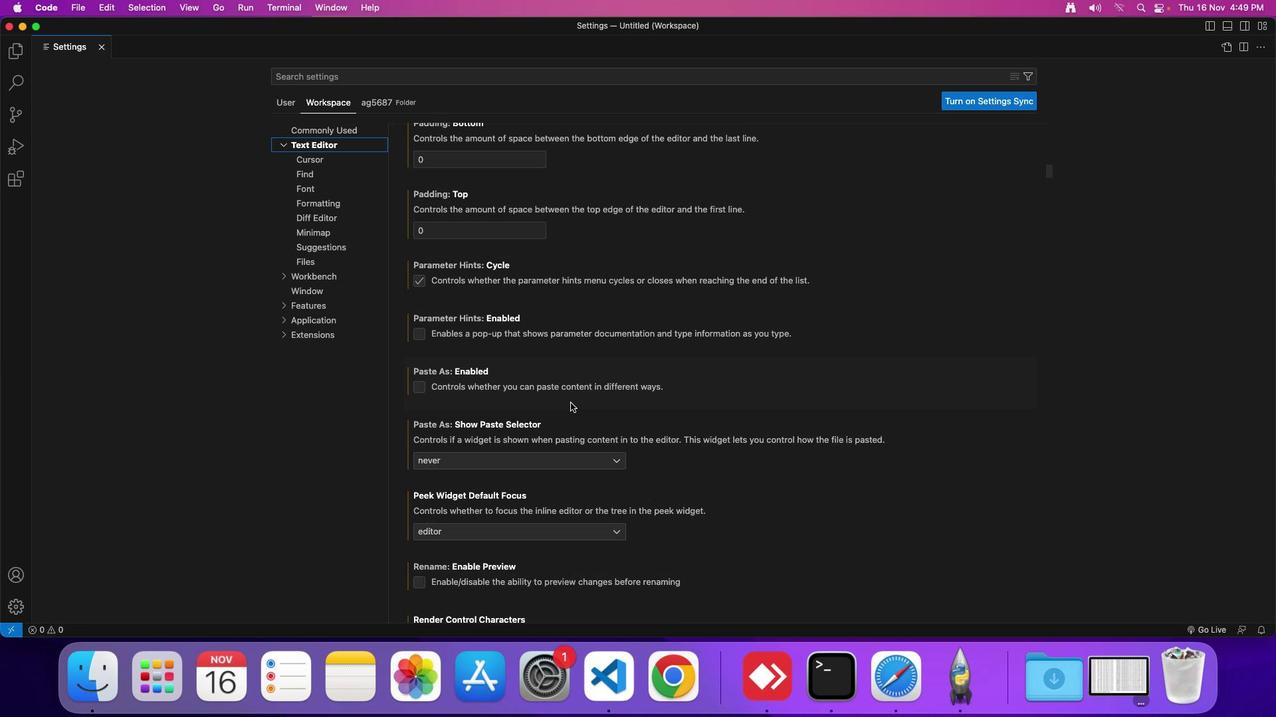 
Action: Mouse scrolled (570, 403) with delta (0, 0)
Screenshot: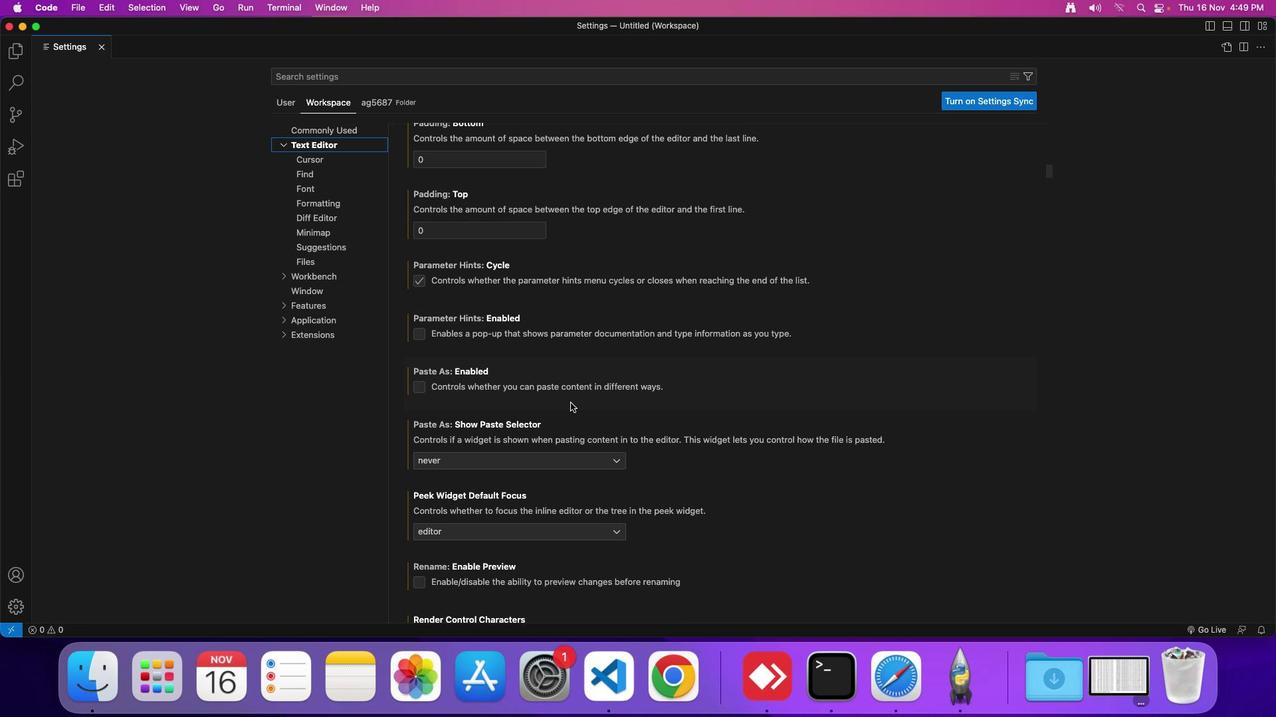 
Action: Mouse scrolled (570, 403) with delta (0, 0)
Screenshot: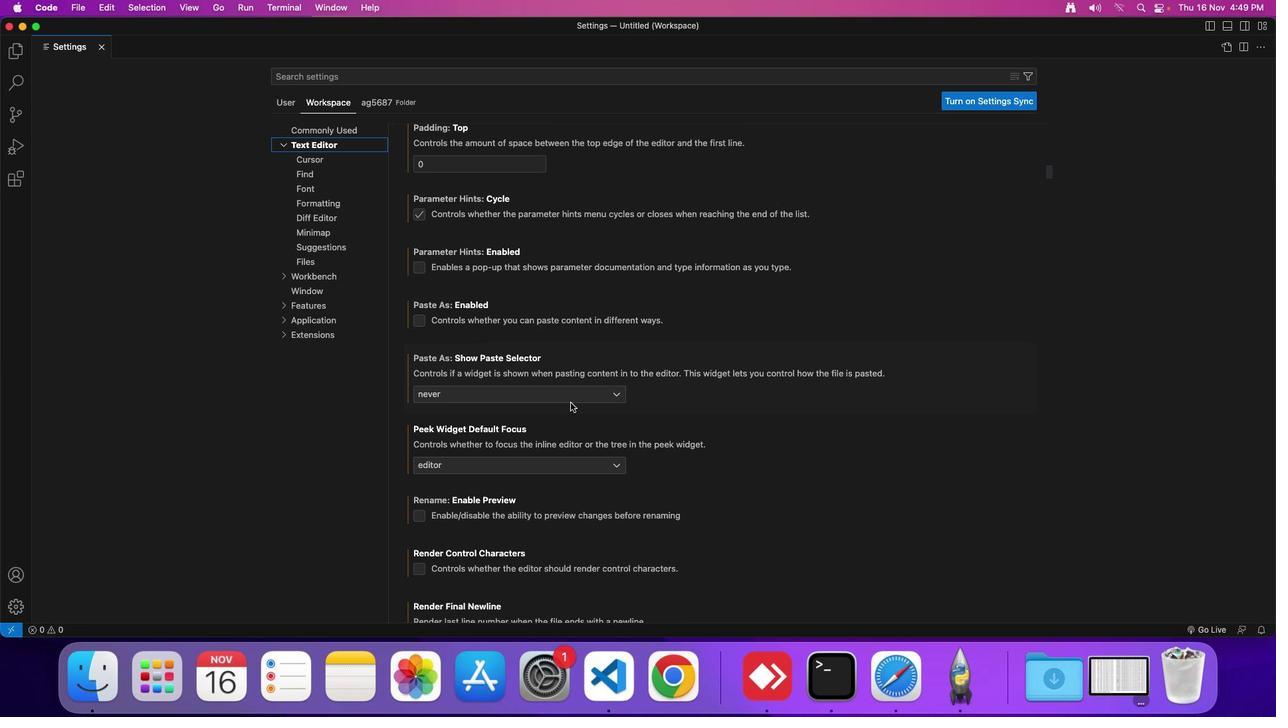 
Action: Mouse scrolled (570, 403) with delta (0, 0)
Screenshot: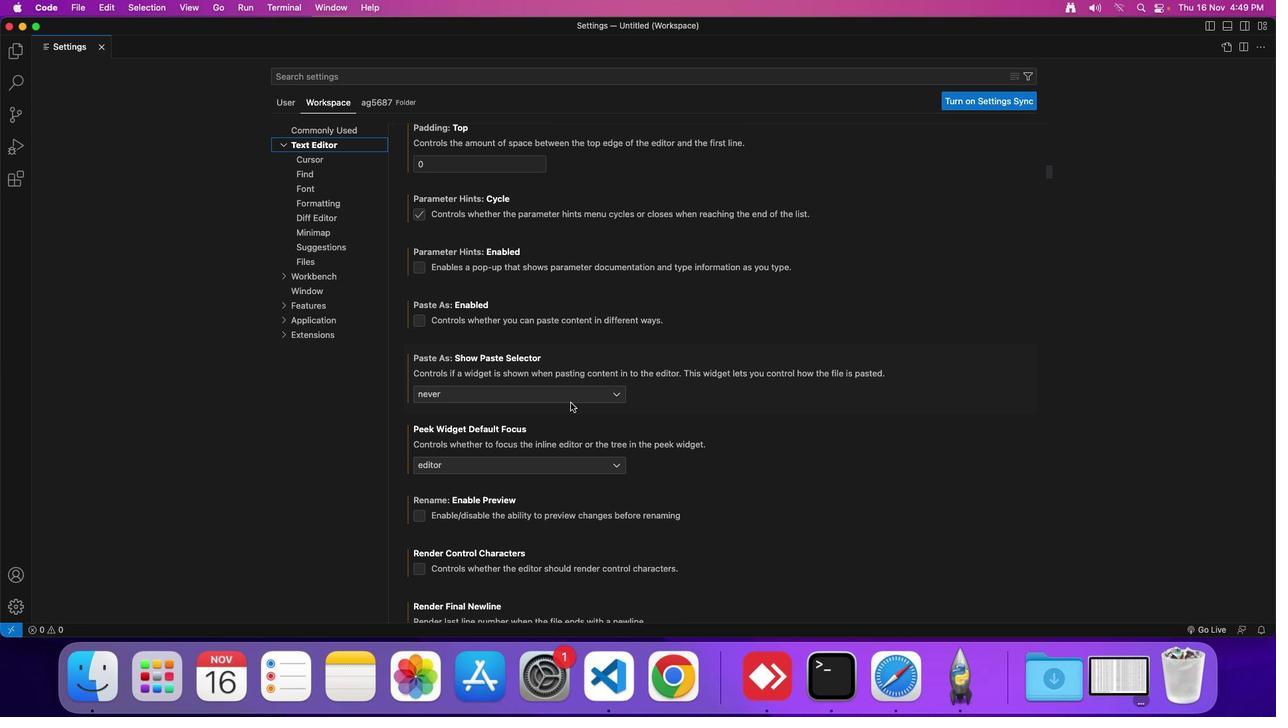 
Action: Mouse scrolled (570, 403) with delta (0, 0)
Screenshot: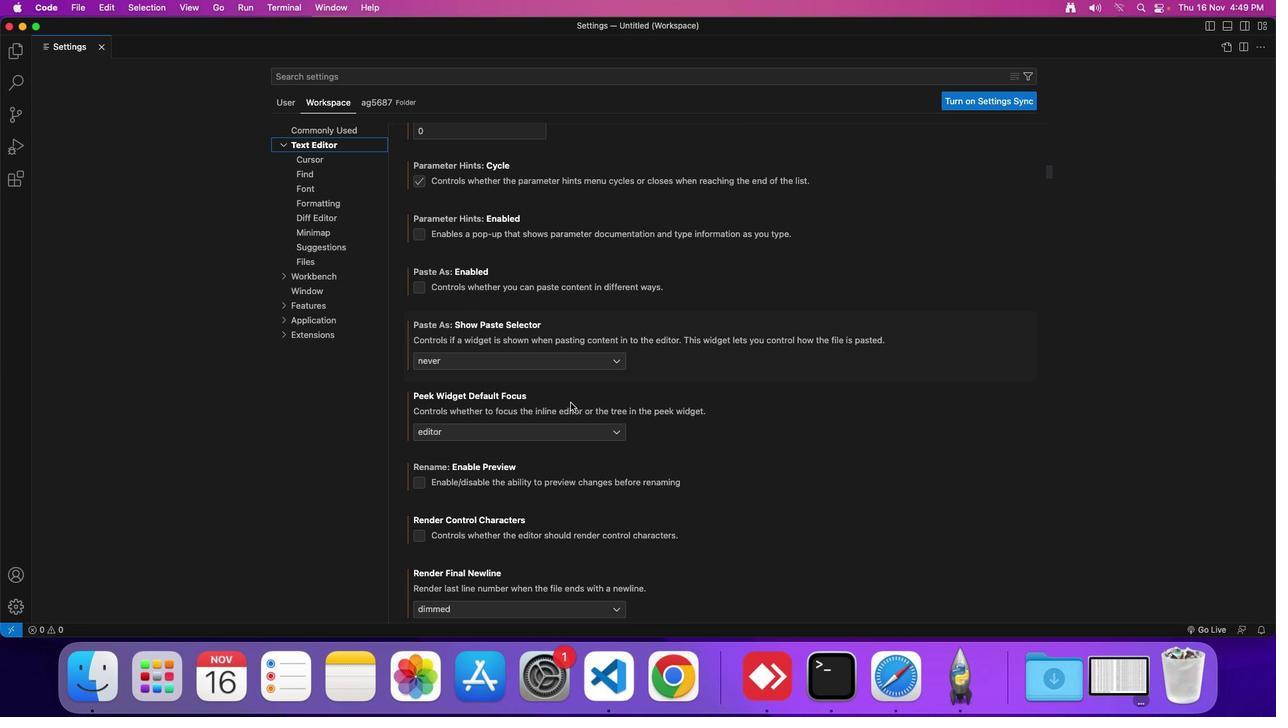 
Action: Mouse scrolled (570, 403) with delta (0, 0)
Screenshot: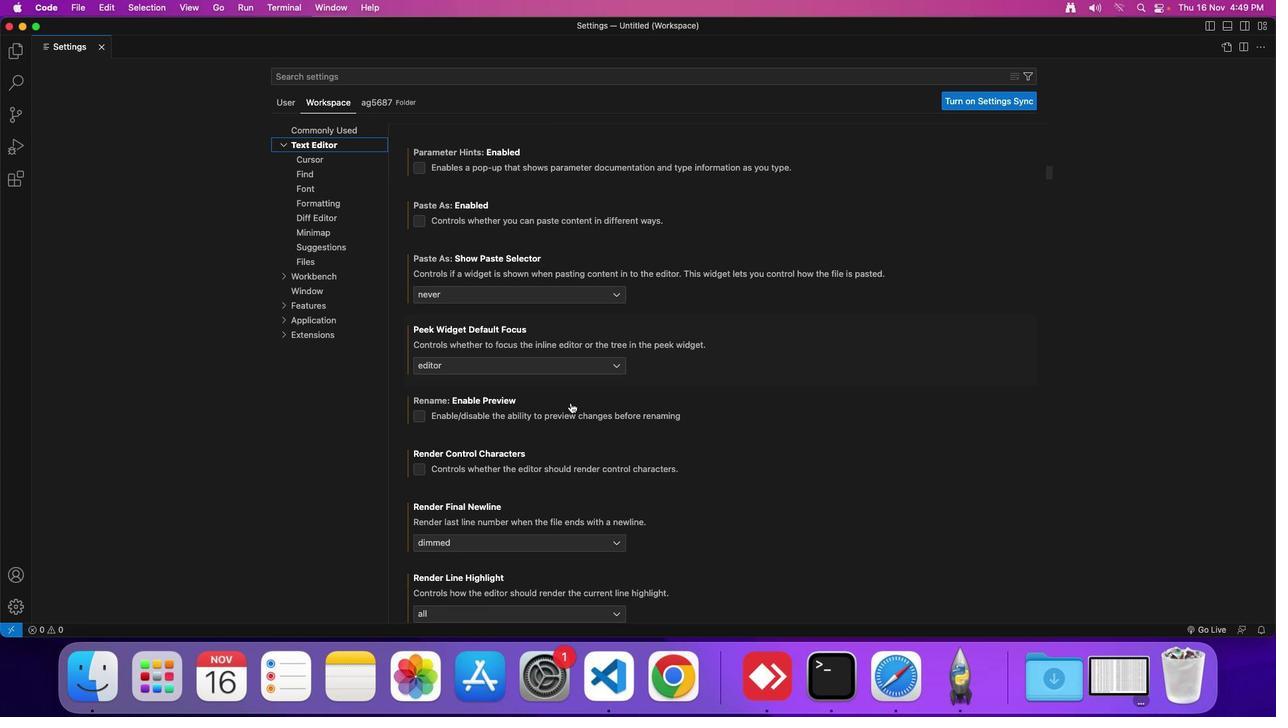 
Action: Mouse scrolled (570, 403) with delta (0, 0)
Screenshot: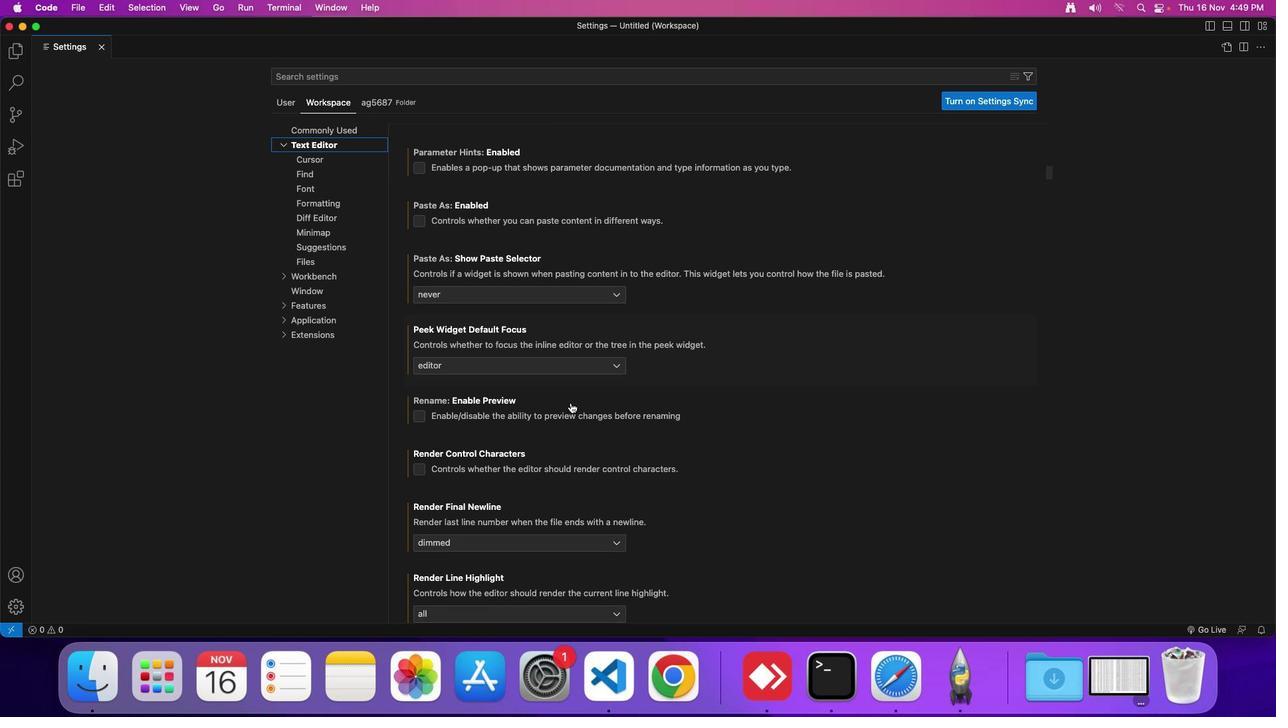 
Action: Mouse scrolled (570, 403) with delta (0, 0)
Screenshot: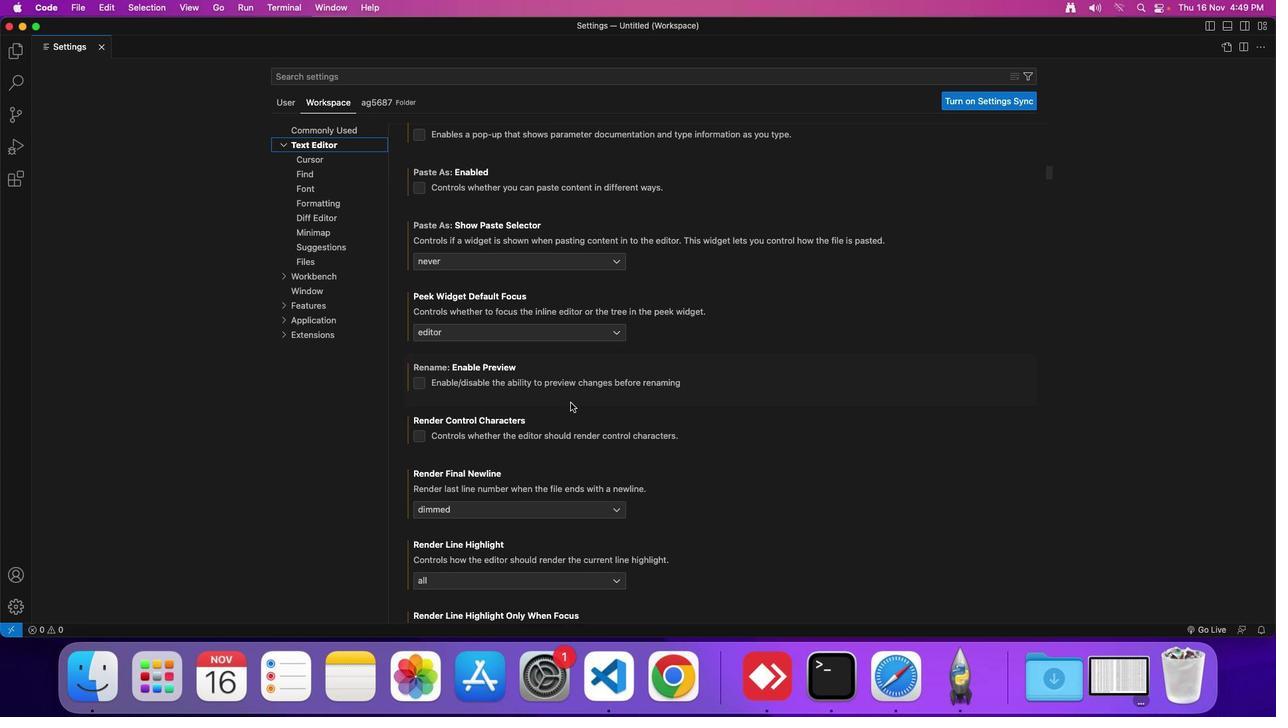 
Action: Mouse scrolled (570, 403) with delta (0, 0)
Screenshot: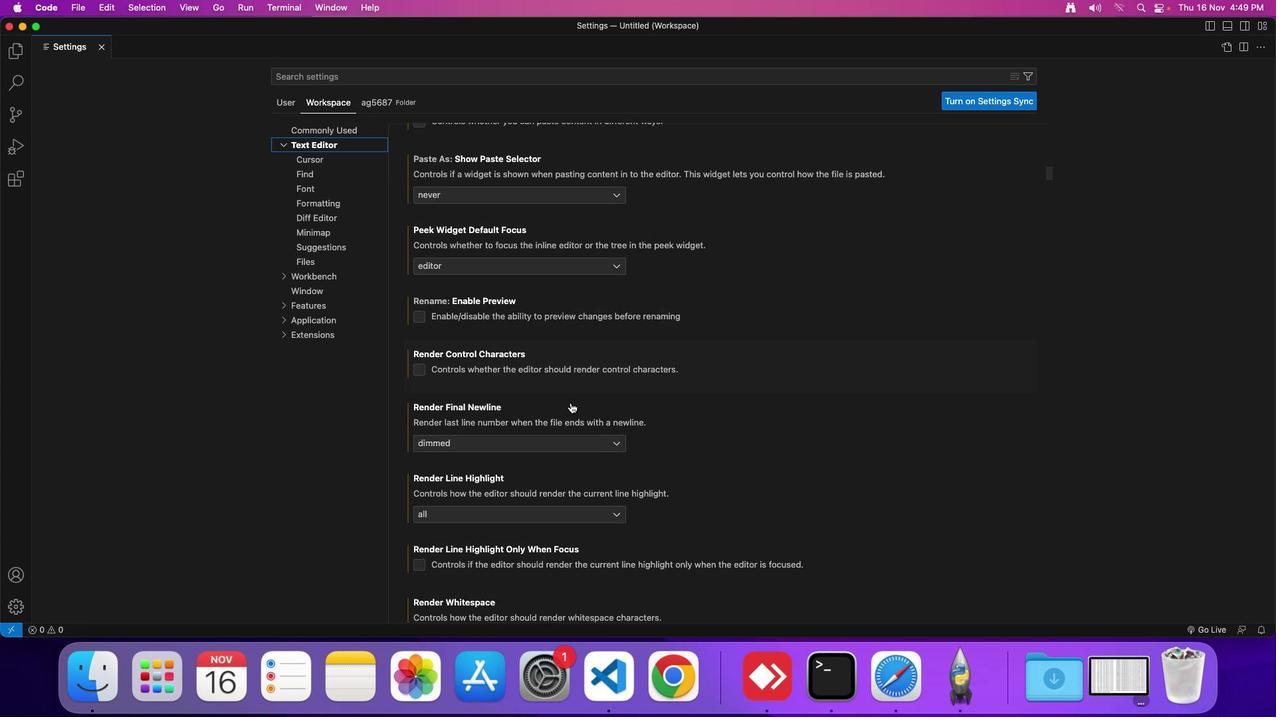 
Action: Mouse scrolled (570, 403) with delta (0, 0)
Screenshot: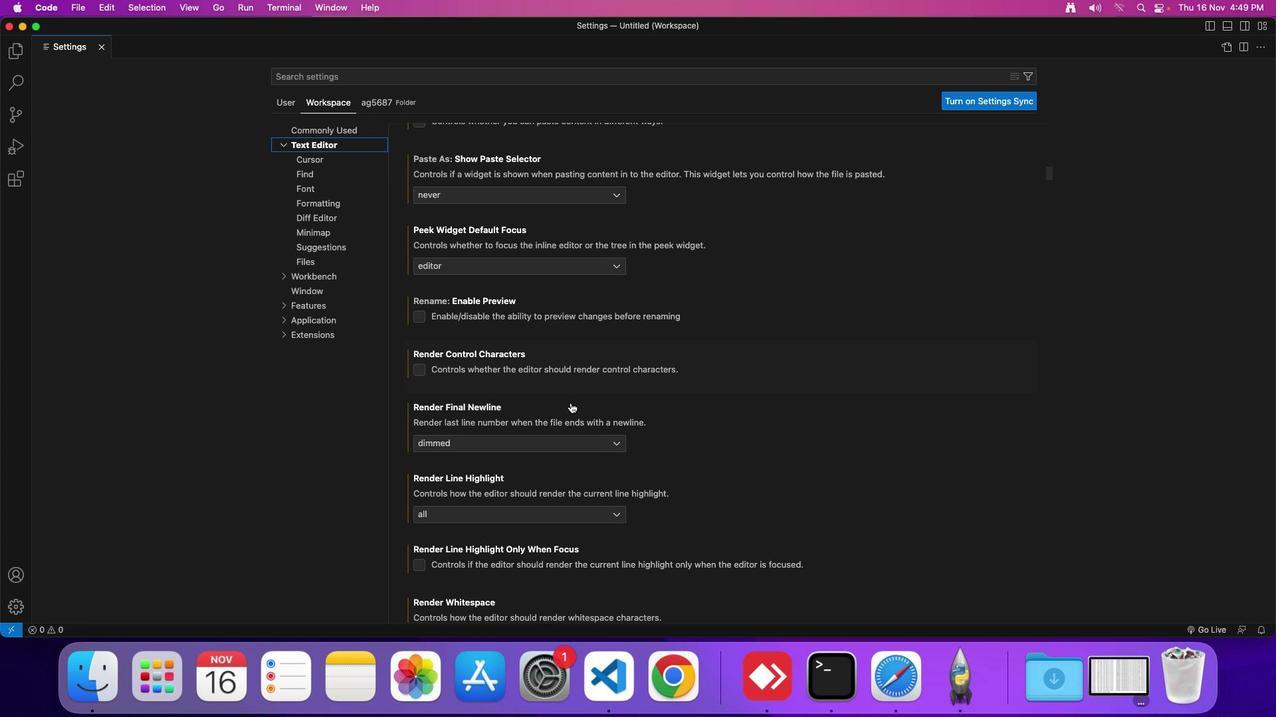 
Action: Mouse scrolled (570, 403) with delta (0, 0)
Screenshot: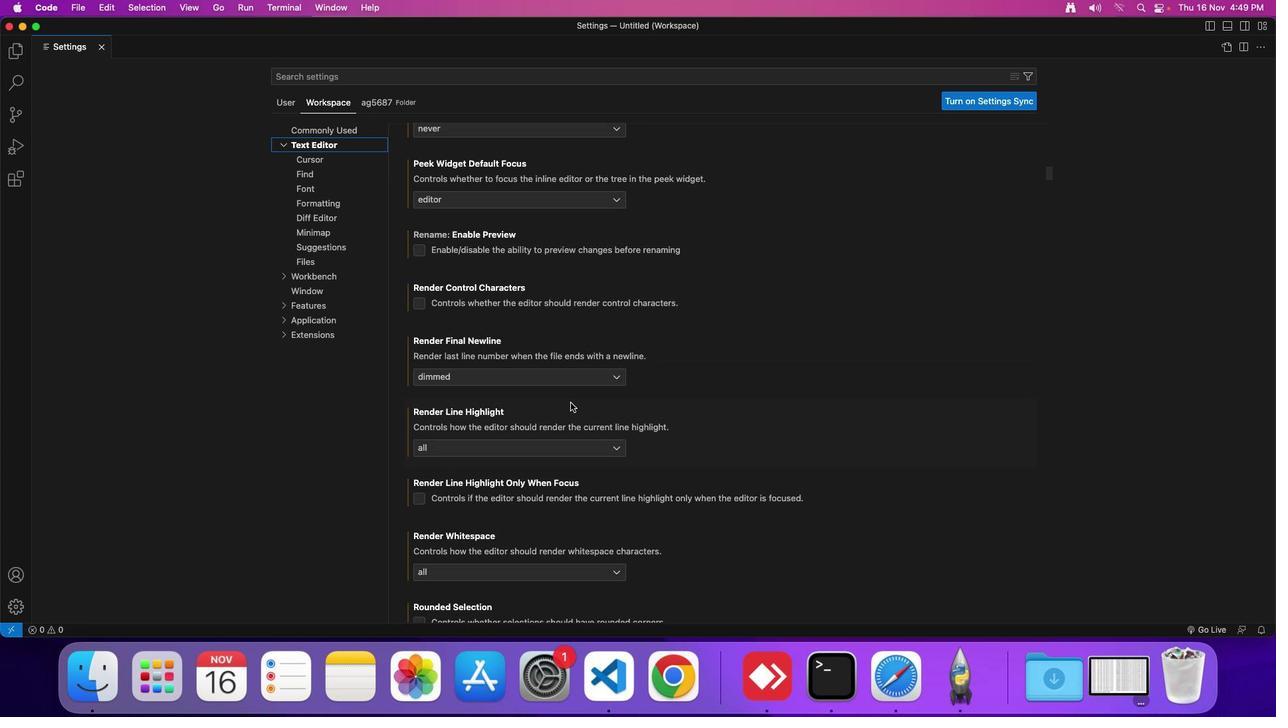 
Action: Mouse scrolled (570, 403) with delta (0, 0)
Screenshot: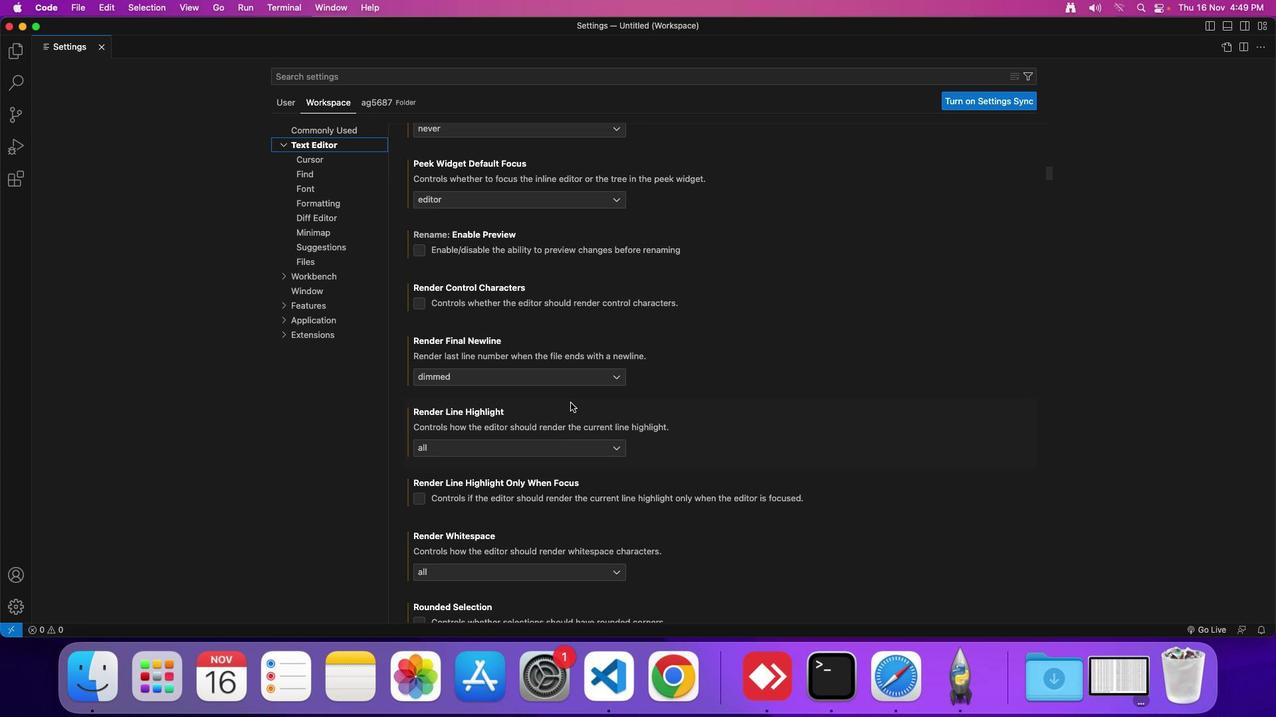 
Action: Mouse scrolled (570, 403) with delta (0, 0)
Screenshot: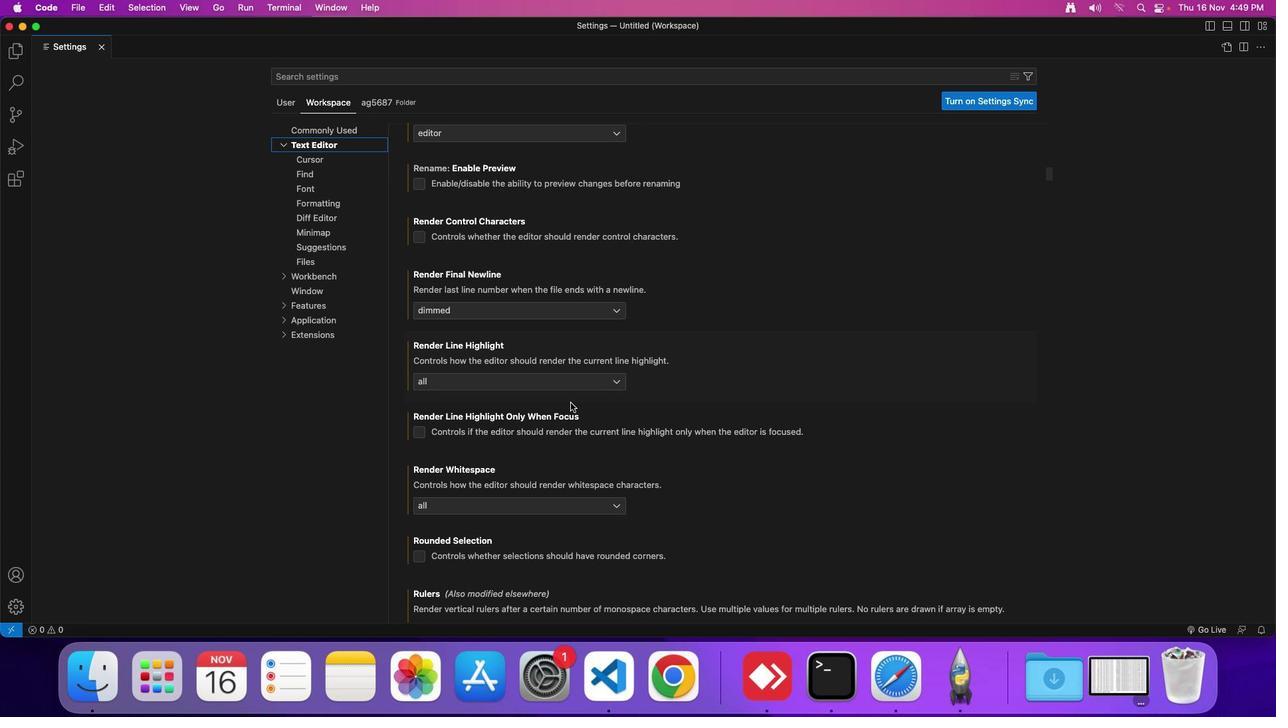 
Action: Mouse scrolled (570, 403) with delta (0, 0)
Screenshot: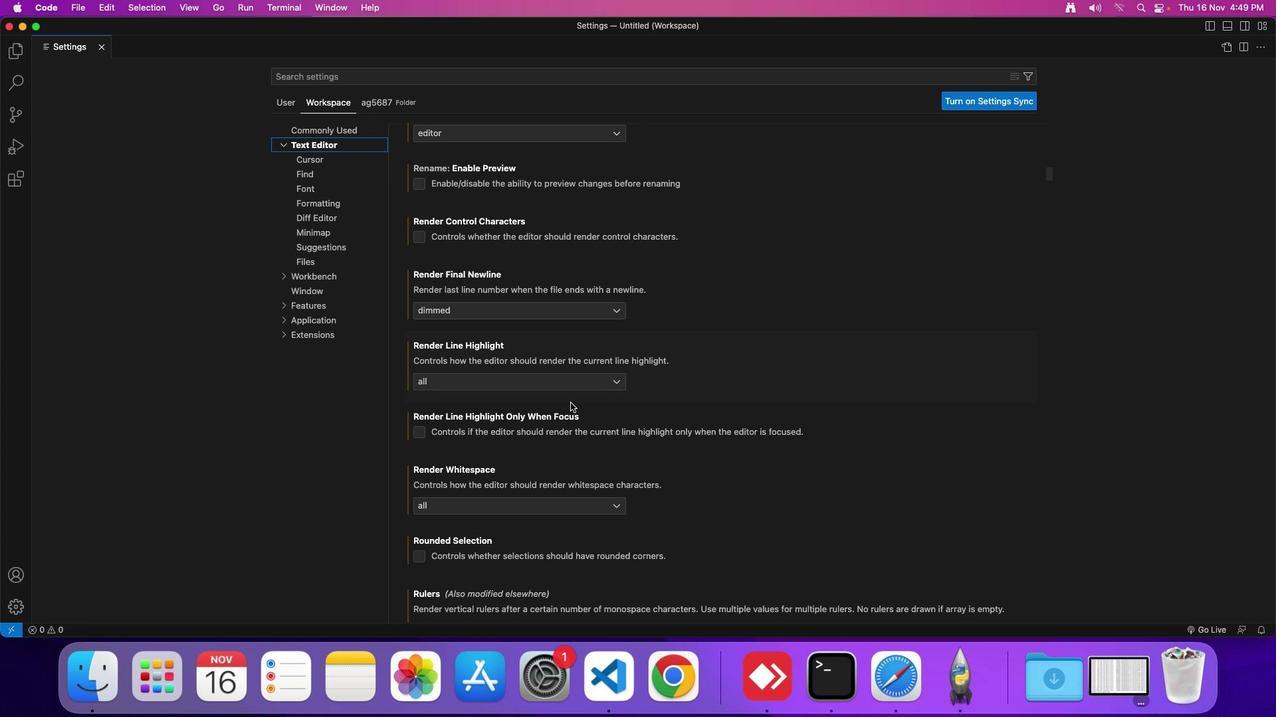 
Action: Mouse scrolled (570, 403) with delta (0, 0)
Screenshot: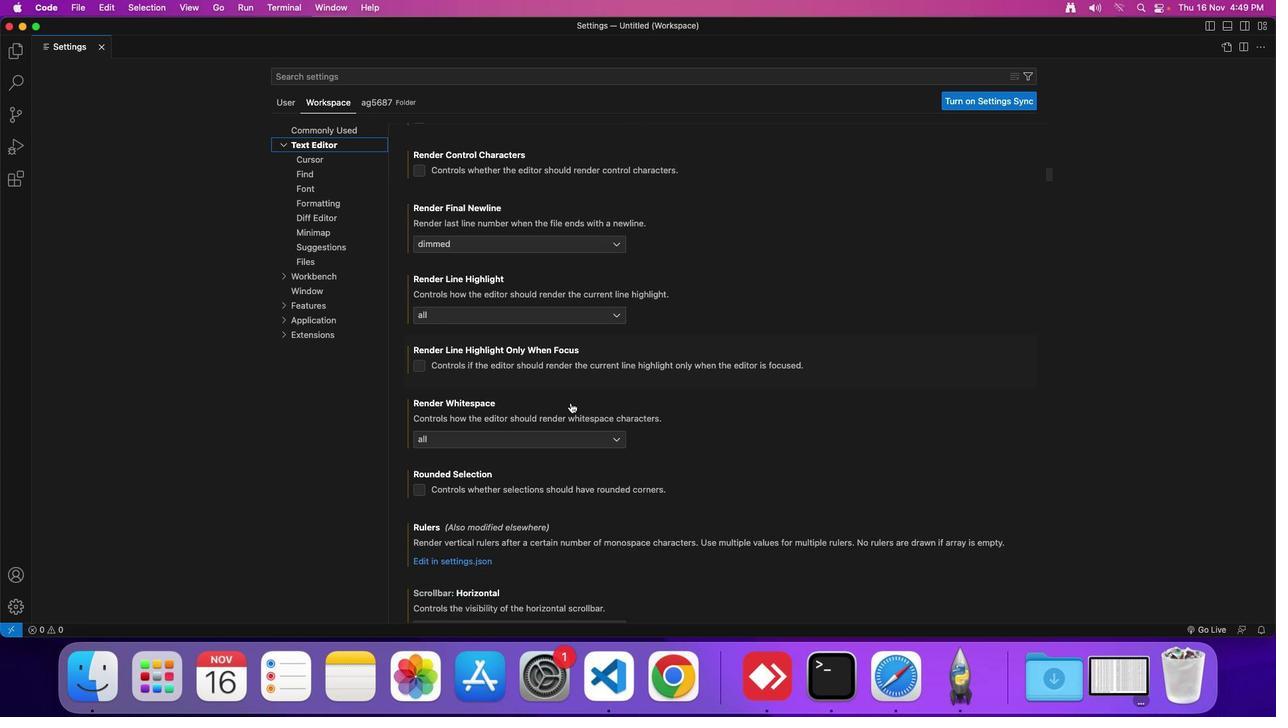
Action: Mouse scrolled (570, 403) with delta (0, 0)
Screenshot: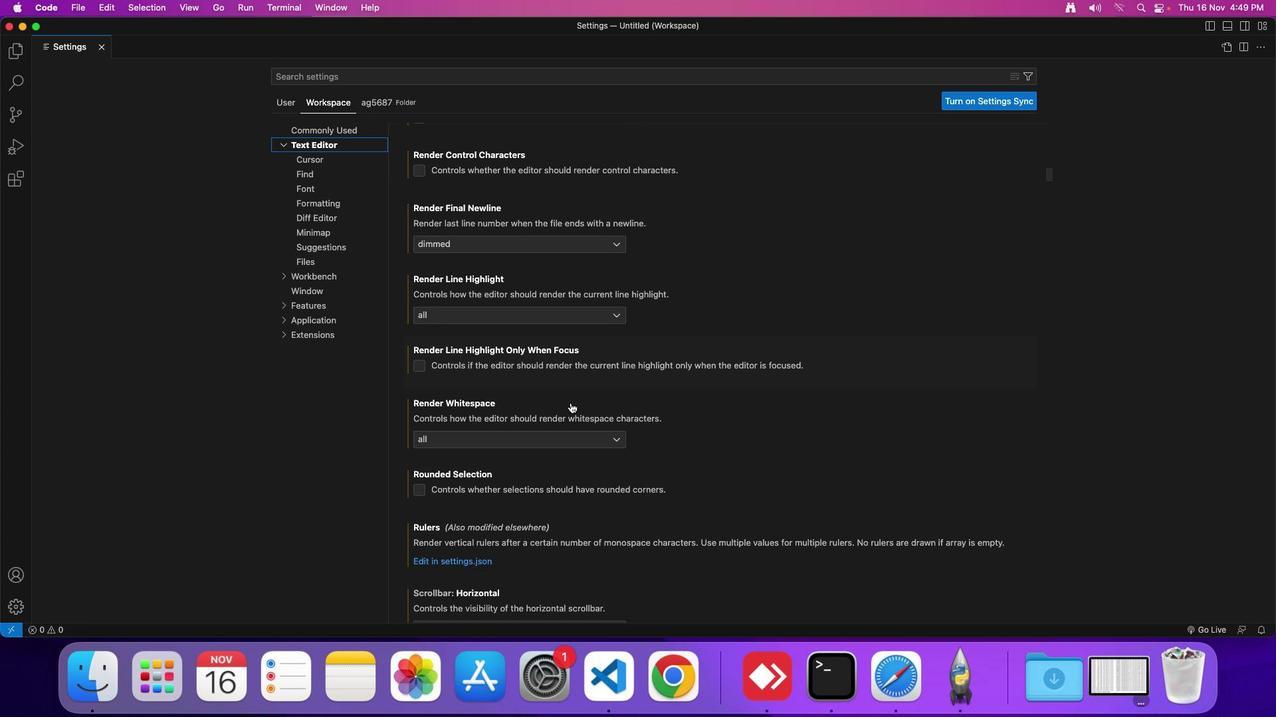 
Action: Mouse scrolled (570, 403) with delta (0, 0)
Screenshot: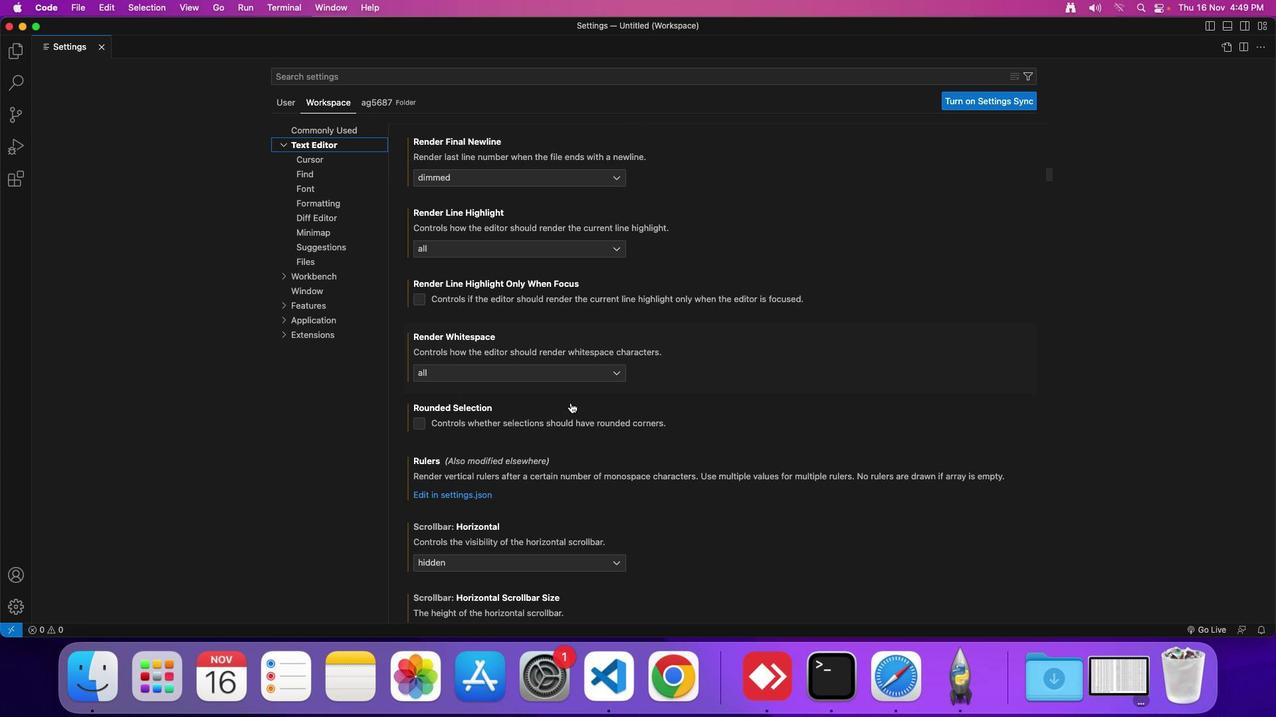 
Action: Mouse scrolled (570, 403) with delta (0, 0)
Screenshot: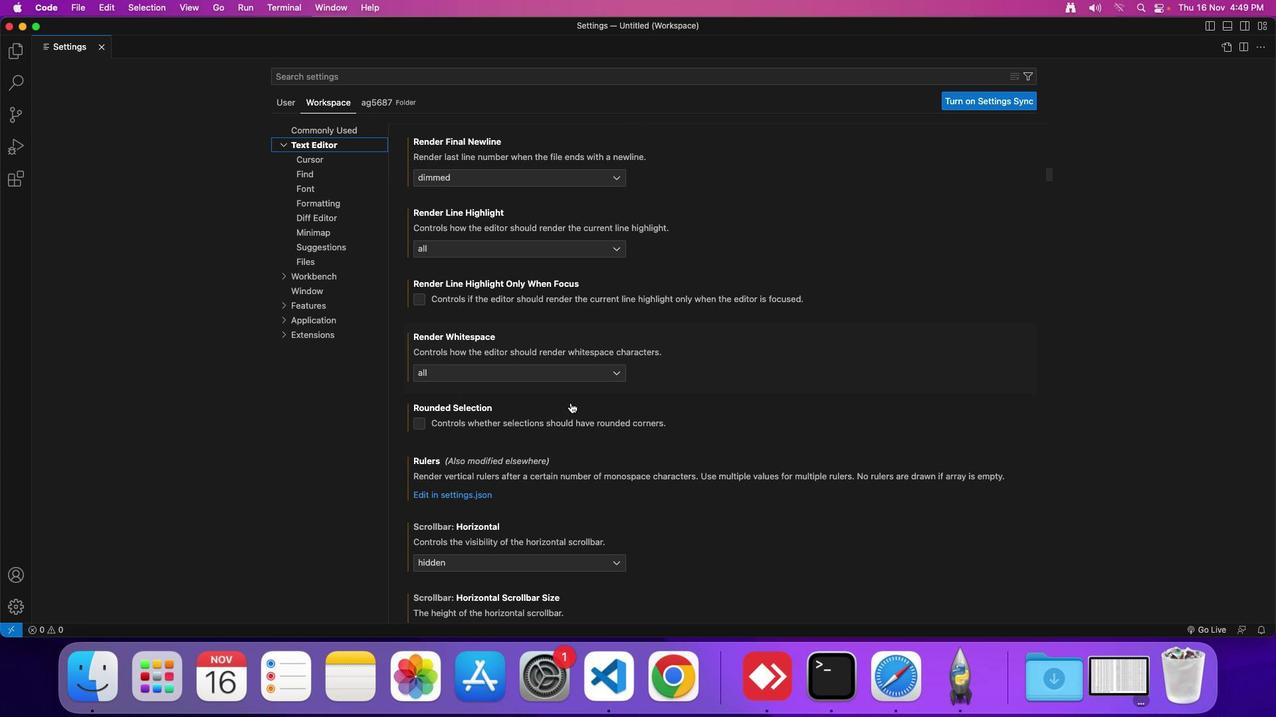 
Action: Mouse scrolled (570, 403) with delta (0, 0)
Screenshot: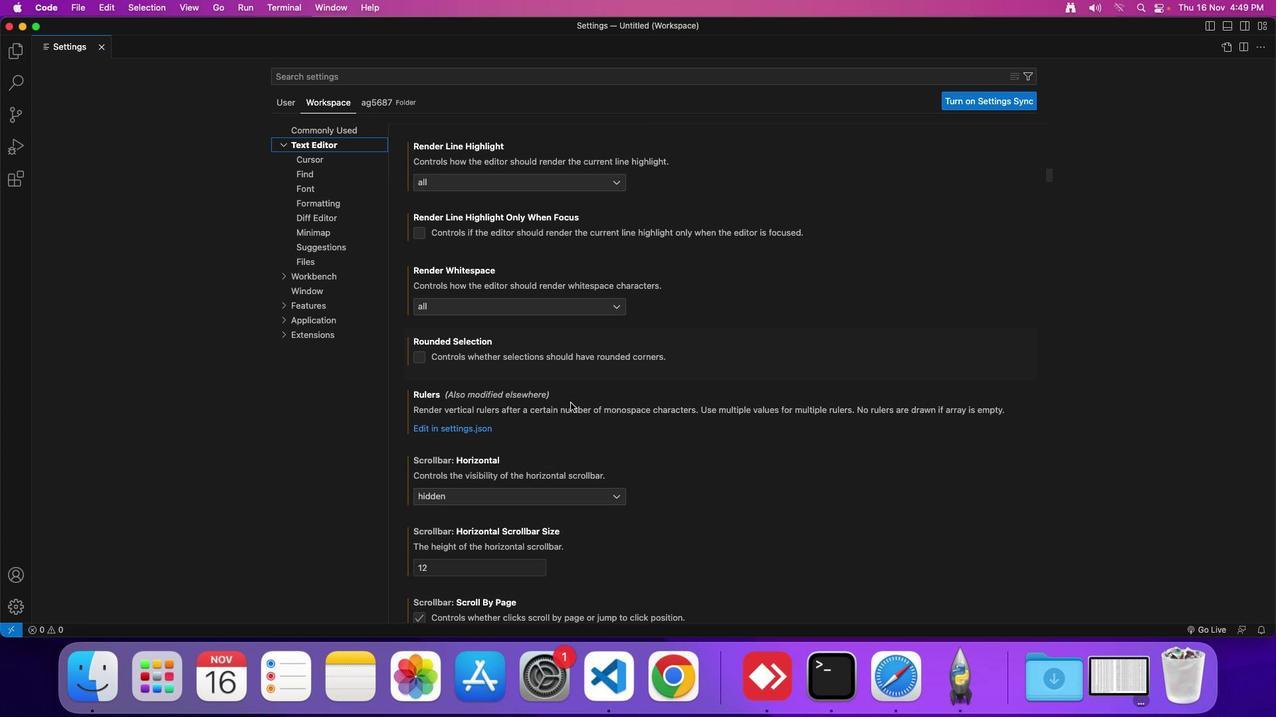 
Action: Mouse scrolled (570, 403) with delta (0, 0)
Screenshot: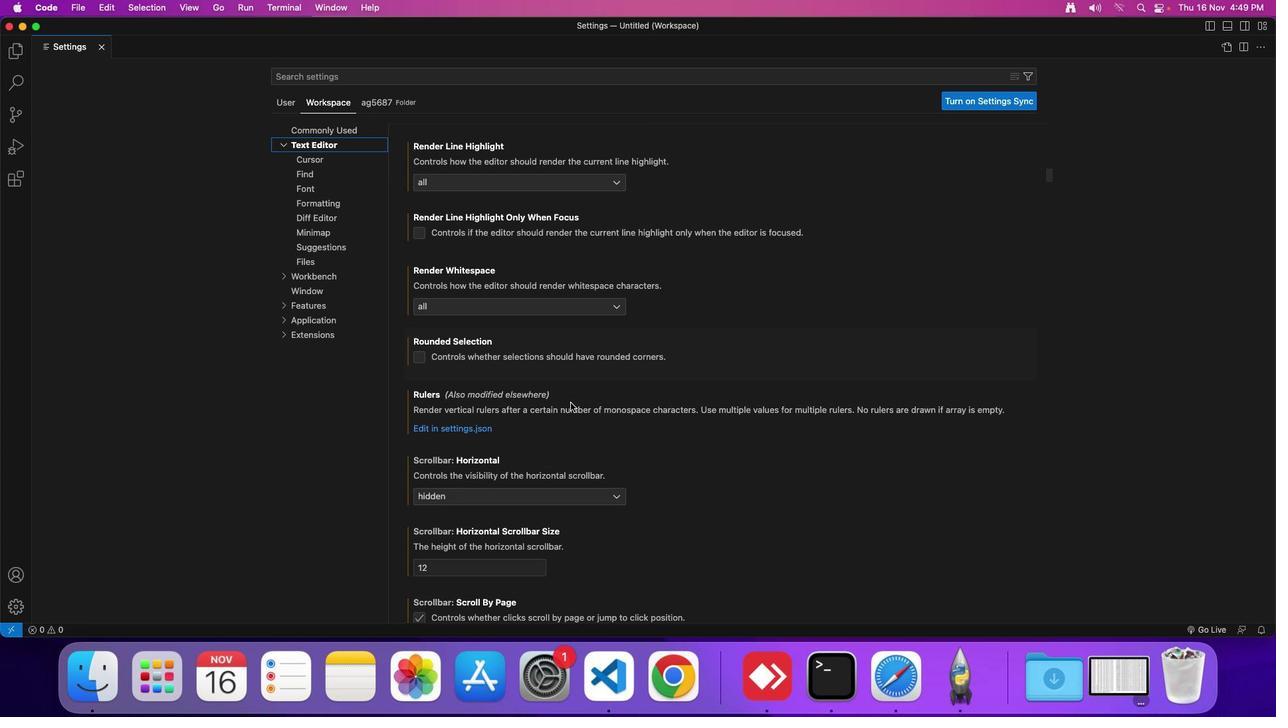 
Action: Mouse scrolled (570, 403) with delta (0, 0)
Screenshot: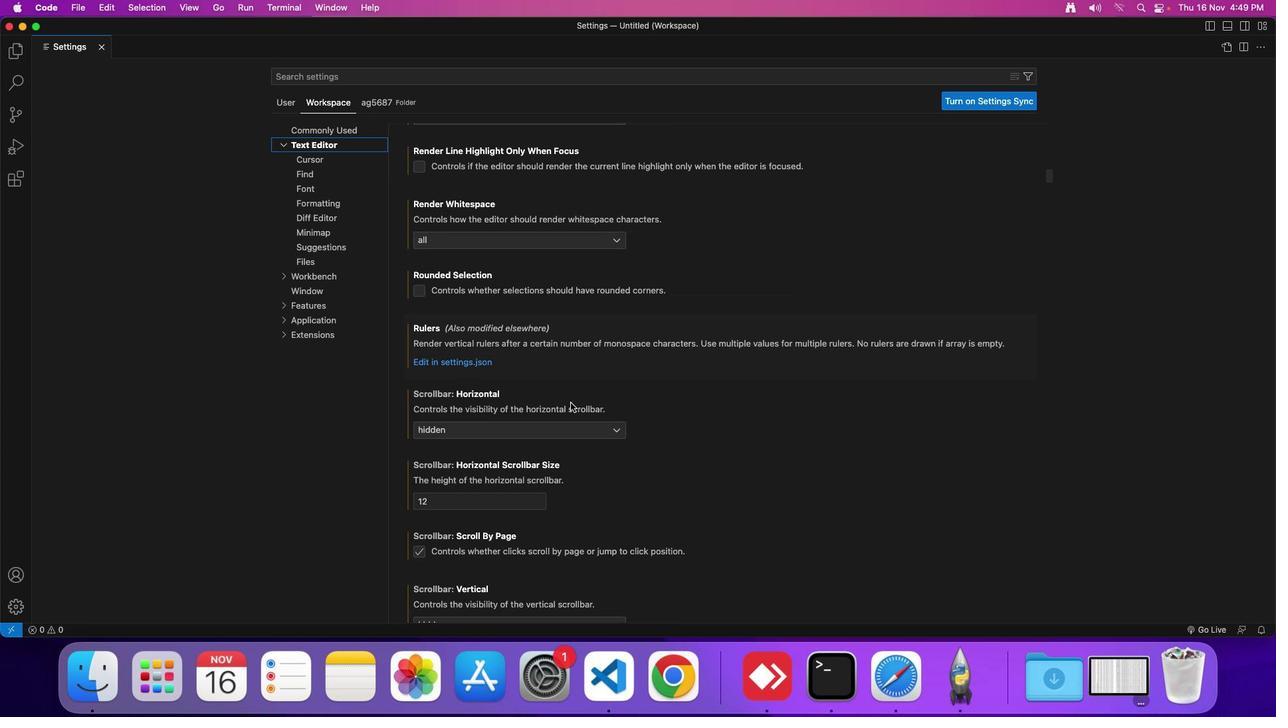 
Action: Mouse scrolled (570, 403) with delta (0, 0)
Screenshot: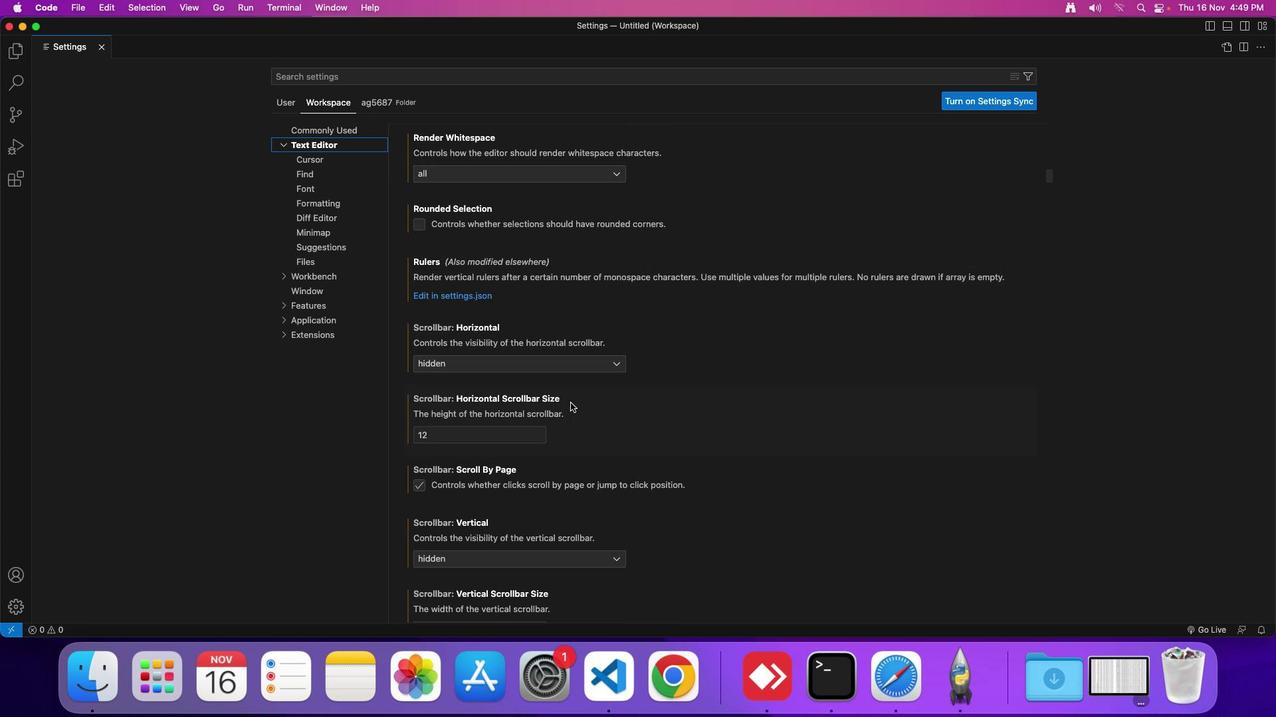 
Action: Mouse scrolled (570, 403) with delta (0, -1)
Screenshot: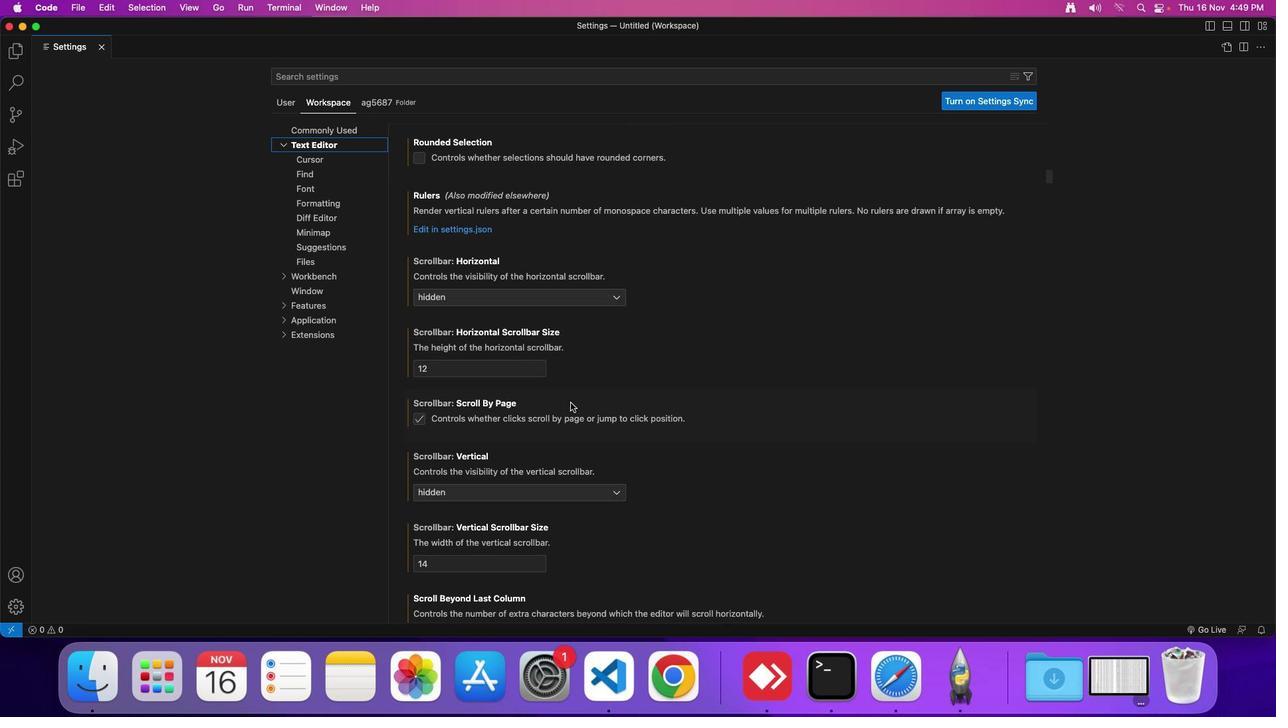 
Action: Mouse scrolled (570, 403) with delta (0, -1)
Screenshot: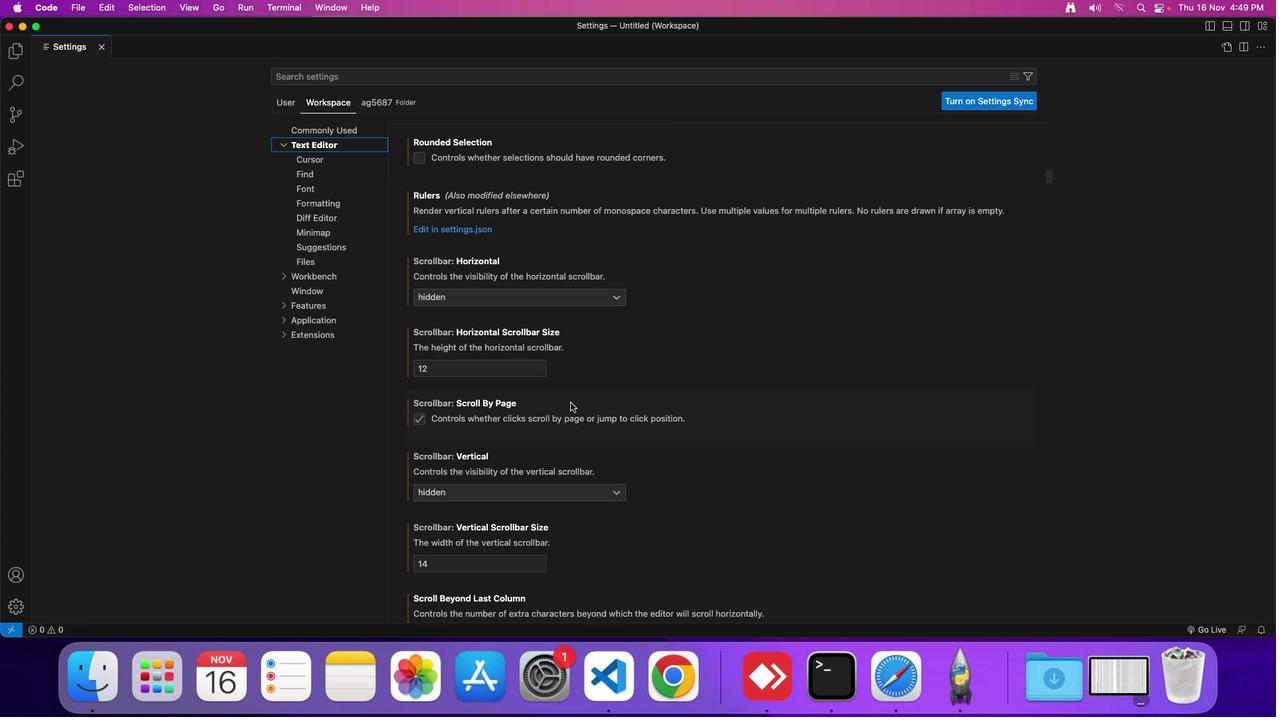 
Action: Mouse scrolled (570, 403) with delta (0, 0)
Screenshot: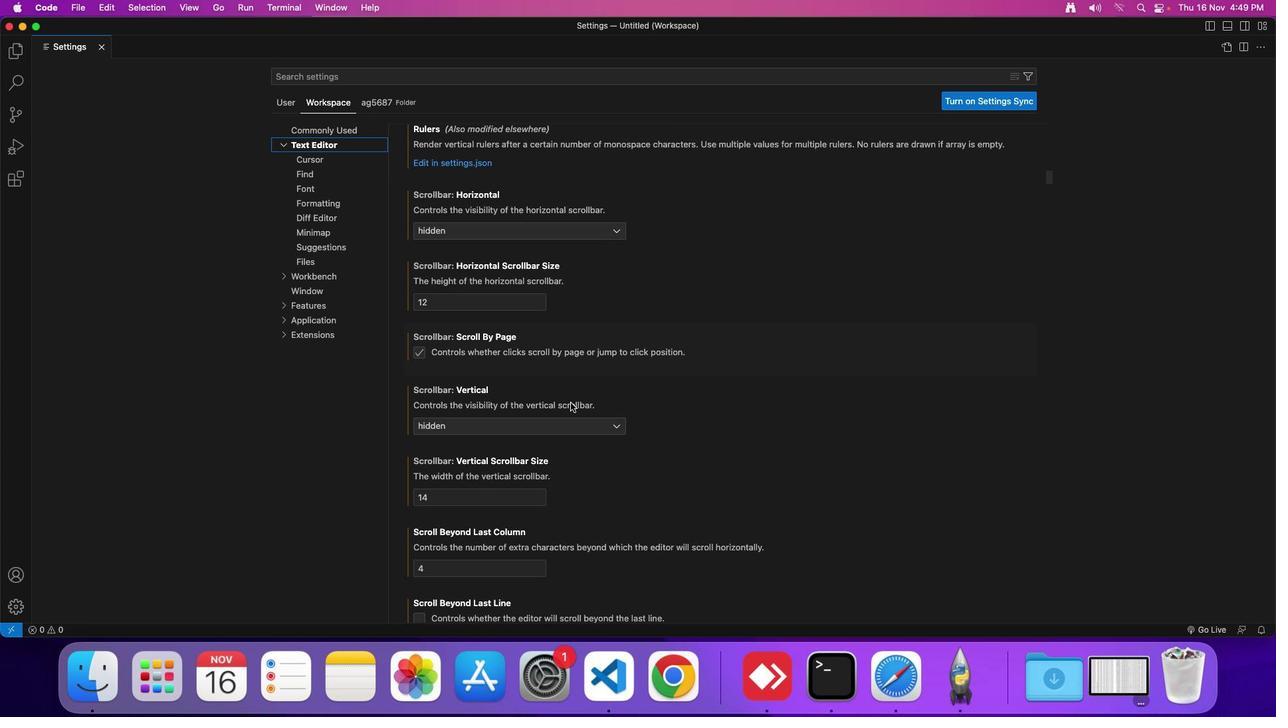 
Action: Mouse scrolled (570, 403) with delta (0, 0)
Screenshot: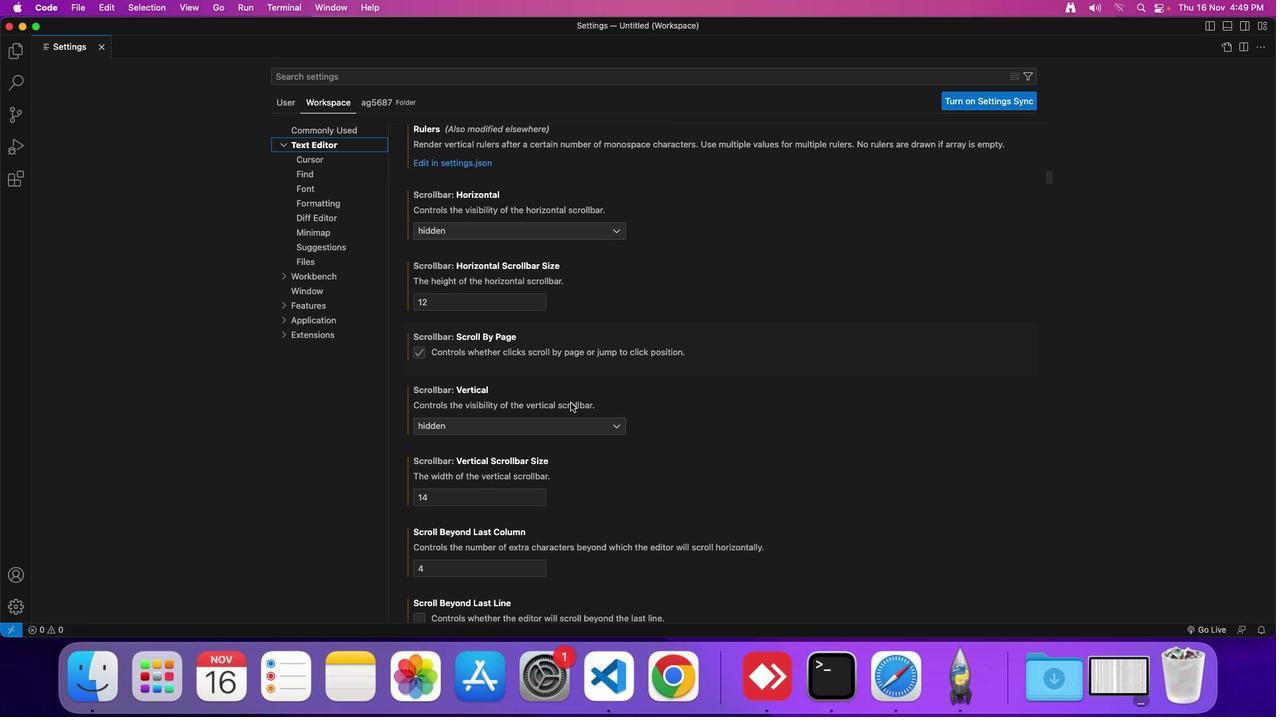 
Action: Mouse scrolled (570, 403) with delta (0, 0)
Screenshot: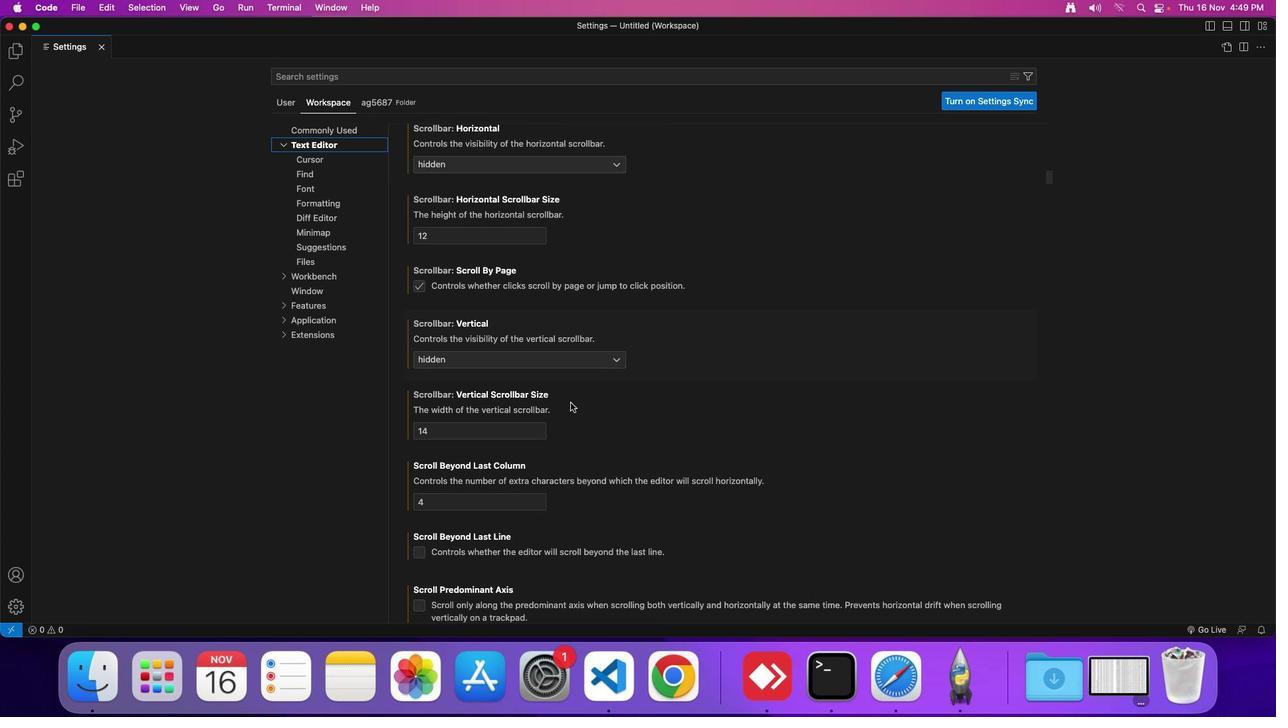 
Action: Mouse scrolled (570, 403) with delta (0, 0)
Screenshot: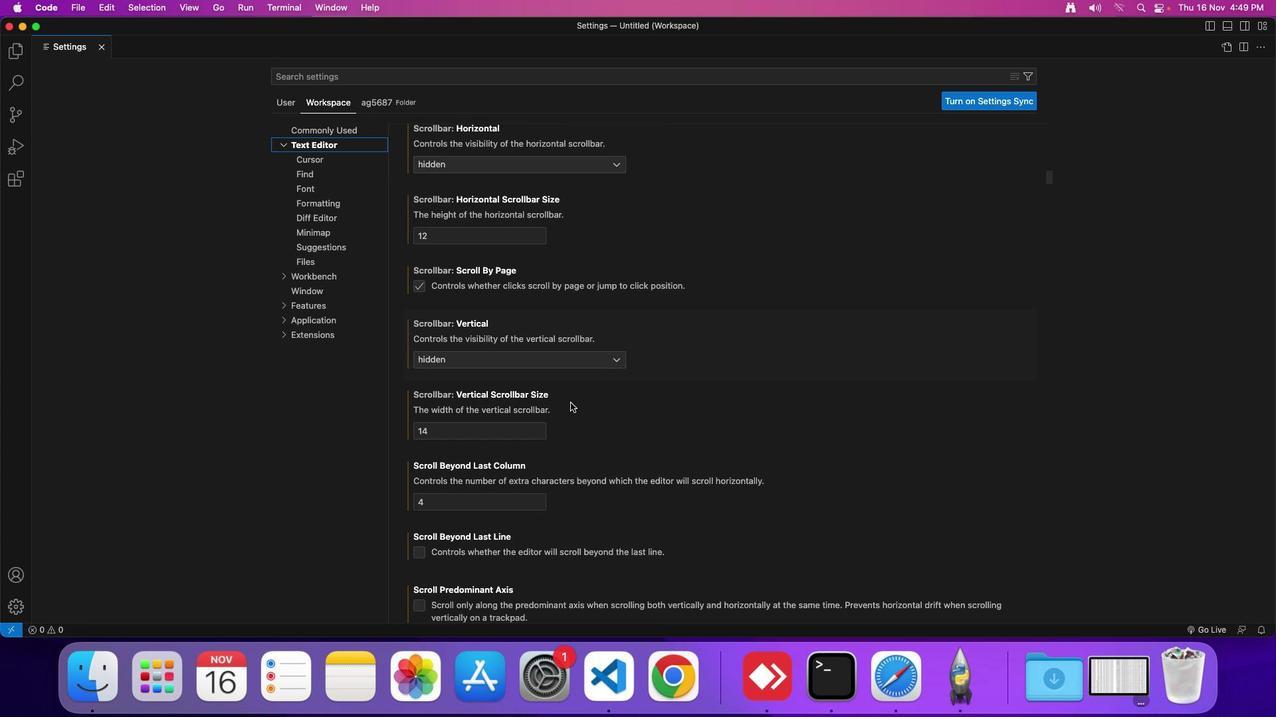 
Action: Mouse scrolled (570, 403) with delta (0, 0)
Screenshot: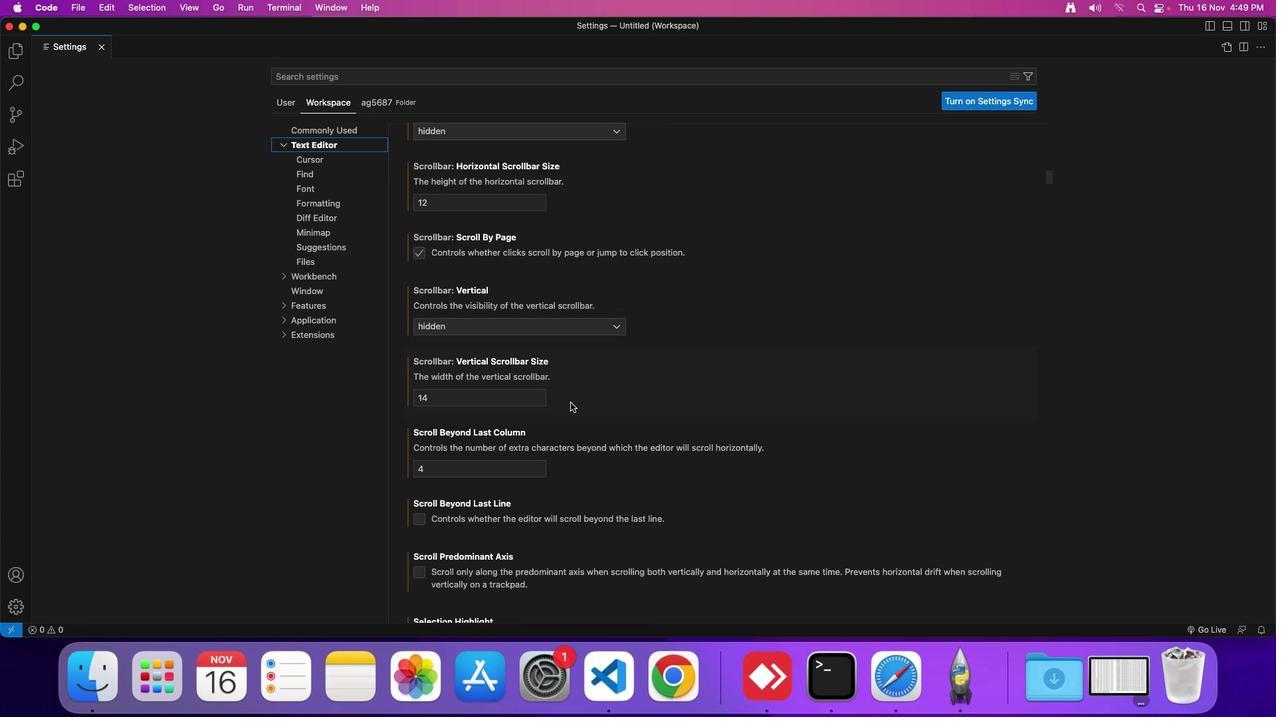 
Action: Mouse scrolled (570, 403) with delta (0, 0)
Screenshot: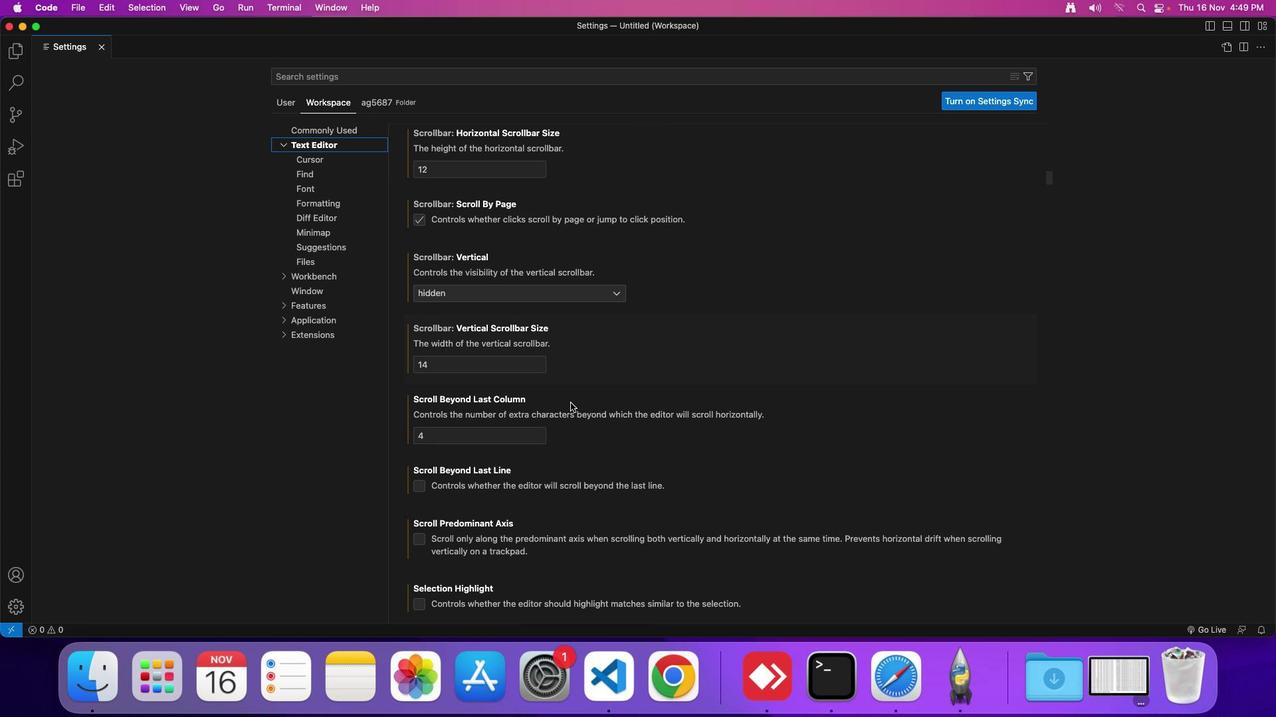 
Action: Mouse scrolled (570, 403) with delta (0, 0)
Screenshot: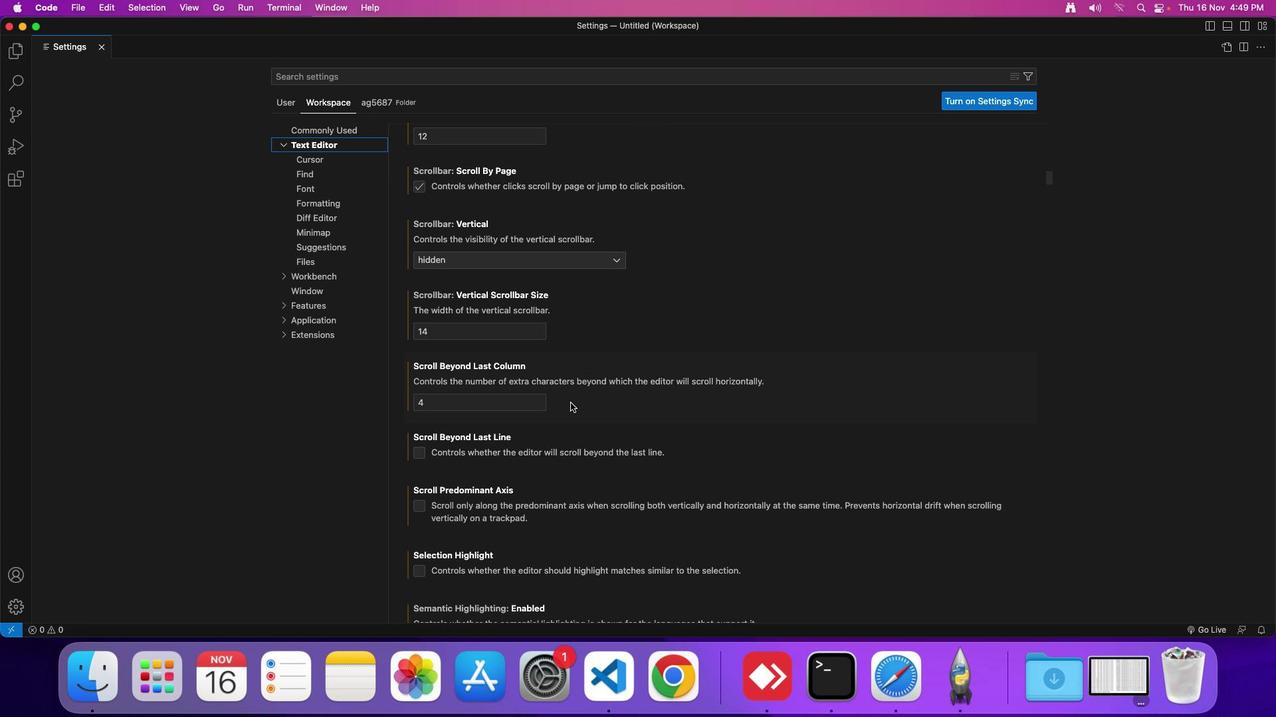 
Action: Mouse scrolled (570, 403) with delta (0, 0)
Screenshot: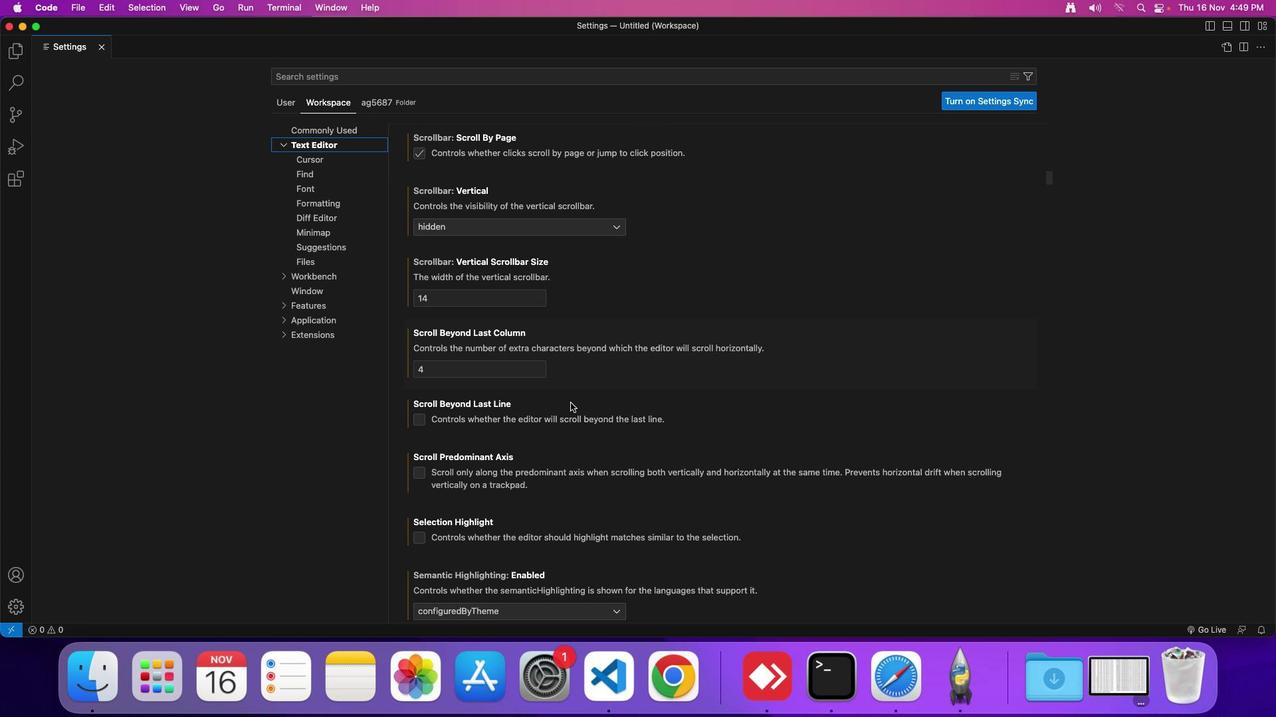 
Action: Mouse moved to (542, 394)
Screenshot: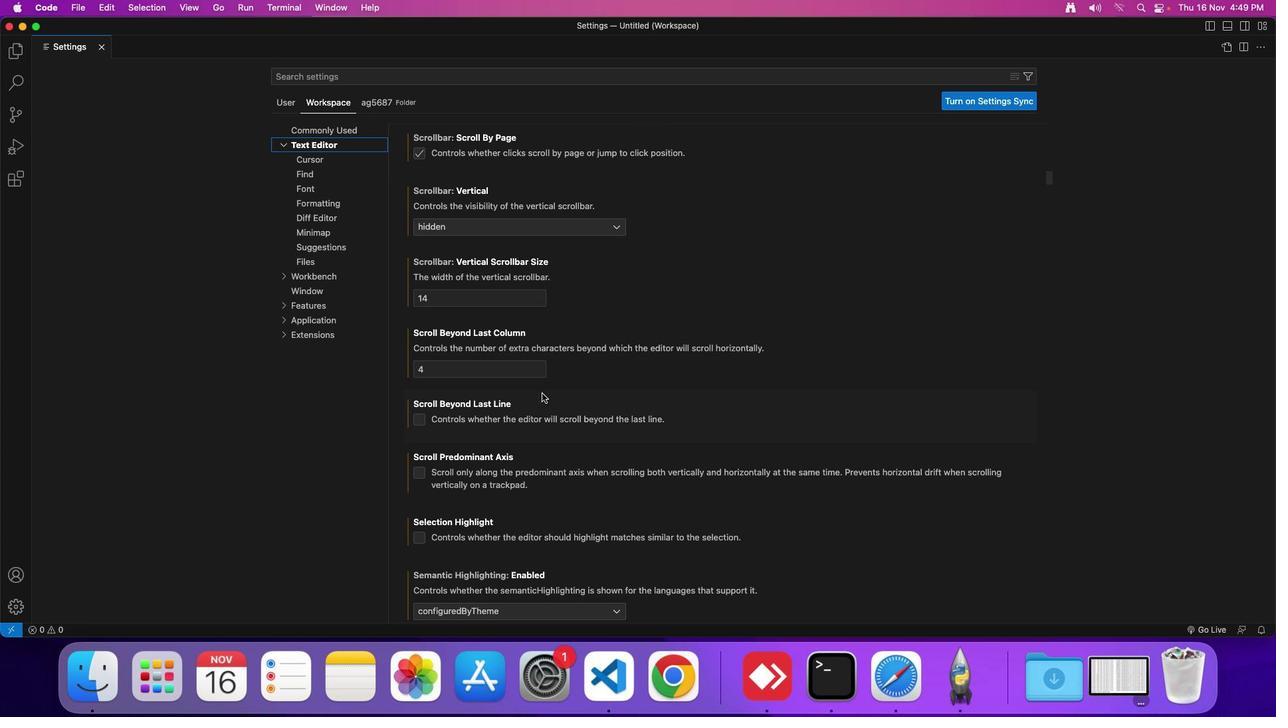 
Action: Mouse scrolled (542, 394) with delta (0, 0)
Screenshot: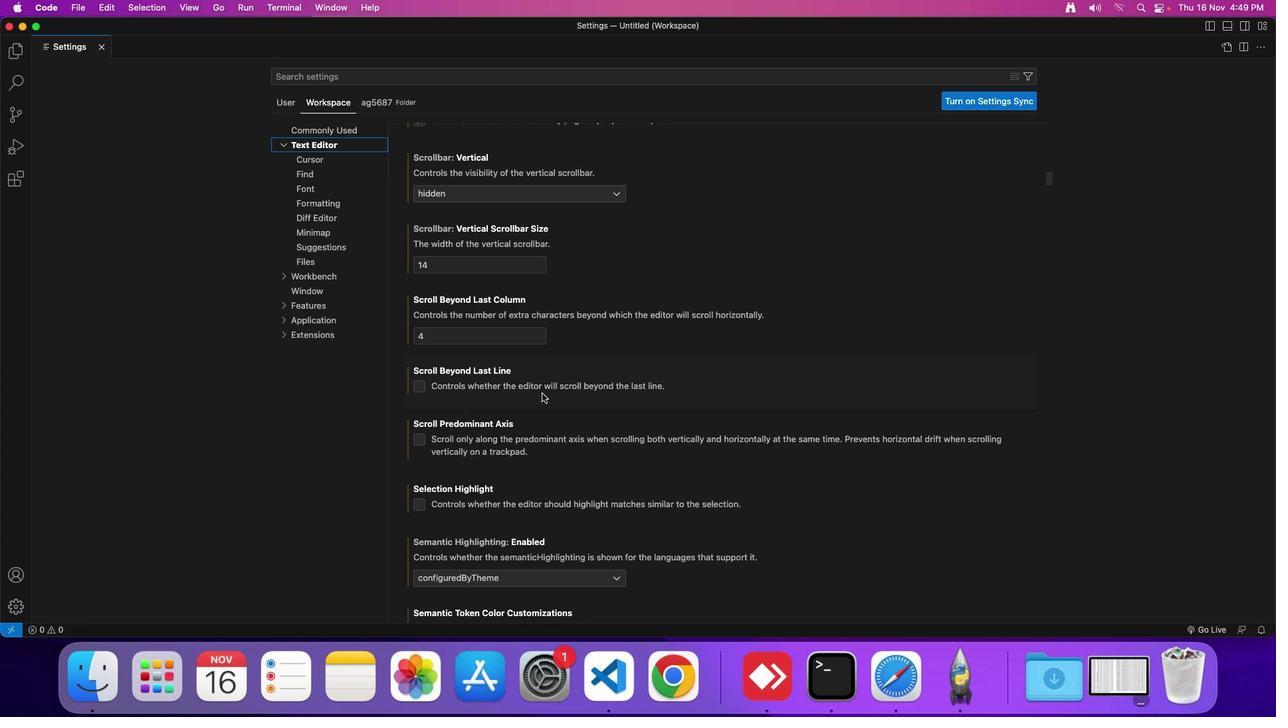 
Action: Mouse scrolled (542, 394) with delta (0, 0)
Screenshot: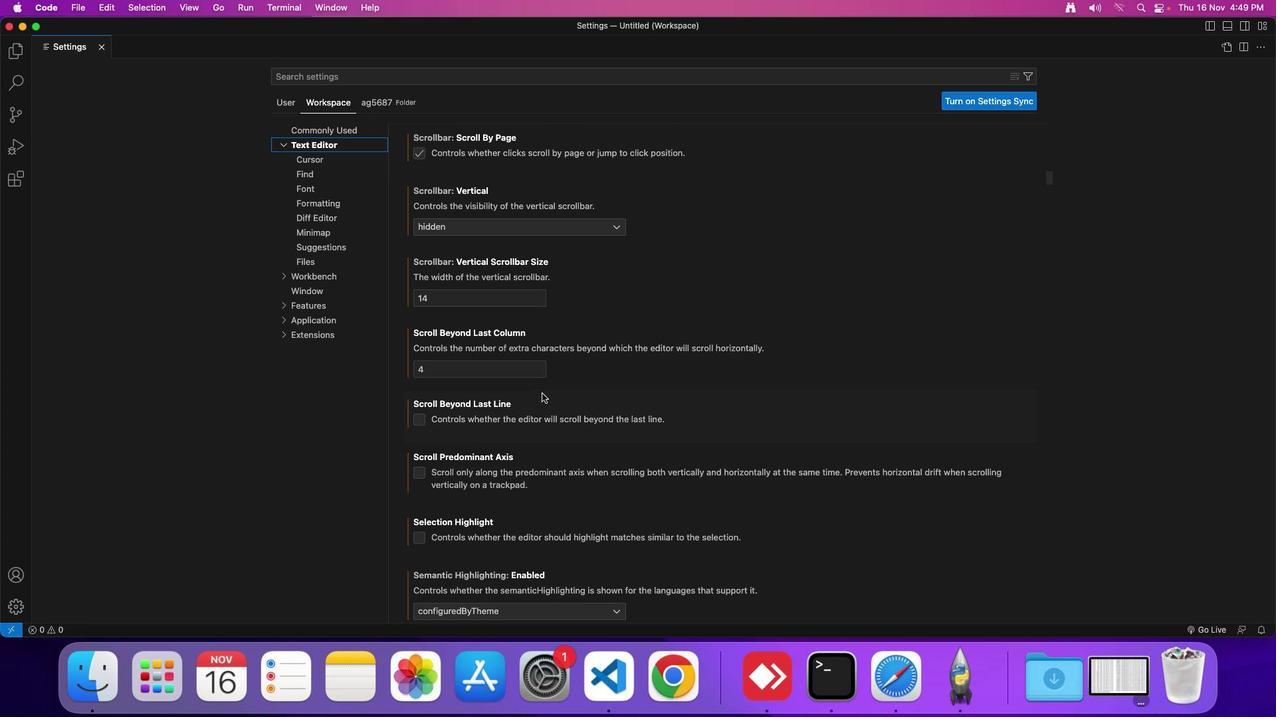 
Action: Mouse scrolled (542, 394) with delta (0, 0)
Screenshot: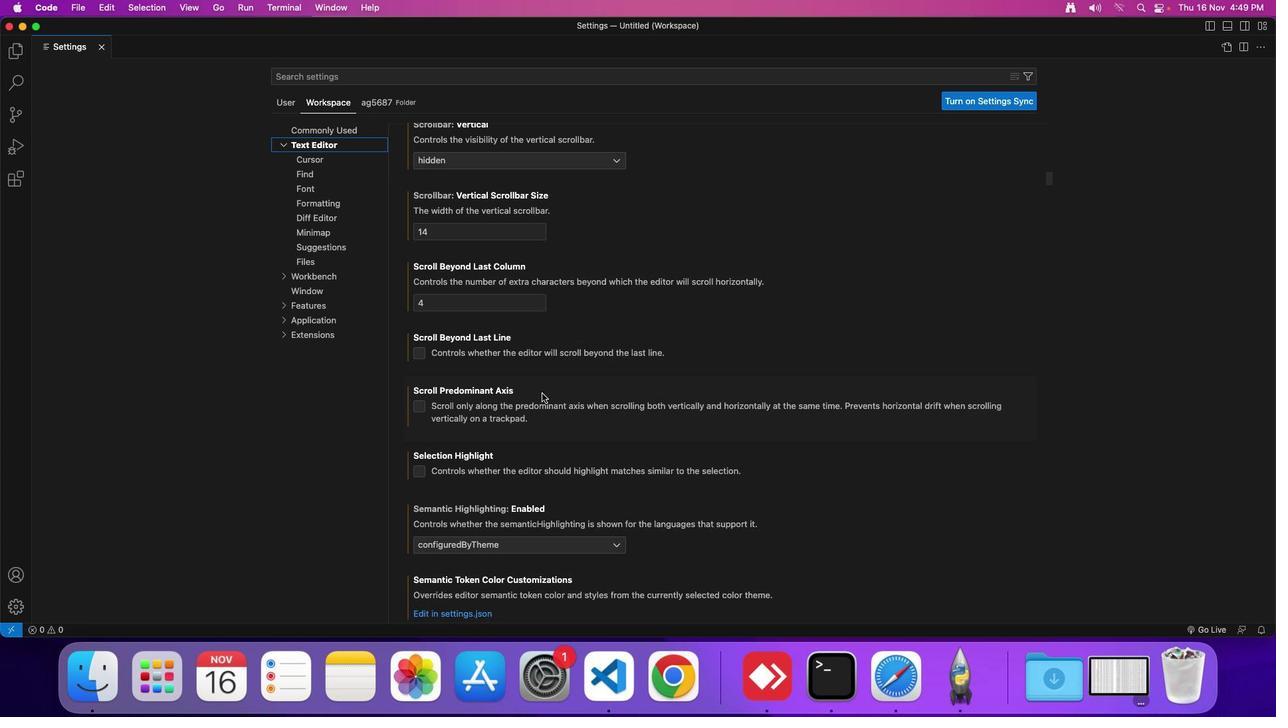 
Action: Mouse scrolled (542, 394) with delta (0, 0)
Screenshot: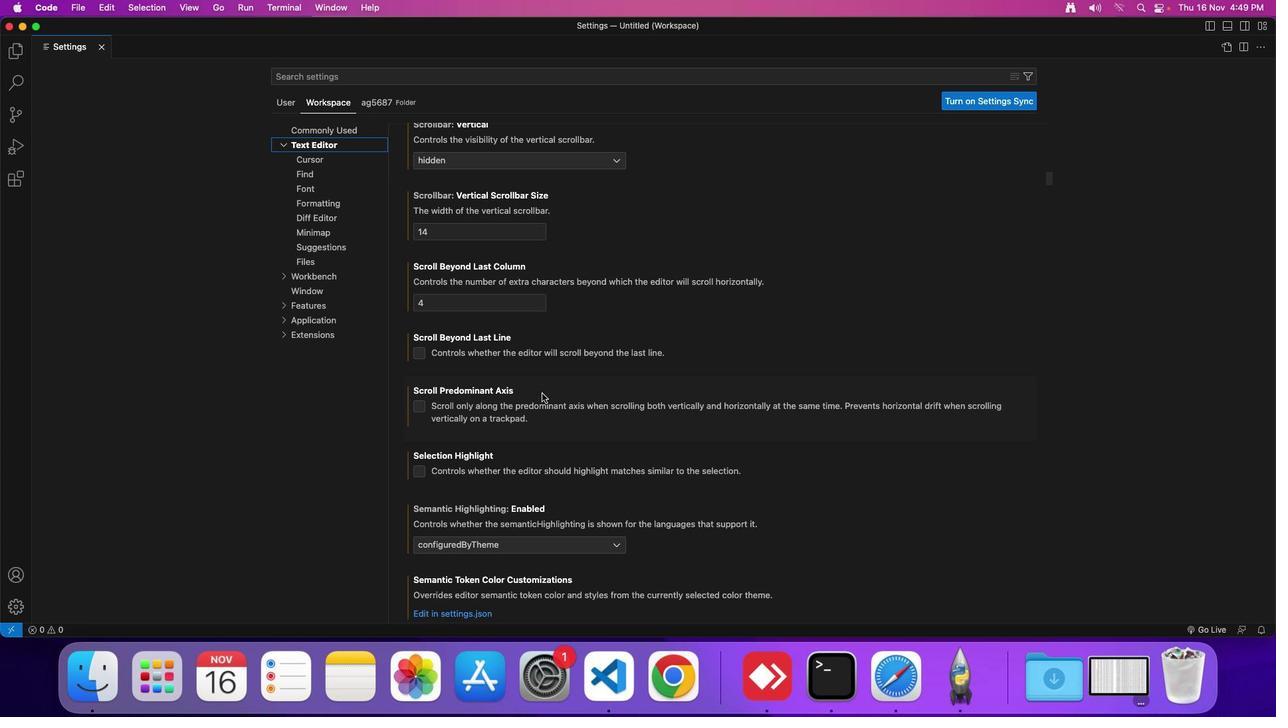 
Action: Mouse scrolled (542, 394) with delta (0, 0)
Screenshot: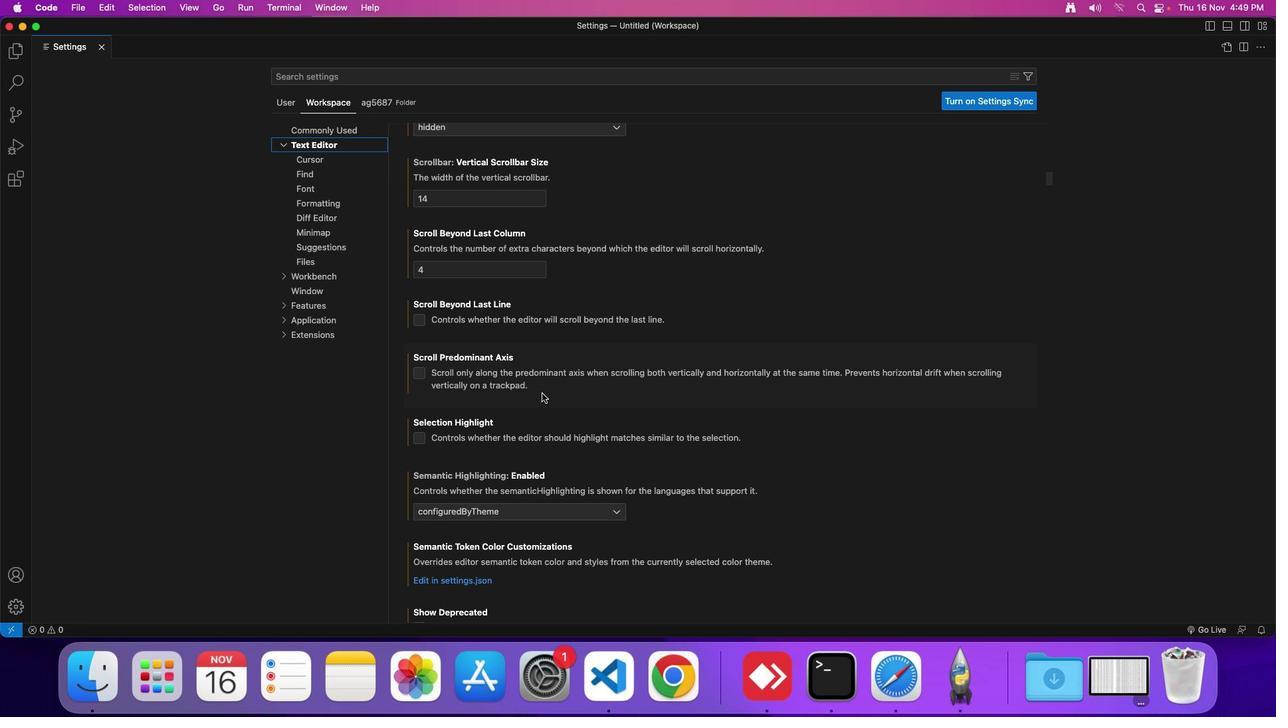 
Action: Mouse scrolled (542, 394) with delta (0, 0)
Screenshot: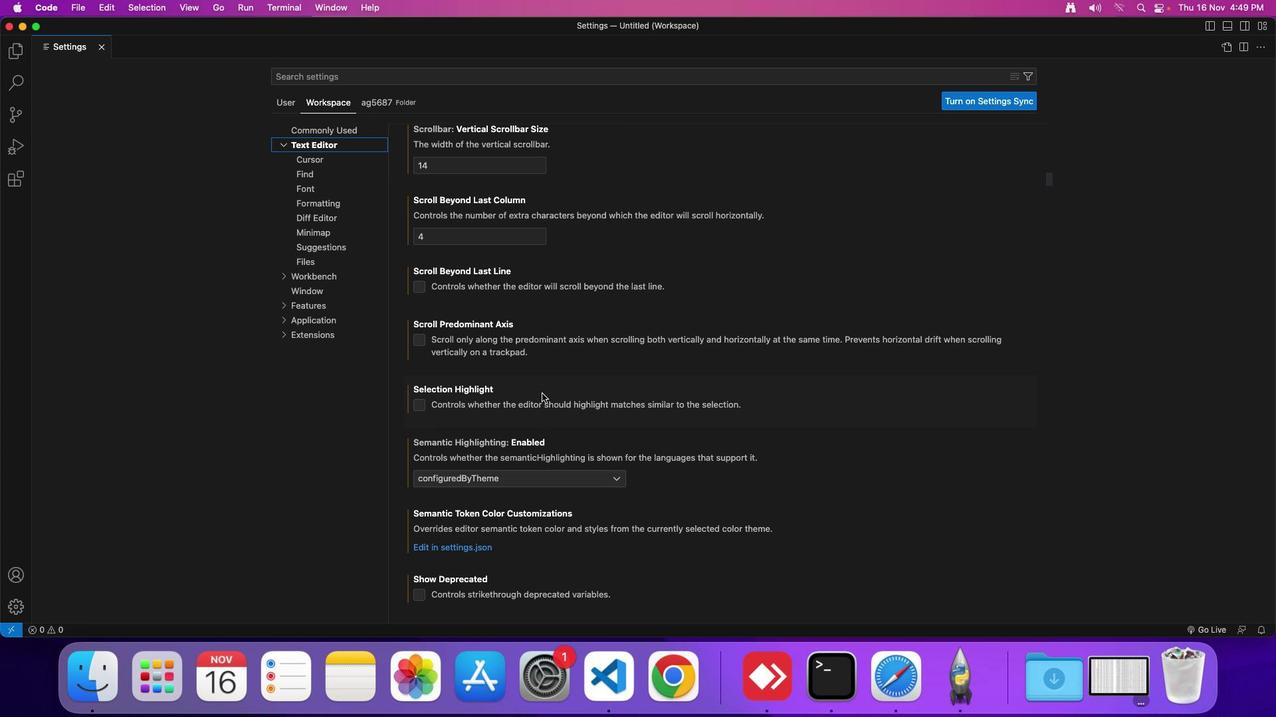 
Action: Mouse scrolled (542, 394) with delta (0, 0)
Screenshot: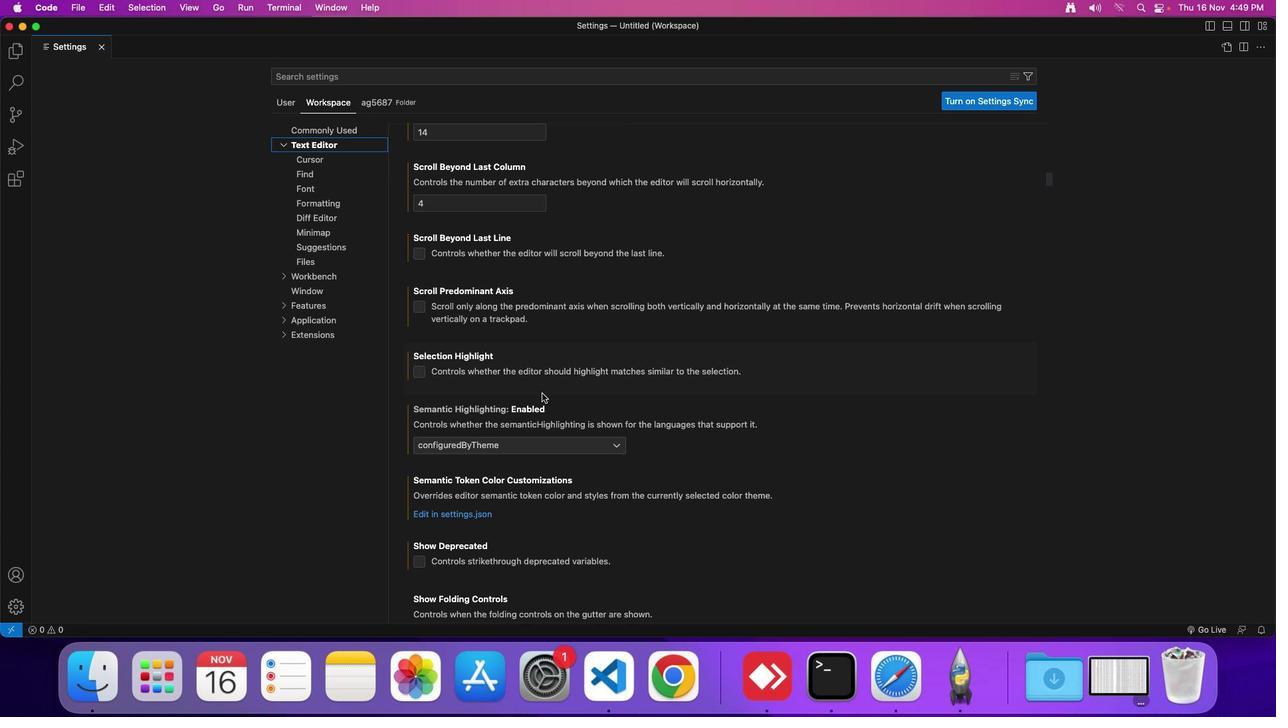 
Action: Mouse scrolled (542, 394) with delta (0, 0)
Screenshot: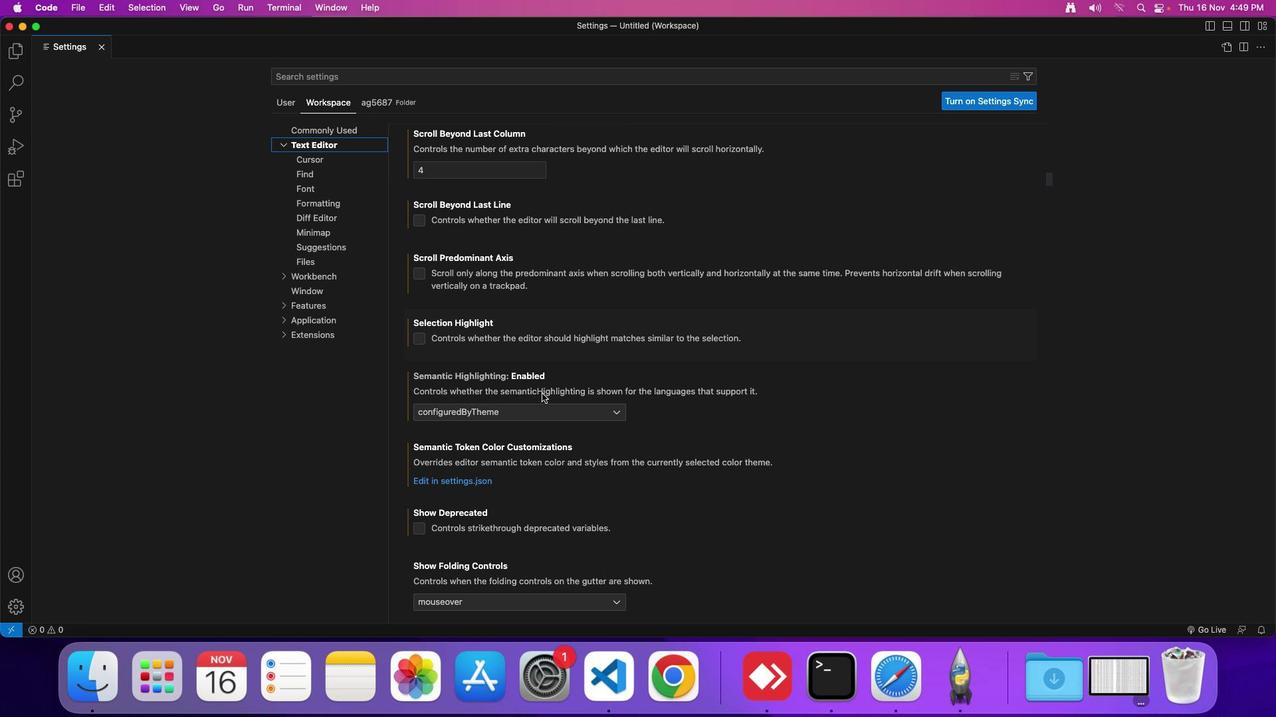 
Action: Mouse scrolled (542, 394) with delta (0, 0)
Screenshot: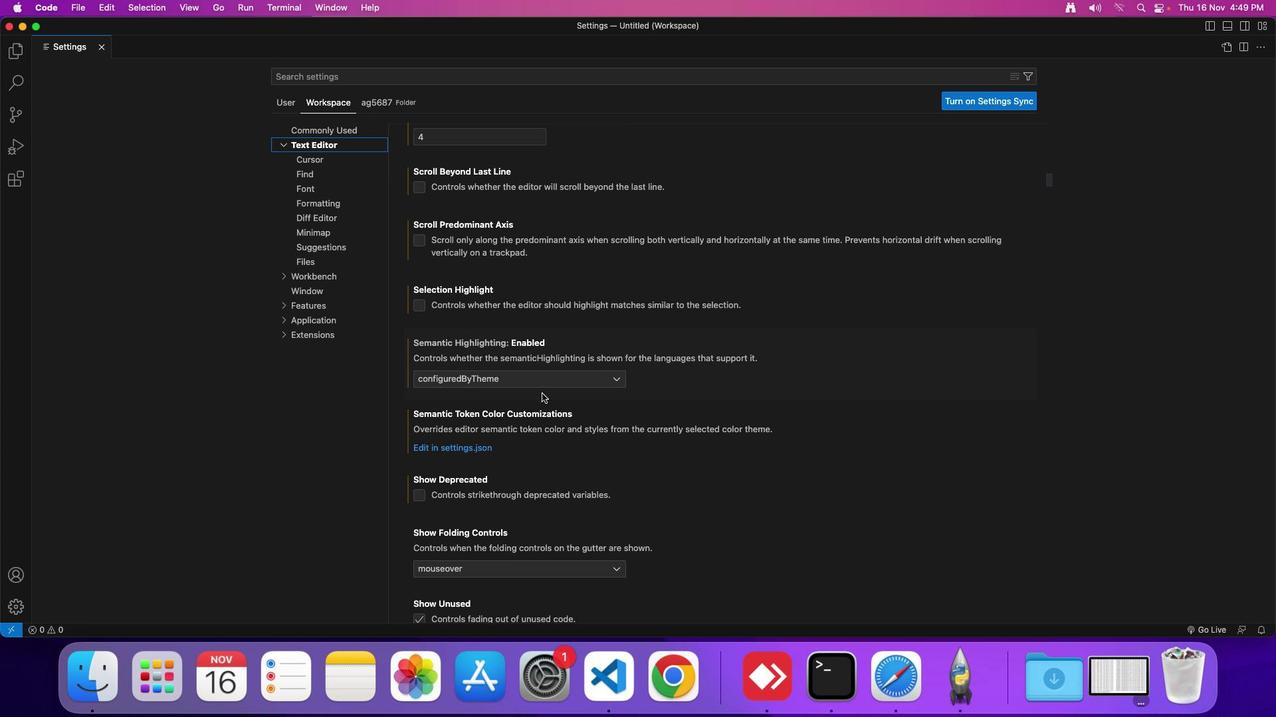
Action: Mouse scrolled (542, 394) with delta (0, 0)
Screenshot: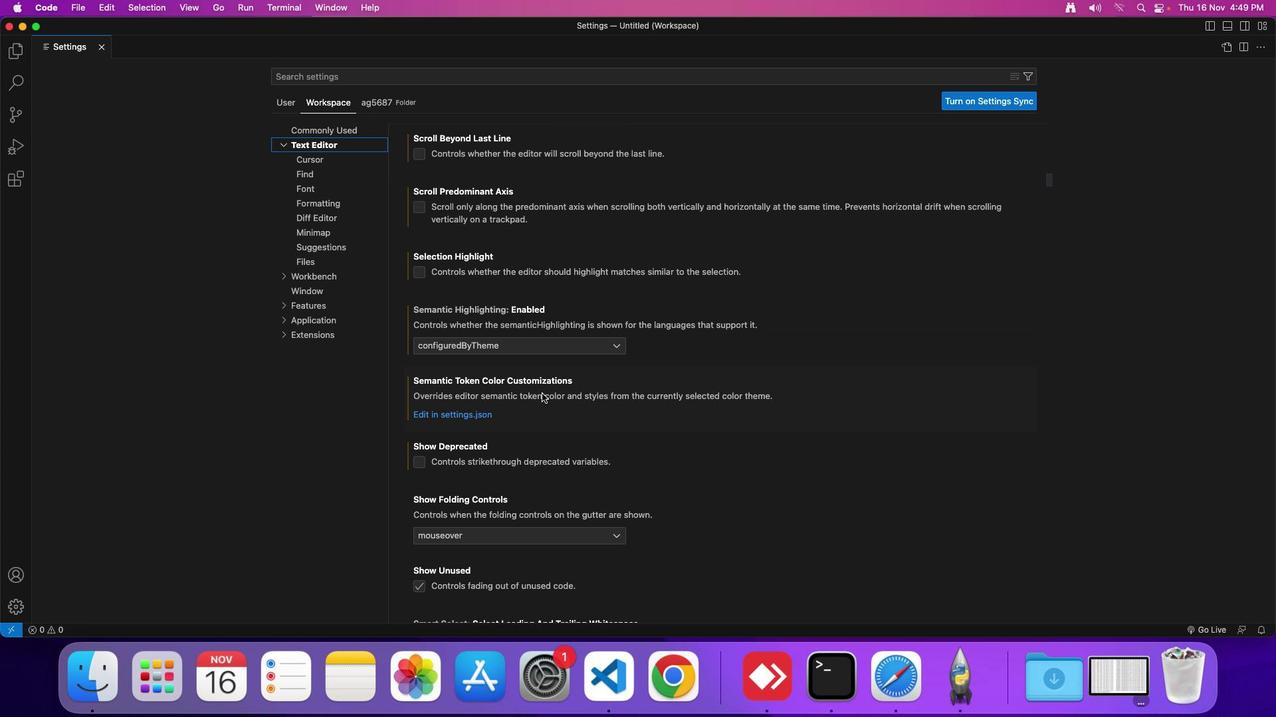 
Action: Mouse scrolled (542, 394) with delta (0, 0)
Screenshot: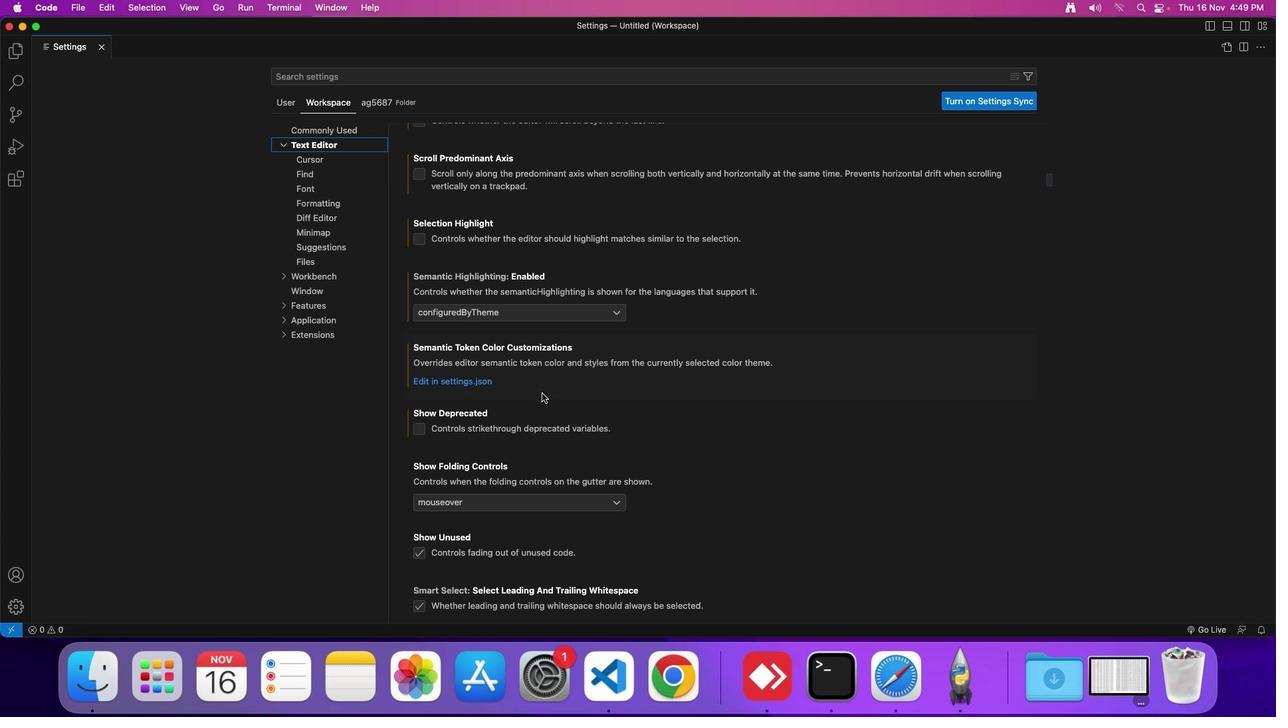 
Action: Mouse scrolled (542, 394) with delta (0, 0)
Screenshot: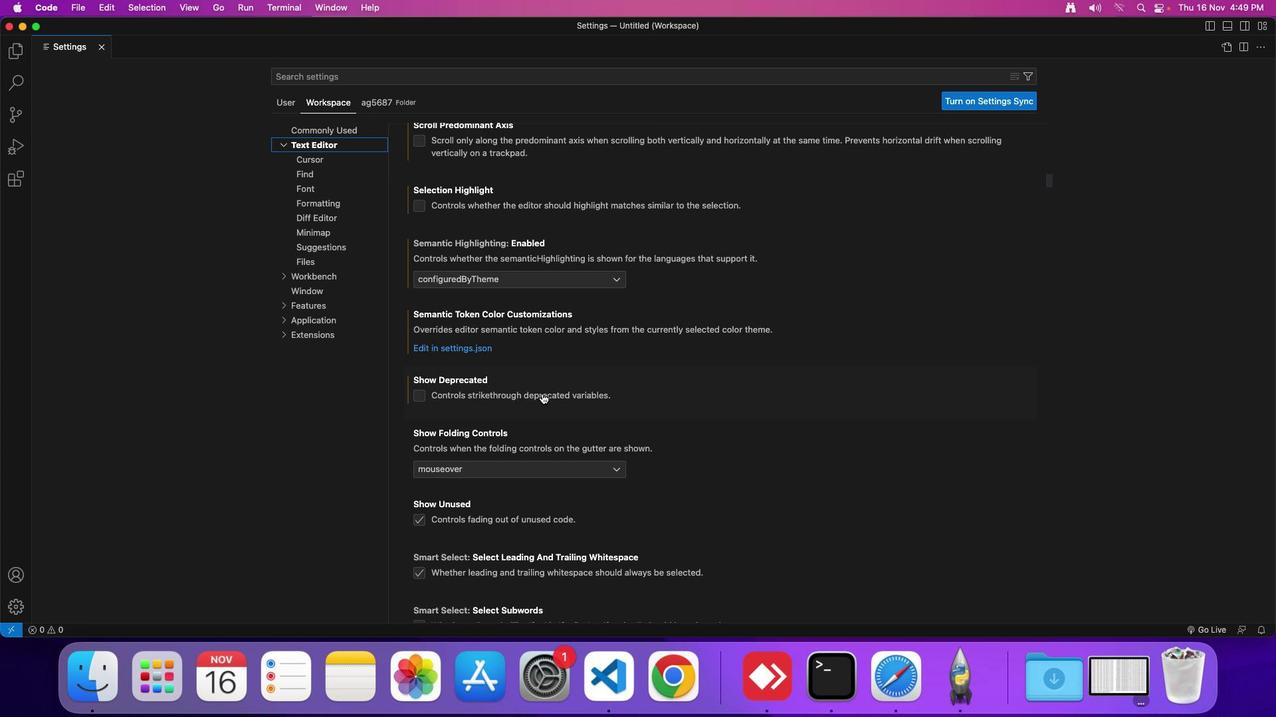 
Action: Mouse scrolled (542, 394) with delta (0, 0)
Screenshot: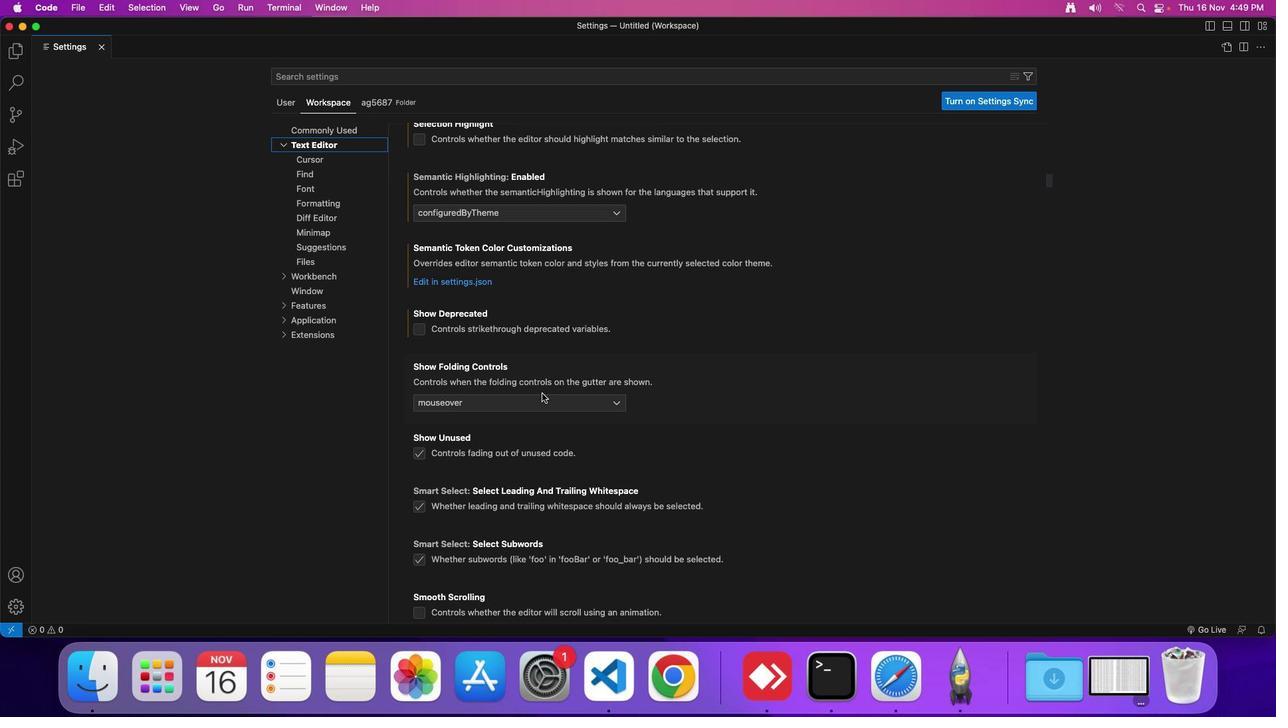 
Action: Mouse scrolled (542, 394) with delta (0, 0)
Screenshot: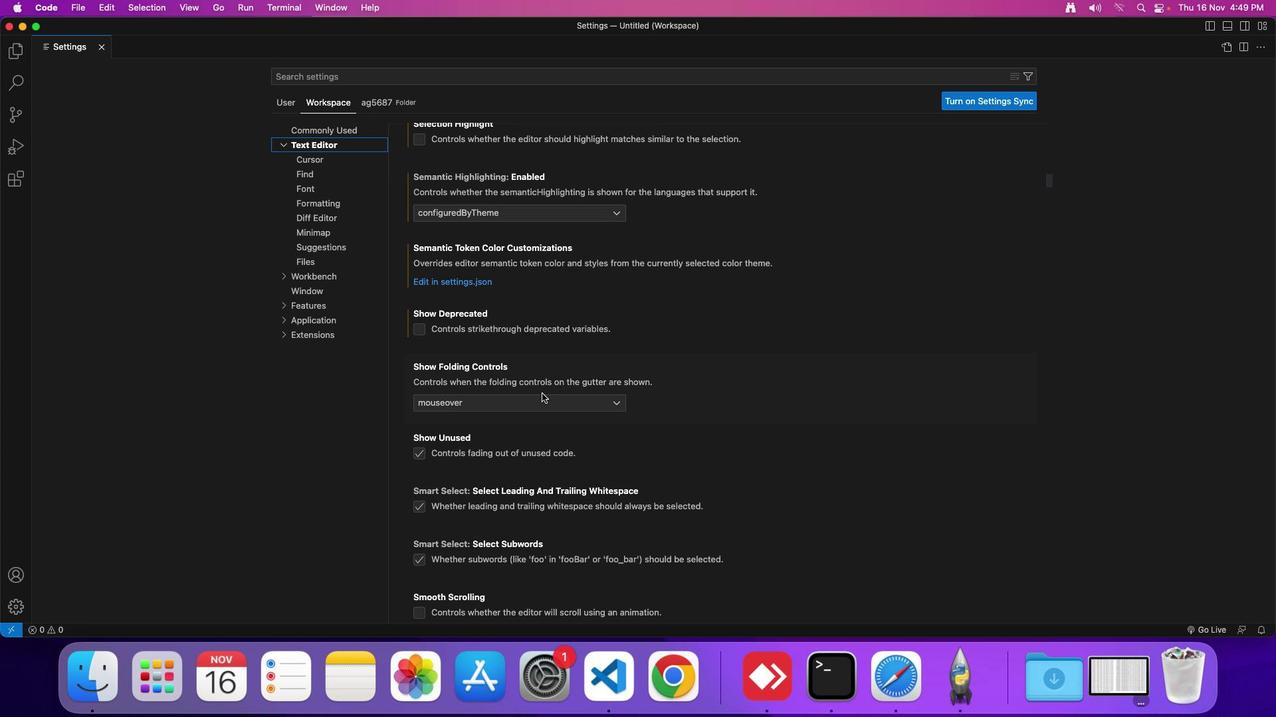 
Action: Mouse moved to (531, 405)
Screenshot: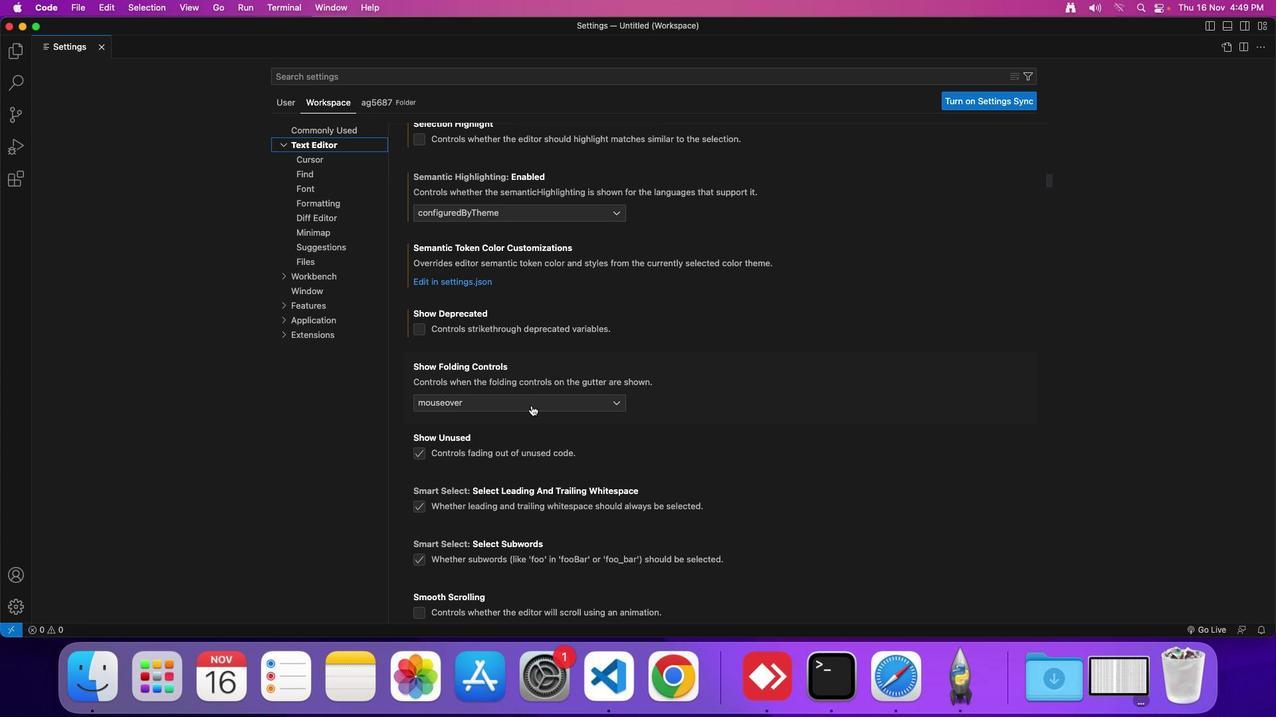 
Action: Mouse pressed left at (531, 405)
Screenshot: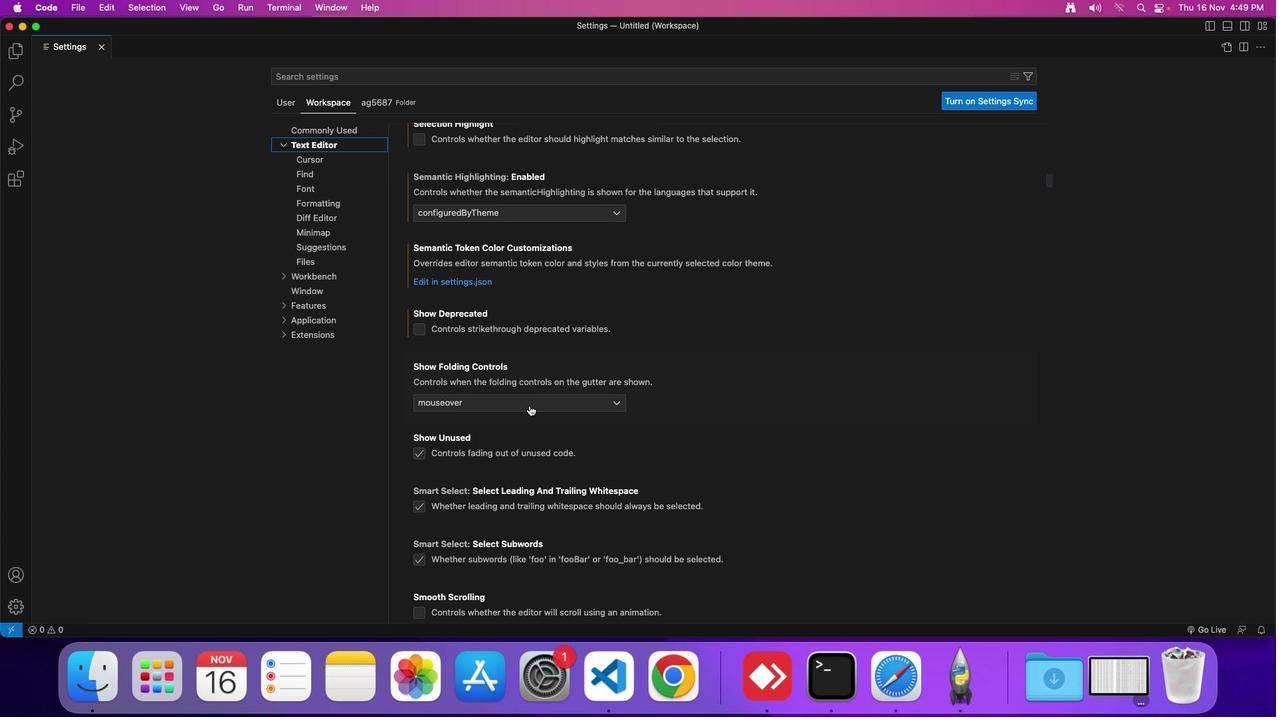 
Action: Mouse moved to (479, 418)
Screenshot: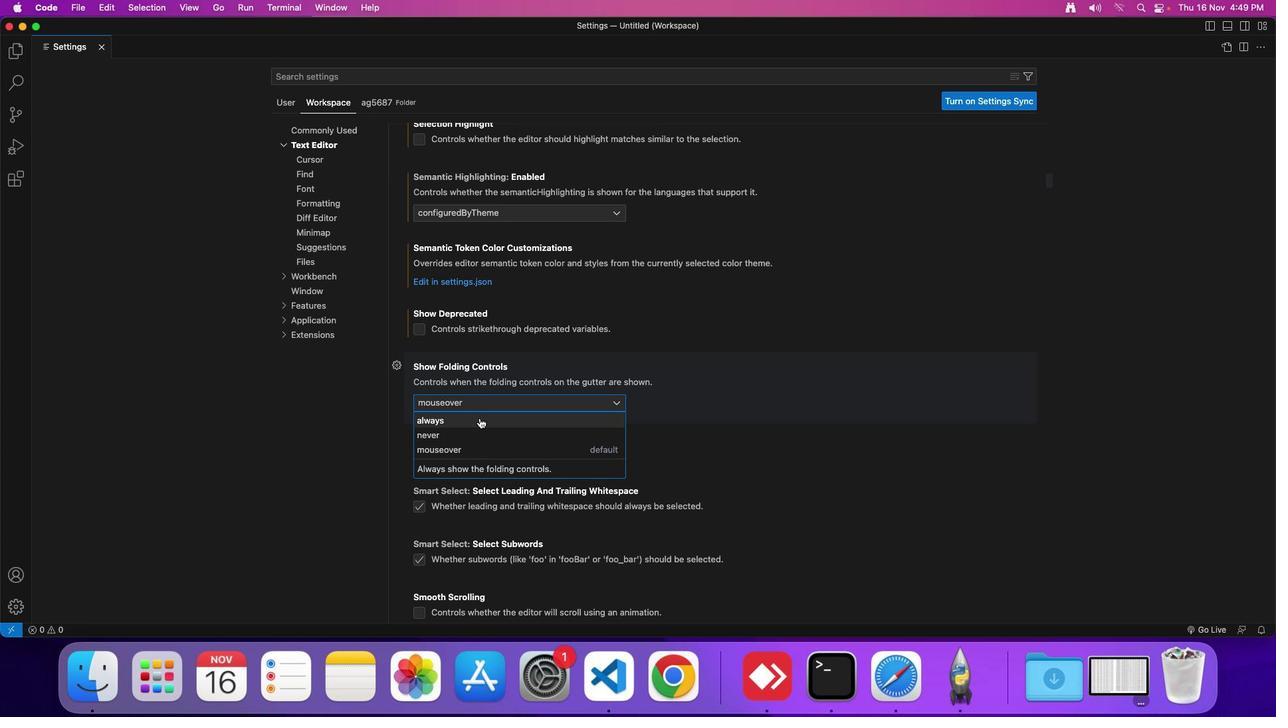 
Action: Mouse pressed left at (479, 418)
Screenshot: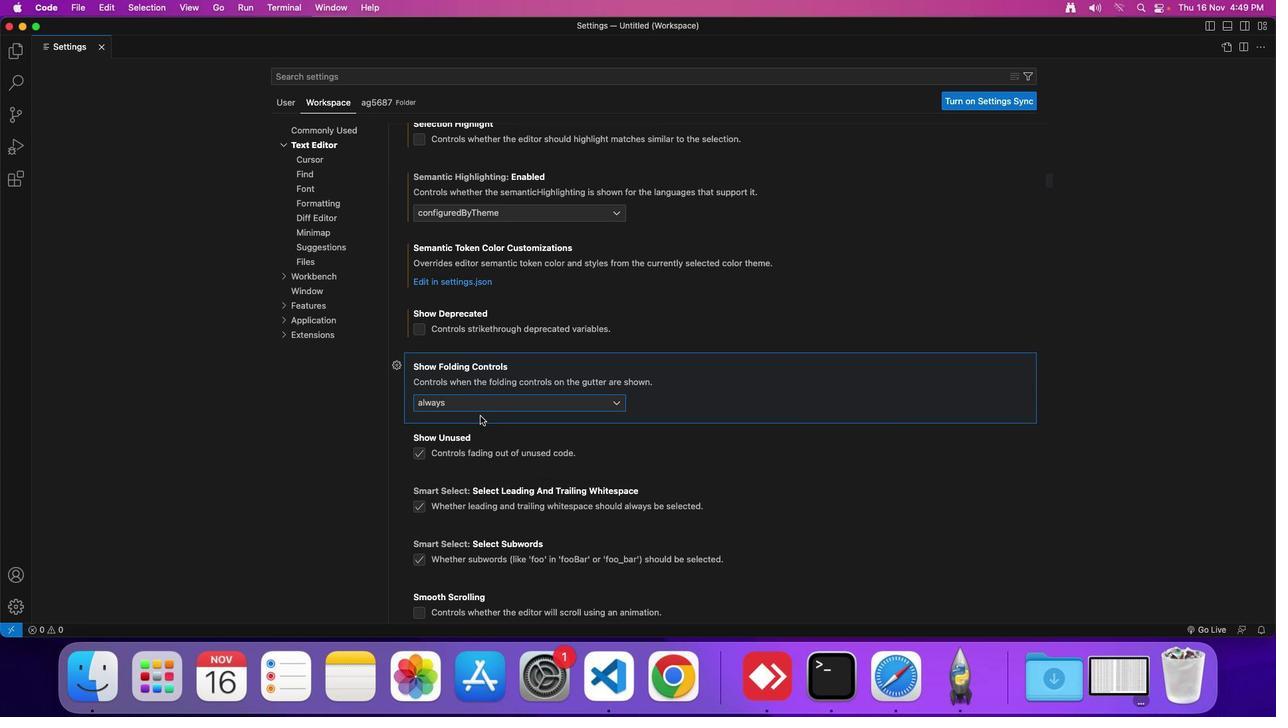 
Action: Mouse moved to (493, 414)
Screenshot: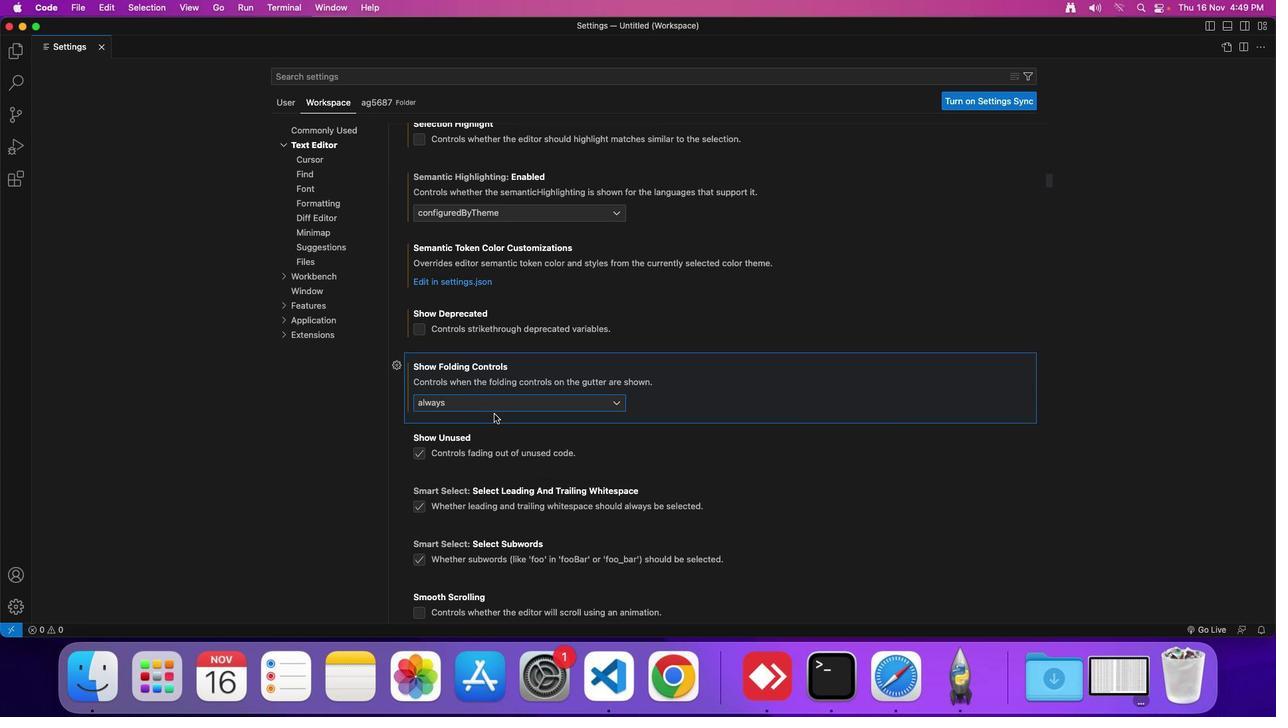 
